 Task: Research Airbnb properties in Seveso, Italy from 11th December, 2023 to 15th December, 2023 for 2 adults. Place can be private room with 1  bedroom having 2 beds and 1 bathroom. Property type can be hotel.
Action: Mouse moved to (456, 80)
Screenshot: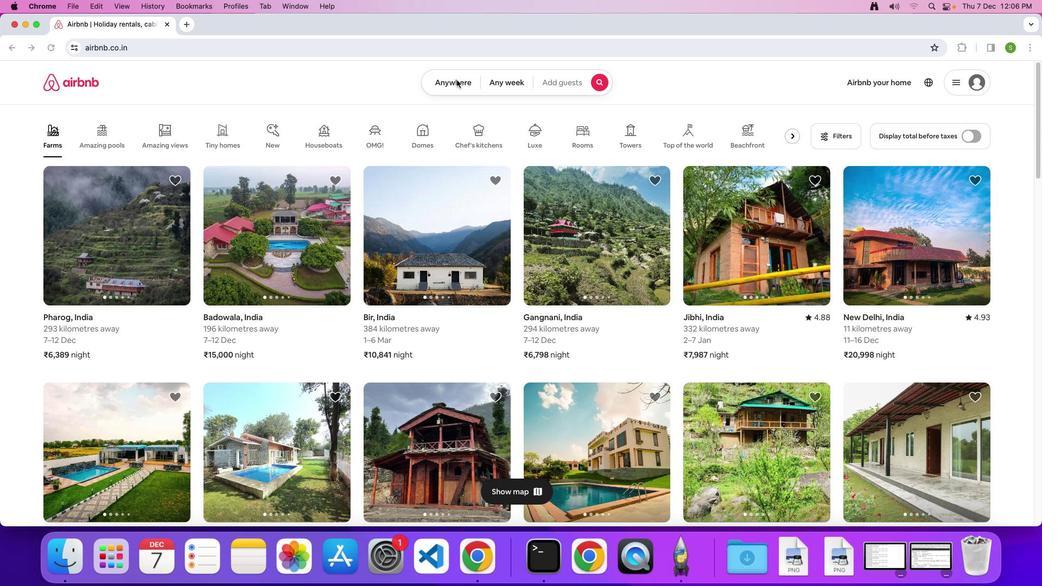 
Action: Mouse pressed left at (456, 80)
Screenshot: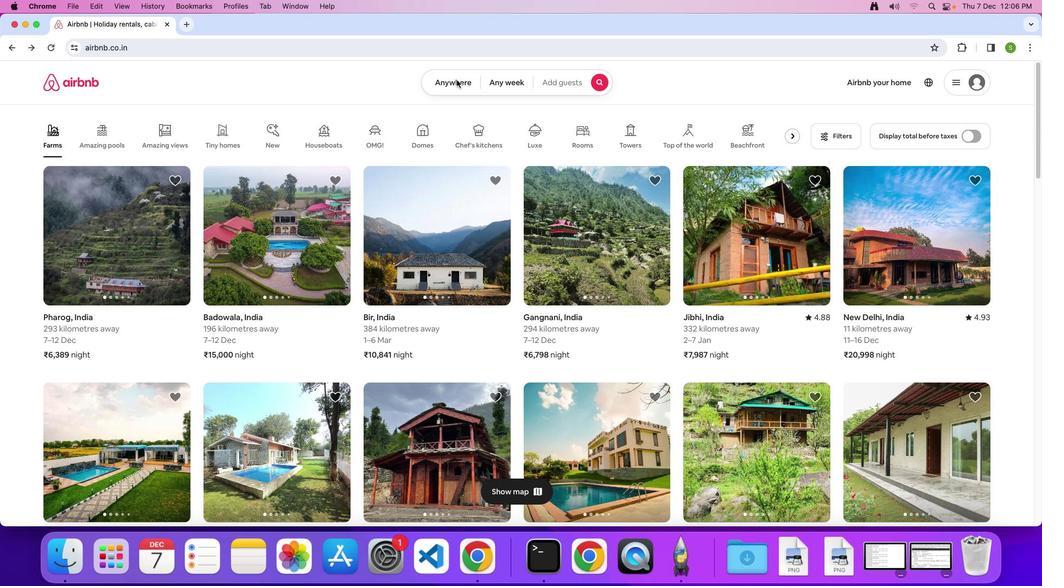 
Action: Mouse moved to (450, 81)
Screenshot: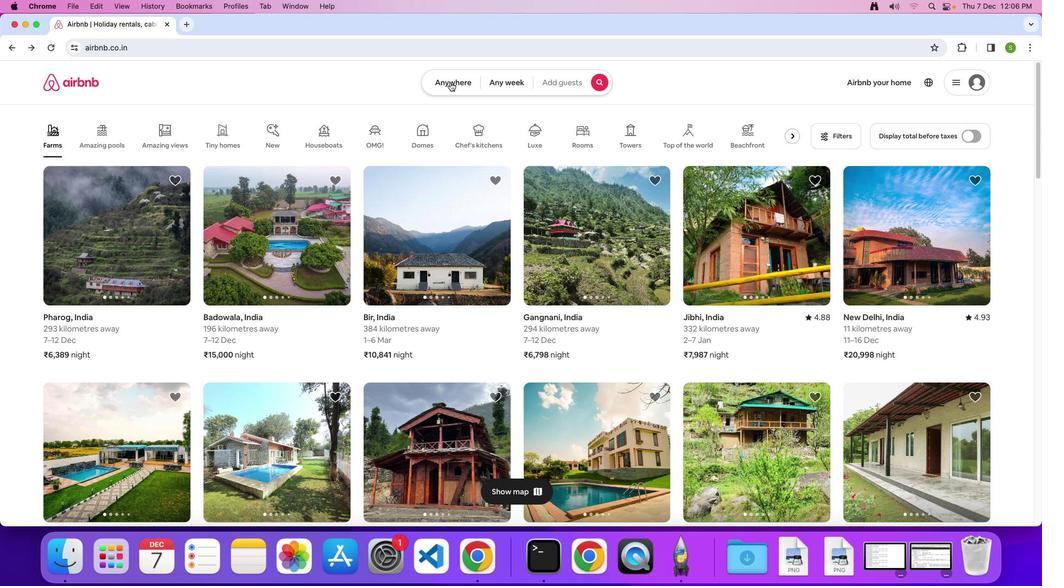 
Action: Mouse pressed left at (450, 81)
Screenshot: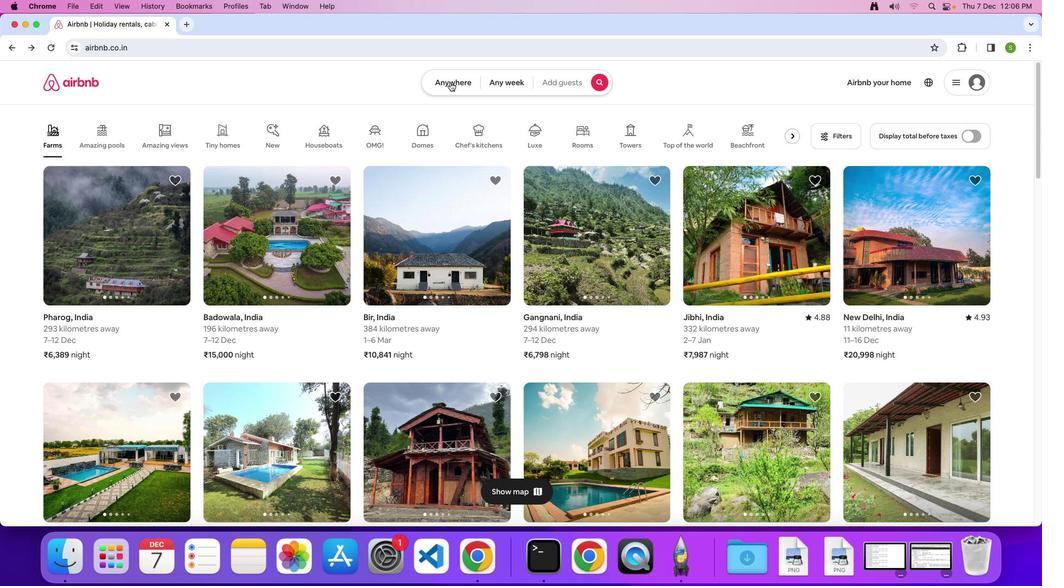 
Action: Mouse moved to (396, 119)
Screenshot: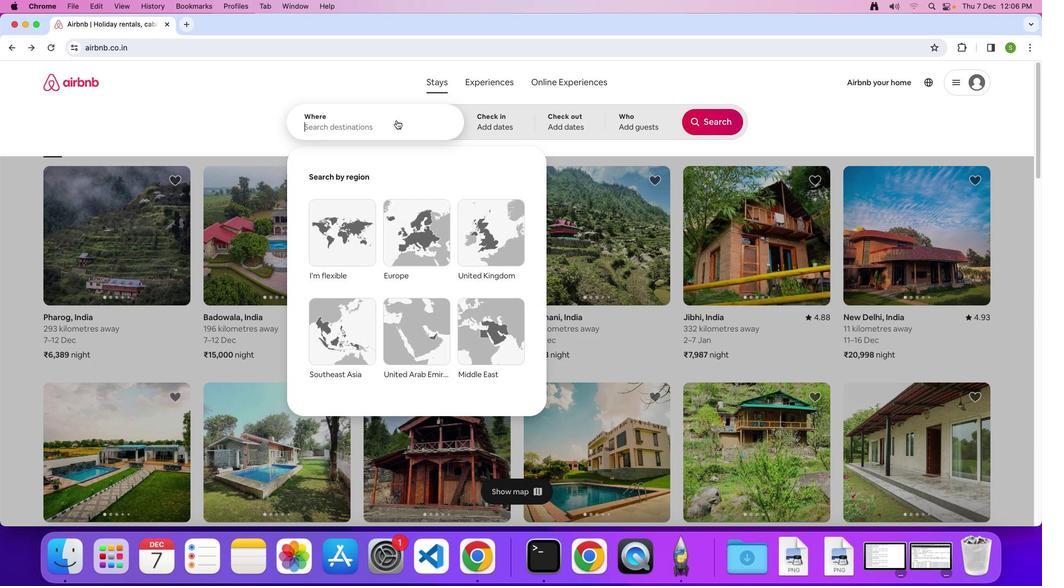 
Action: Mouse pressed left at (396, 119)
Screenshot: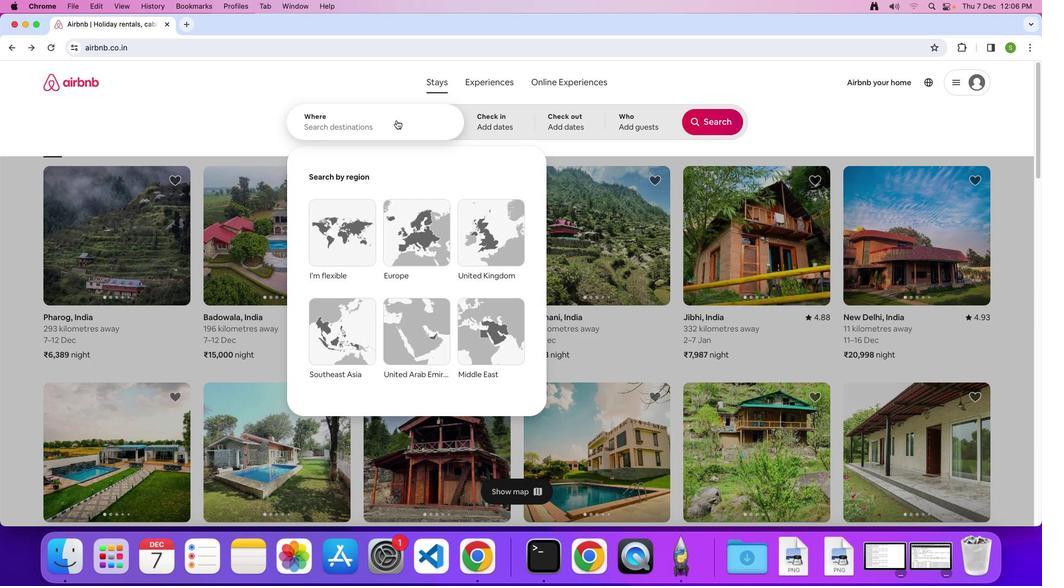 
Action: Key pressed Key.caps_lockKey.caps_lock'S'Key.caps_lock'e''v''e''s''o'','Key.spaceKey.shift'I''t''a''l''y'Key.enter
Screenshot: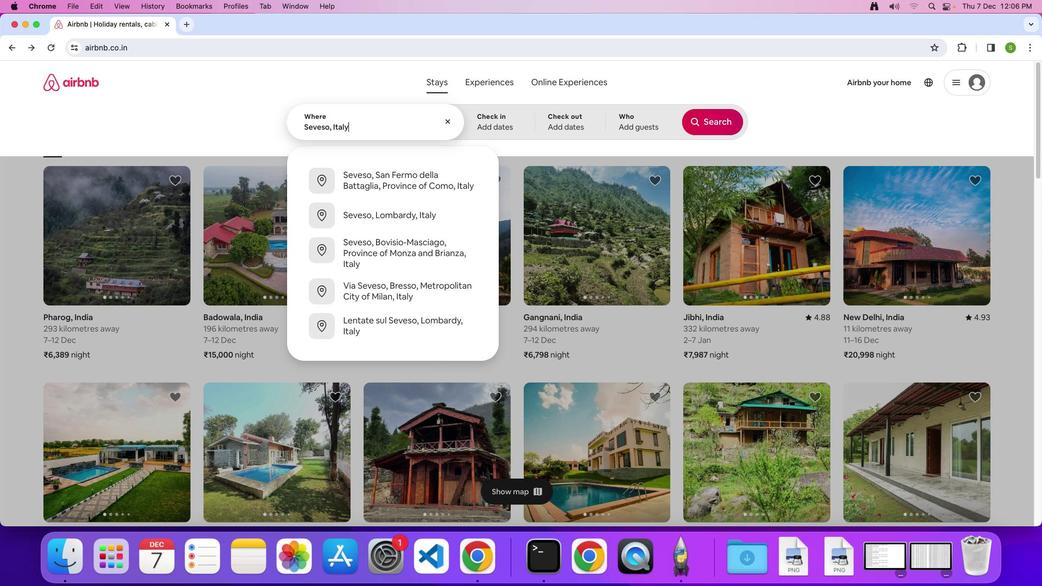 
Action: Mouse moved to (357, 307)
Screenshot: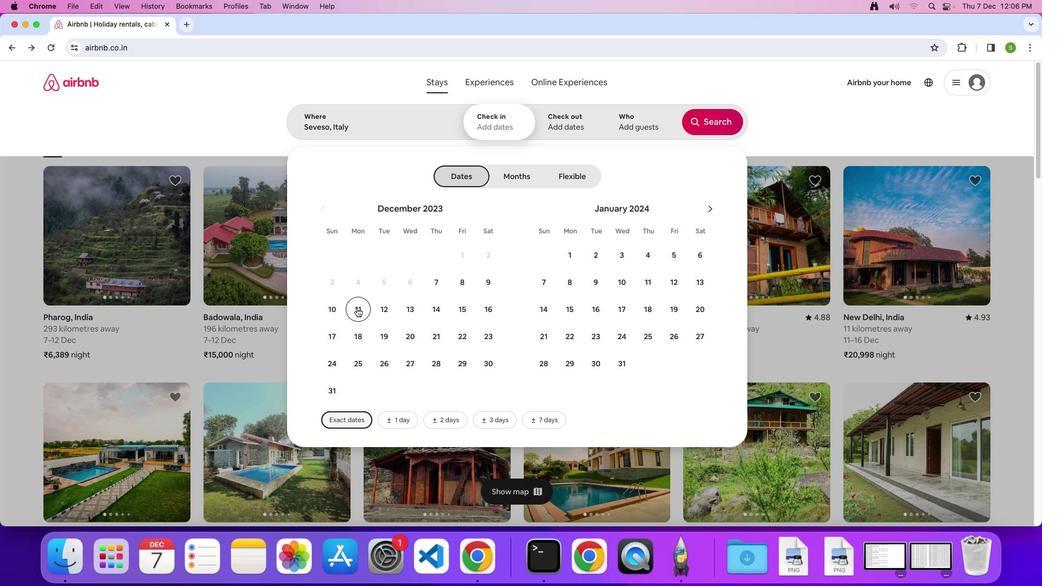 
Action: Mouse pressed left at (357, 307)
Screenshot: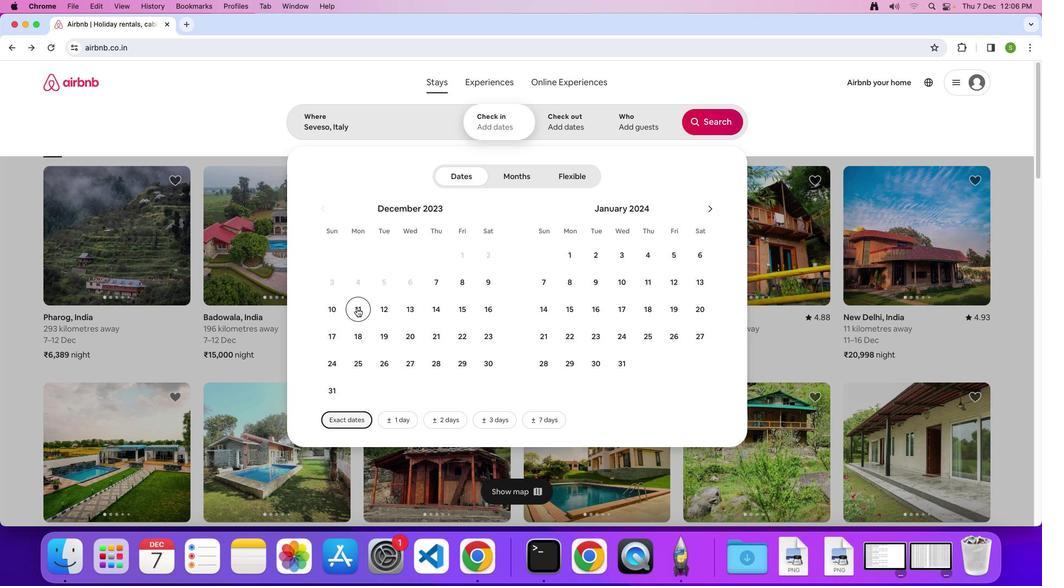 
Action: Mouse moved to (454, 305)
Screenshot: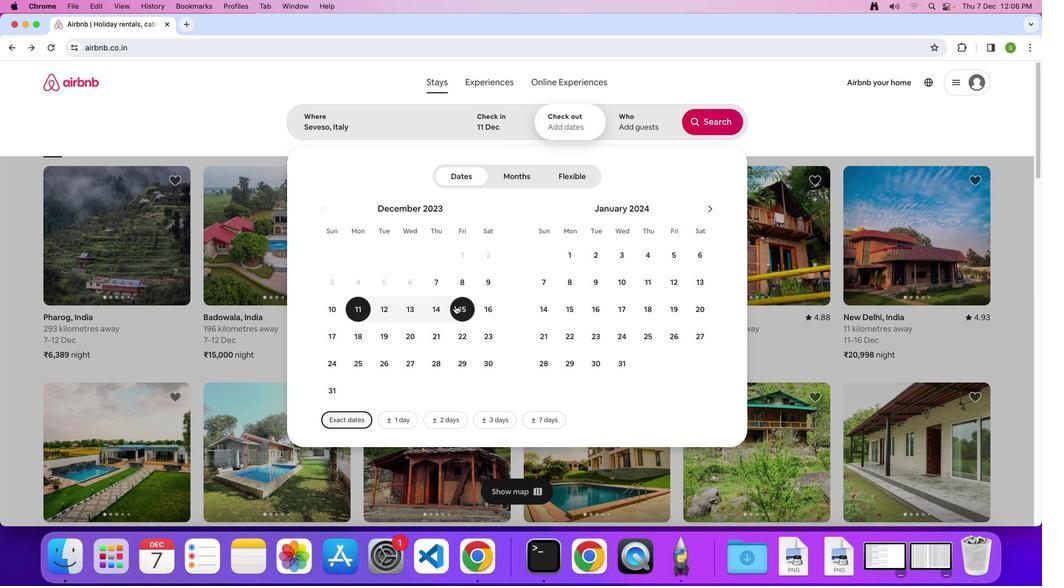 
Action: Mouse pressed left at (454, 305)
Screenshot: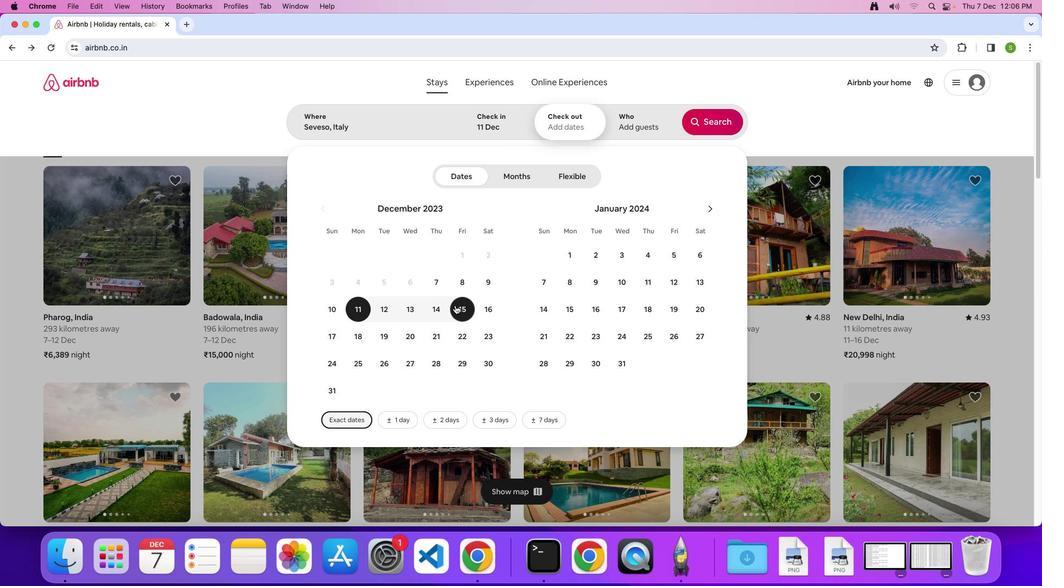 
Action: Mouse moved to (640, 130)
Screenshot: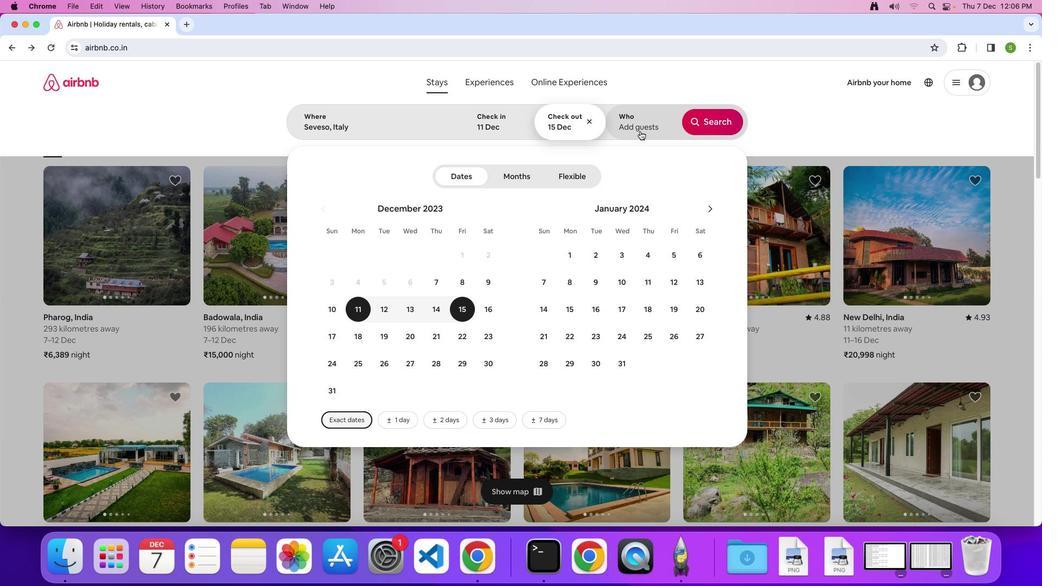 
Action: Mouse pressed left at (640, 130)
Screenshot: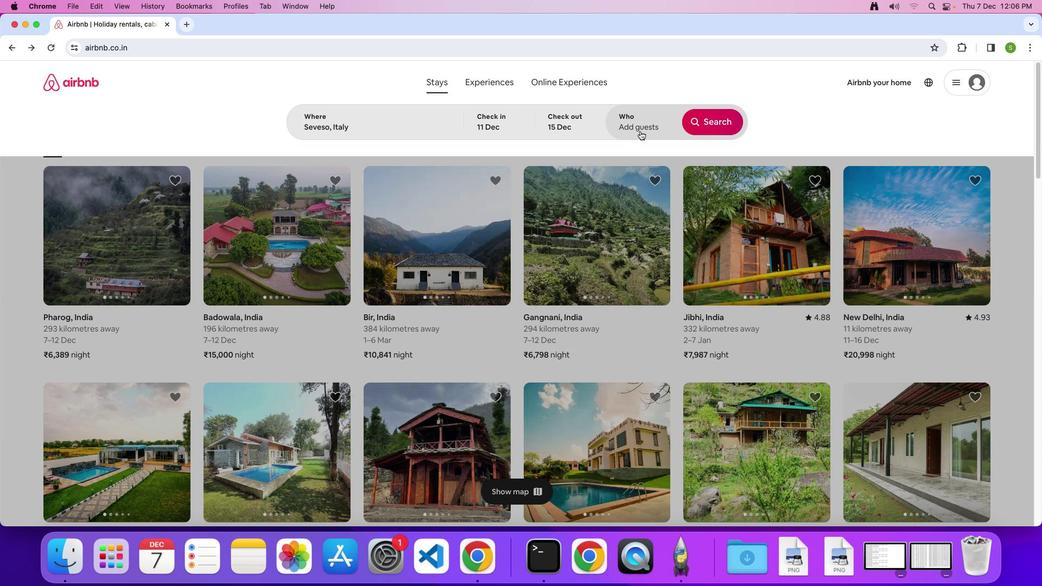 
Action: Mouse moved to (716, 181)
Screenshot: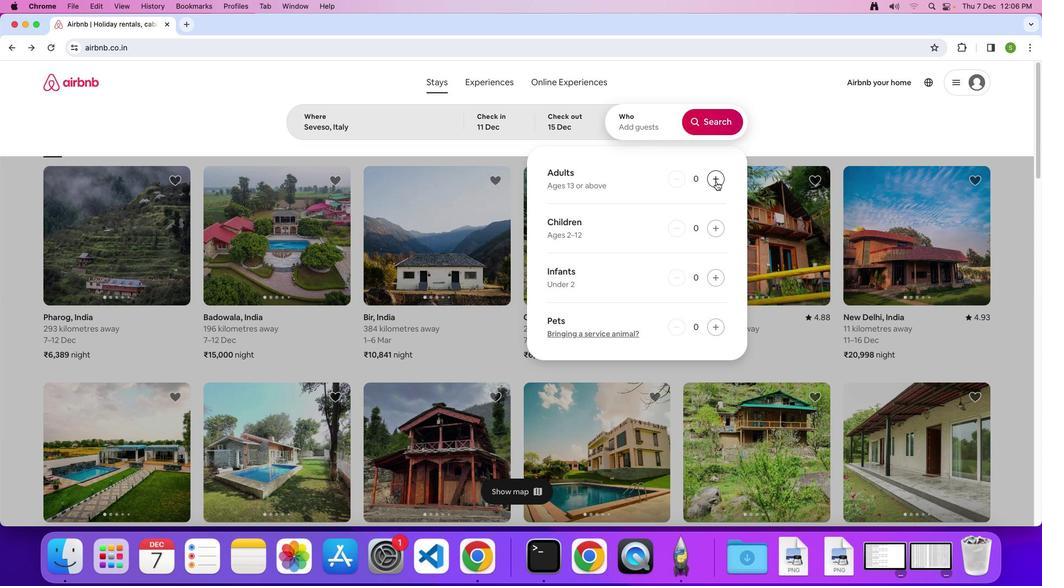 
Action: Mouse pressed left at (716, 181)
Screenshot: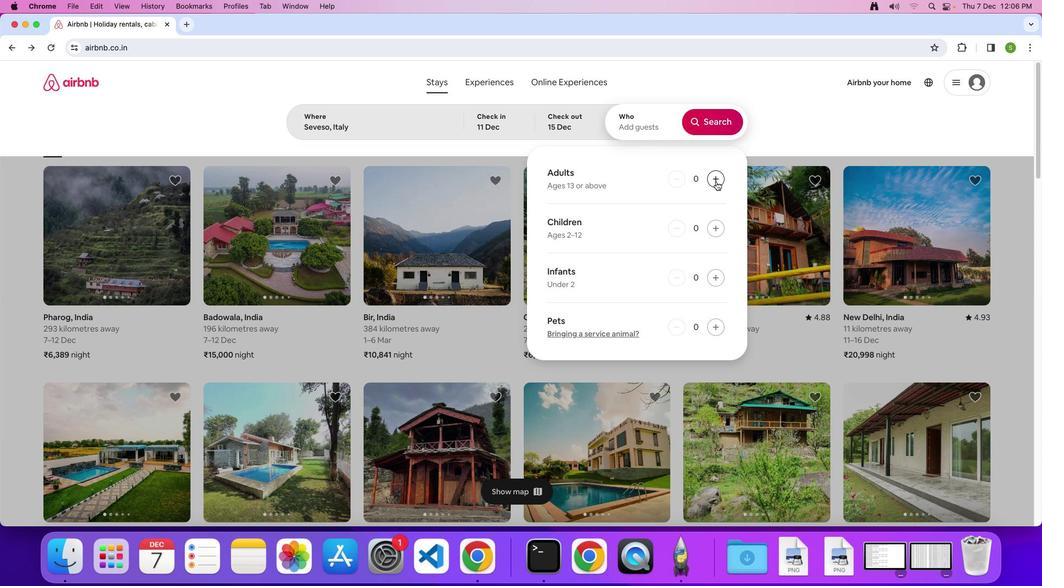 
Action: Mouse pressed left at (716, 181)
Screenshot: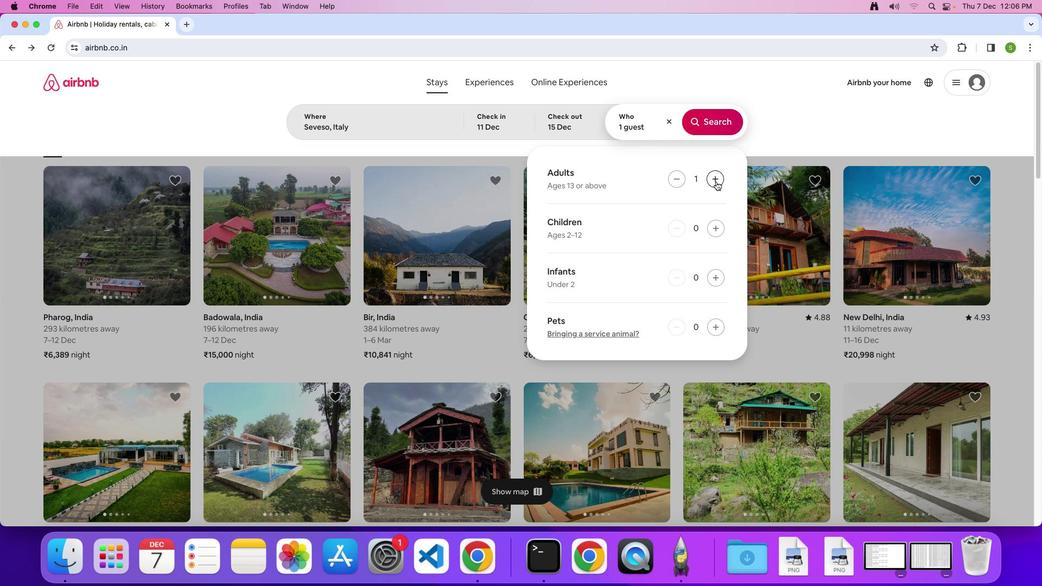 
Action: Mouse moved to (700, 119)
Screenshot: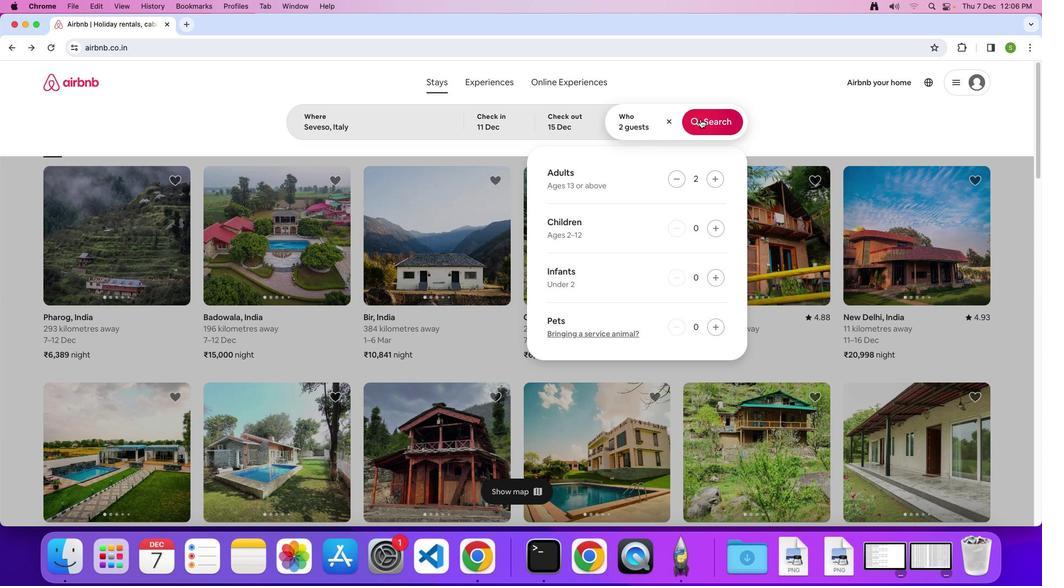 
Action: Mouse pressed left at (700, 119)
Screenshot: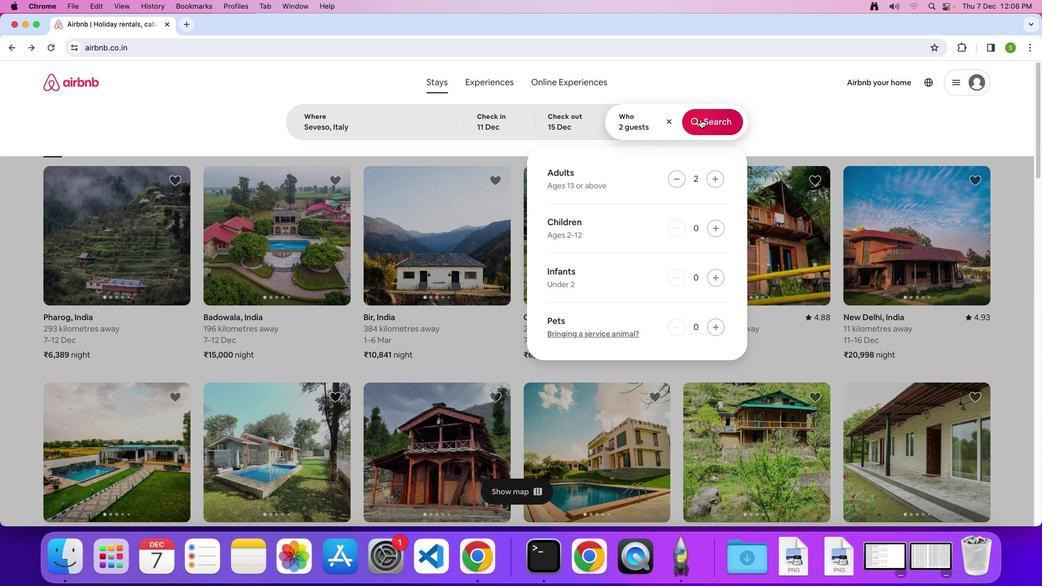 
Action: Mouse moved to (877, 133)
Screenshot: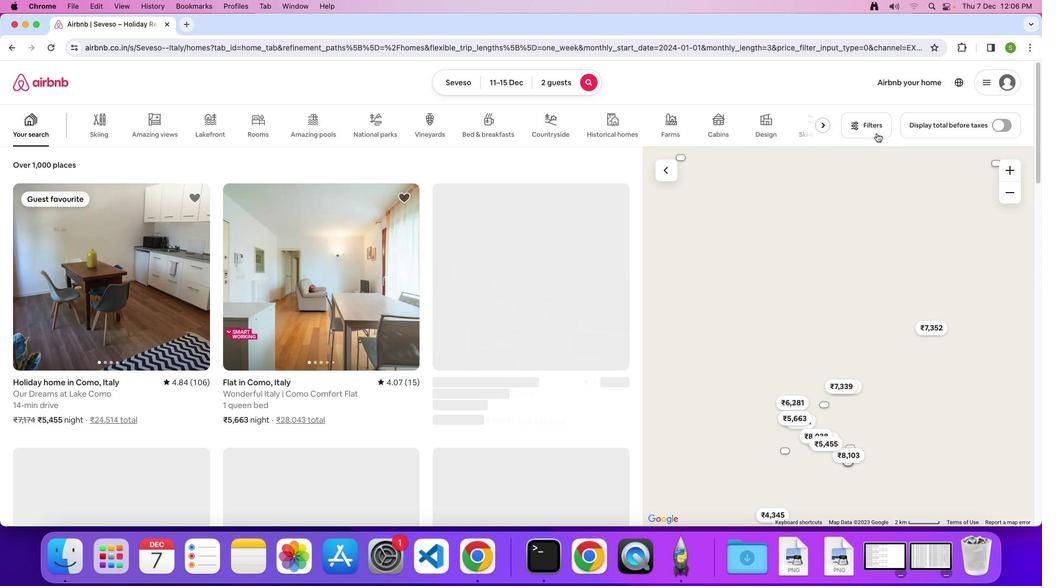 
Action: Mouse pressed left at (877, 133)
Screenshot: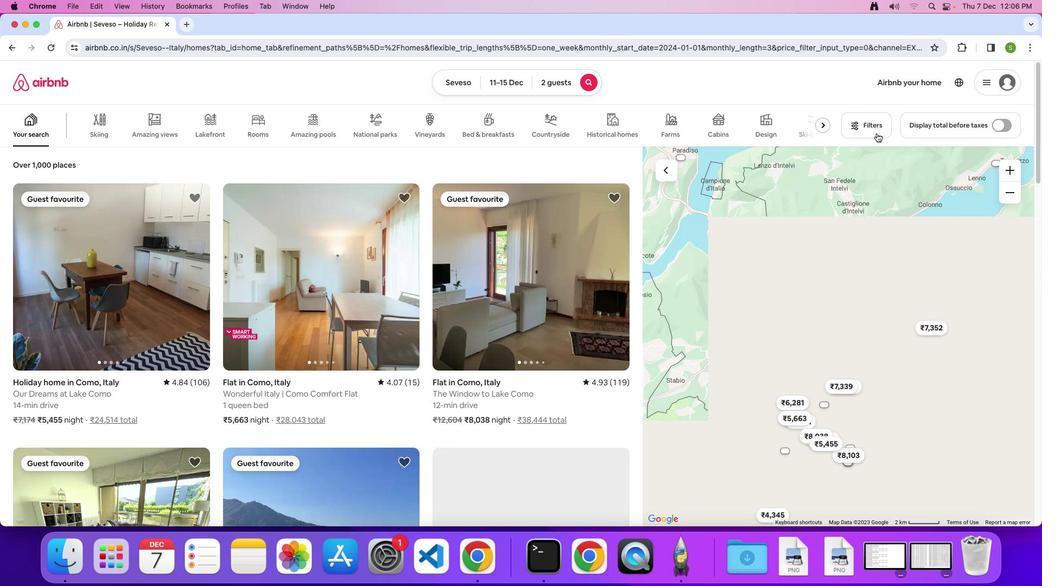 
Action: Mouse moved to (507, 190)
Screenshot: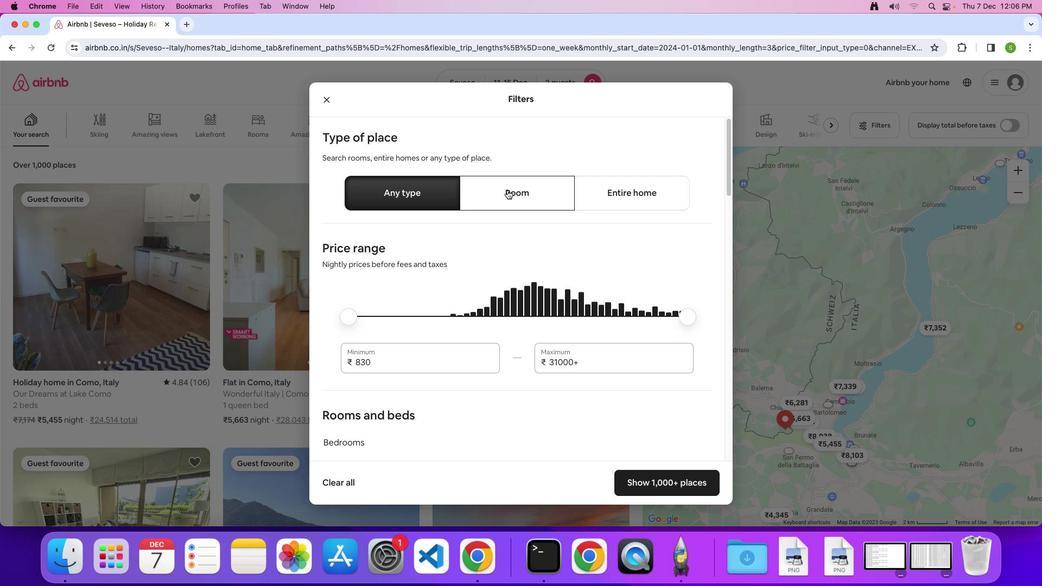 
Action: Mouse pressed left at (507, 190)
Screenshot: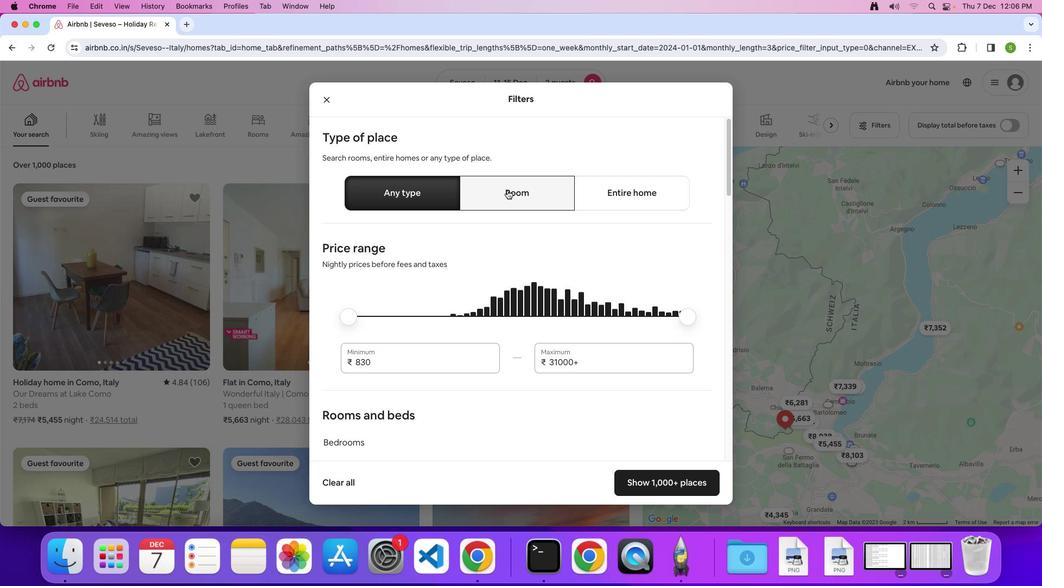 
Action: Mouse moved to (528, 275)
Screenshot: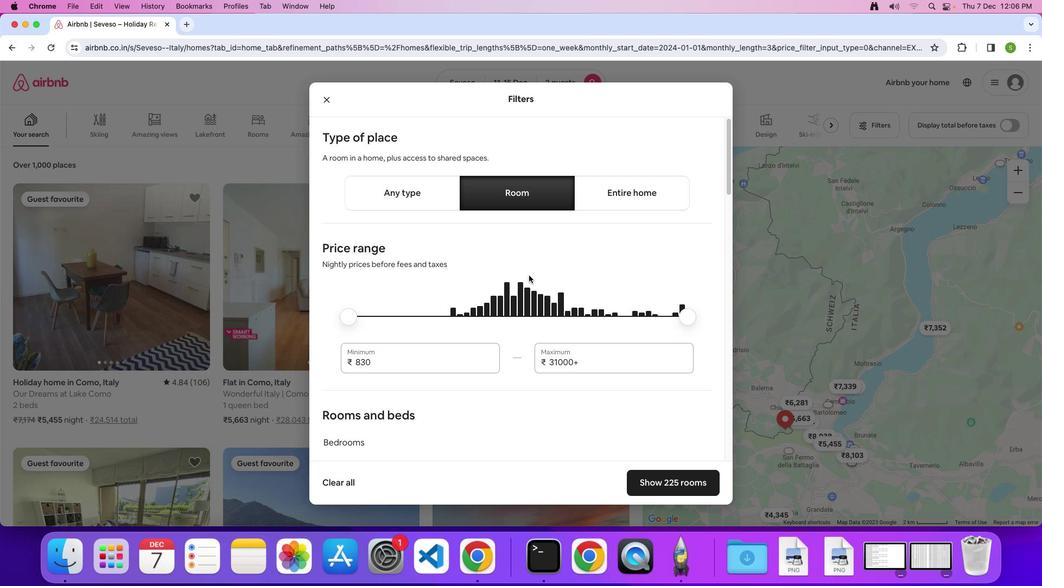 
Action: Mouse scrolled (528, 275) with delta (0, 0)
Screenshot: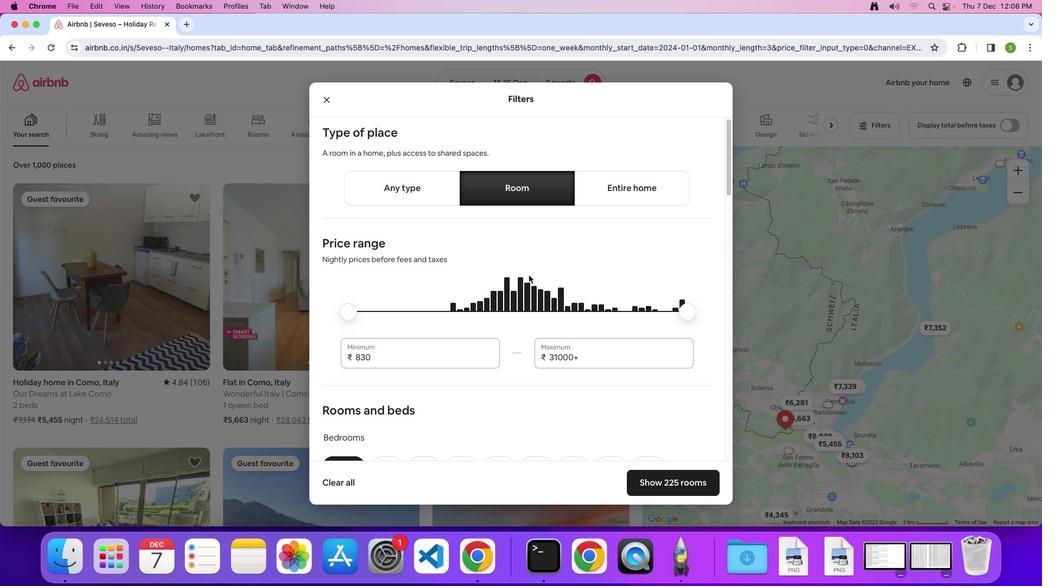 
Action: Mouse scrolled (528, 275) with delta (0, 0)
Screenshot: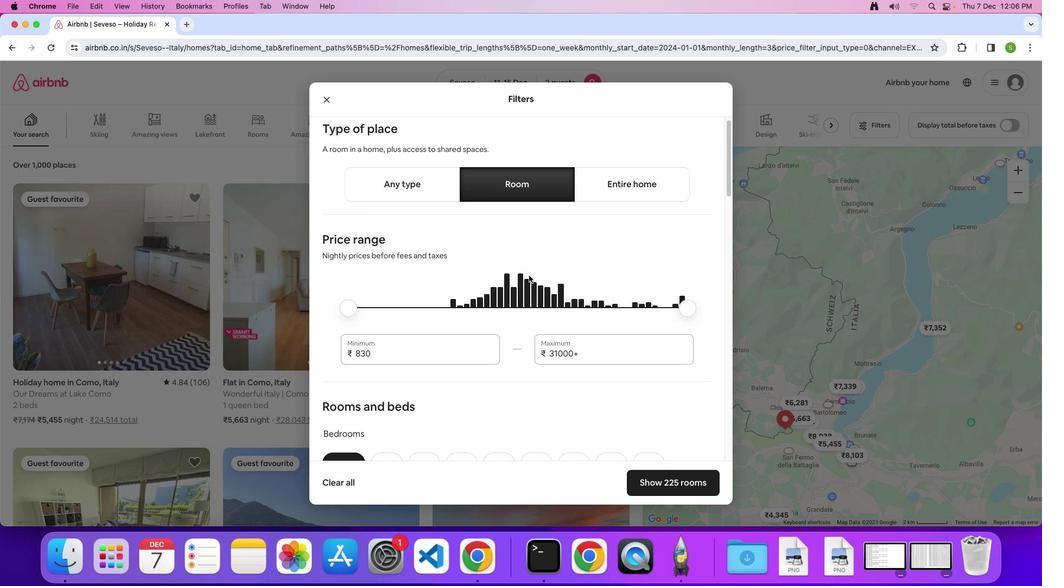 
Action: Mouse scrolled (528, 275) with delta (0, 0)
Screenshot: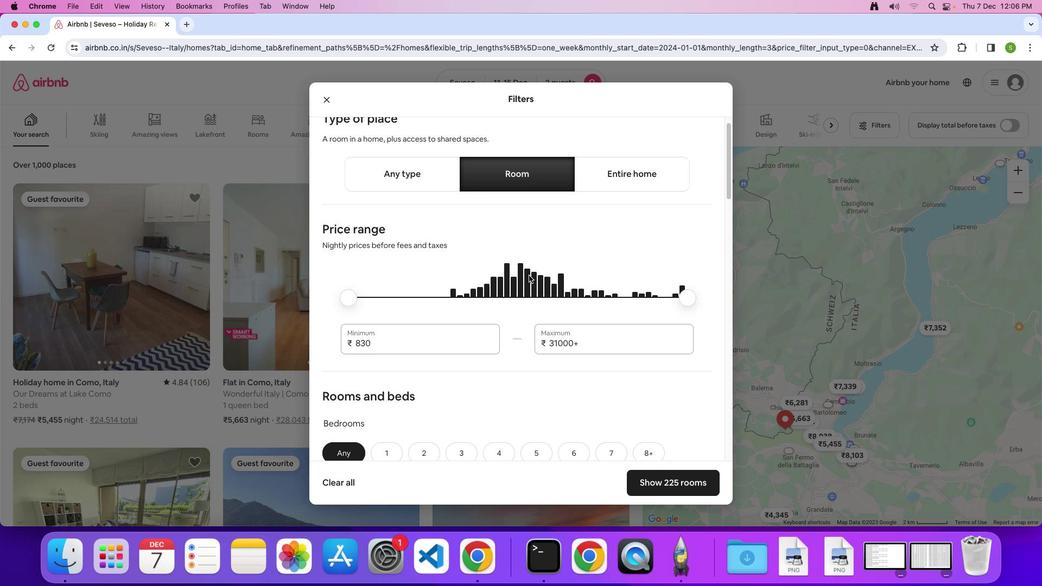 
Action: Mouse scrolled (528, 275) with delta (0, 0)
Screenshot: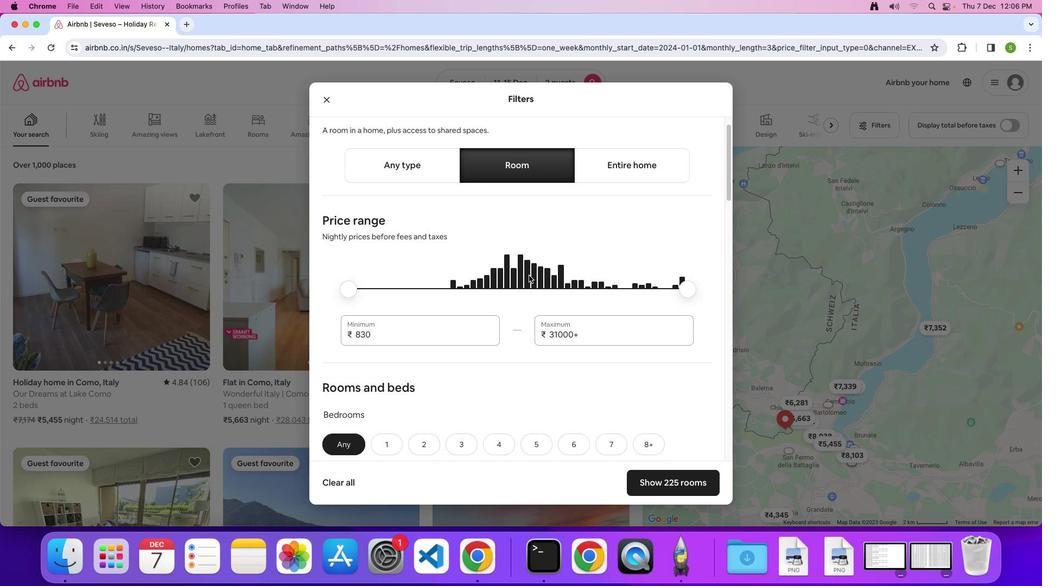 
Action: Mouse scrolled (528, 275) with delta (0, 0)
Screenshot: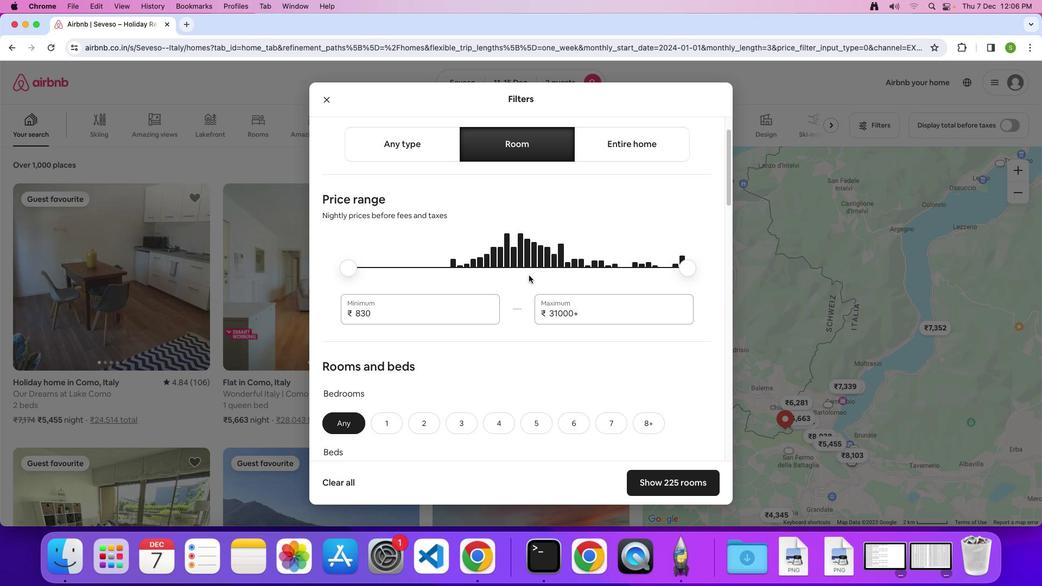 
Action: Mouse scrolled (528, 275) with delta (0, 0)
Screenshot: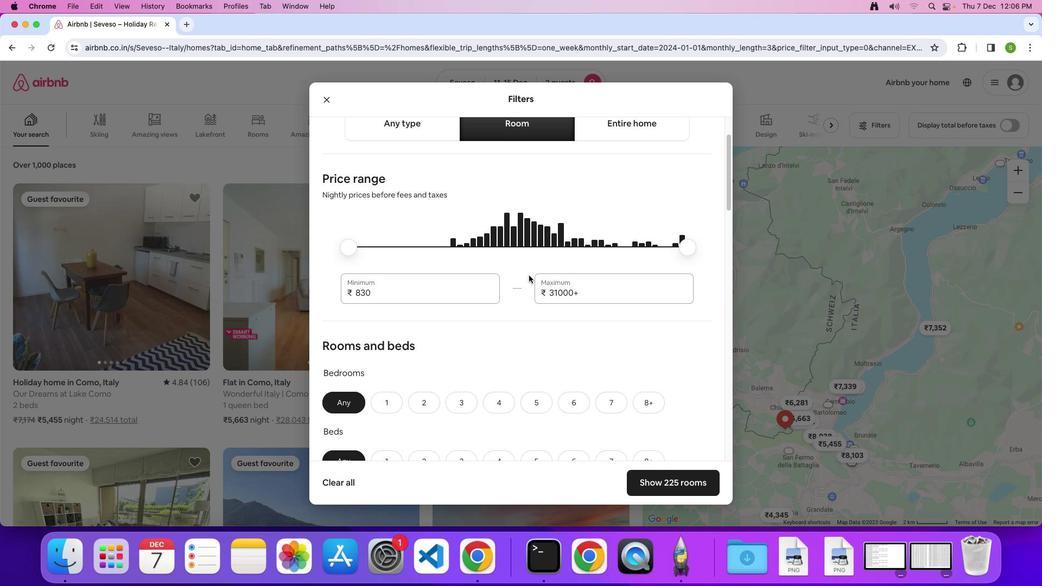 
Action: Mouse scrolled (528, 275) with delta (0, 0)
Screenshot: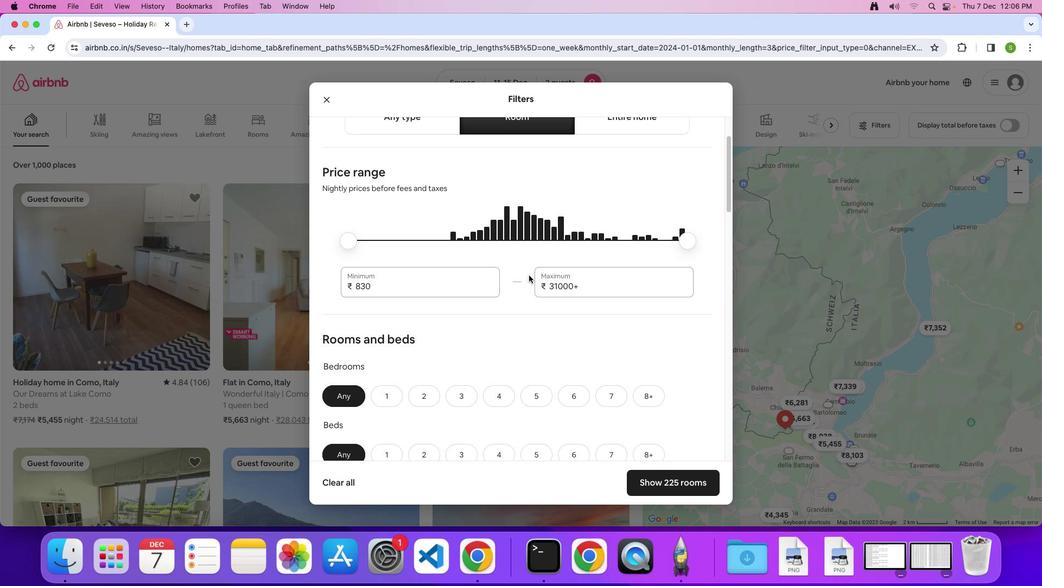 
Action: Mouse scrolled (528, 275) with delta (0, -1)
Screenshot: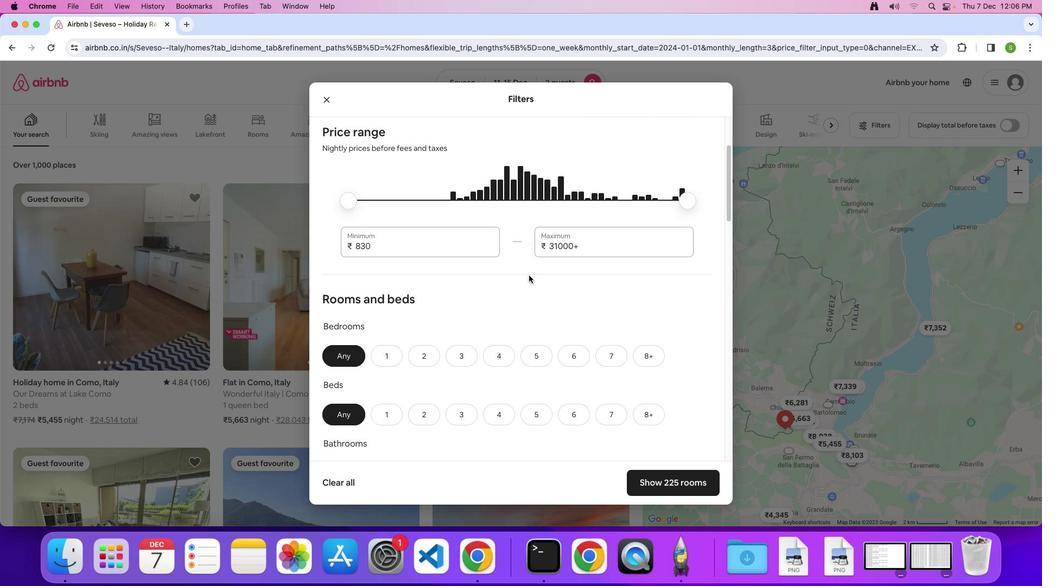 
Action: Mouse scrolled (528, 275) with delta (0, 0)
Screenshot: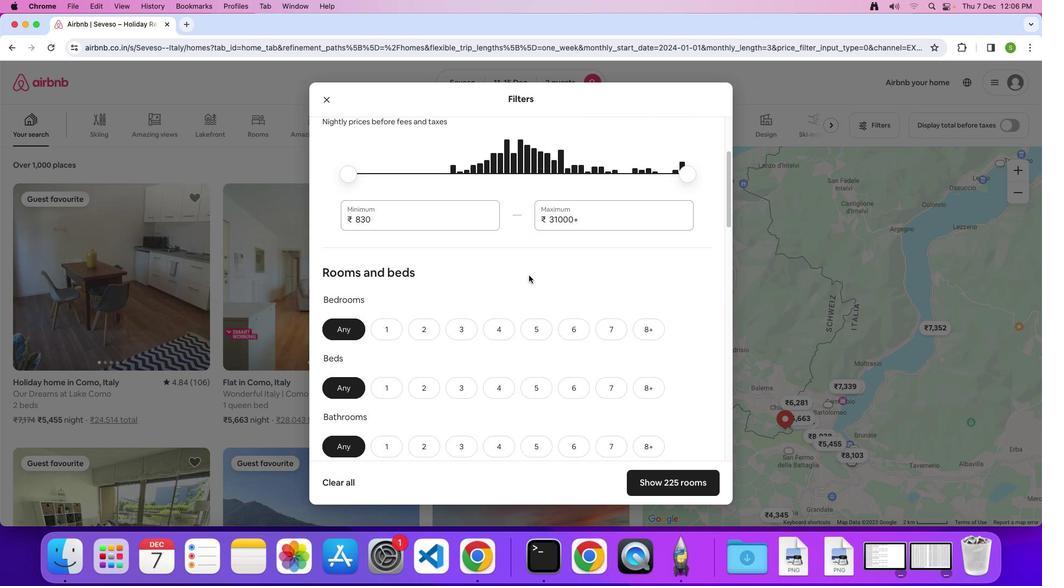 
Action: Mouse scrolled (528, 275) with delta (0, 0)
Screenshot: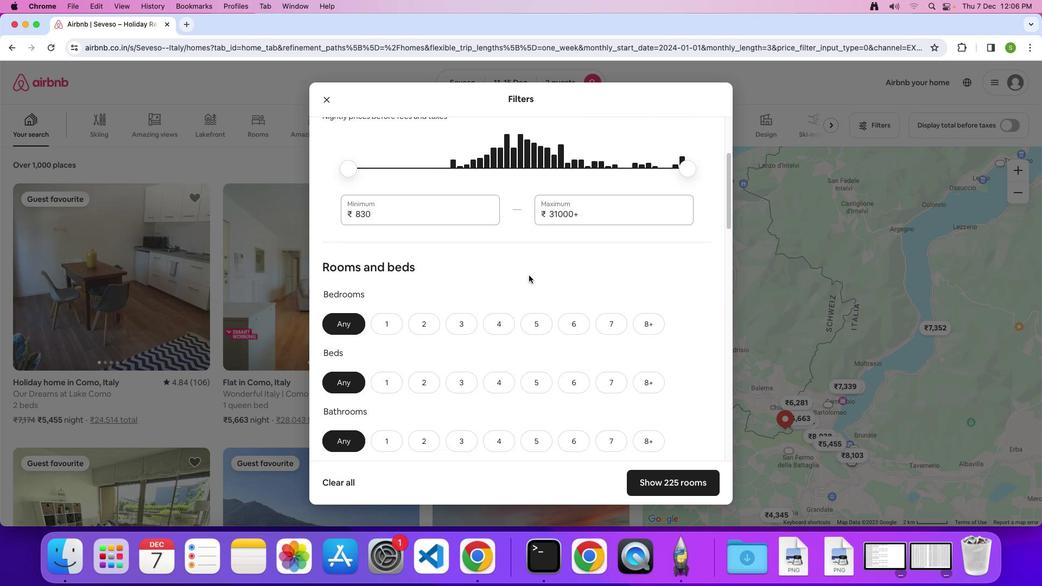 
Action: Mouse scrolled (528, 275) with delta (0, 0)
Screenshot: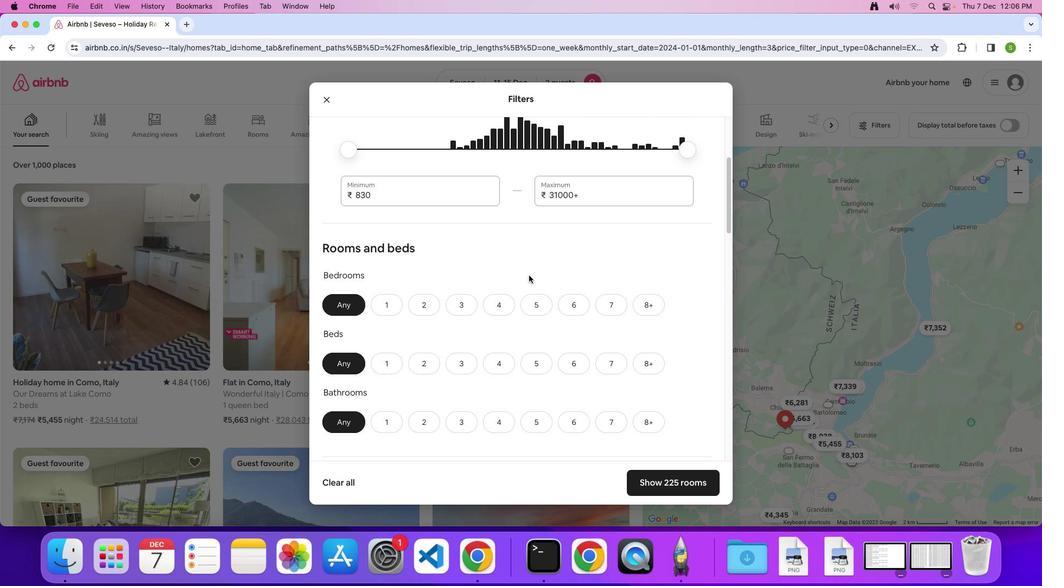 
Action: Mouse scrolled (528, 275) with delta (0, 0)
Screenshot: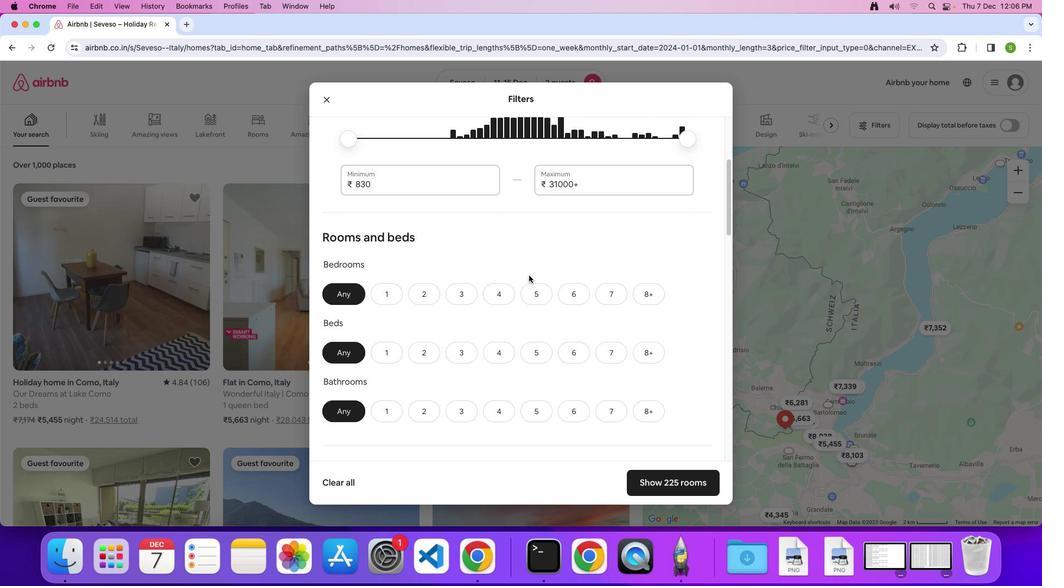 
Action: Mouse scrolled (528, 275) with delta (0, -1)
Screenshot: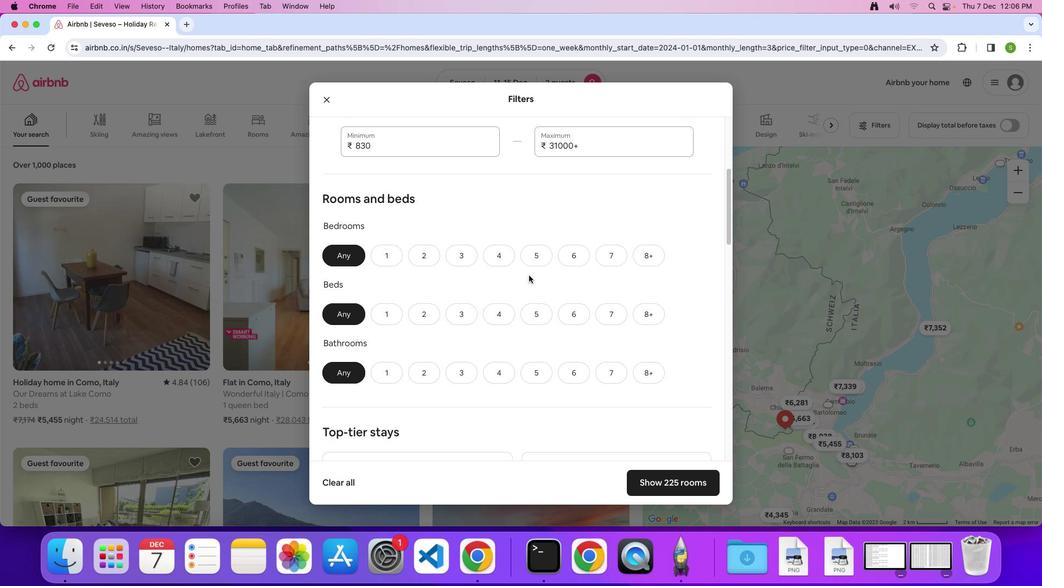 
Action: Mouse moved to (392, 236)
Screenshot: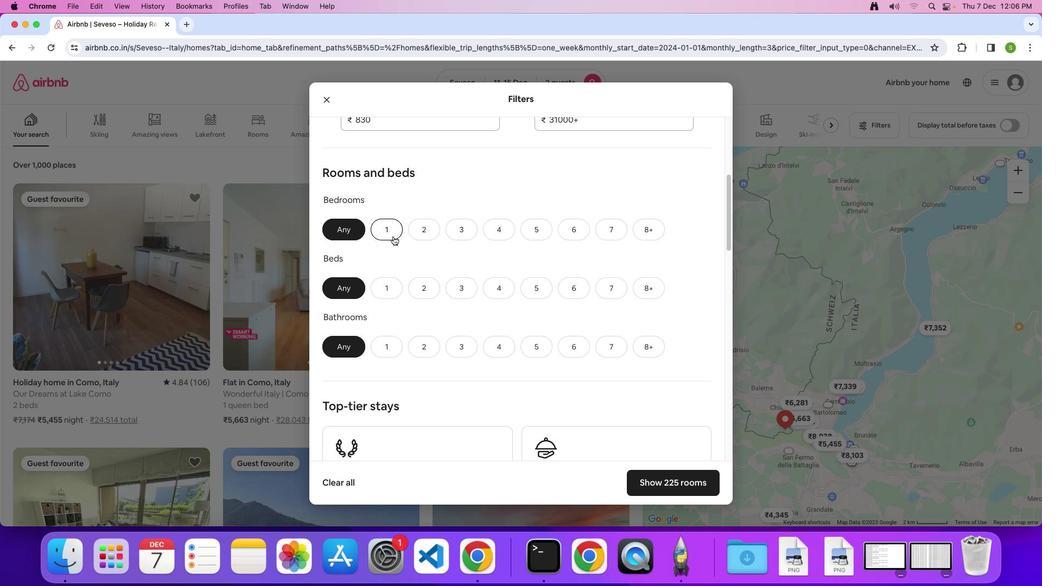 
Action: Mouse pressed left at (392, 236)
Screenshot: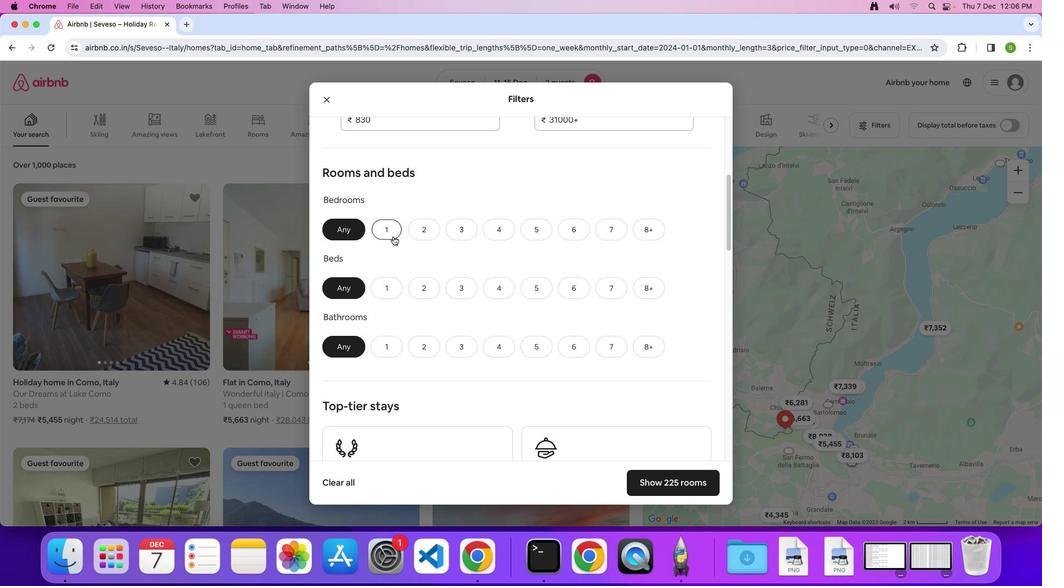 
Action: Mouse moved to (419, 284)
Screenshot: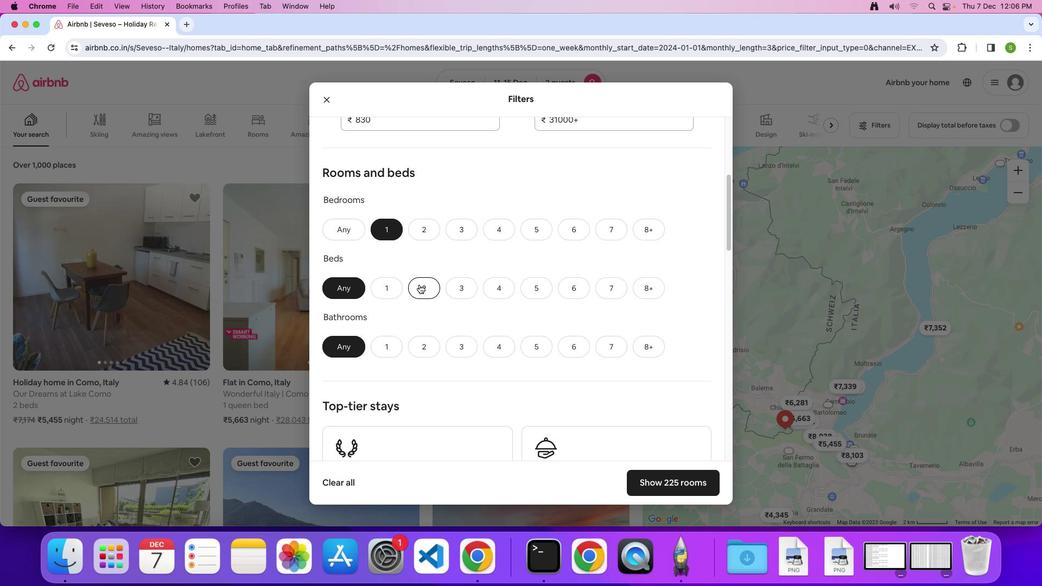 
Action: Mouse pressed left at (419, 284)
Screenshot: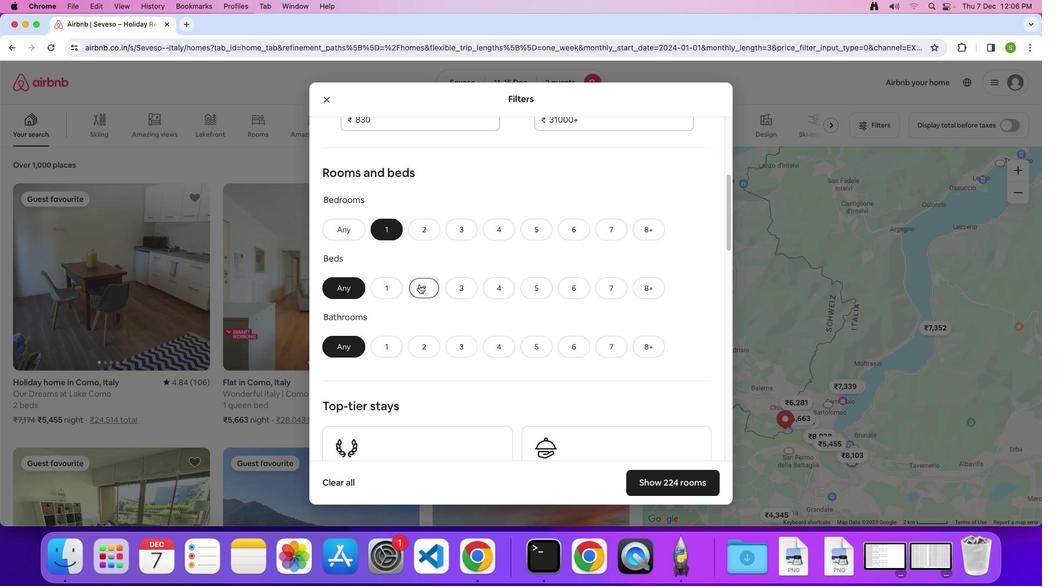 
Action: Mouse moved to (382, 339)
Screenshot: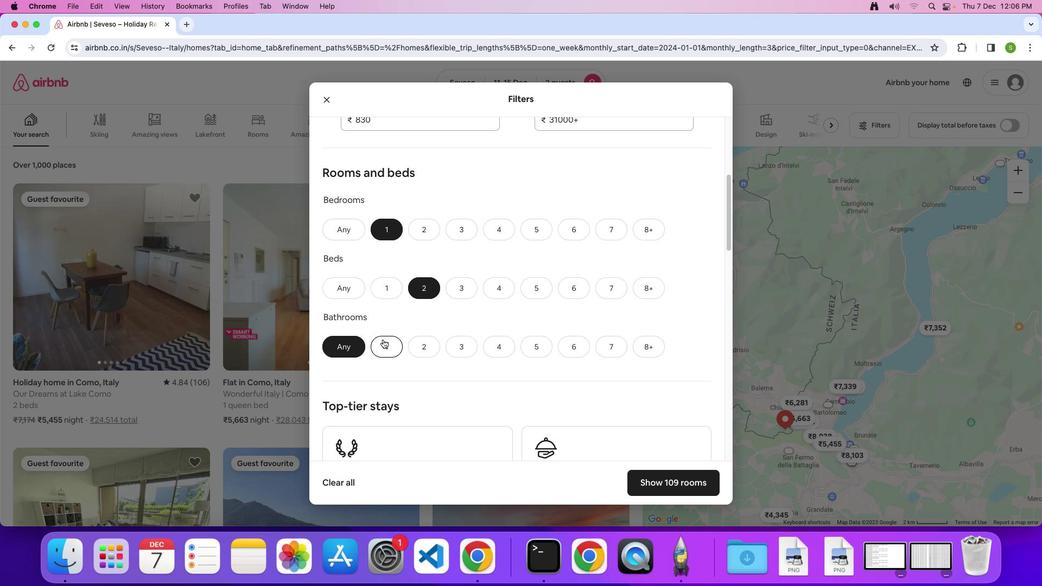 
Action: Mouse pressed left at (382, 339)
Screenshot: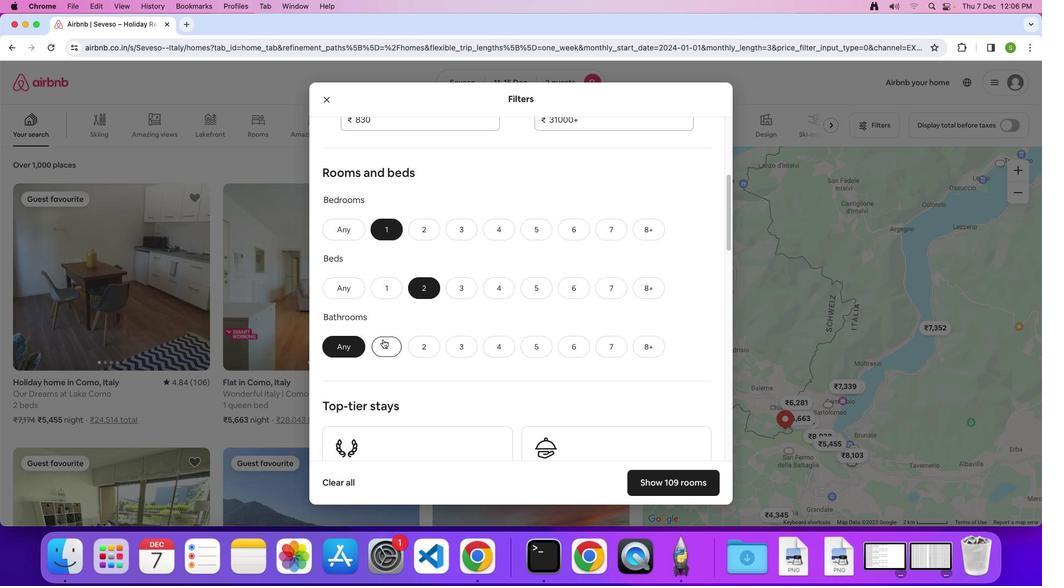 
Action: Mouse moved to (553, 306)
Screenshot: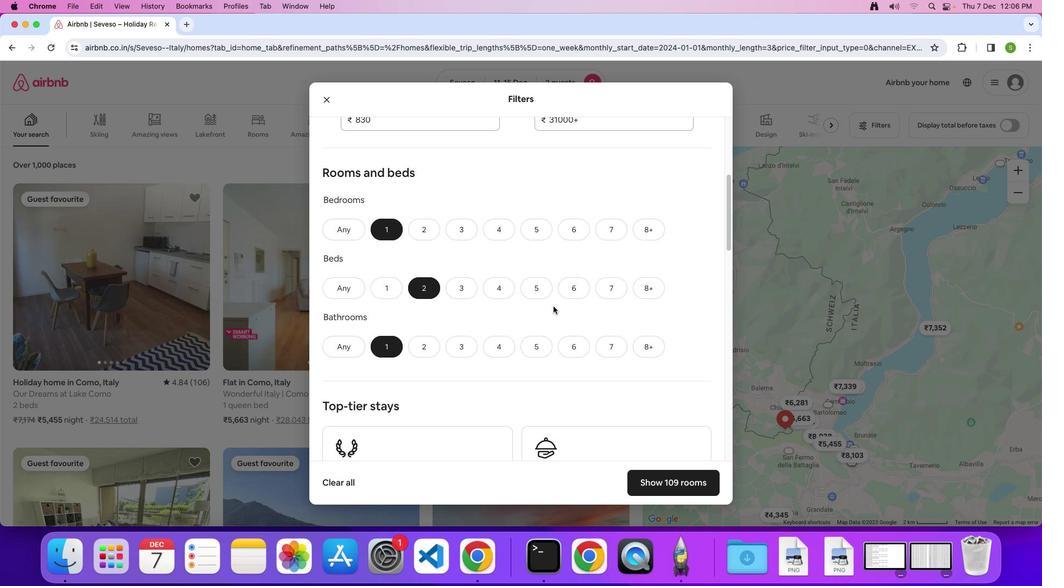 
Action: Mouse scrolled (553, 306) with delta (0, 0)
Screenshot: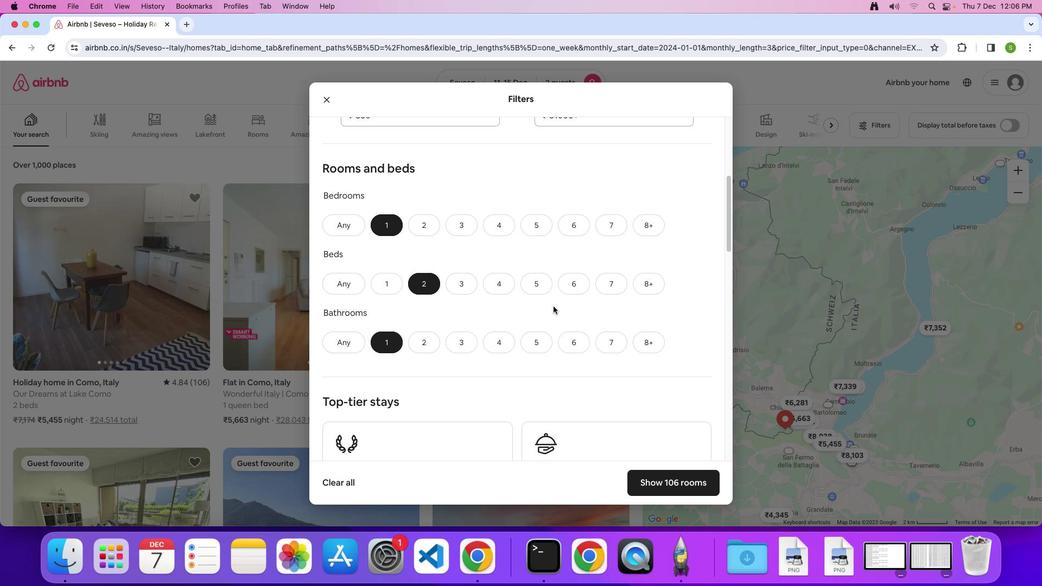 
Action: Mouse scrolled (553, 306) with delta (0, 0)
Screenshot: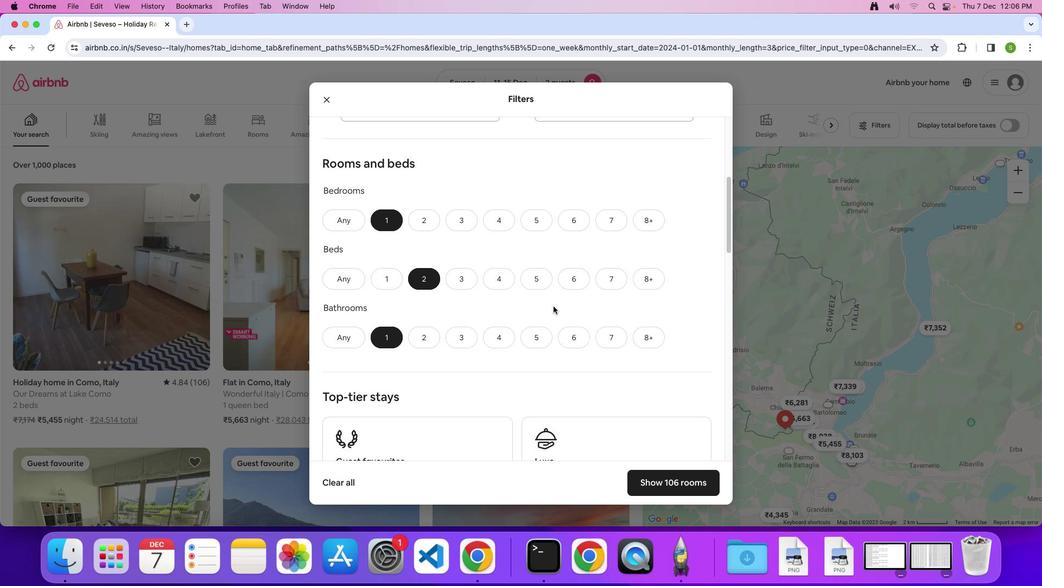
Action: Mouse scrolled (553, 306) with delta (0, -1)
Screenshot: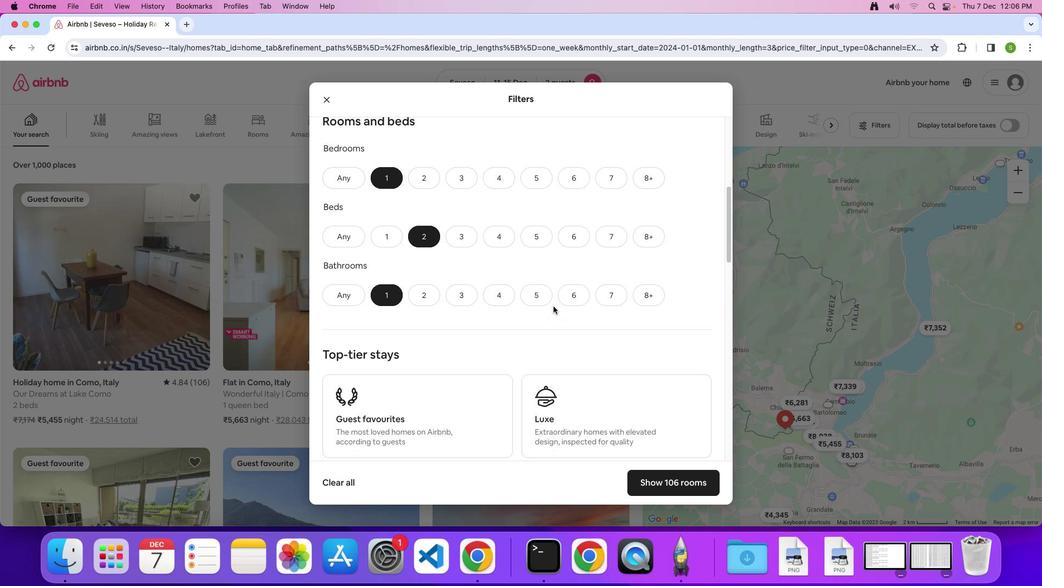 
Action: Mouse scrolled (553, 306) with delta (0, 0)
Screenshot: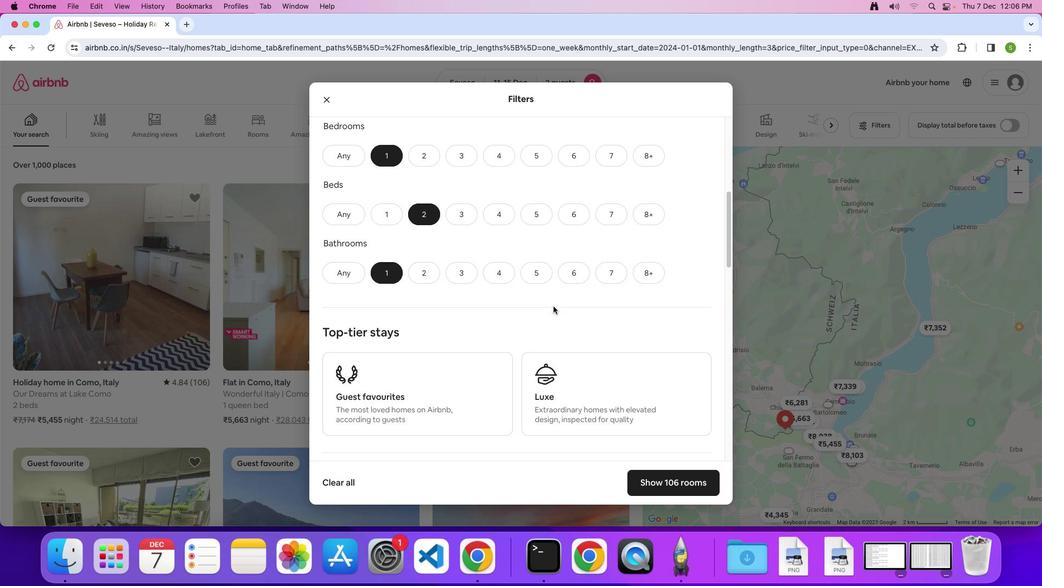 
Action: Mouse scrolled (553, 306) with delta (0, 0)
Screenshot: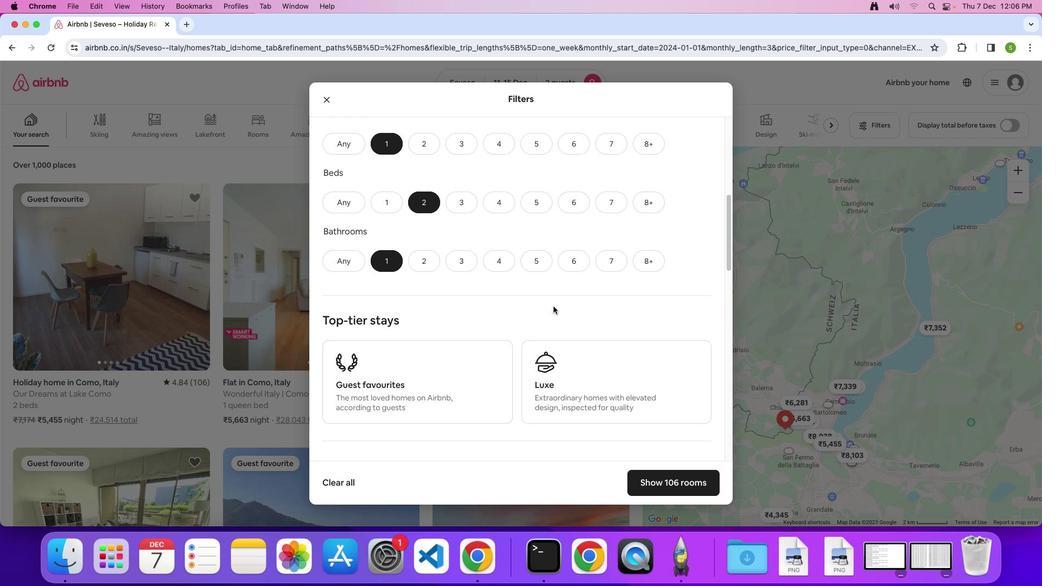 
Action: Mouse scrolled (553, 306) with delta (0, -1)
Screenshot: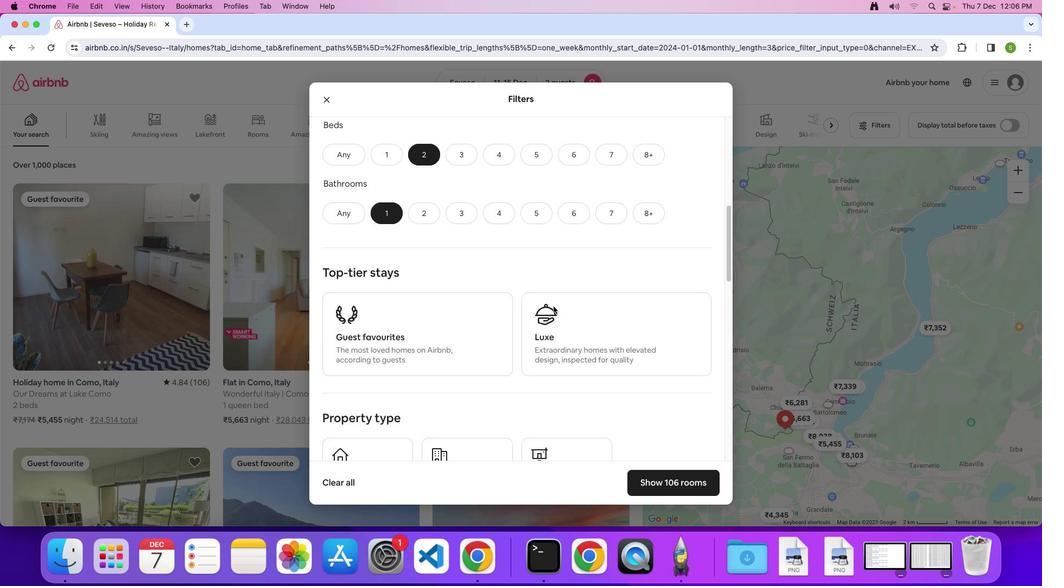 
Action: Mouse scrolled (553, 306) with delta (0, 0)
Screenshot: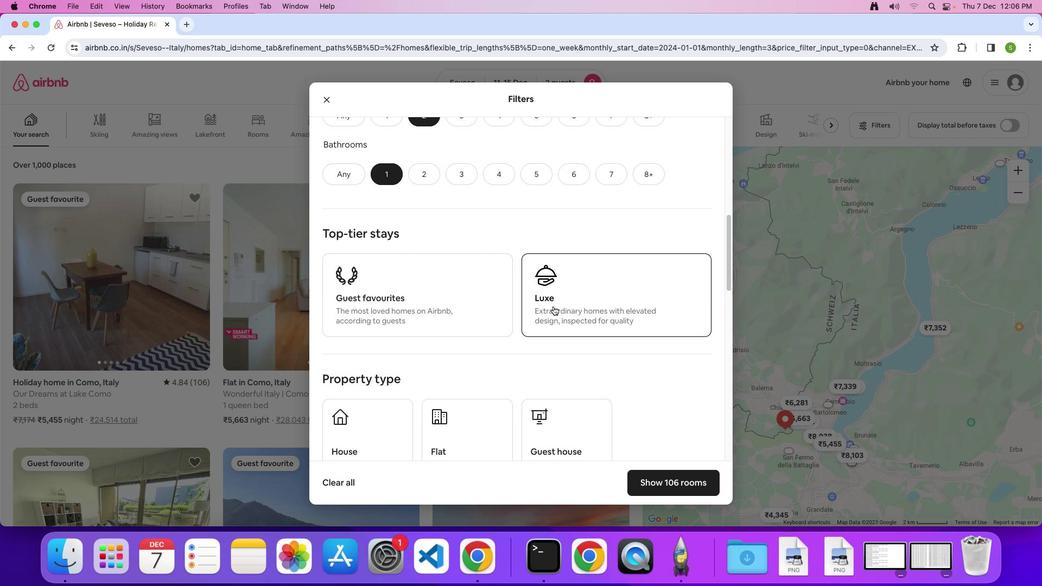 
Action: Mouse scrolled (553, 306) with delta (0, 0)
Screenshot: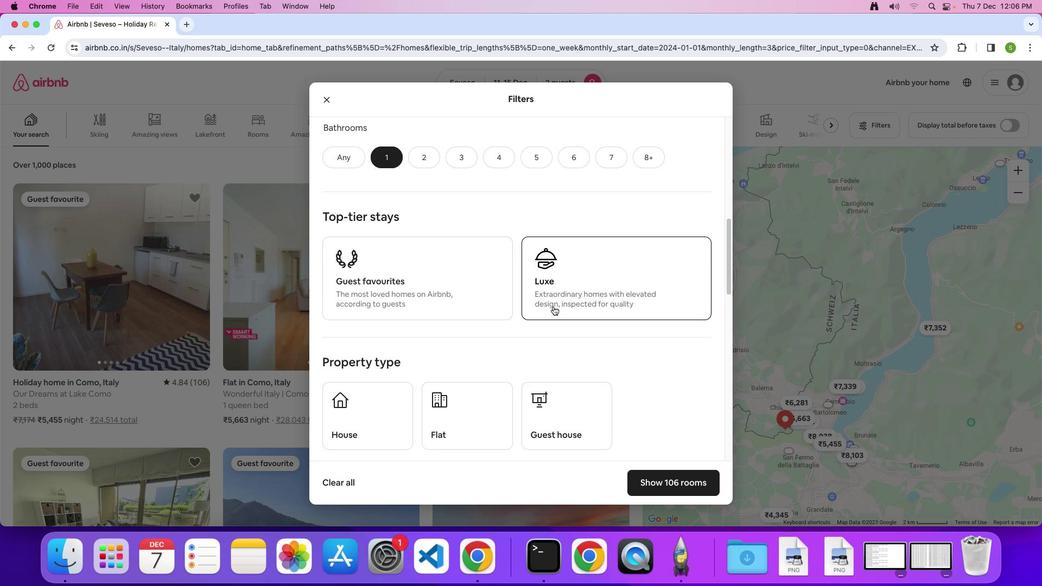 
Action: Mouse scrolled (553, 306) with delta (0, -1)
Screenshot: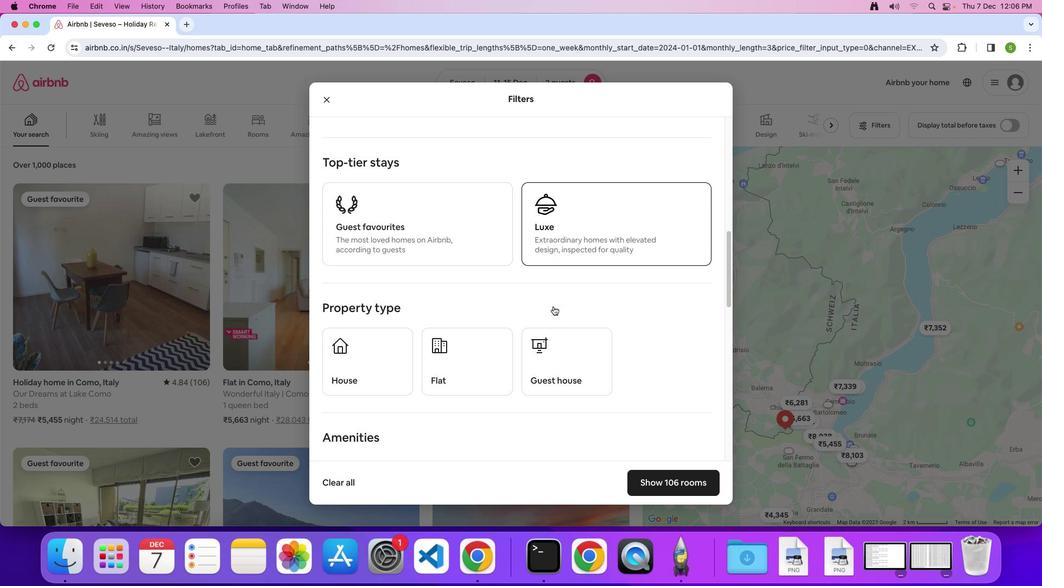
Action: Mouse scrolled (553, 306) with delta (0, 0)
Screenshot: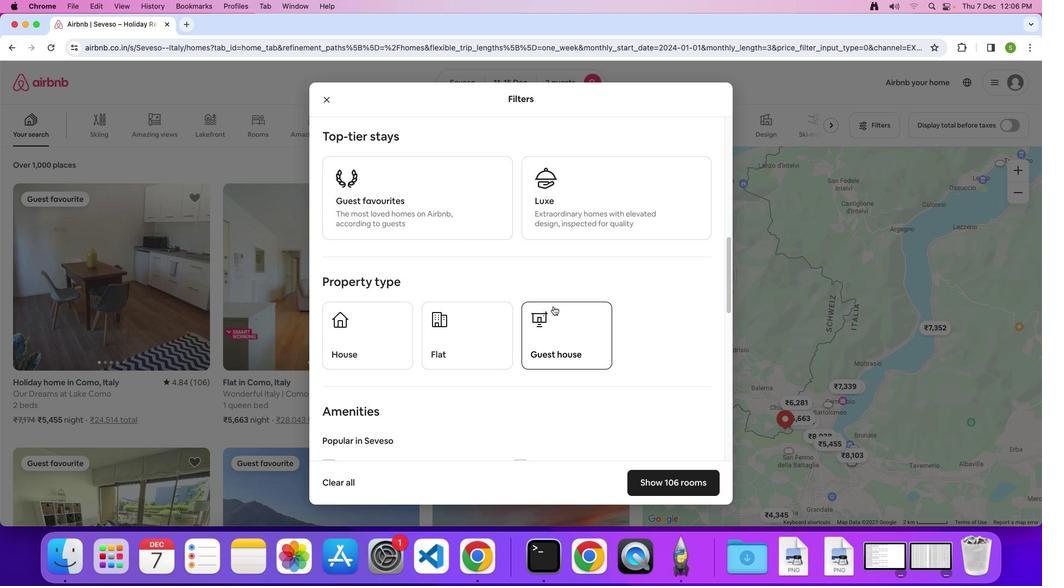
Action: Mouse scrolled (553, 306) with delta (0, 0)
Screenshot: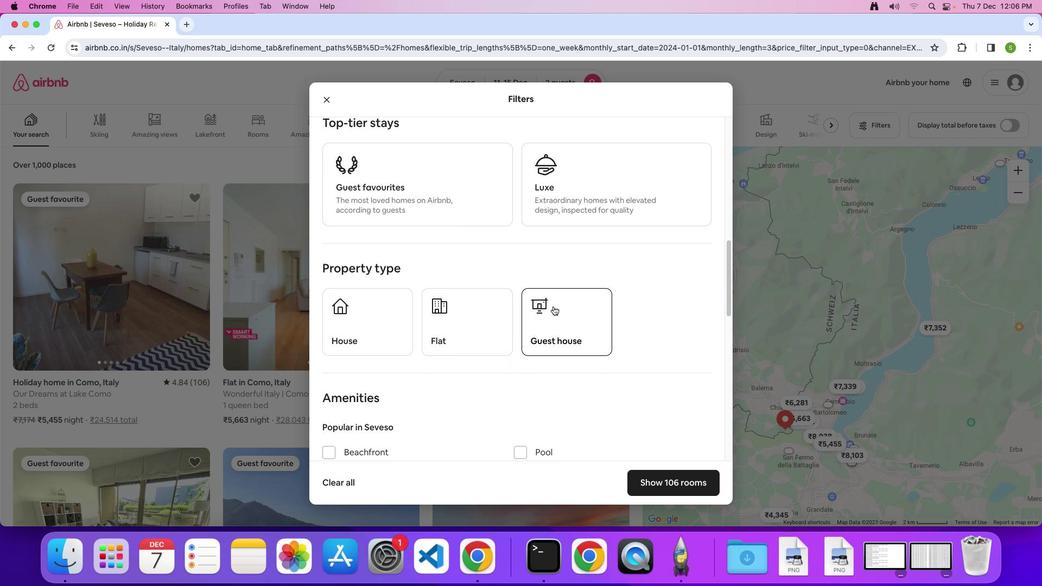 
Action: Mouse scrolled (553, 306) with delta (0, -1)
Screenshot: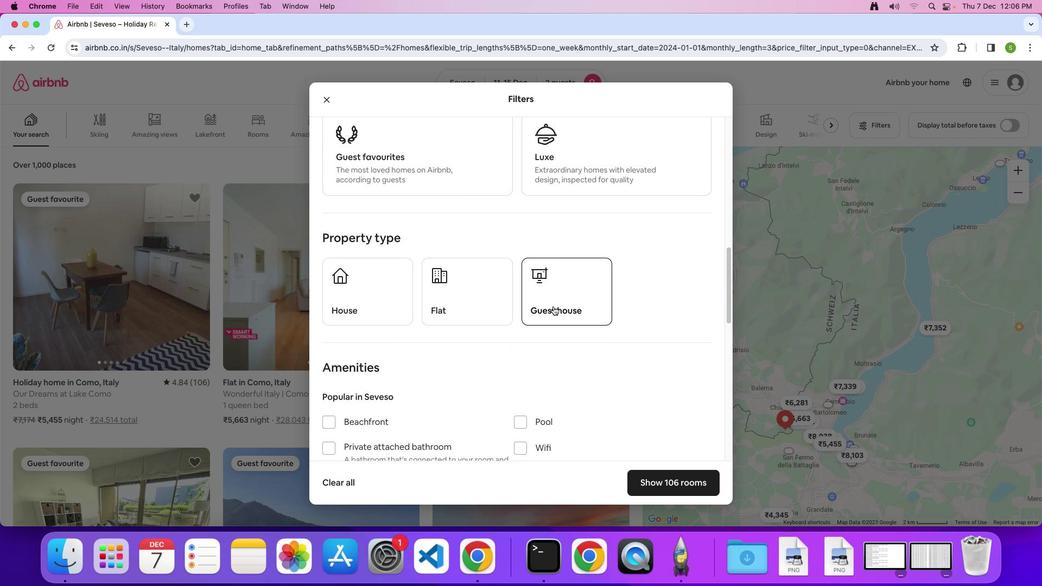 
Action: Mouse scrolled (553, 306) with delta (0, 0)
Screenshot: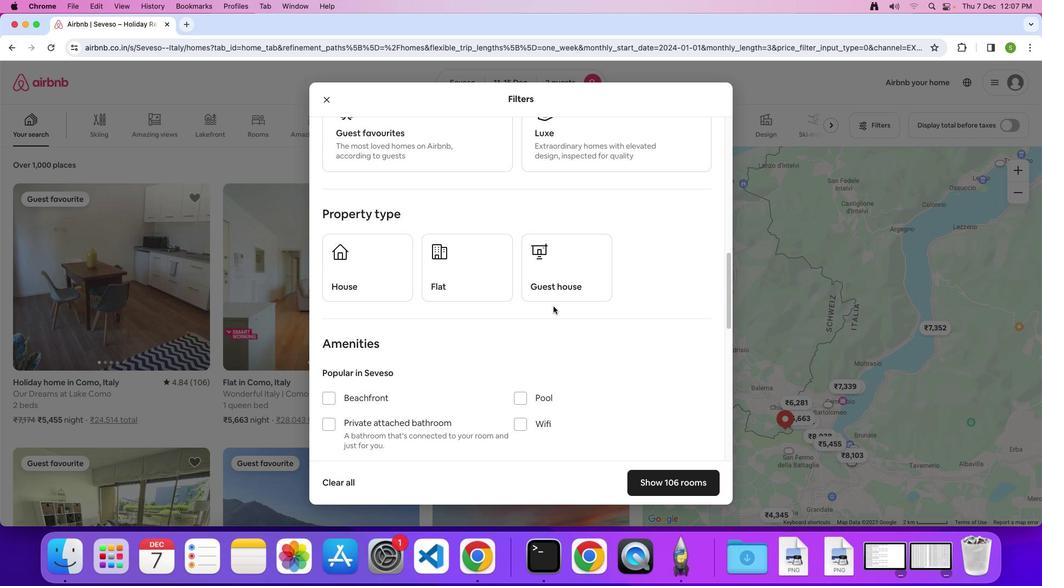 
Action: Mouse scrolled (553, 306) with delta (0, 0)
Screenshot: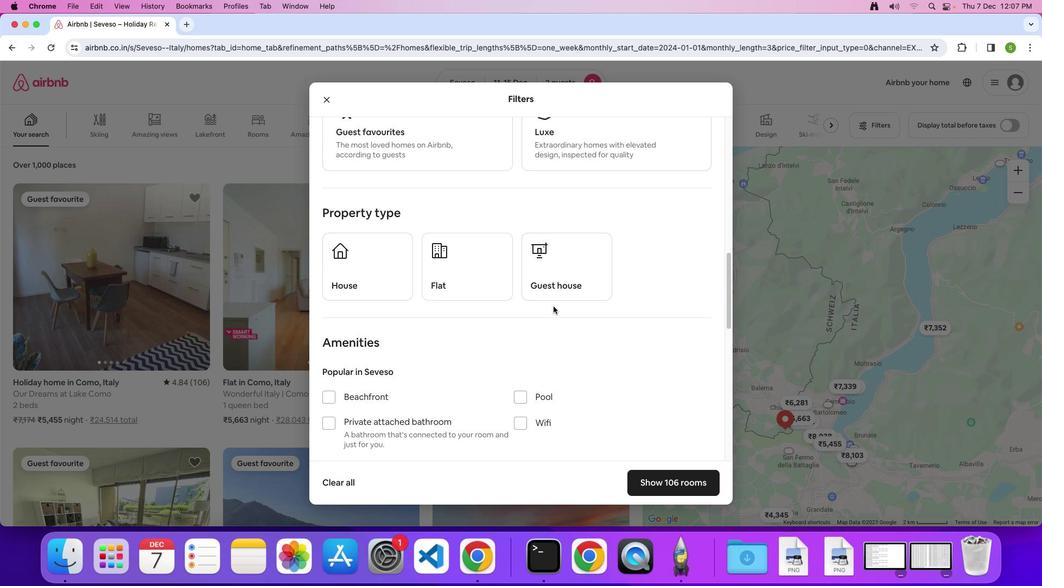 
Action: Mouse moved to (656, 483)
Screenshot: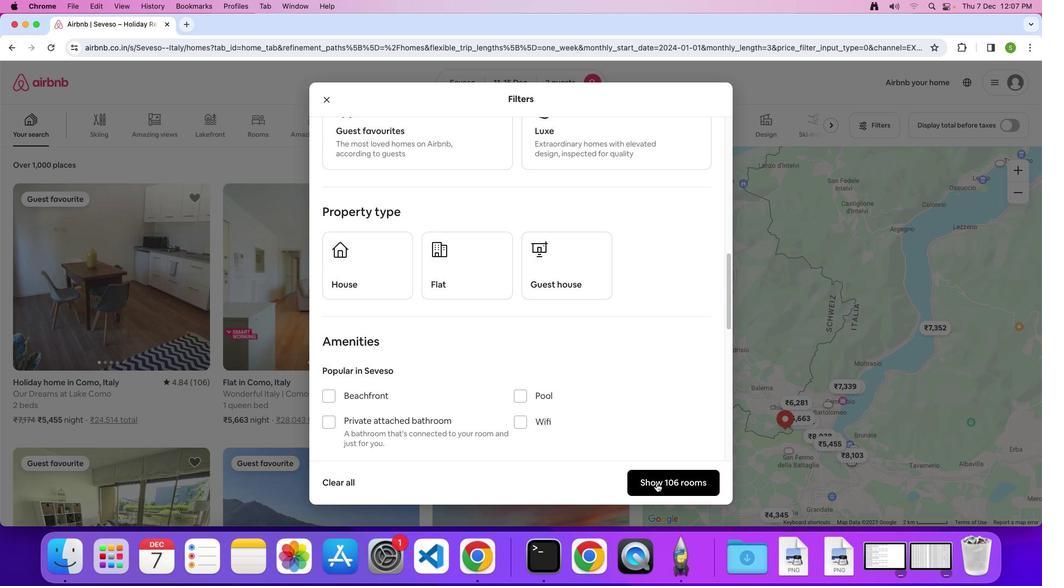 
Action: Mouse pressed left at (656, 483)
Screenshot: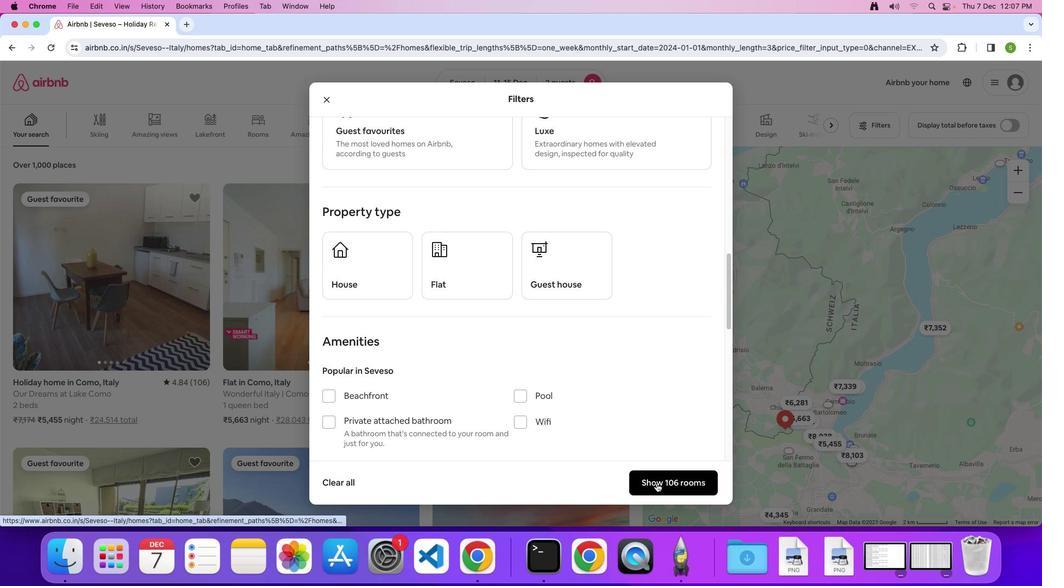 
Action: Mouse moved to (113, 276)
Screenshot: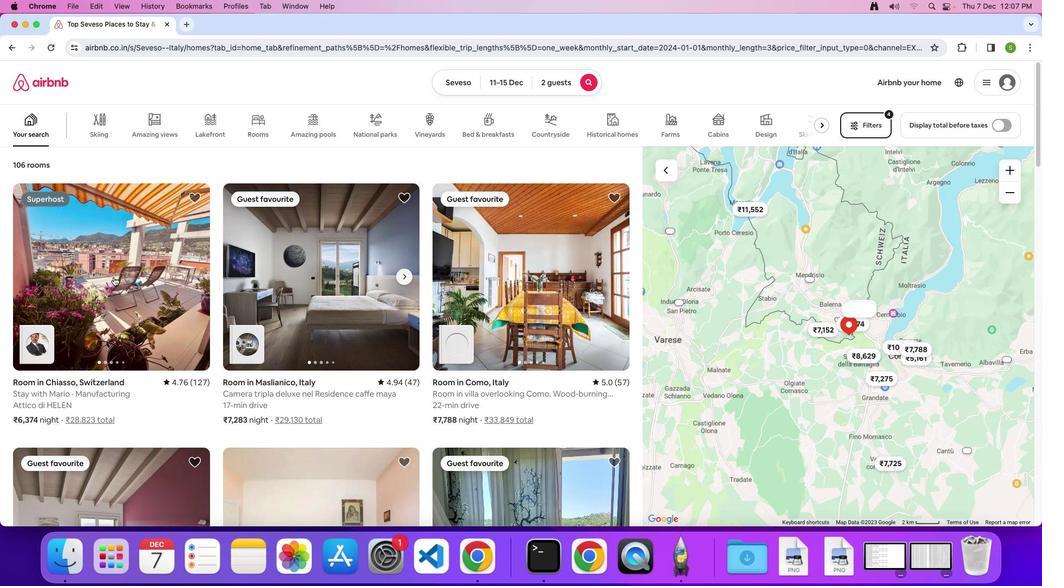 
Action: Mouse pressed left at (113, 276)
Screenshot: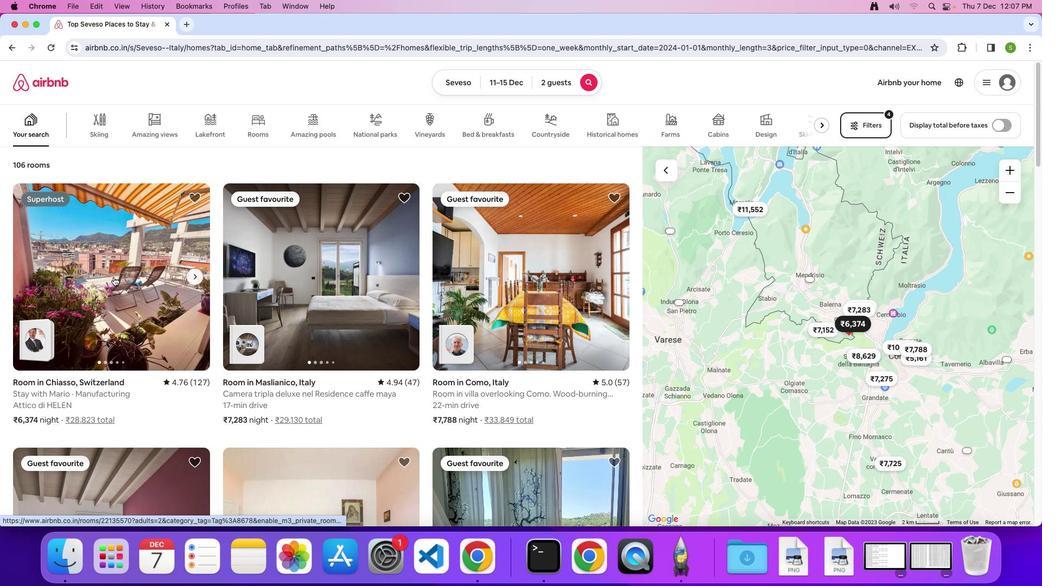 
Action: Mouse moved to (390, 273)
Screenshot: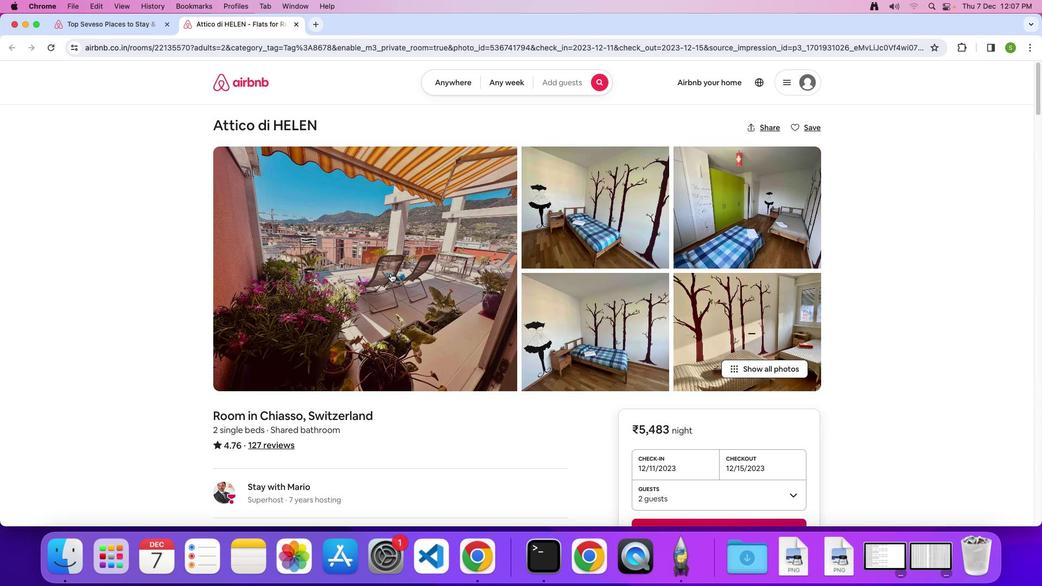 
Action: Mouse pressed left at (390, 273)
Screenshot: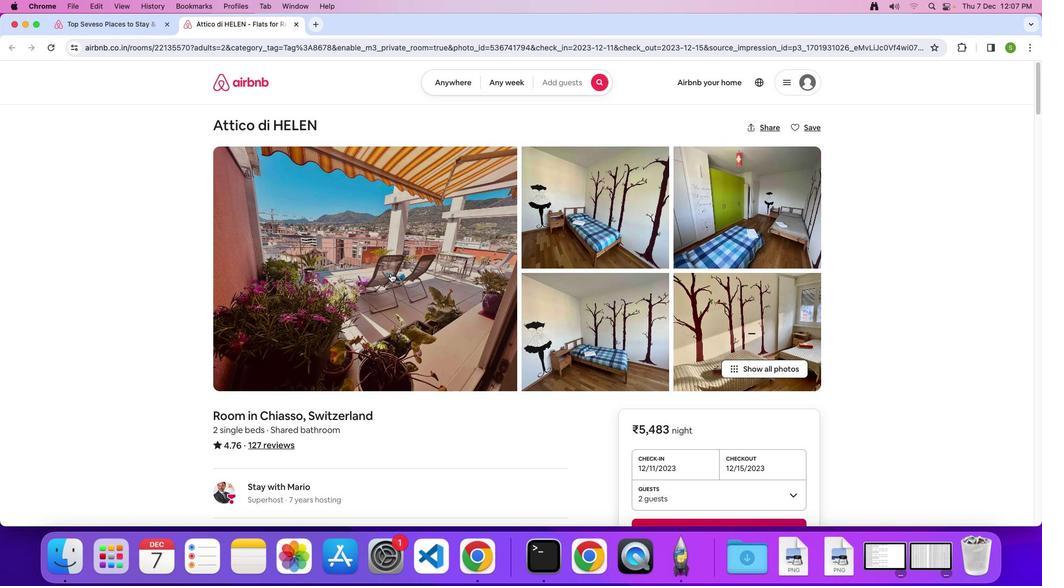 
Action: Mouse moved to (623, 341)
Screenshot: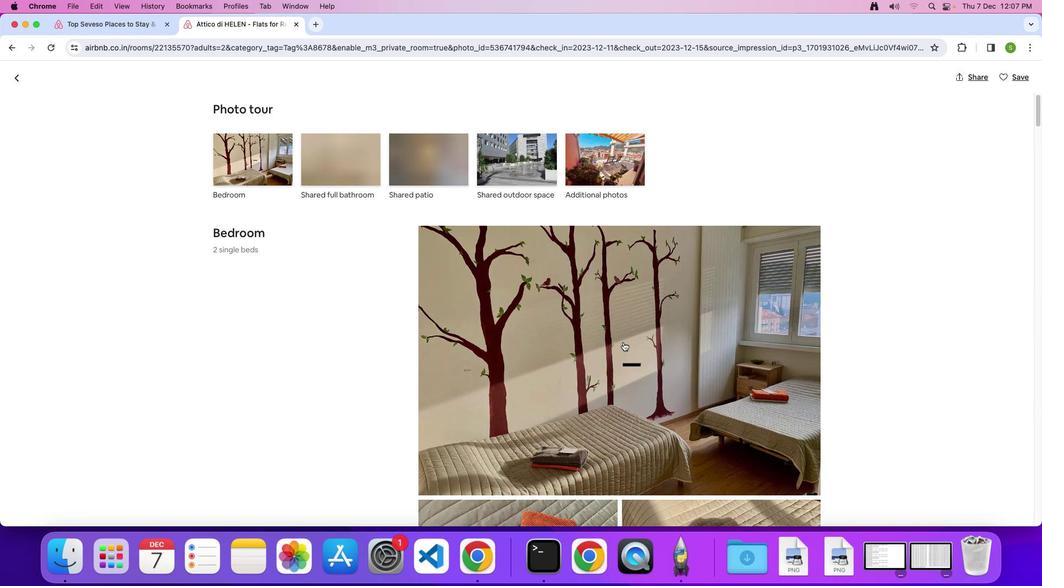 
Action: Mouse scrolled (623, 341) with delta (0, 0)
Screenshot: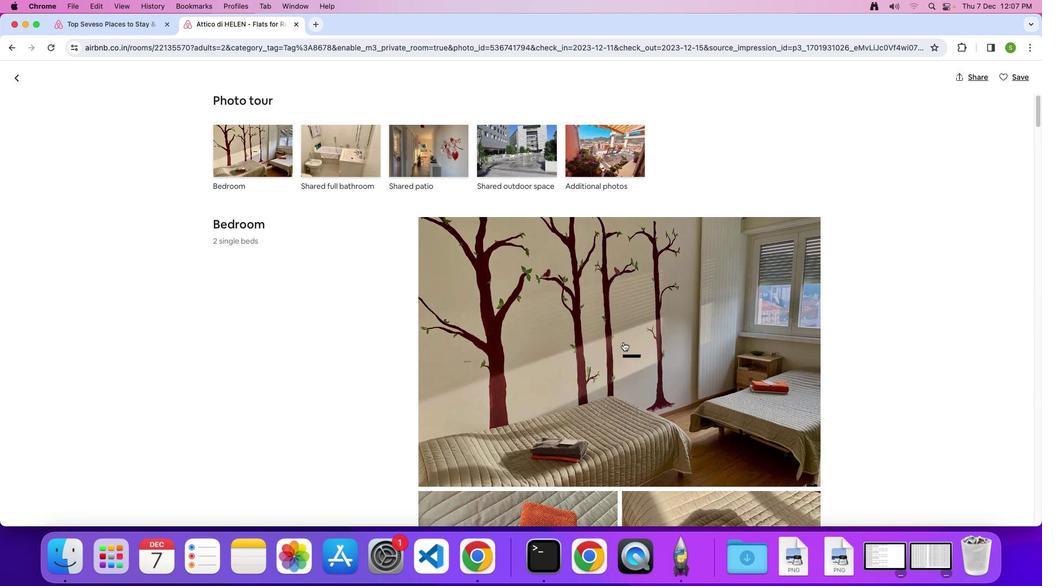 
Action: Mouse scrolled (623, 341) with delta (0, 0)
Screenshot: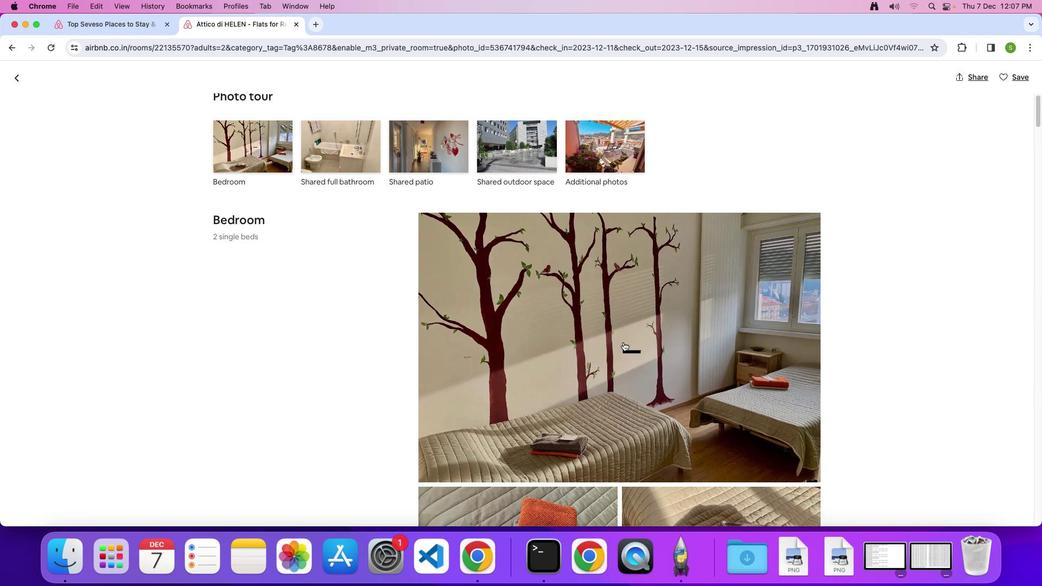 
Action: Mouse scrolled (623, 341) with delta (0, -1)
Screenshot: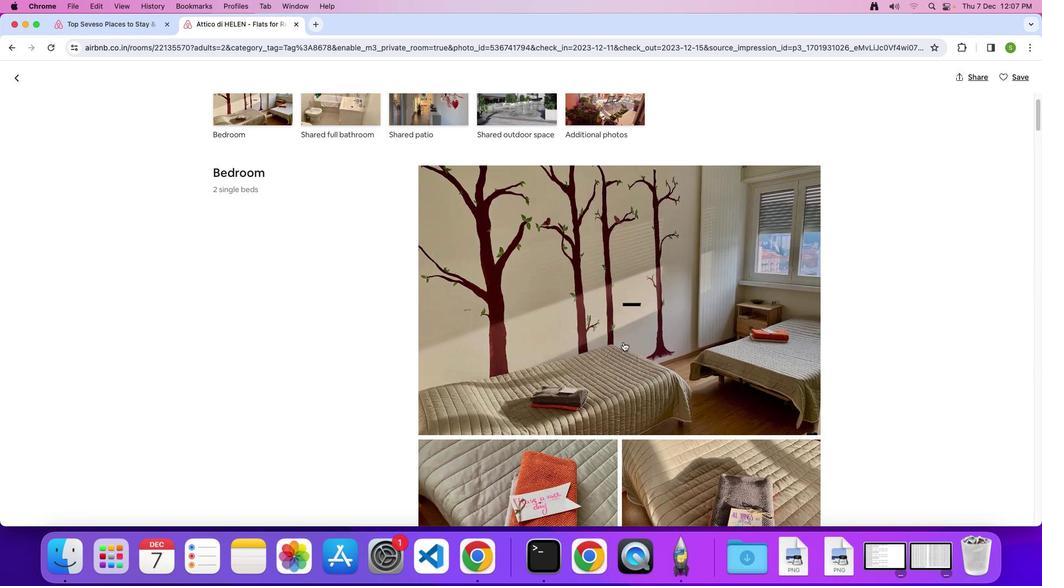 
Action: Mouse scrolled (623, 341) with delta (0, 0)
Screenshot: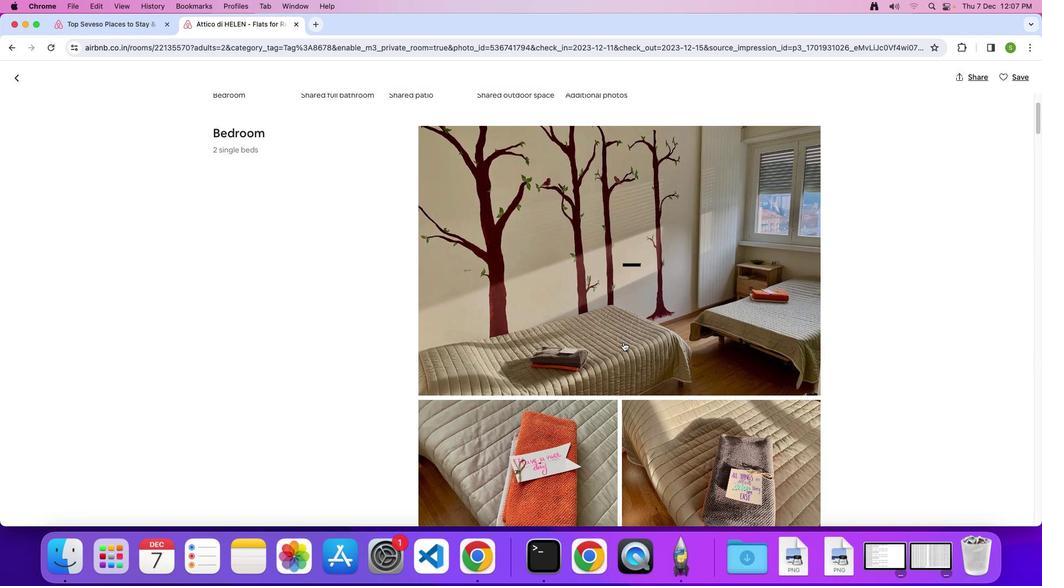 
Action: Mouse scrolled (623, 341) with delta (0, 0)
Screenshot: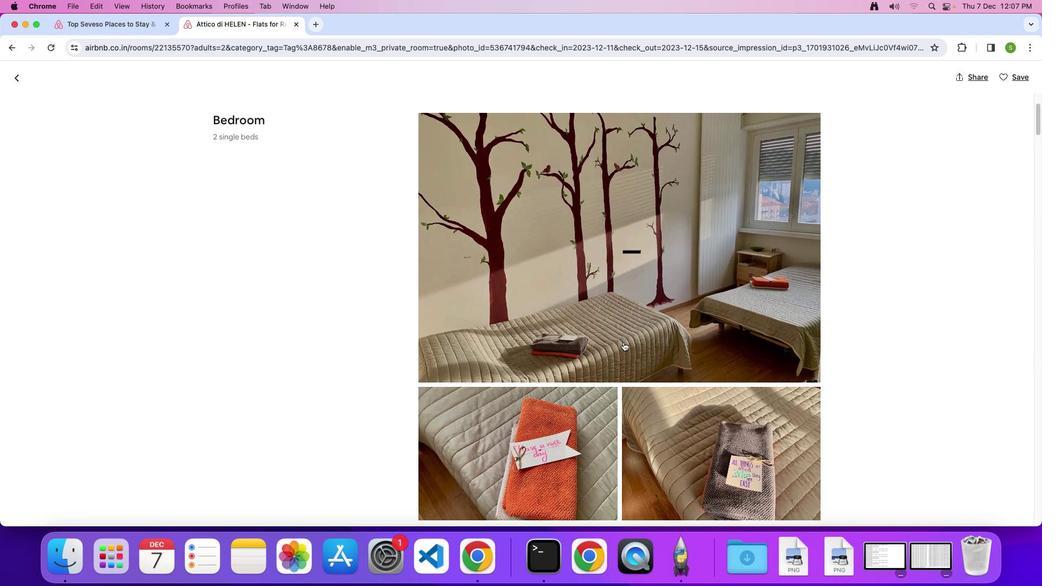 
Action: Mouse scrolled (623, 341) with delta (0, -1)
Screenshot: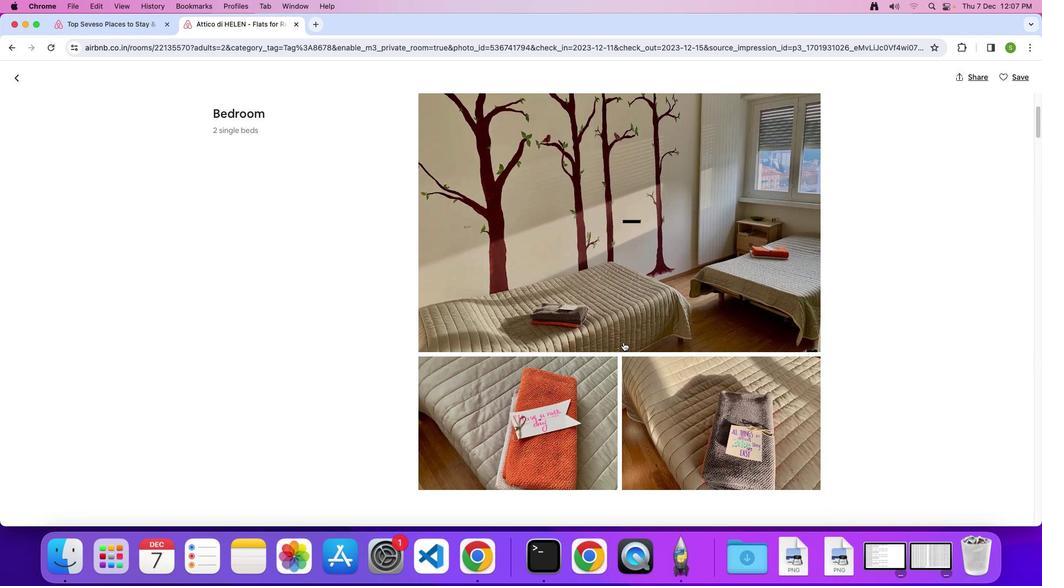 
Action: Mouse scrolled (623, 341) with delta (0, 0)
Screenshot: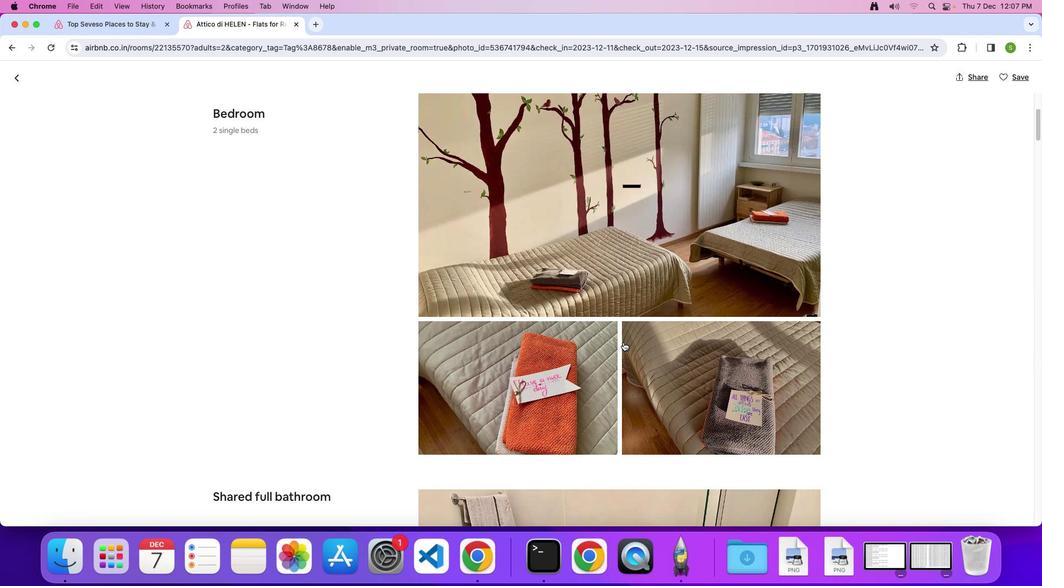 
Action: Mouse scrolled (623, 341) with delta (0, 0)
Screenshot: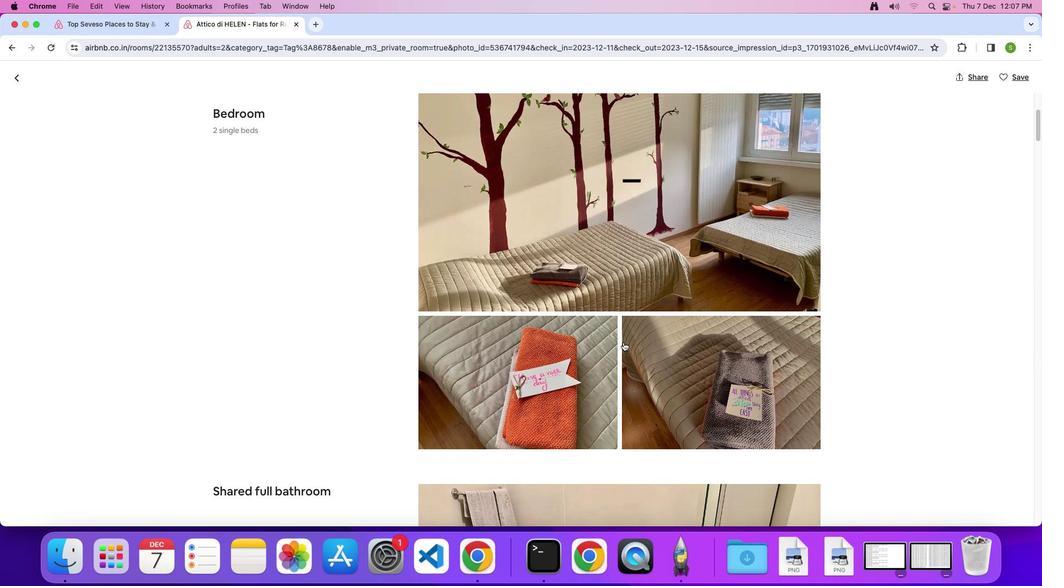 
Action: Mouse scrolled (623, 341) with delta (0, 0)
Screenshot: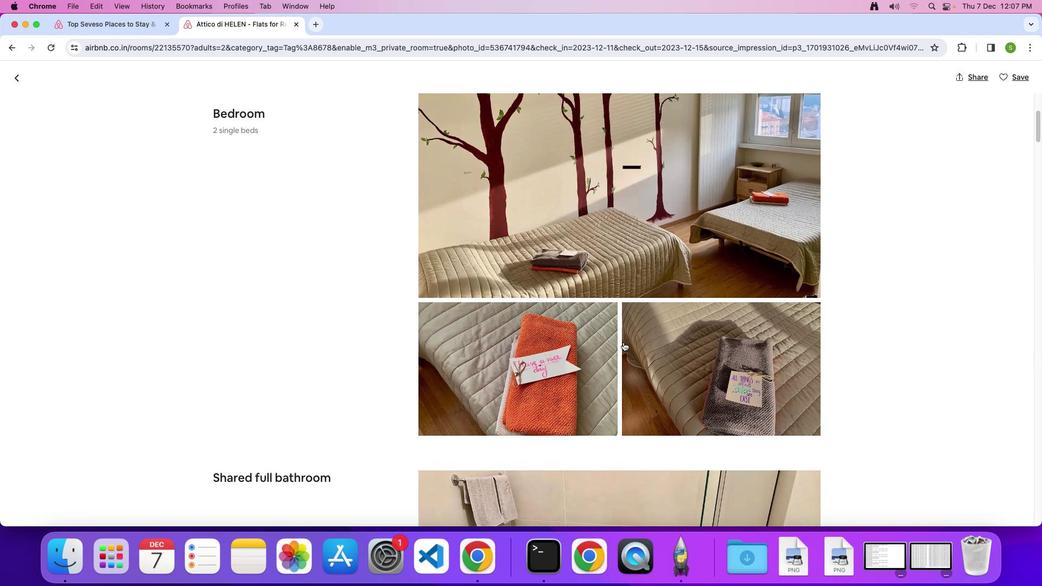 
Action: Mouse scrolled (623, 341) with delta (0, 0)
Screenshot: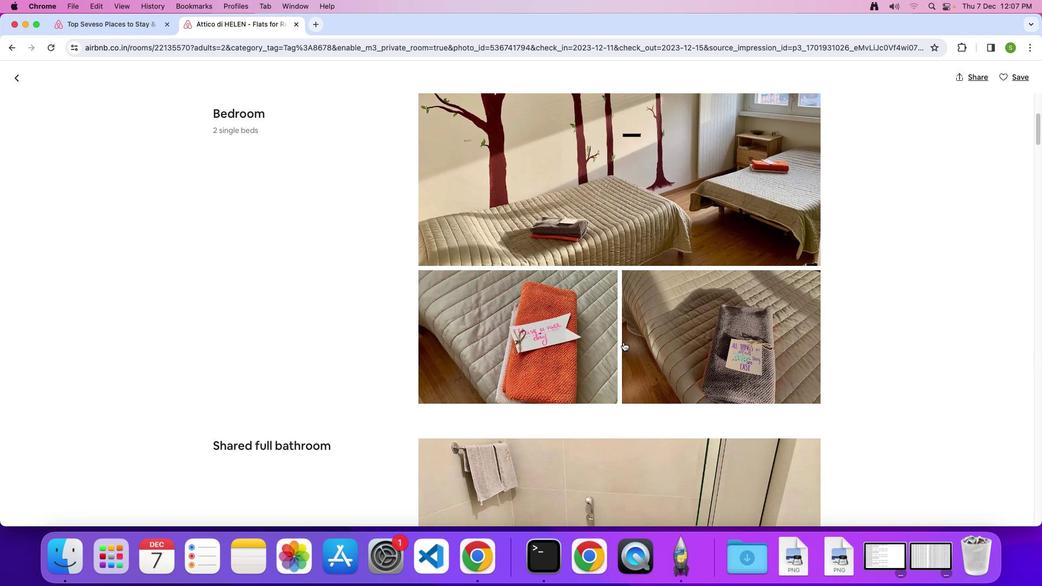 
Action: Mouse scrolled (623, 341) with delta (0, -1)
Screenshot: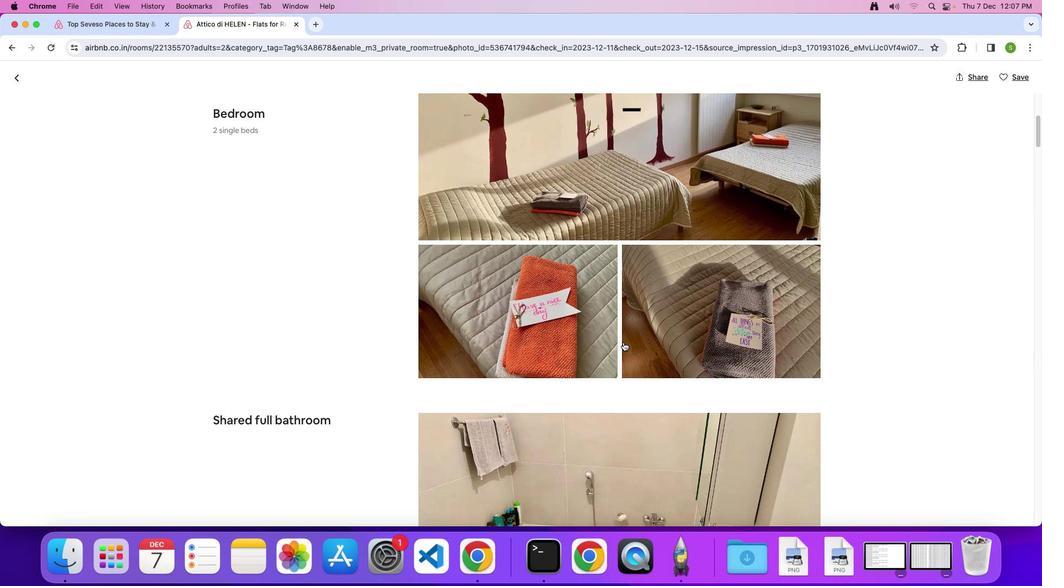 
Action: Mouse scrolled (623, 341) with delta (0, 0)
Screenshot: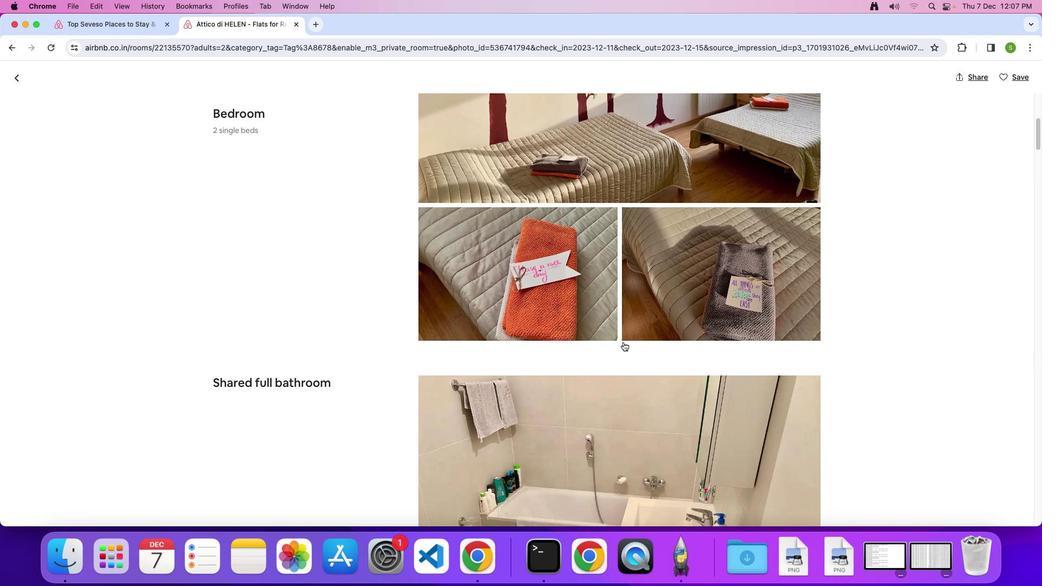 
Action: Mouse scrolled (623, 341) with delta (0, 0)
Screenshot: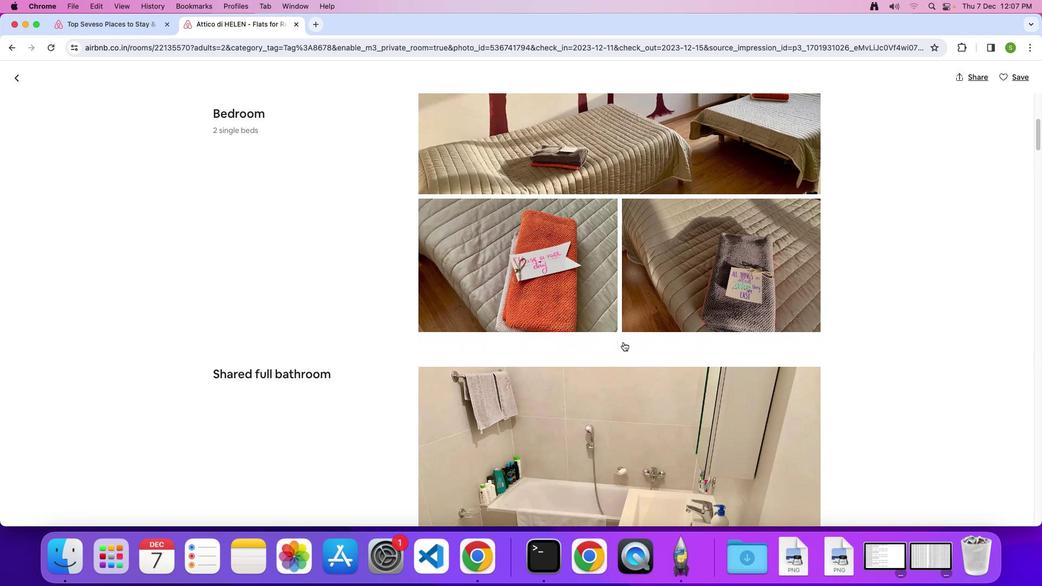 
Action: Mouse scrolled (623, 341) with delta (0, -1)
Screenshot: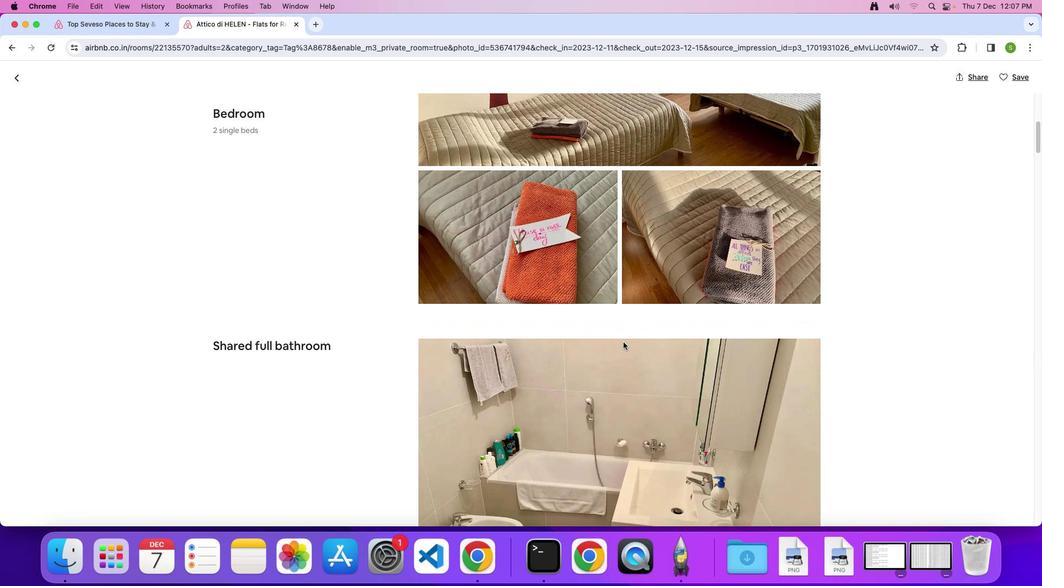 
Action: Mouse scrolled (623, 341) with delta (0, 0)
Screenshot: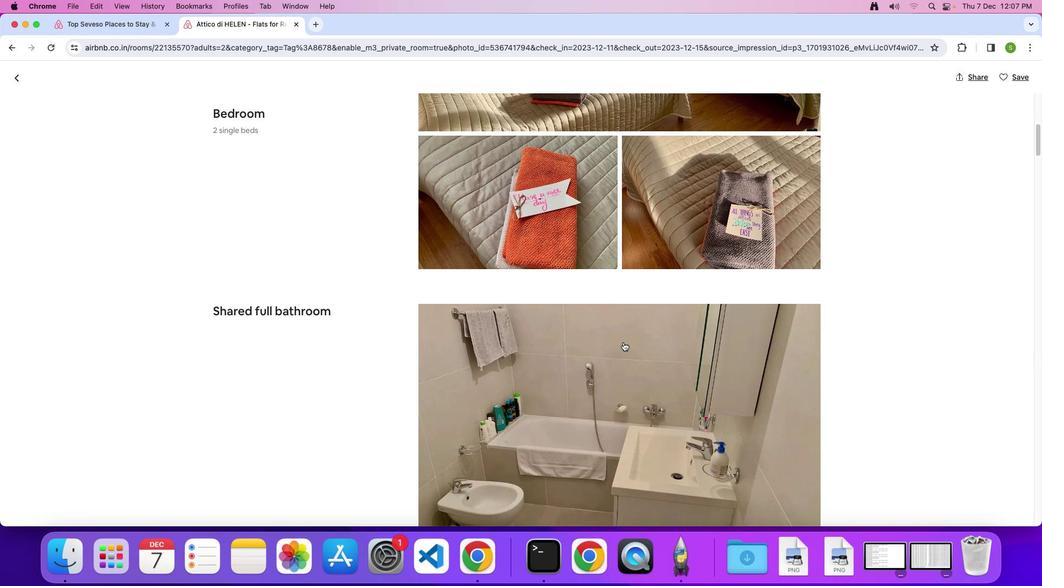 
Action: Mouse scrolled (623, 341) with delta (0, 0)
Screenshot: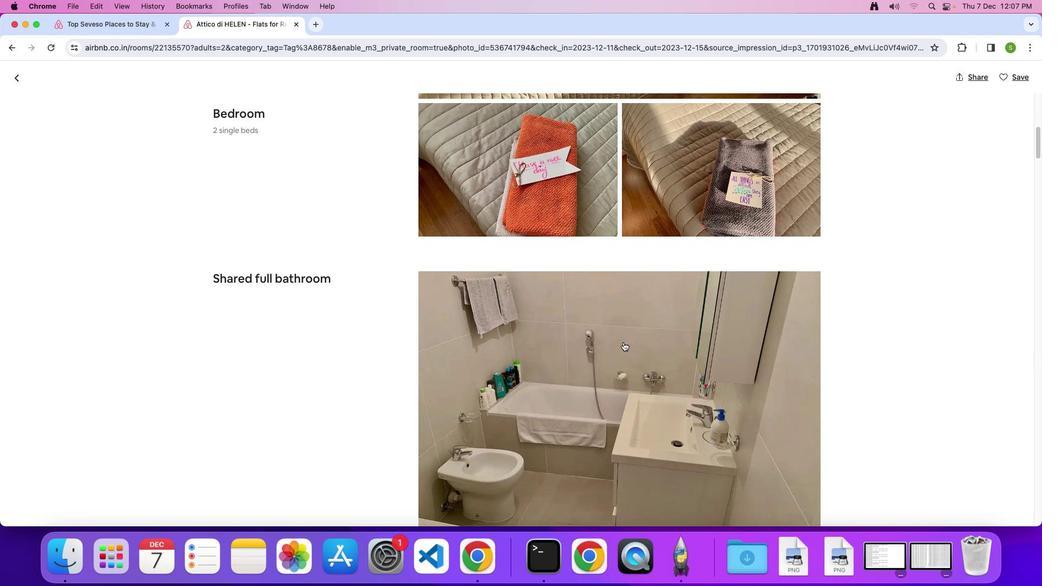 
Action: Mouse scrolled (623, 341) with delta (0, -1)
Screenshot: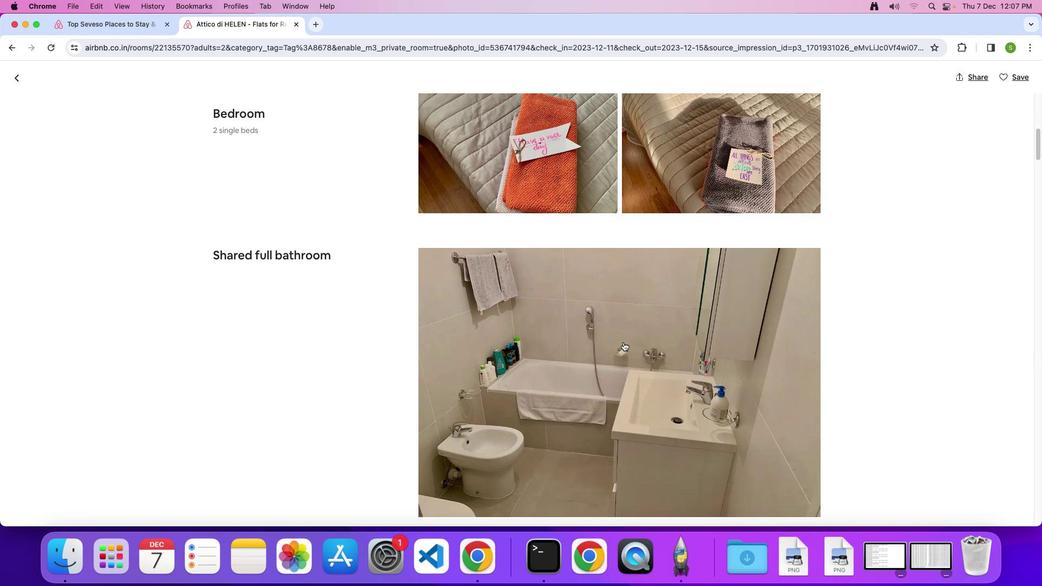 
Action: Mouse scrolled (623, 341) with delta (0, 0)
Screenshot: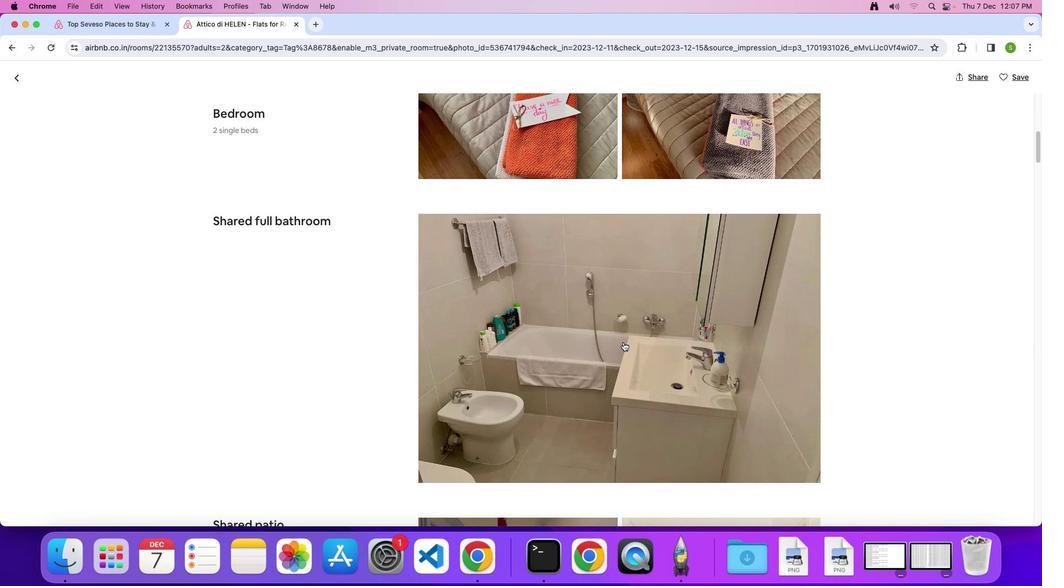 
Action: Mouse scrolled (623, 341) with delta (0, 0)
Screenshot: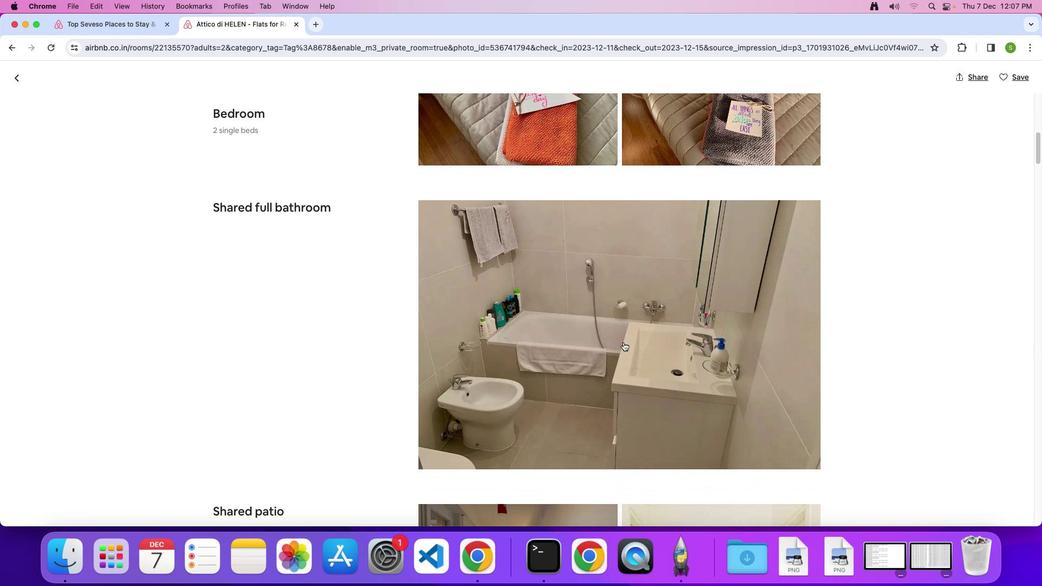 
Action: Mouse scrolled (623, 341) with delta (0, -1)
Screenshot: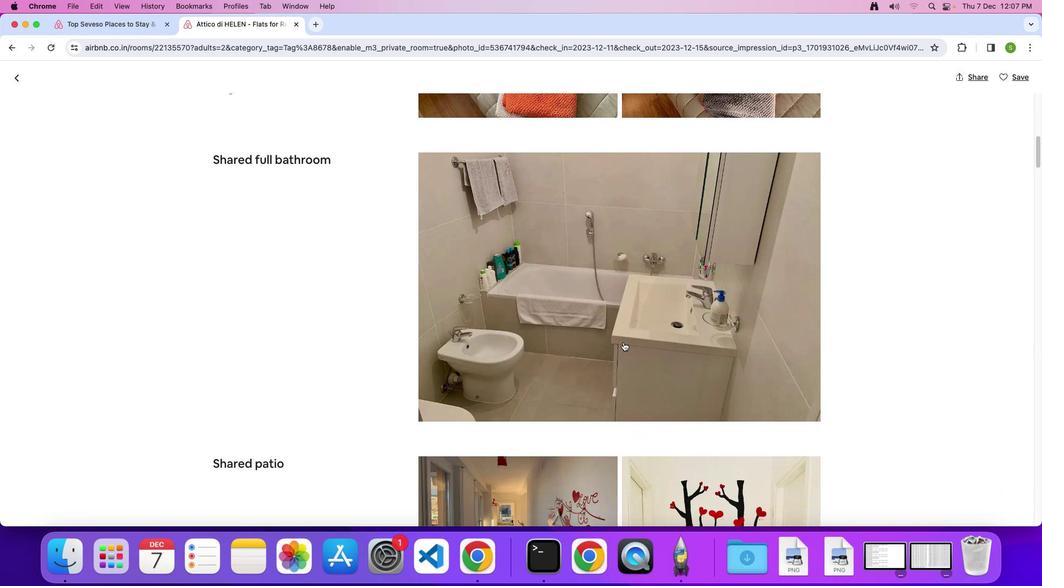 
Action: Mouse scrolled (623, 341) with delta (0, 0)
Screenshot: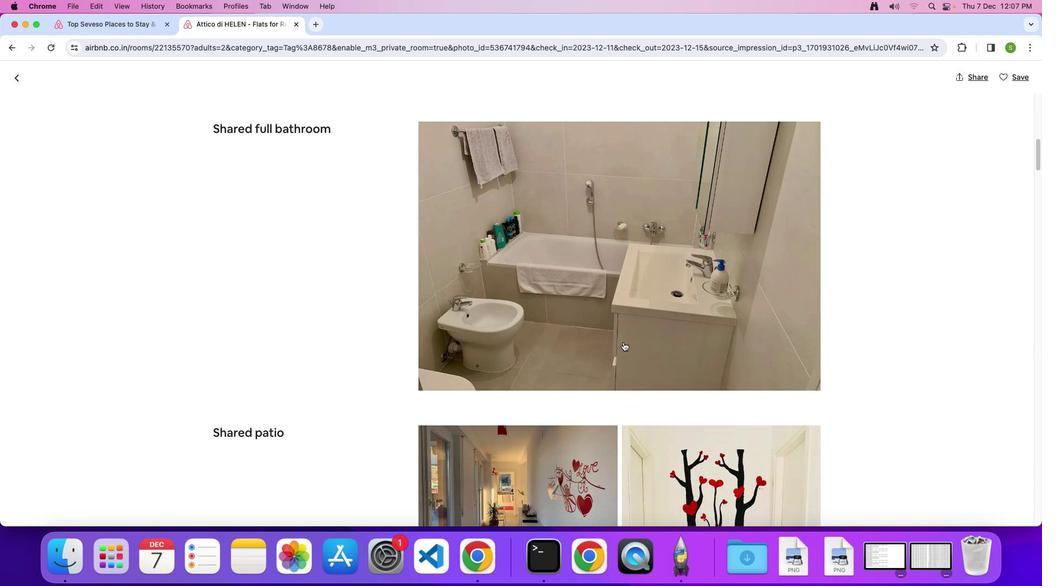 
Action: Mouse scrolled (623, 341) with delta (0, 0)
Screenshot: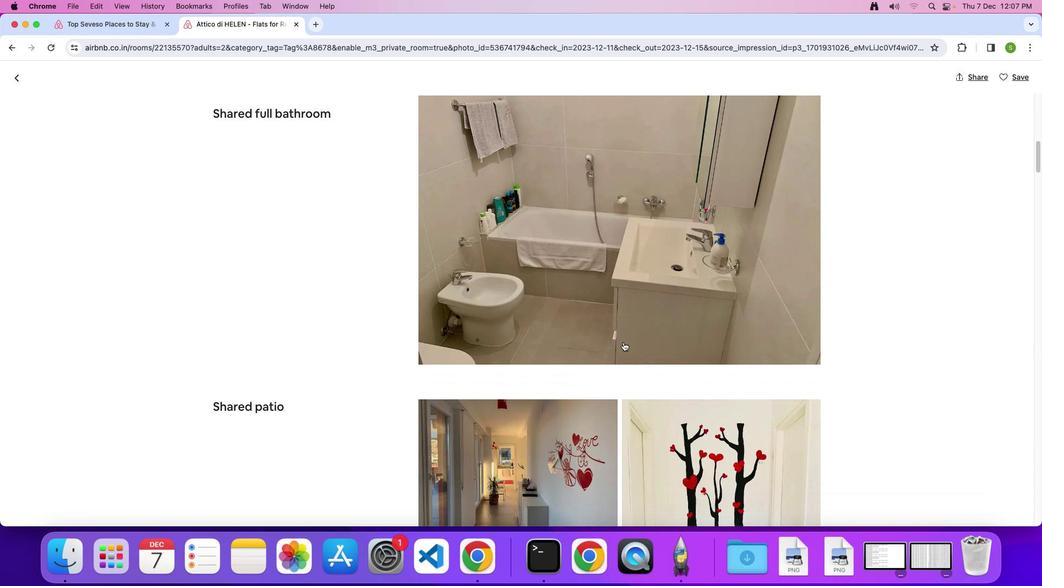 
Action: Mouse scrolled (623, 341) with delta (0, -1)
Screenshot: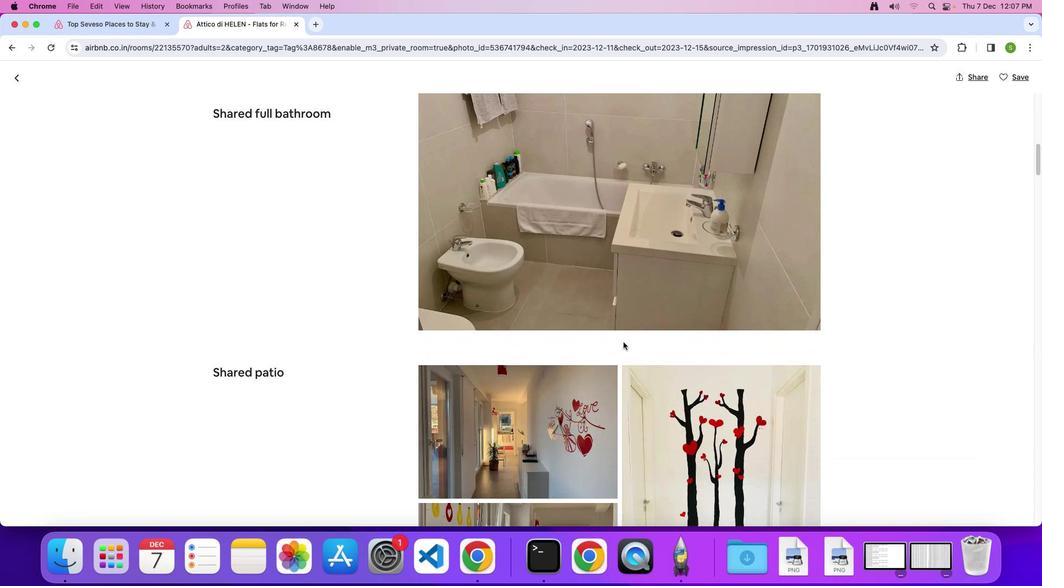 
Action: Mouse scrolled (623, 341) with delta (0, 0)
Screenshot: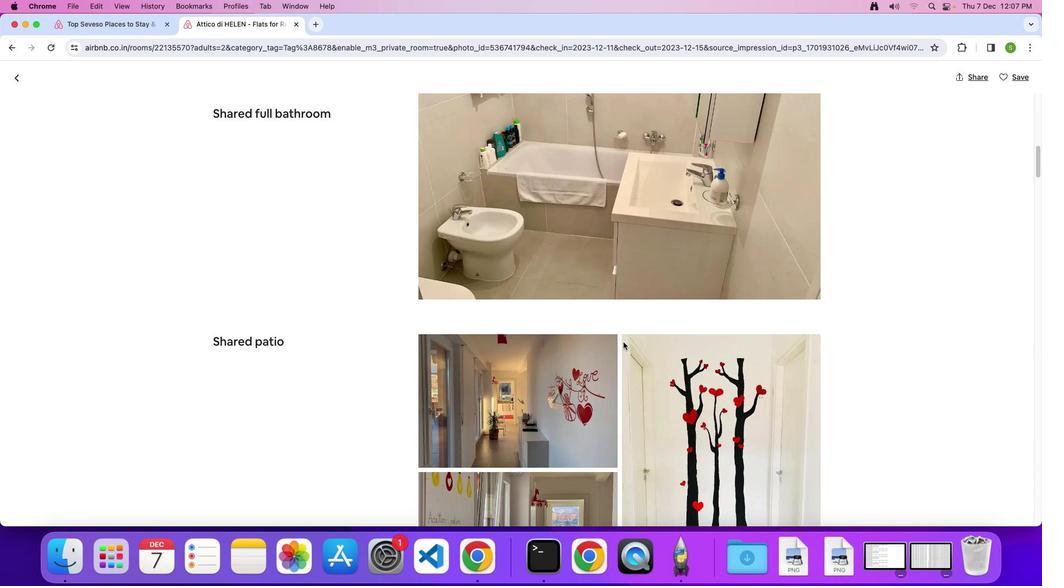 
Action: Mouse scrolled (623, 341) with delta (0, 0)
Screenshot: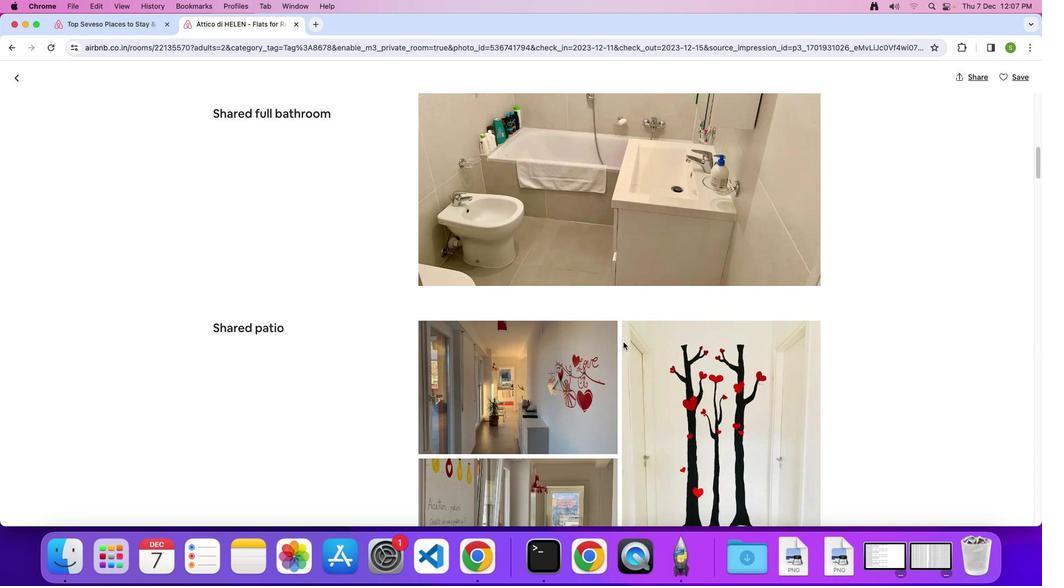 
Action: Mouse scrolled (623, 341) with delta (0, -1)
Screenshot: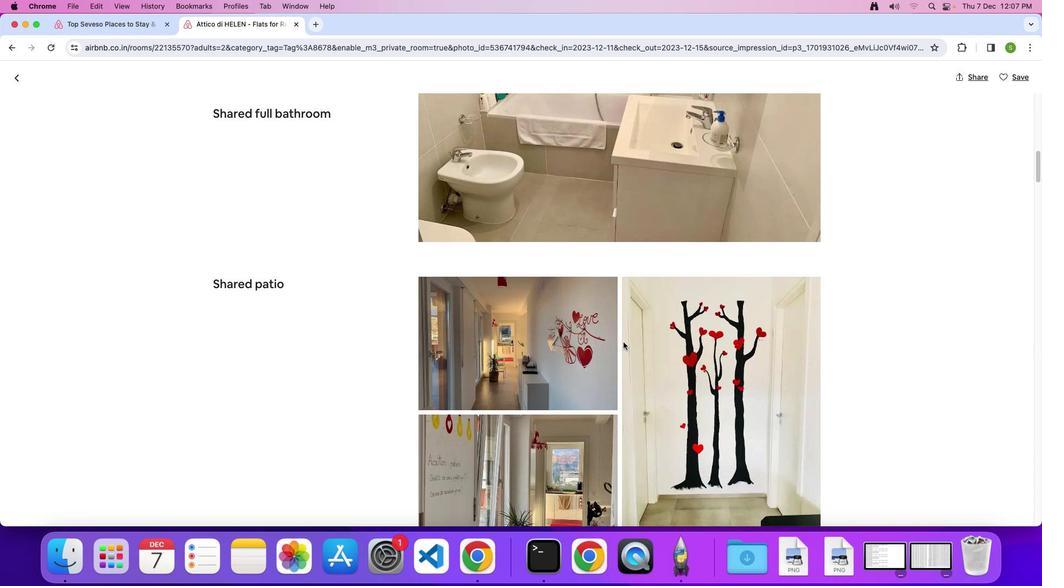 
Action: Mouse scrolled (623, 341) with delta (0, 0)
Screenshot: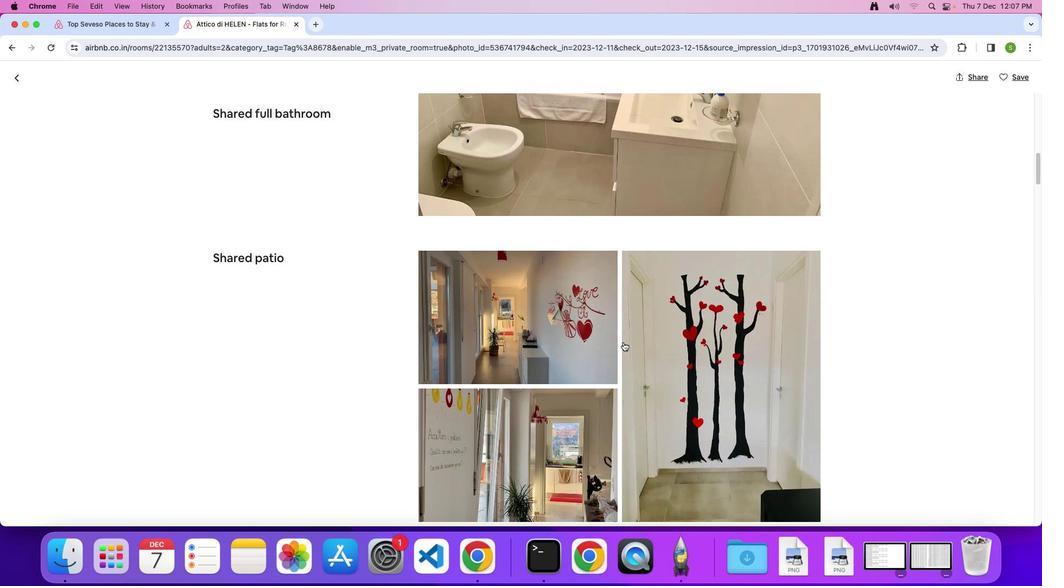 
Action: Mouse scrolled (623, 341) with delta (0, 0)
Screenshot: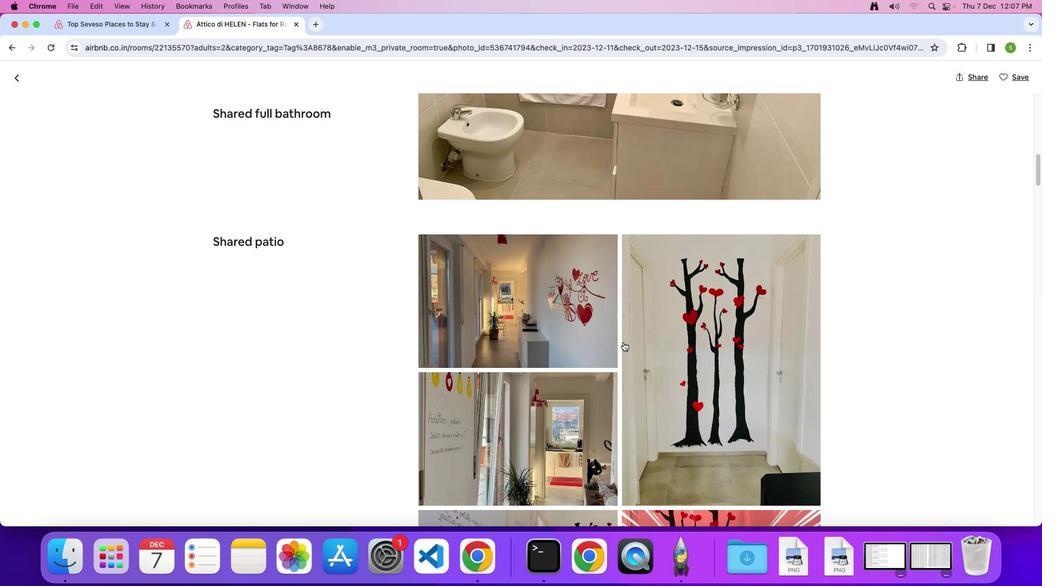 
Action: Mouse scrolled (623, 341) with delta (0, -1)
Screenshot: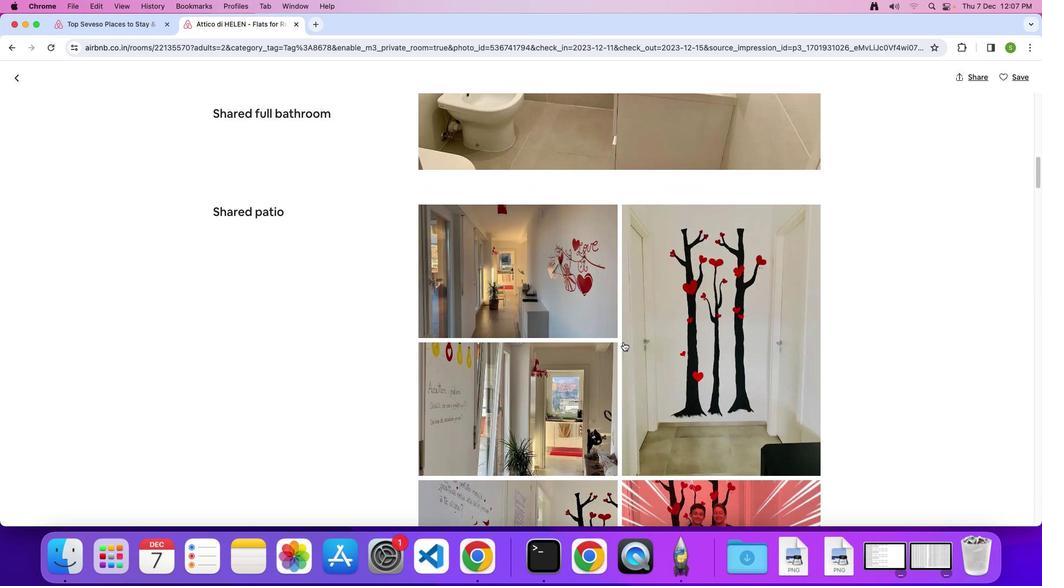 
Action: Mouse scrolled (623, 341) with delta (0, 0)
Screenshot: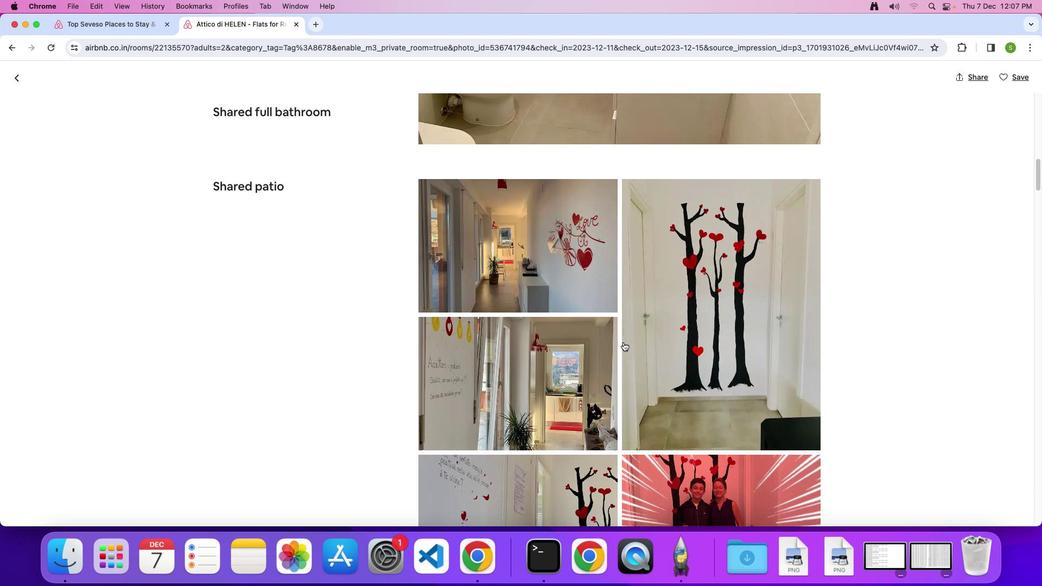 
Action: Mouse scrolled (623, 341) with delta (0, 0)
Screenshot: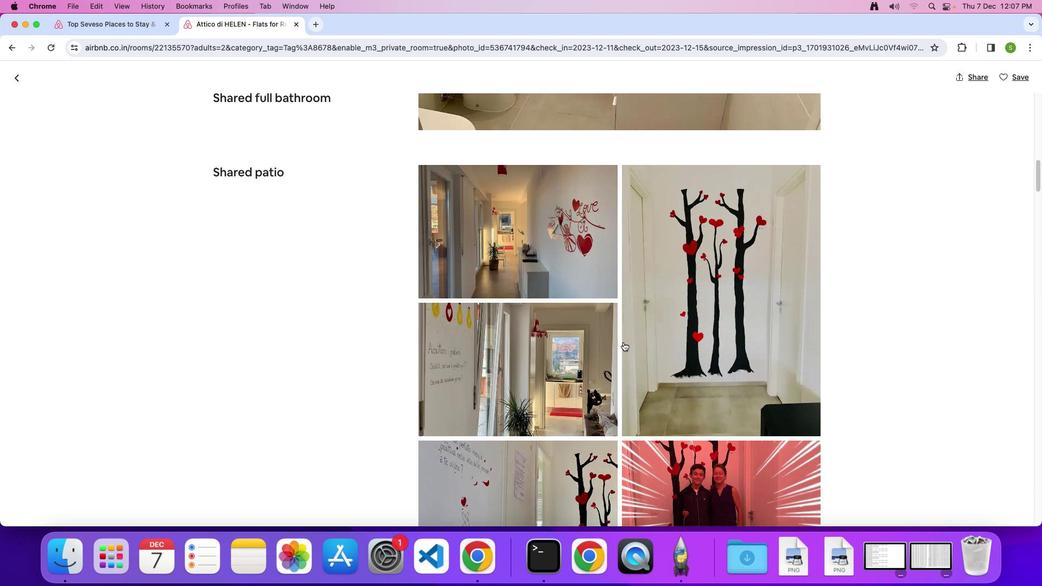 
Action: Mouse scrolled (623, 341) with delta (0, -1)
Screenshot: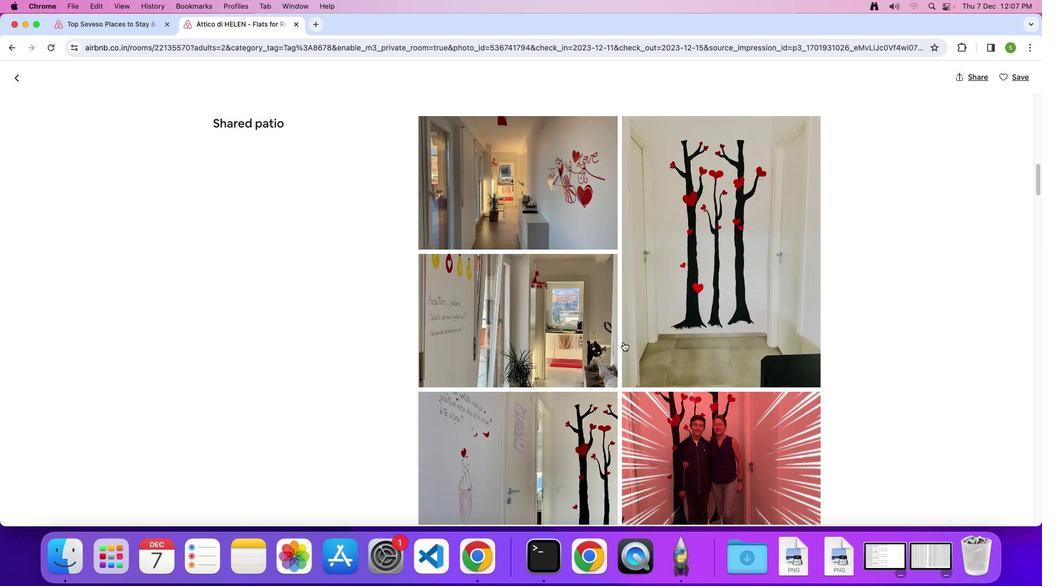 
Action: Mouse scrolled (623, 341) with delta (0, 0)
Screenshot: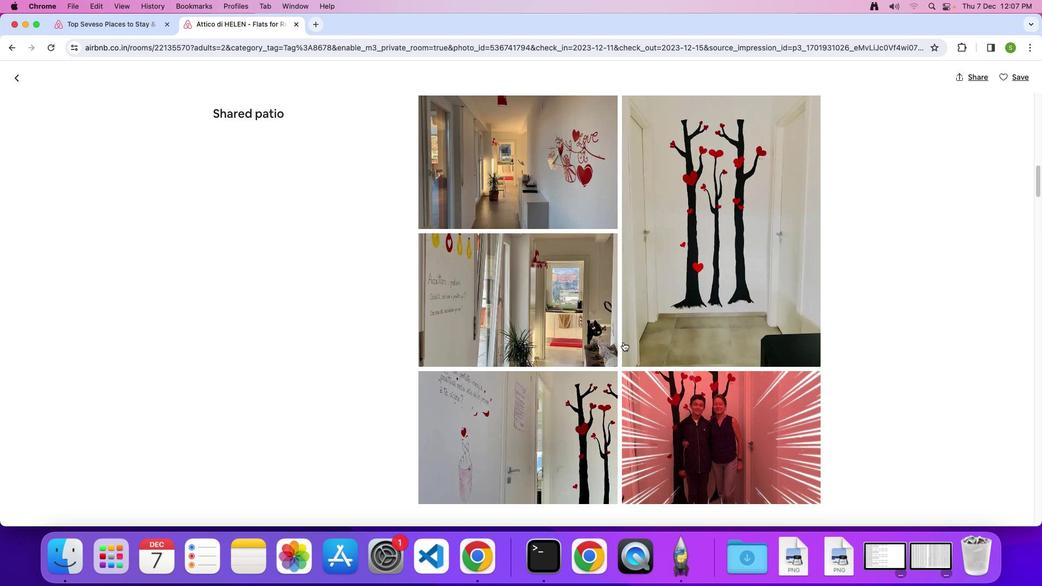 
Action: Mouse scrolled (623, 341) with delta (0, 0)
Screenshot: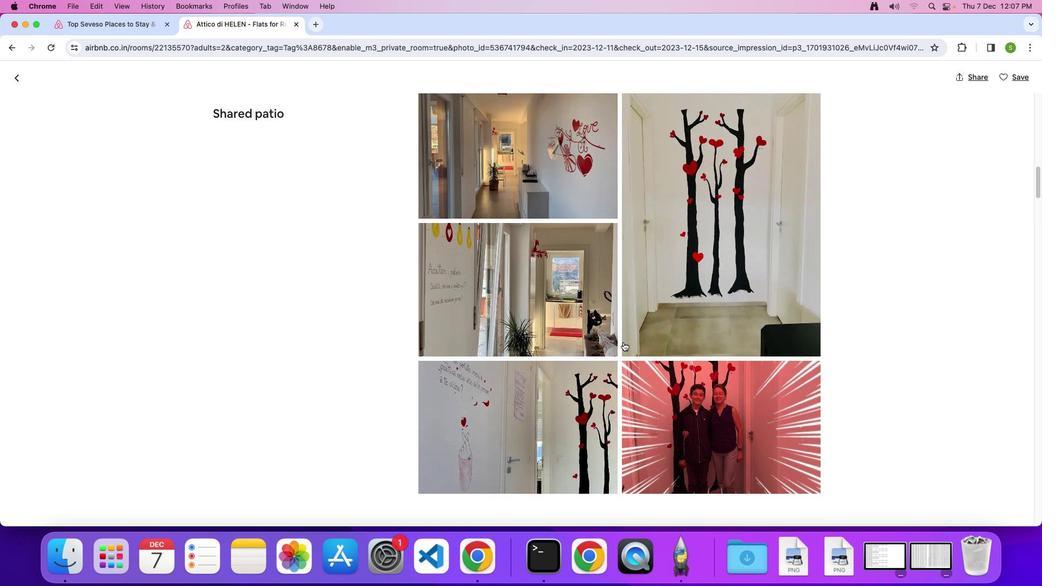 
Action: Mouse scrolled (623, 341) with delta (0, -1)
Screenshot: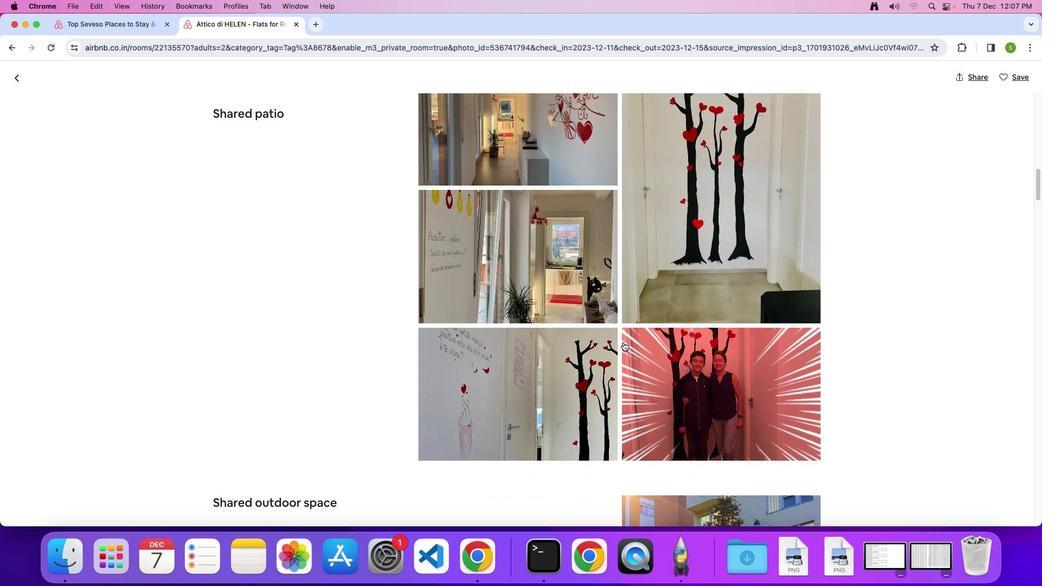 
Action: Mouse scrolled (623, 341) with delta (0, 0)
Screenshot: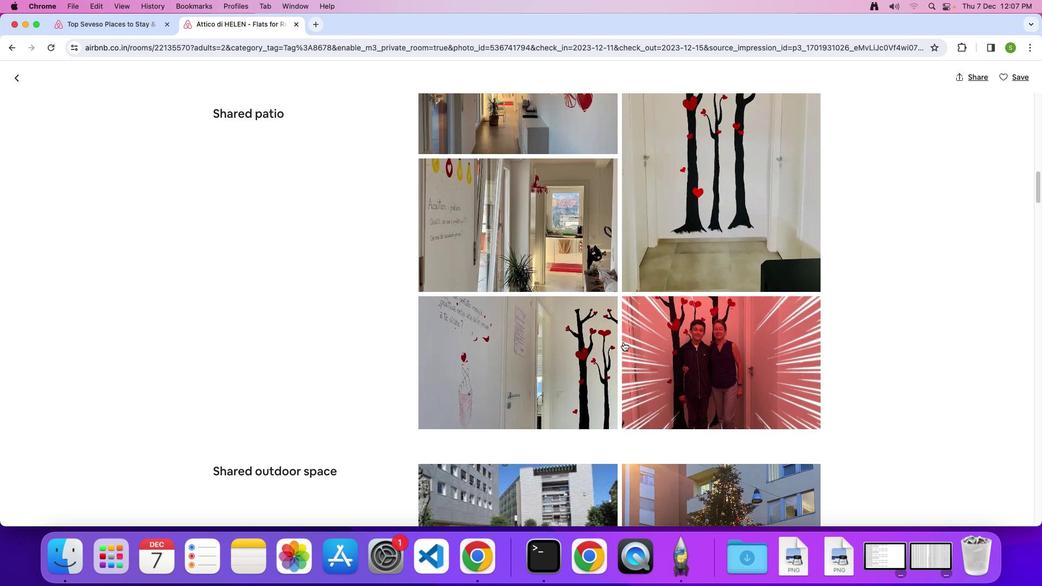 
Action: Mouse scrolled (623, 341) with delta (0, 0)
Screenshot: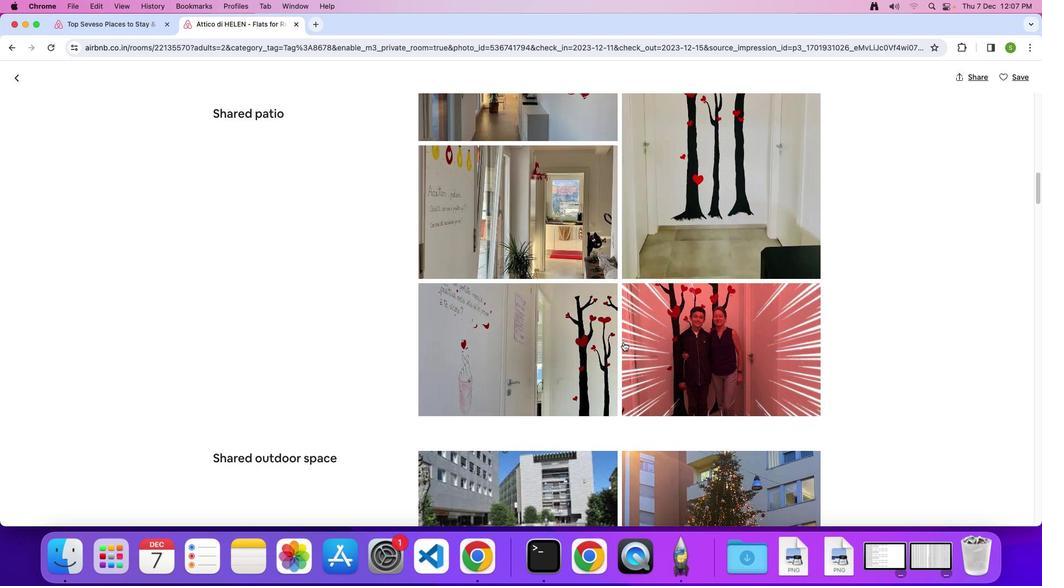 
Action: Mouse scrolled (623, 341) with delta (0, 0)
Screenshot: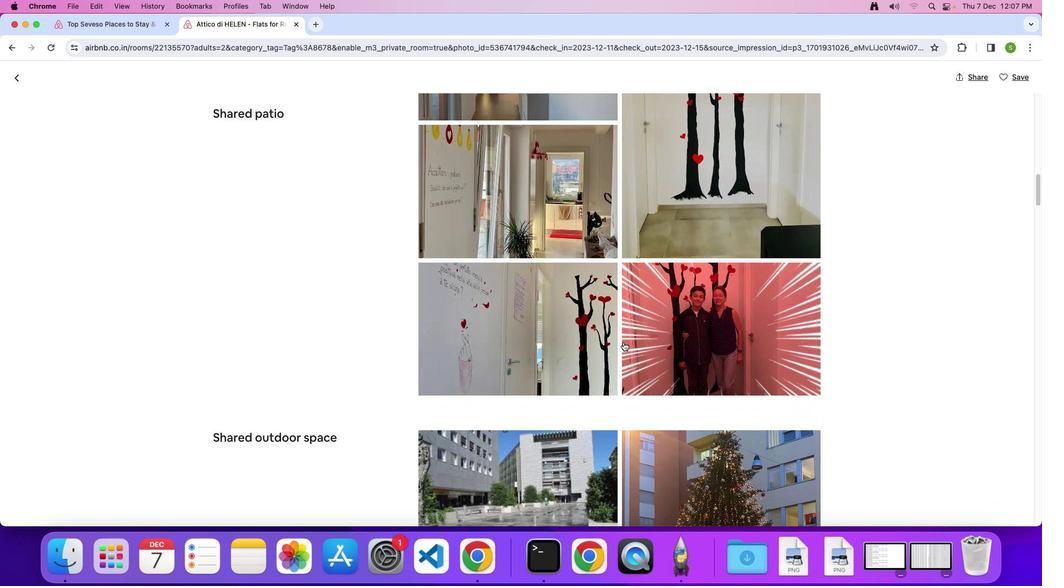 
Action: Mouse scrolled (623, 341) with delta (0, 0)
Screenshot: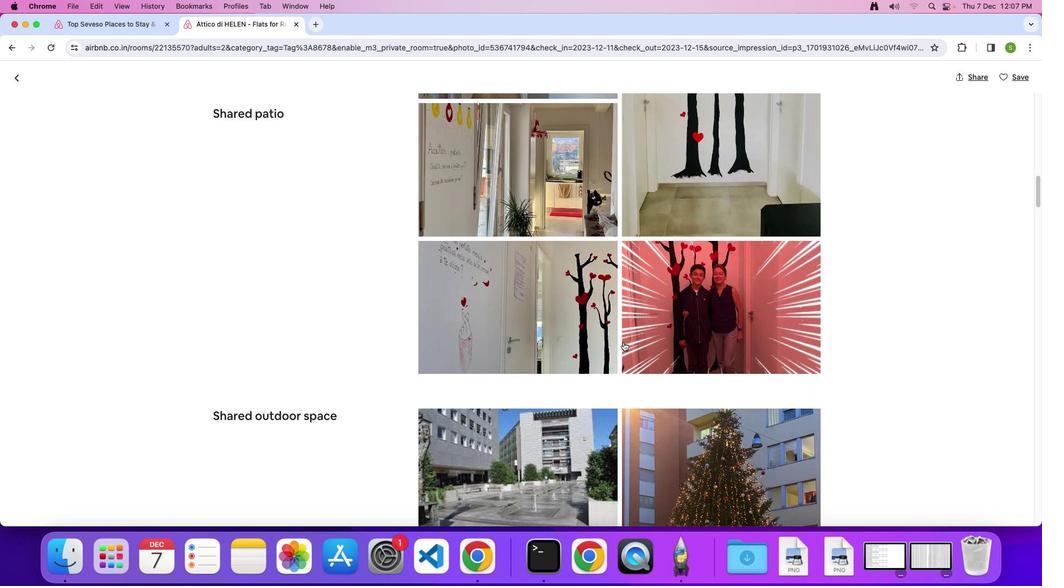 
Action: Mouse scrolled (623, 341) with delta (0, 0)
Screenshot: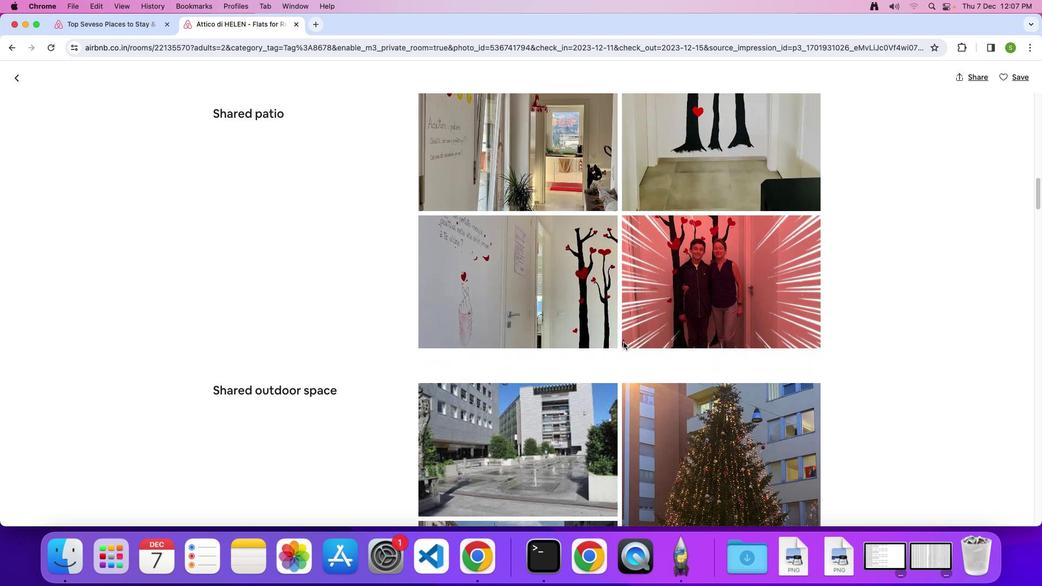 
Action: Mouse scrolled (623, 341) with delta (0, -1)
Screenshot: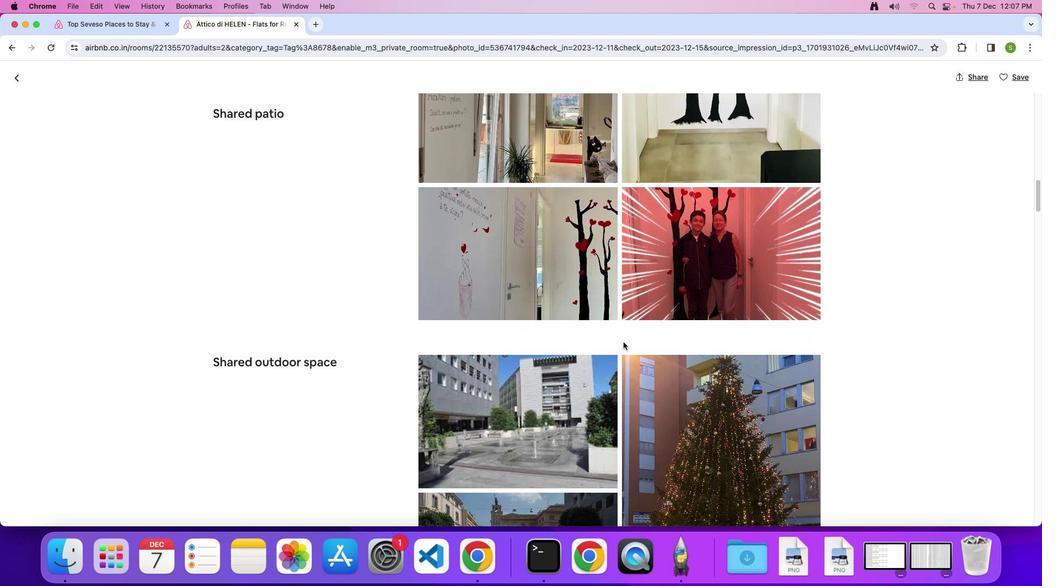 
Action: Mouse scrolled (623, 341) with delta (0, 0)
Screenshot: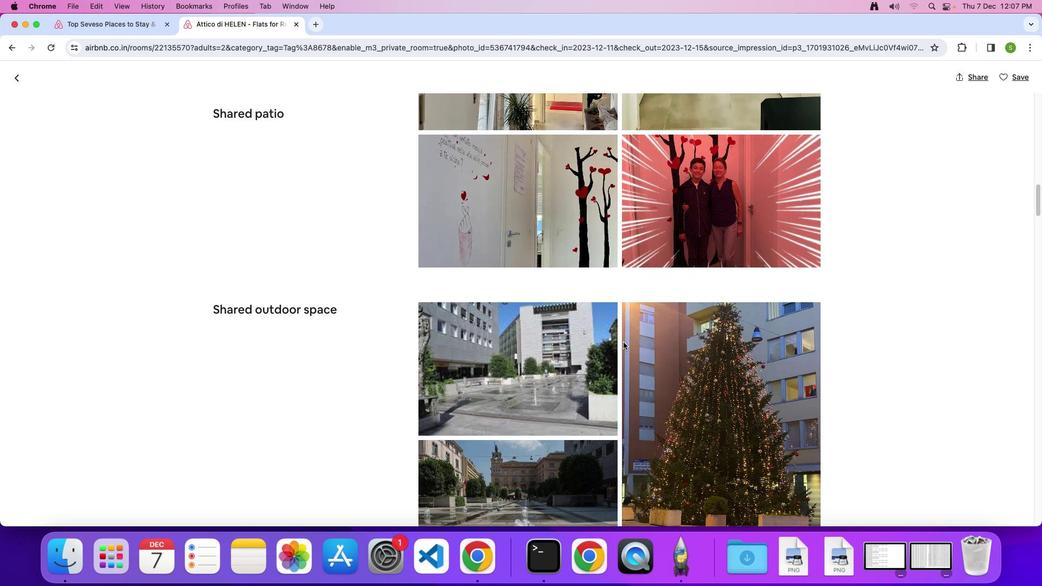 
Action: Mouse scrolled (623, 341) with delta (0, 0)
Screenshot: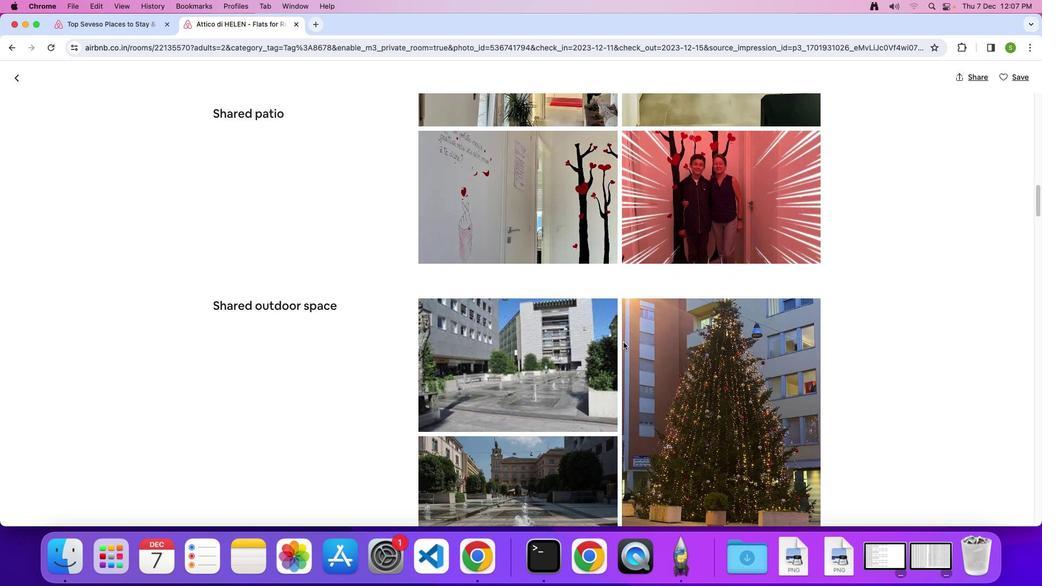 
Action: Mouse scrolled (623, 341) with delta (0, -1)
Screenshot: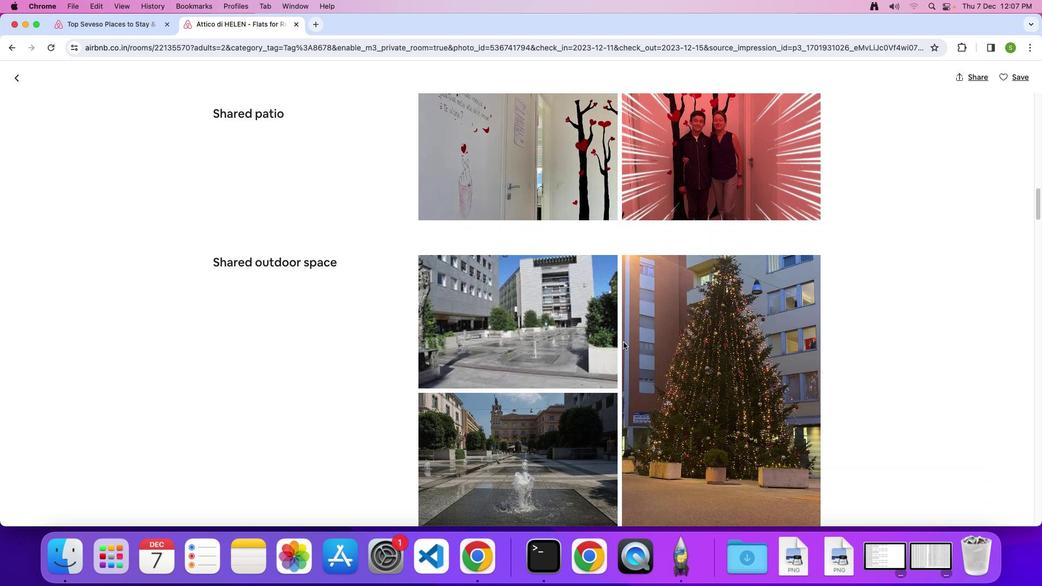 
Action: Mouse scrolled (623, 341) with delta (0, 0)
Screenshot: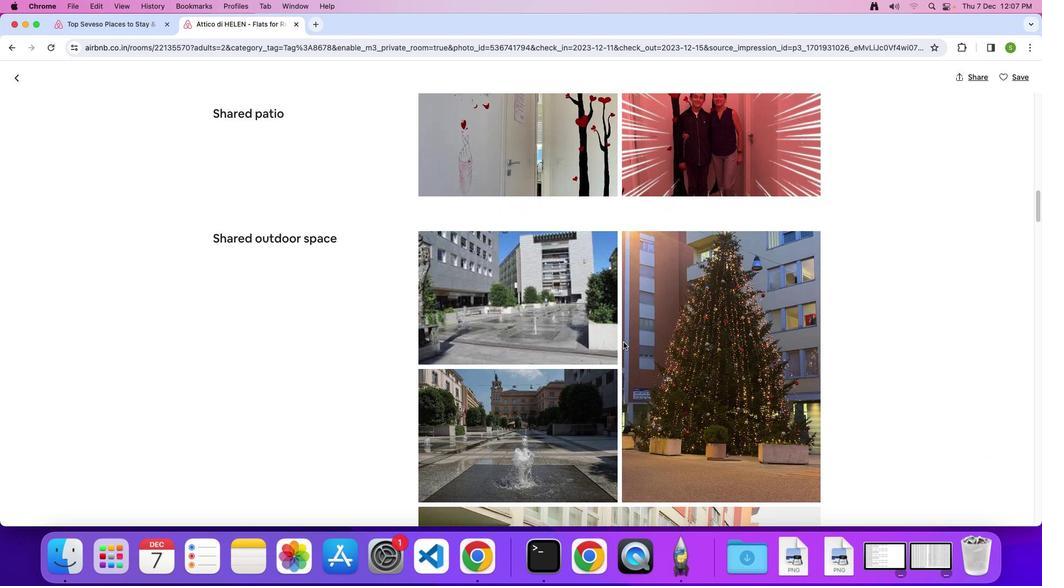 
Action: Mouse scrolled (623, 341) with delta (0, 0)
Screenshot: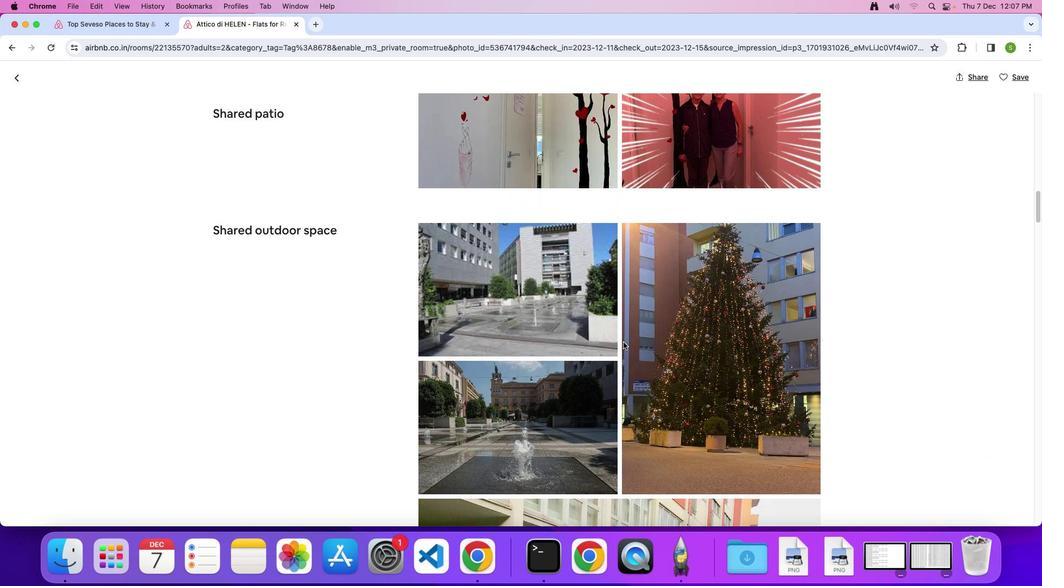 
Action: Mouse scrolled (623, 341) with delta (0, -1)
Screenshot: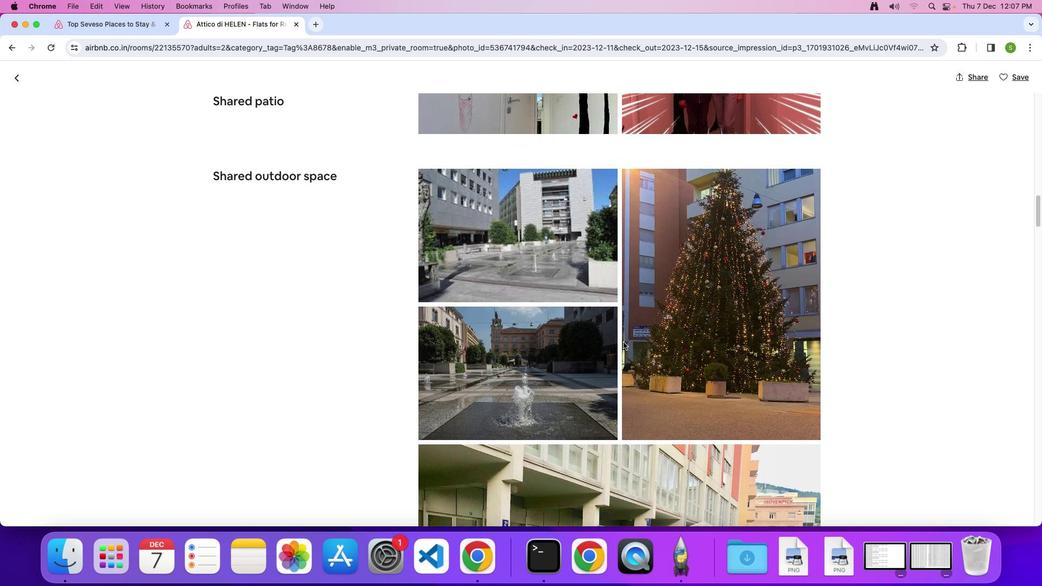 
Action: Mouse scrolled (623, 341) with delta (0, 0)
Screenshot: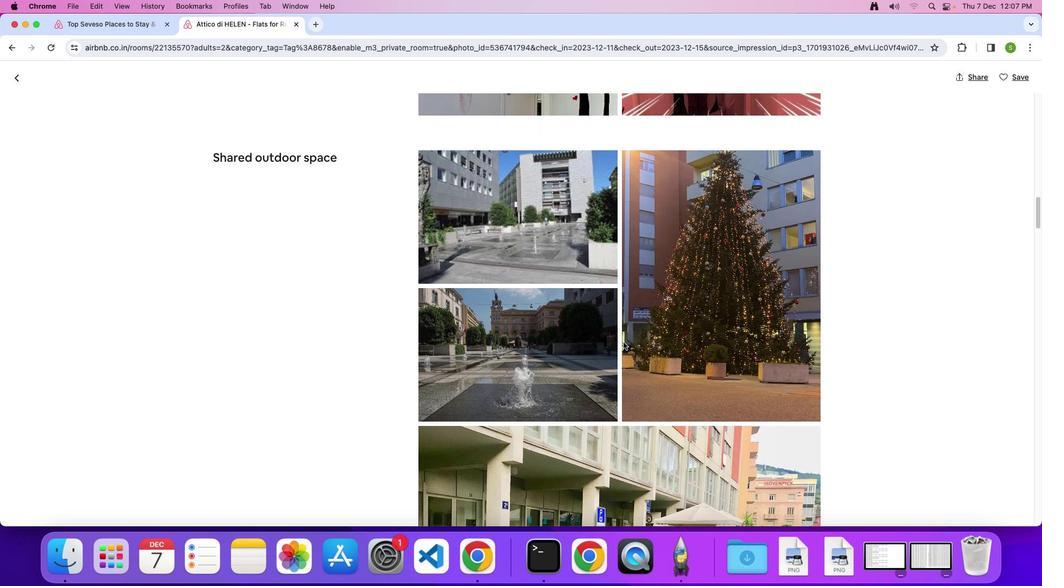 
Action: Mouse scrolled (623, 341) with delta (0, 0)
Screenshot: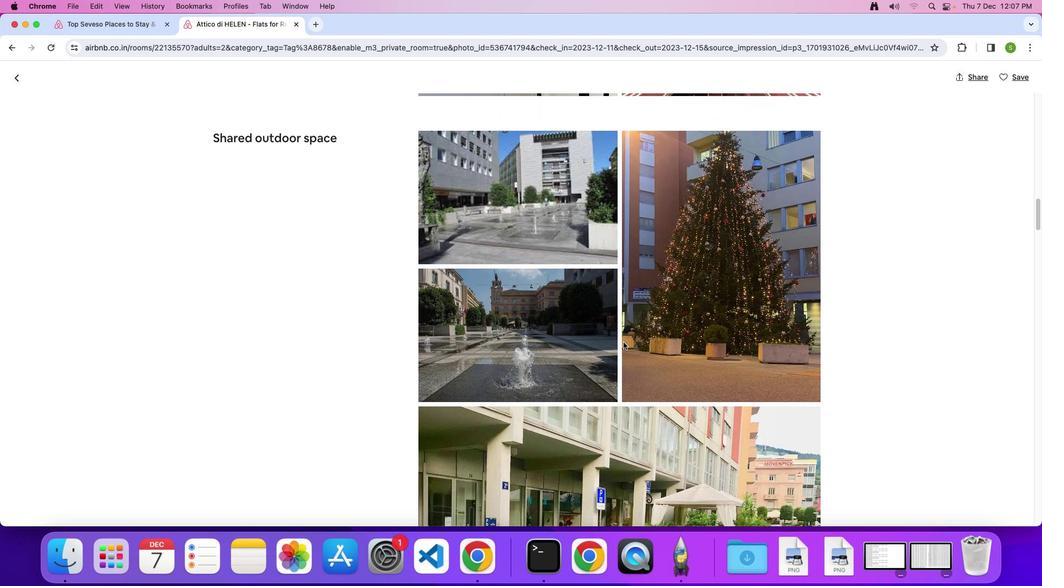 
Action: Mouse scrolled (623, 341) with delta (0, -1)
Screenshot: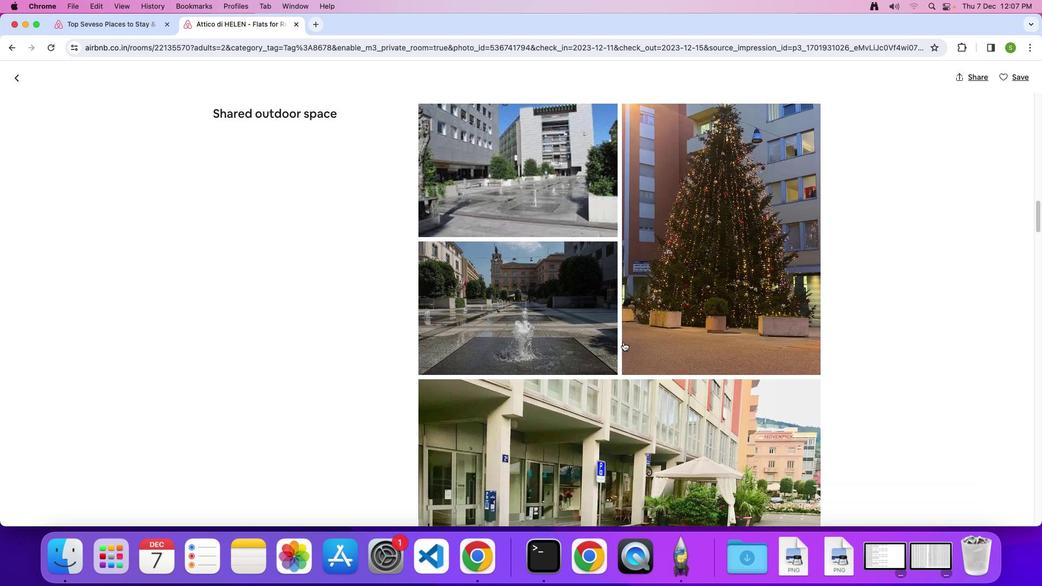 
Action: Mouse scrolled (623, 341) with delta (0, 0)
Screenshot: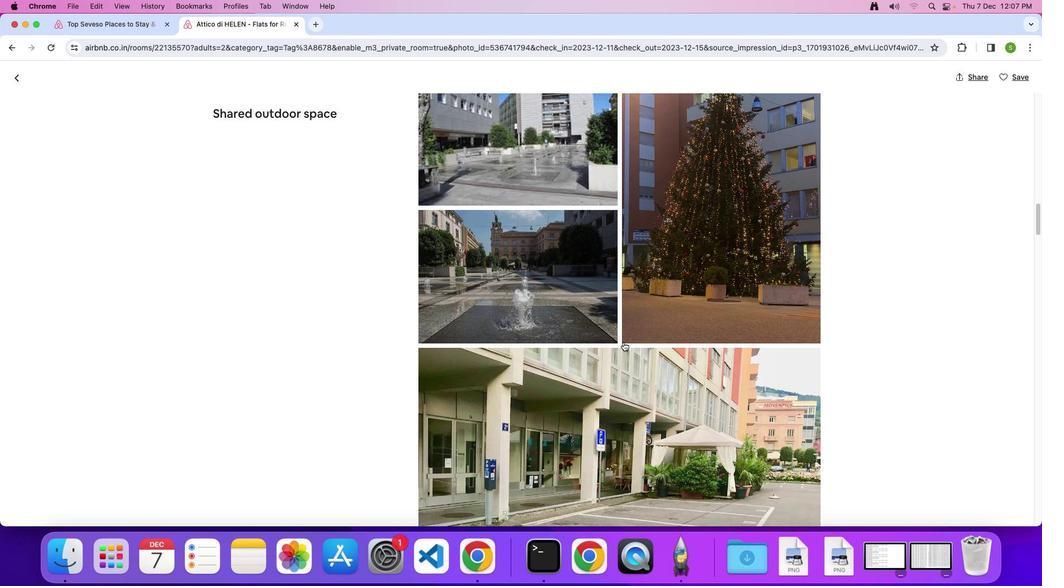 
Action: Mouse scrolled (623, 341) with delta (0, 0)
Screenshot: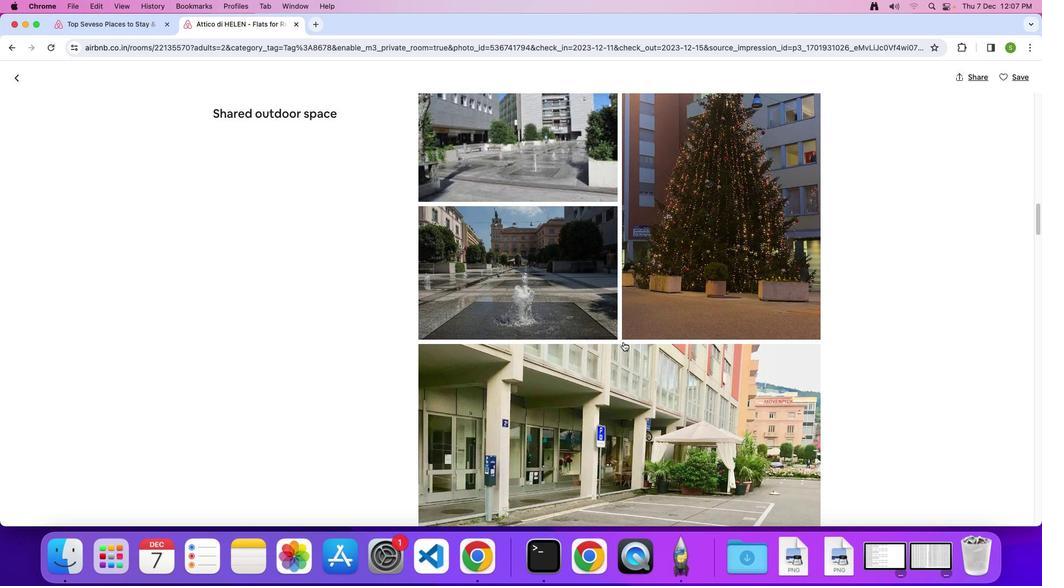 
Action: Mouse scrolled (623, 341) with delta (0, -1)
Screenshot: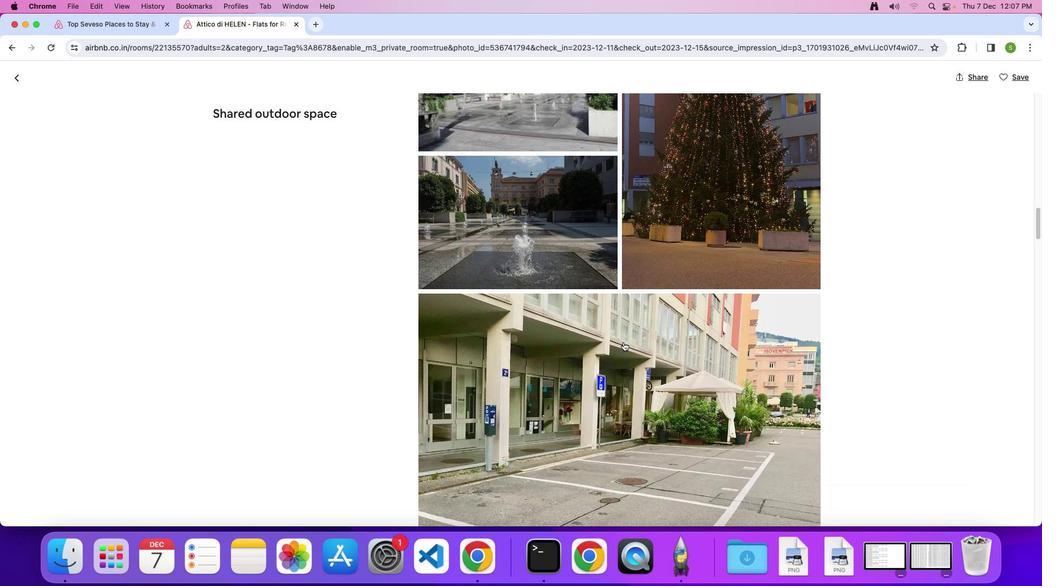 
Action: Mouse scrolled (623, 341) with delta (0, 0)
Screenshot: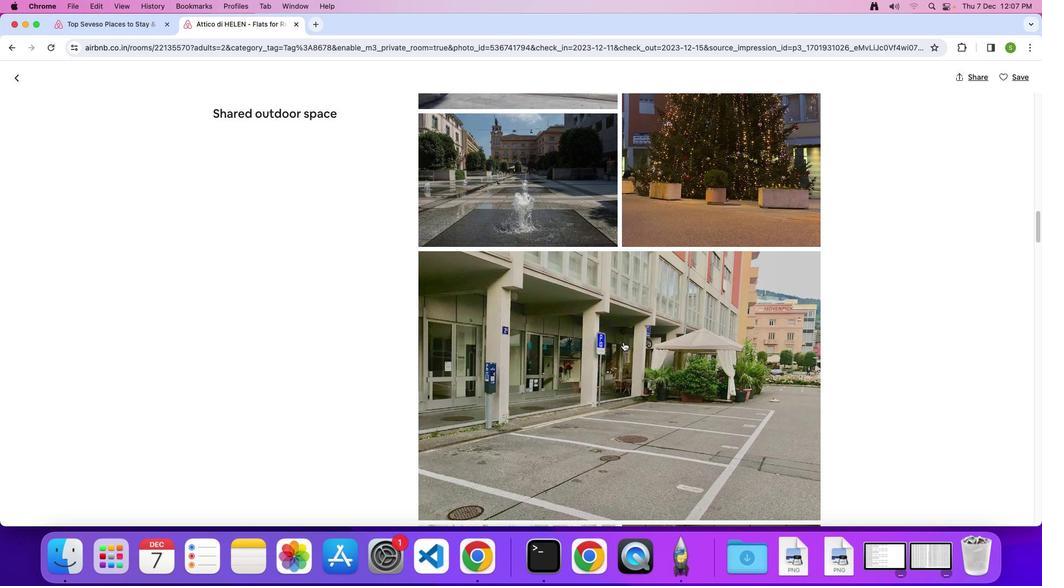 
Action: Mouse scrolled (623, 341) with delta (0, 0)
Screenshot: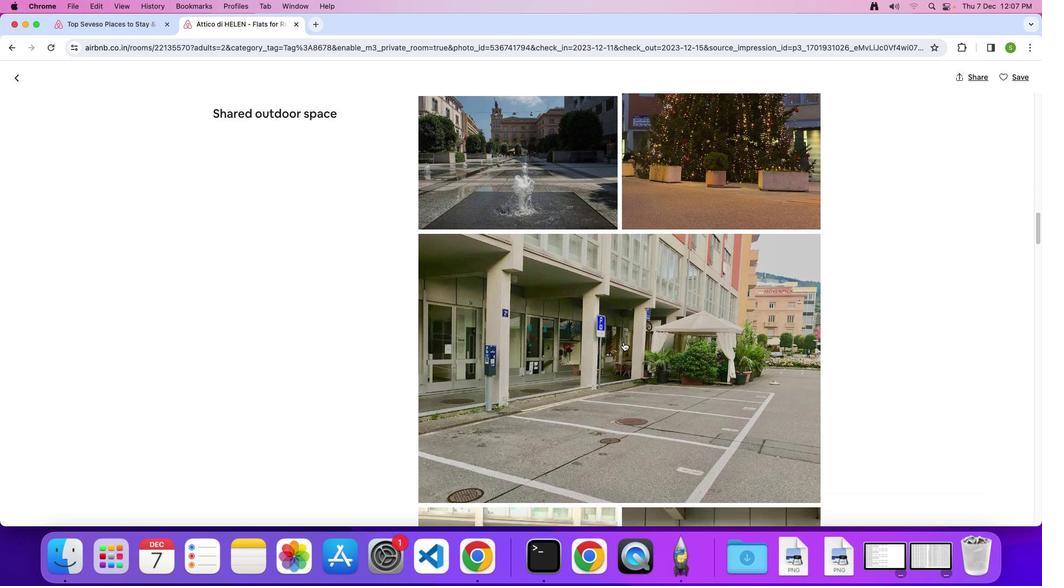 
Action: Mouse scrolled (623, 341) with delta (0, -1)
Screenshot: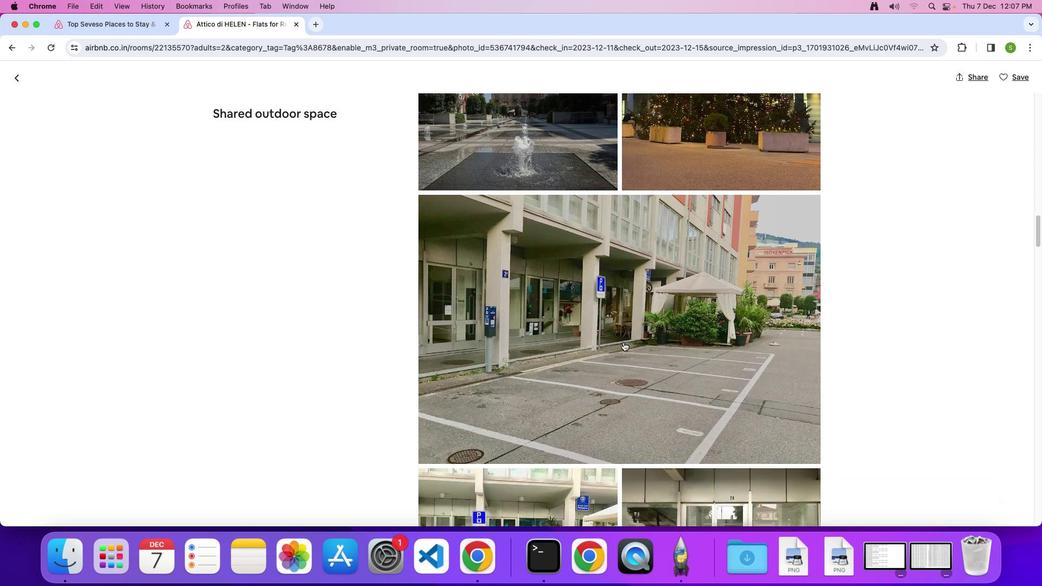 
Action: Mouse scrolled (623, 341) with delta (0, 0)
Screenshot: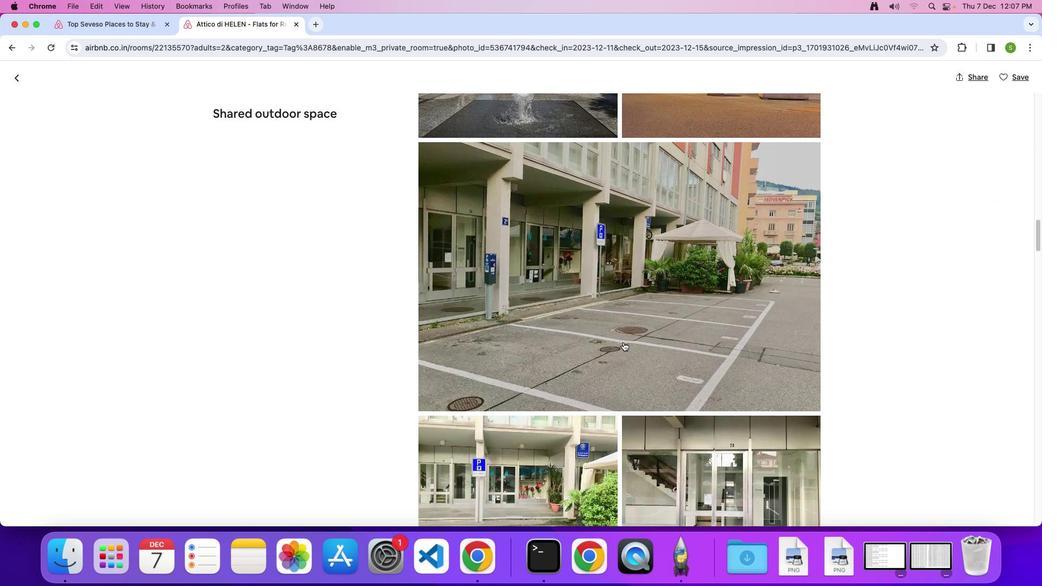 
Action: Mouse scrolled (623, 341) with delta (0, 0)
Screenshot: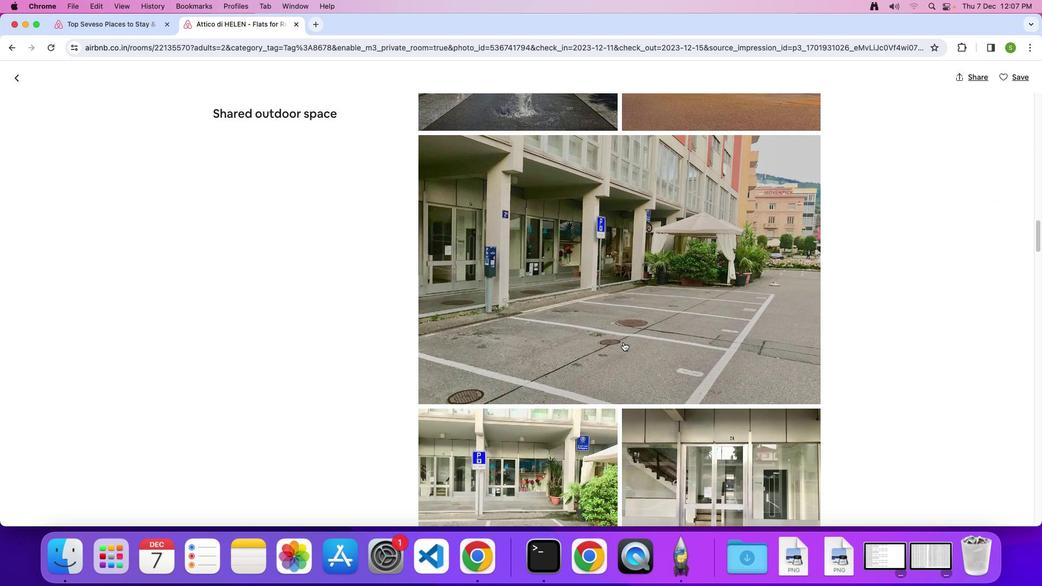 
Action: Mouse scrolled (623, 341) with delta (0, -1)
Screenshot: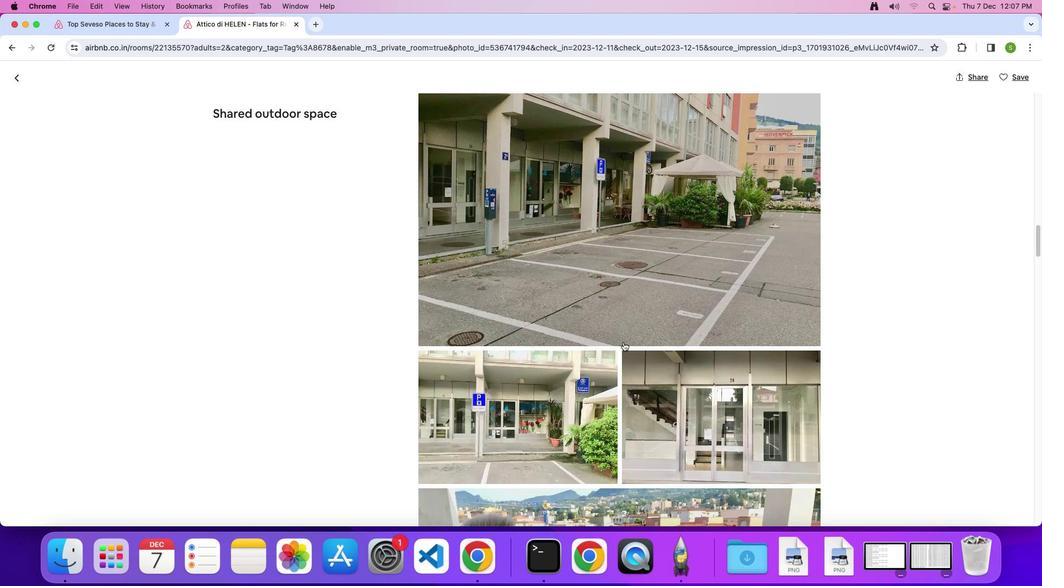 
Action: Mouse scrolled (623, 341) with delta (0, 0)
Screenshot: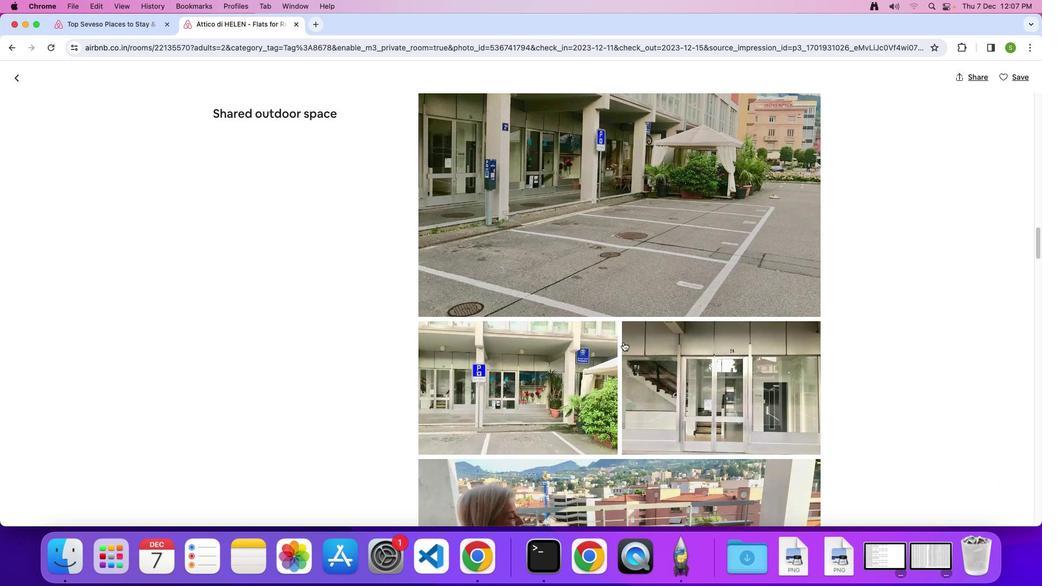 
Action: Mouse scrolled (623, 341) with delta (0, 0)
Screenshot: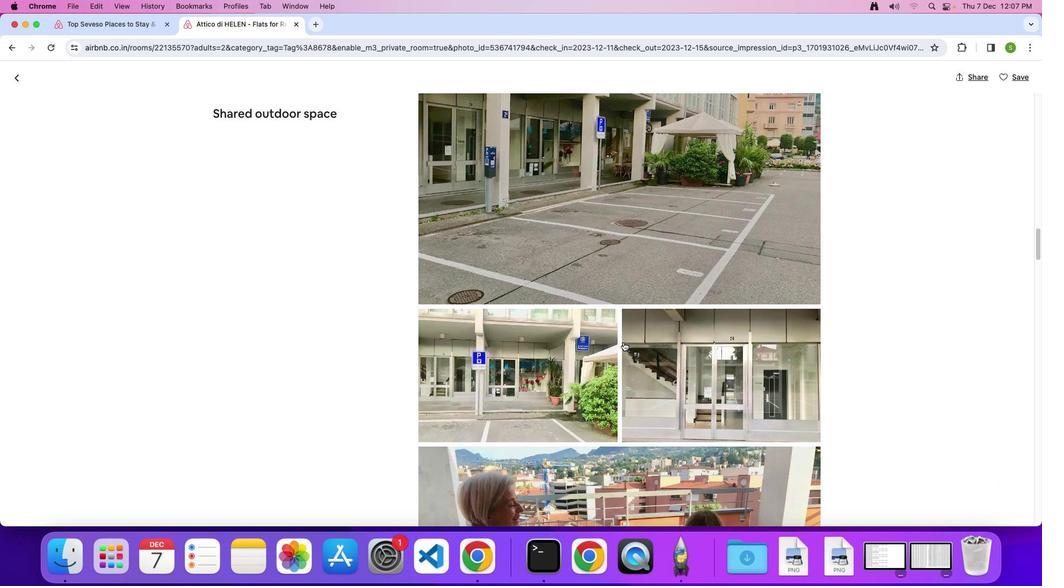 
Action: Mouse scrolled (623, 341) with delta (0, -1)
Screenshot: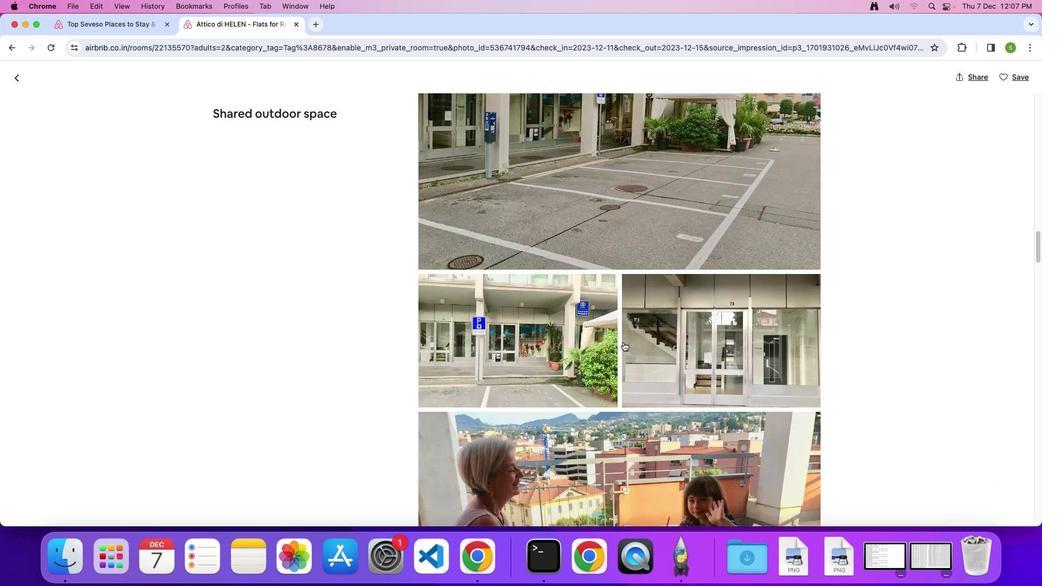 
Action: Mouse scrolled (623, 341) with delta (0, 0)
Screenshot: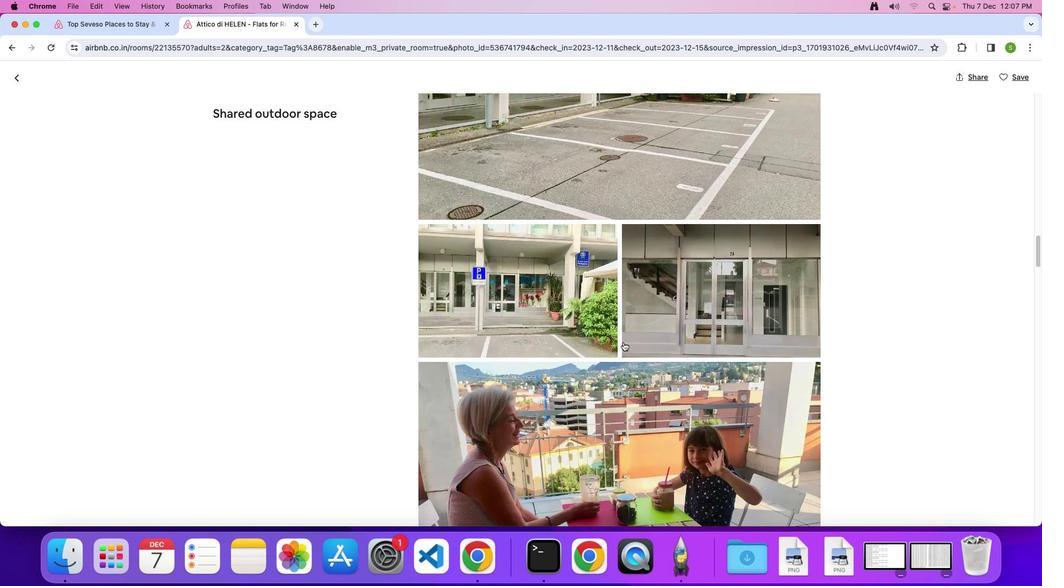 
Action: Mouse scrolled (623, 341) with delta (0, 0)
Screenshot: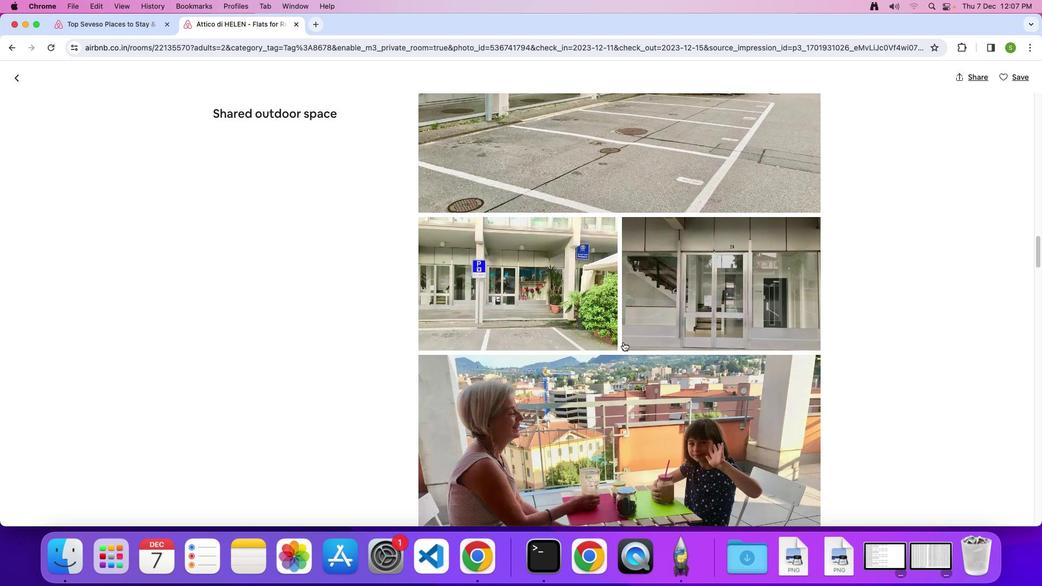 
Action: Mouse scrolled (623, 341) with delta (0, -1)
Screenshot: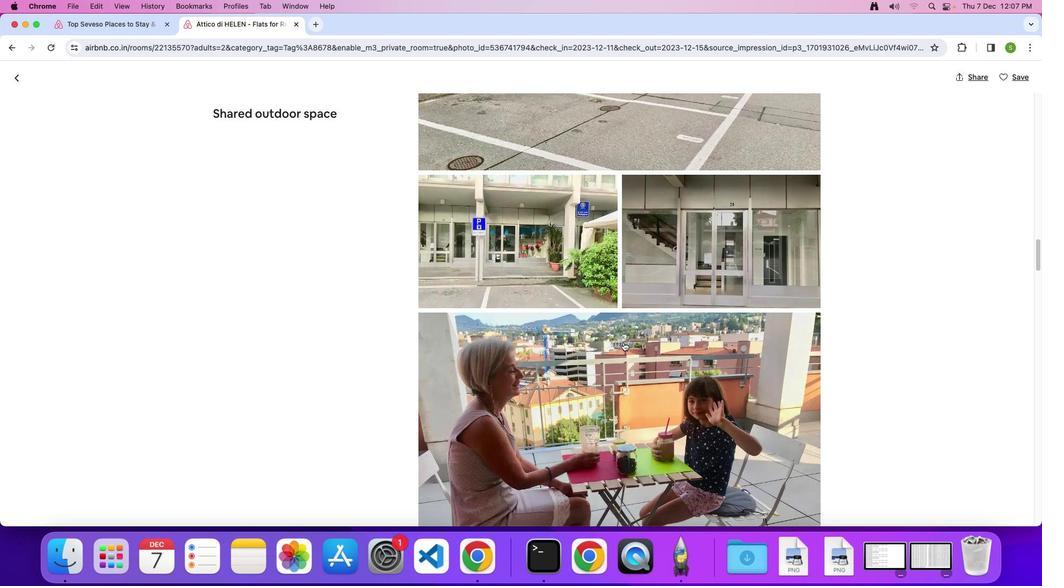 
Action: Mouse scrolled (623, 341) with delta (0, 0)
Screenshot: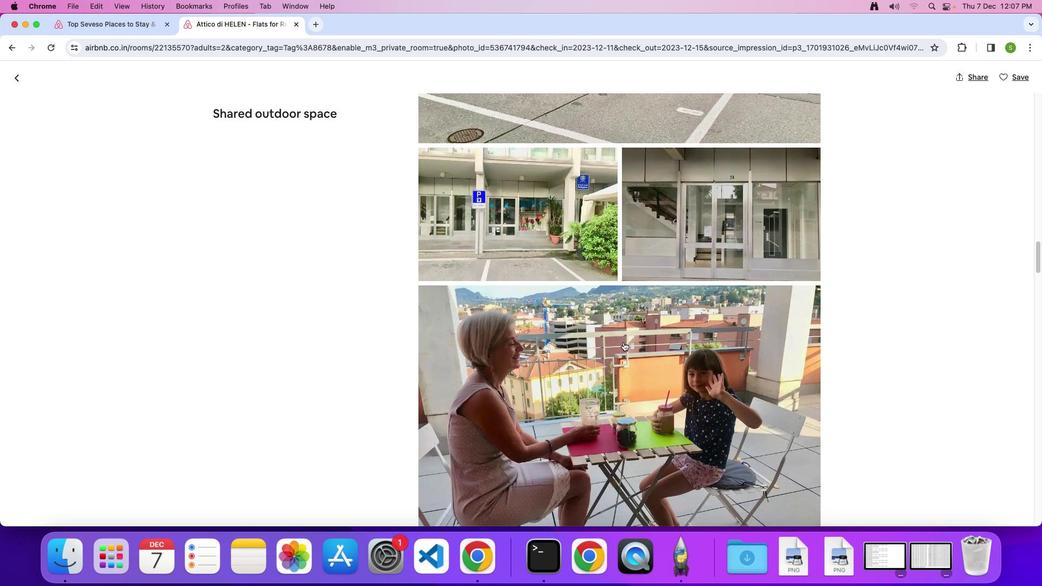 
Action: Mouse scrolled (623, 341) with delta (0, 0)
Screenshot: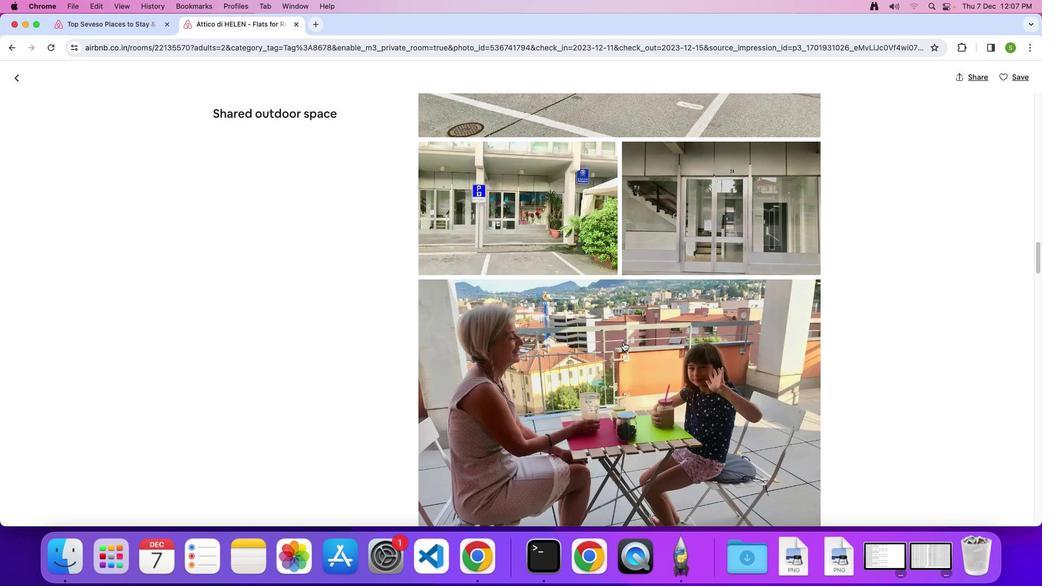
Action: Mouse scrolled (623, 341) with delta (0, 0)
Screenshot: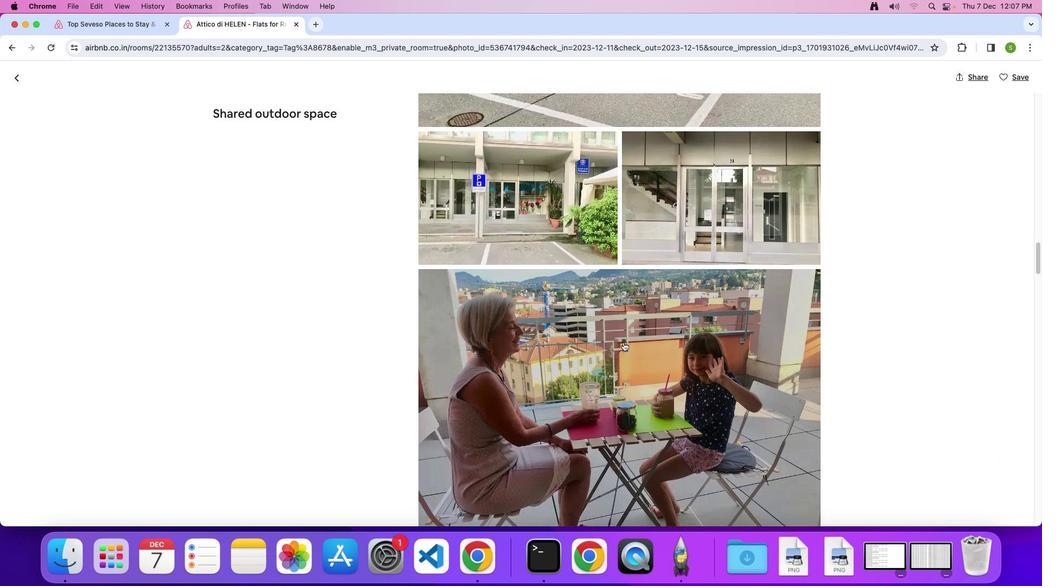 
Action: Mouse scrolled (623, 341) with delta (0, 0)
Screenshot: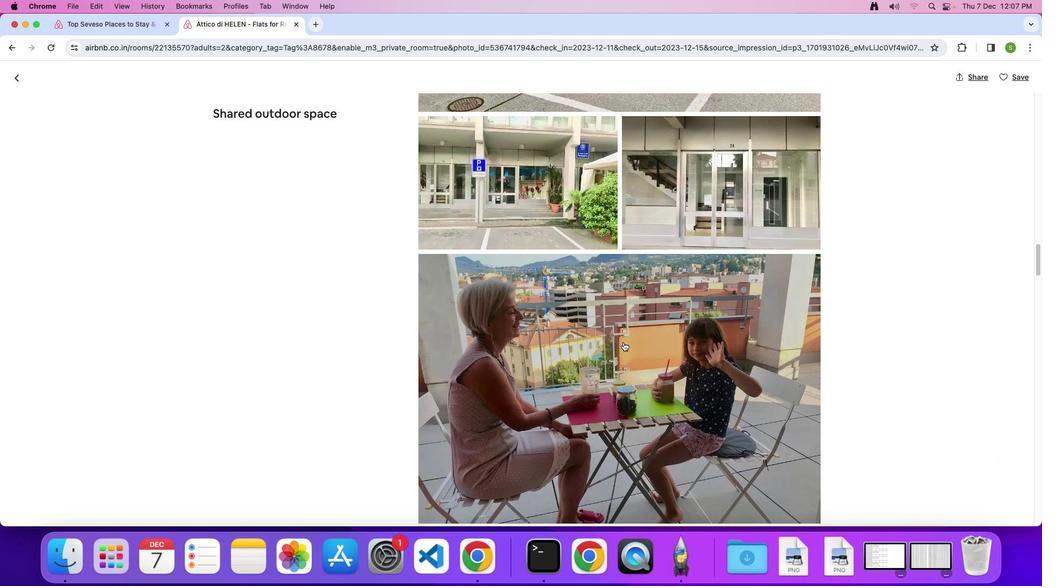 
Action: Mouse scrolled (623, 341) with delta (0, 0)
Screenshot: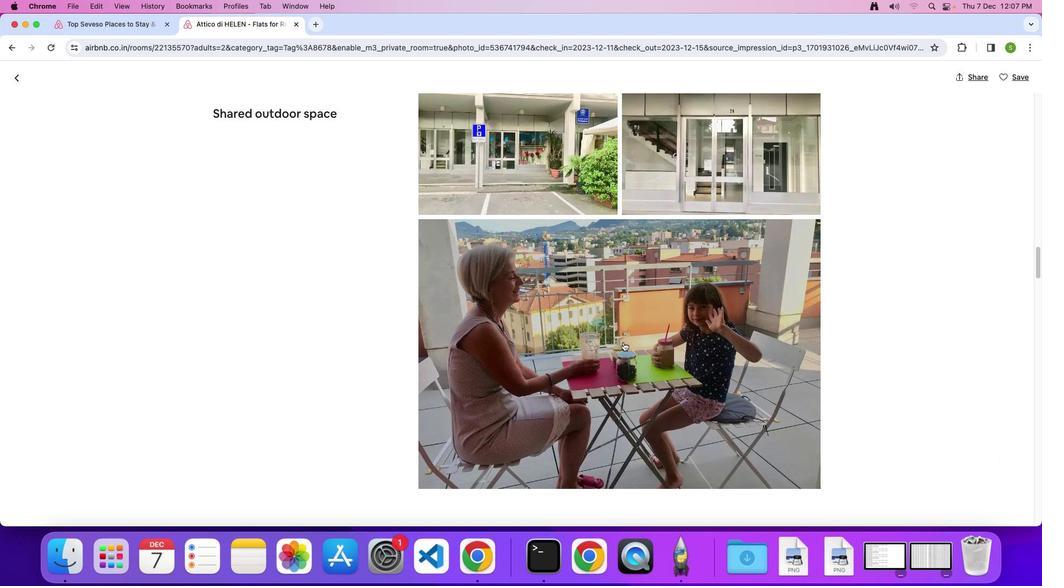 
Action: Mouse scrolled (623, 341) with delta (0, 0)
Screenshot: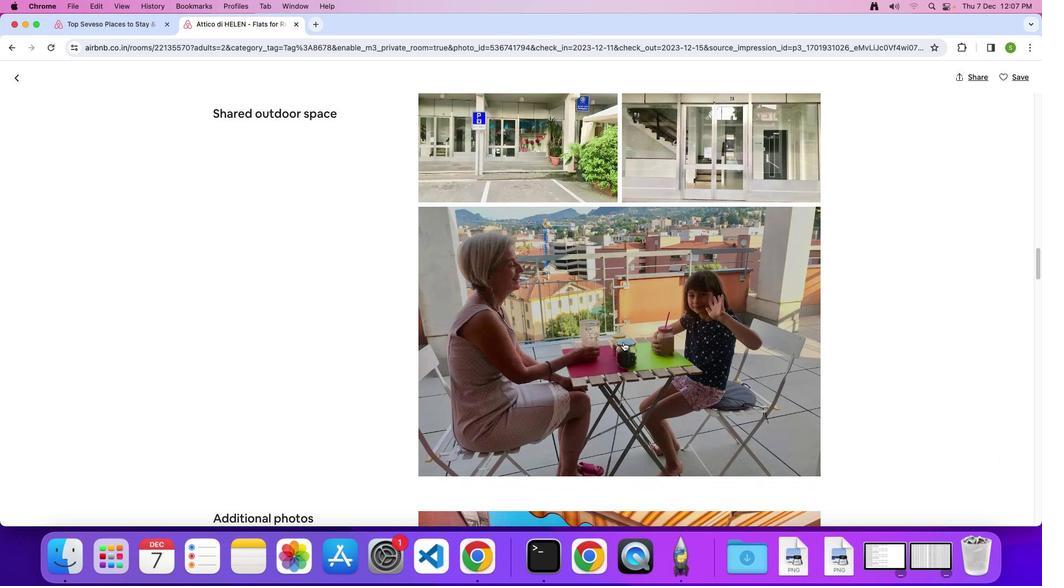 
Action: Mouse scrolled (623, 341) with delta (0, 0)
Screenshot: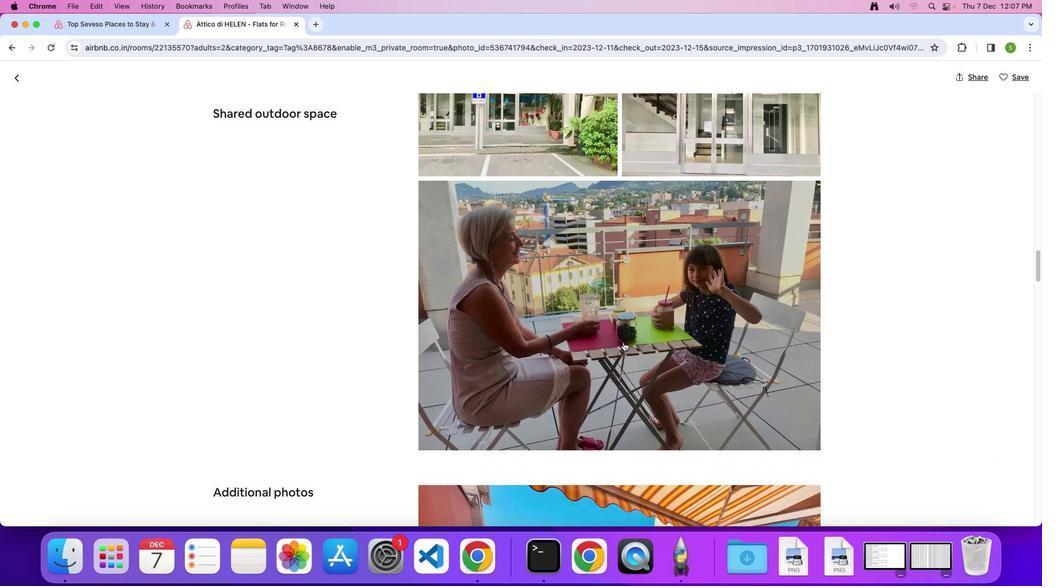 
Action: Mouse scrolled (623, 341) with delta (0, -1)
Screenshot: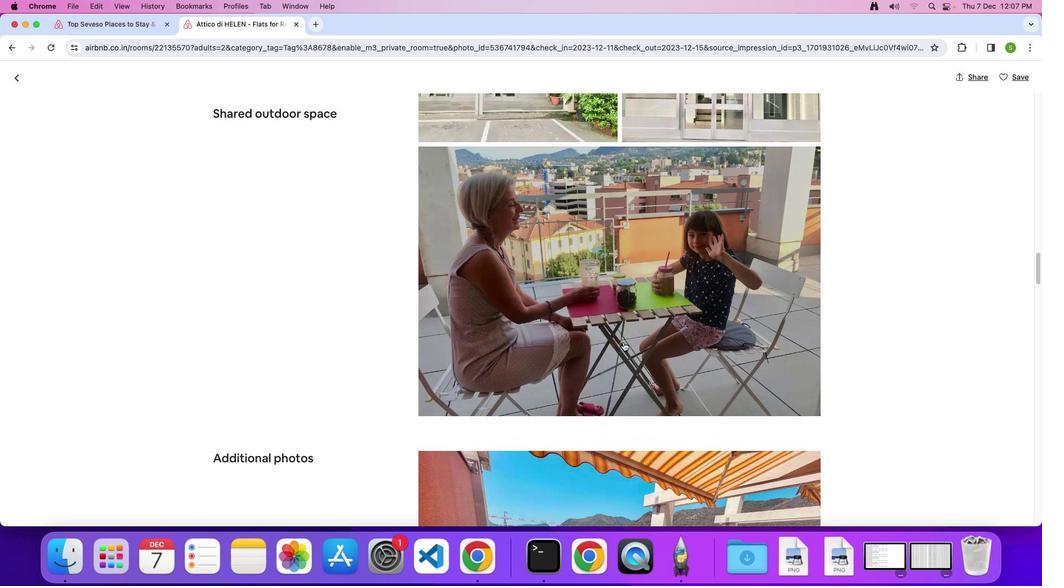 
Action: Mouse scrolled (623, 341) with delta (0, 0)
Screenshot: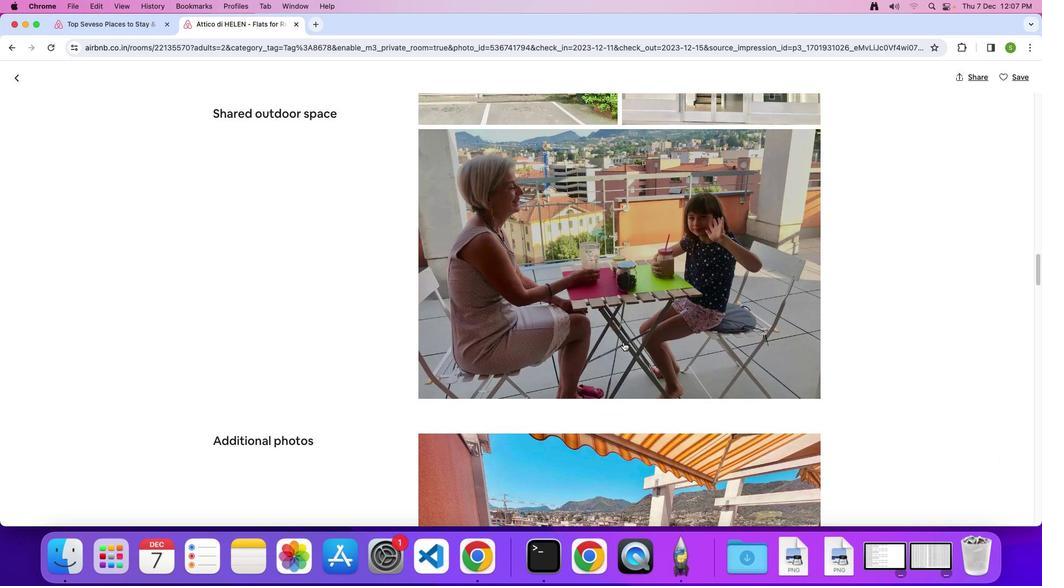 
Action: Mouse scrolled (623, 341) with delta (0, 0)
Screenshot: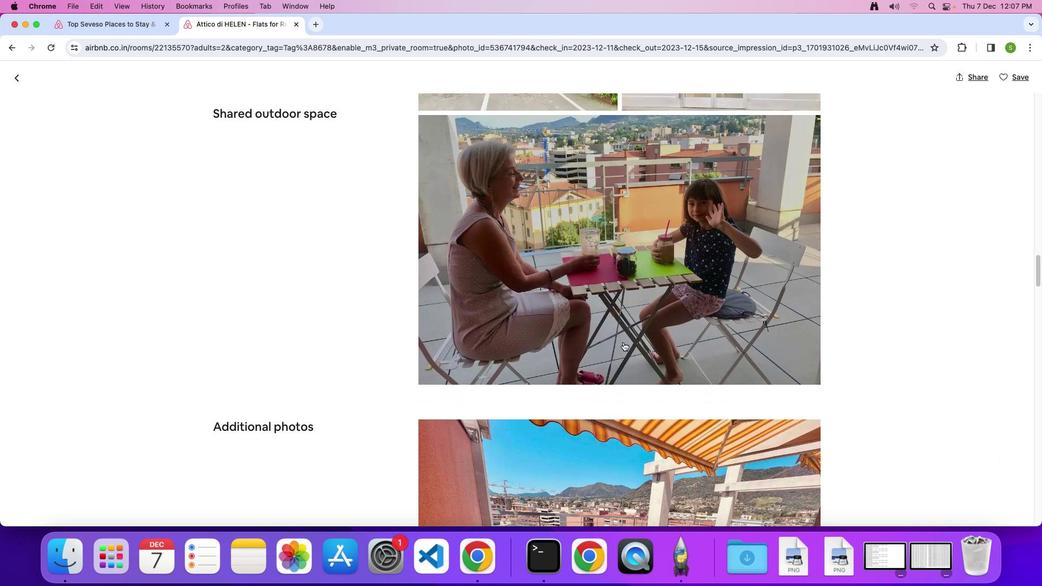 
Action: Mouse scrolled (623, 341) with delta (0, 0)
Screenshot: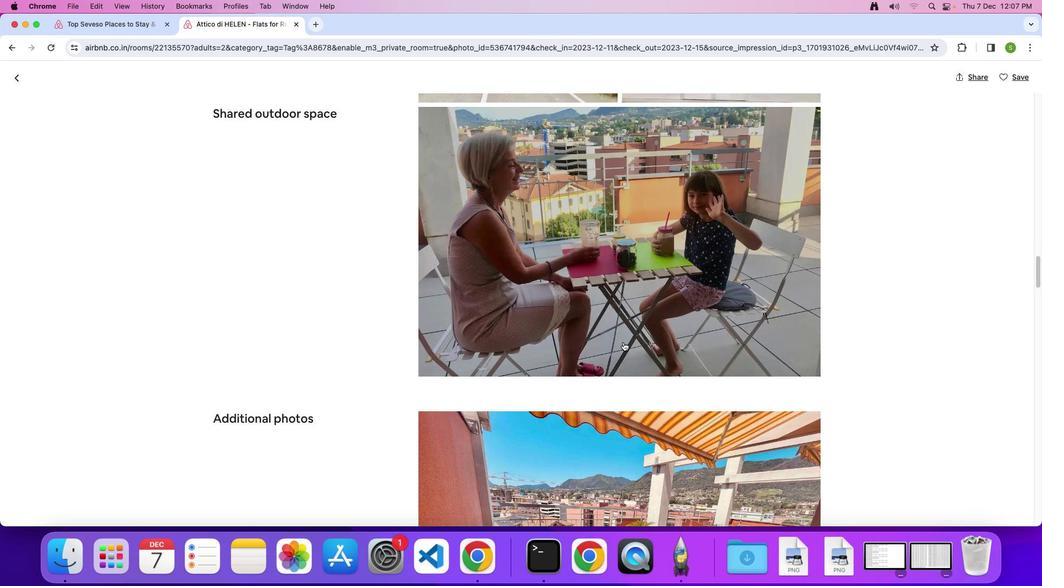 
Action: Mouse scrolled (623, 341) with delta (0, 0)
Screenshot: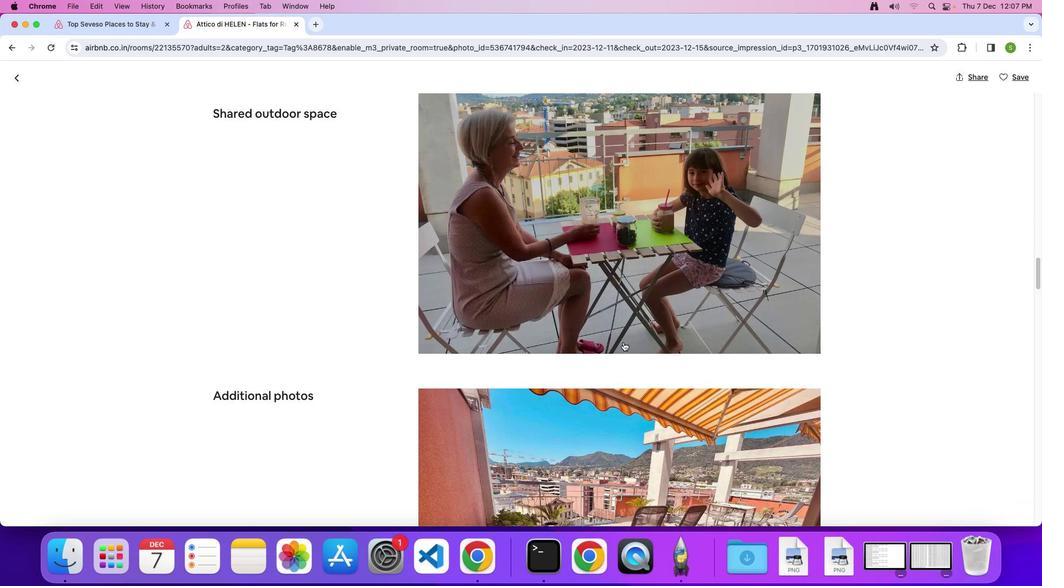 
Action: Mouse scrolled (623, 341) with delta (0, -1)
Screenshot: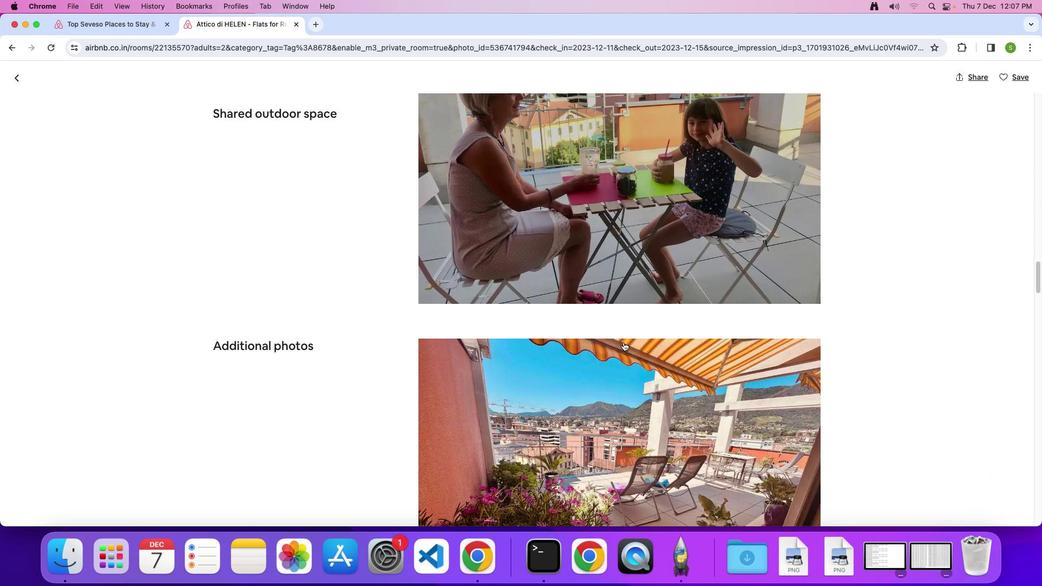 
Action: Mouse scrolled (623, 341) with delta (0, -2)
Screenshot: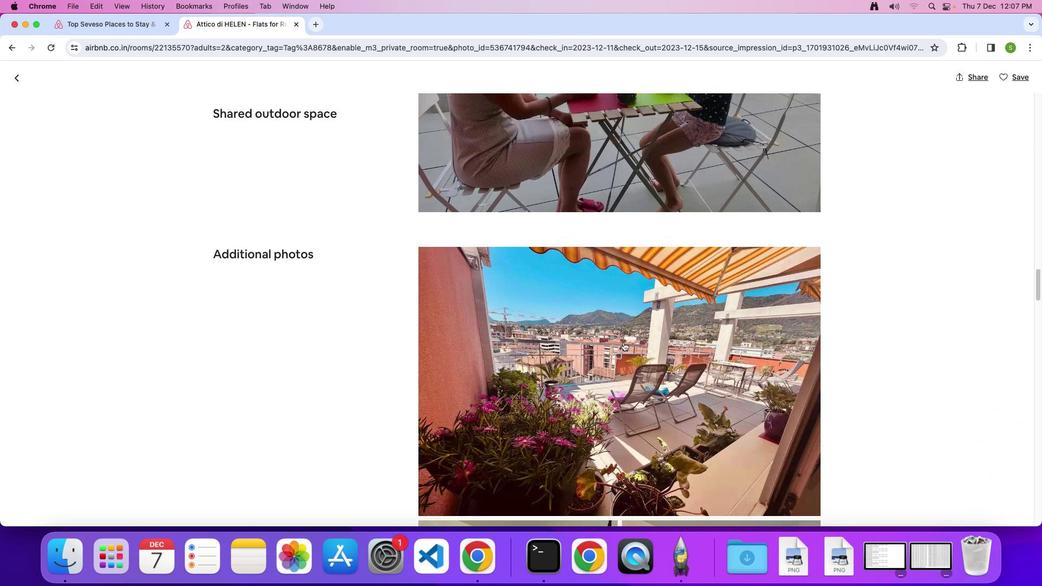 
Action: Mouse scrolled (623, 341) with delta (0, 0)
Screenshot: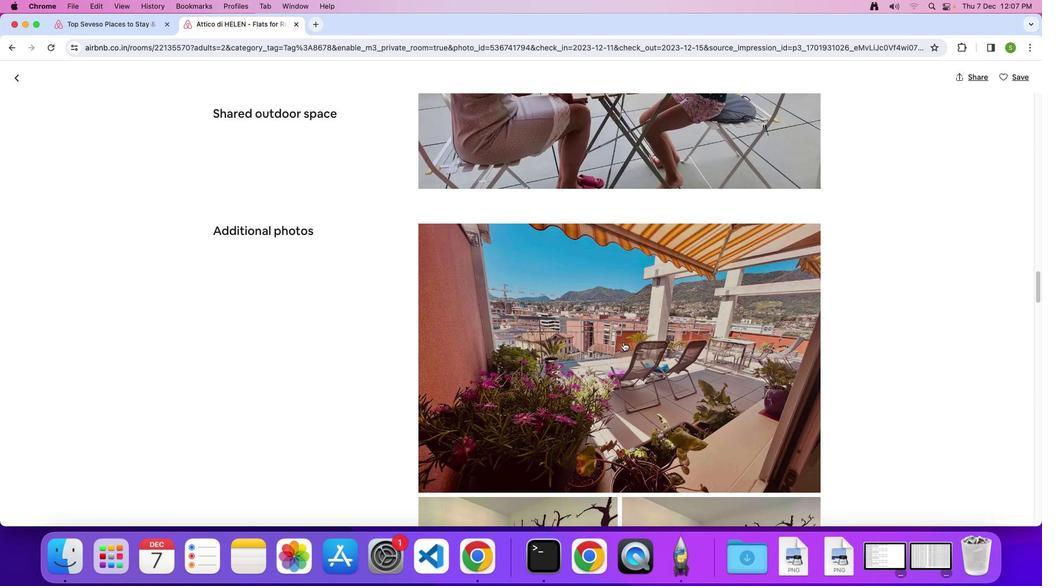 
Action: Mouse scrolled (623, 341) with delta (0, 0)
Screenshot: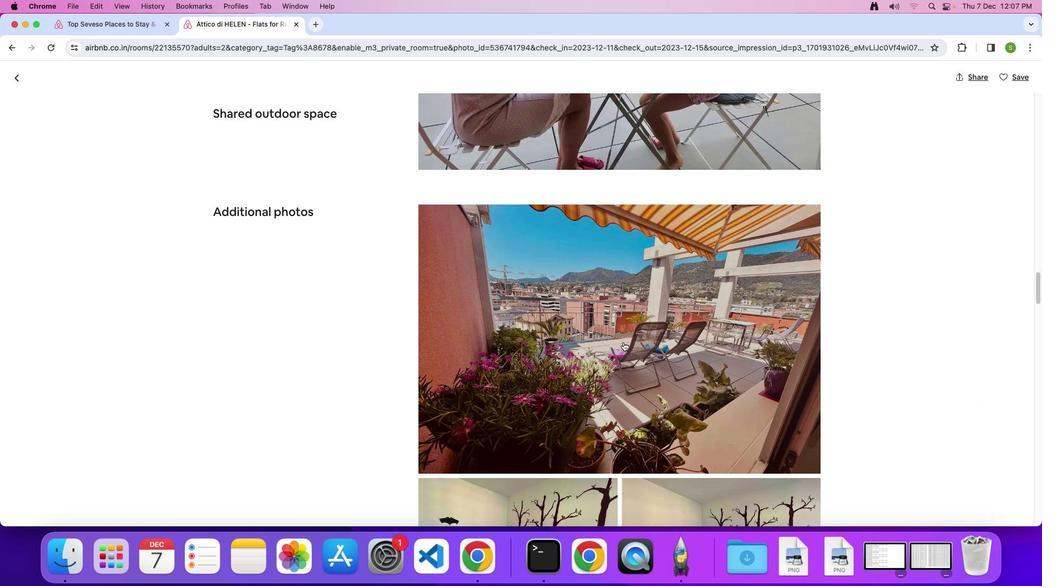 
Action: Mouse scrolled (623, 341) with delta (0, -1)
Screenshot: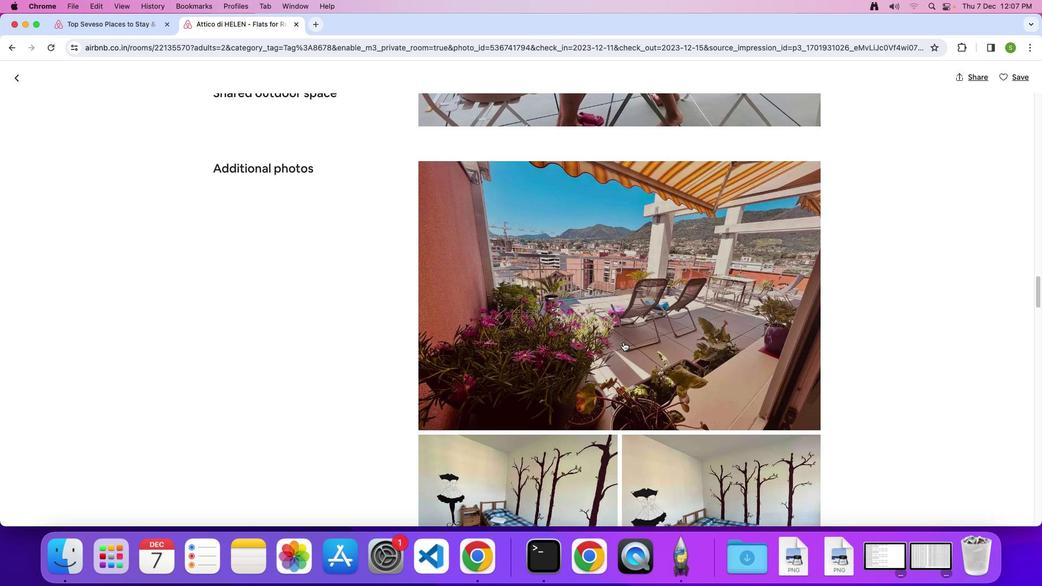 
Action: Mouse scrolled (623, 341) with delta (0, 0)
Screenshot: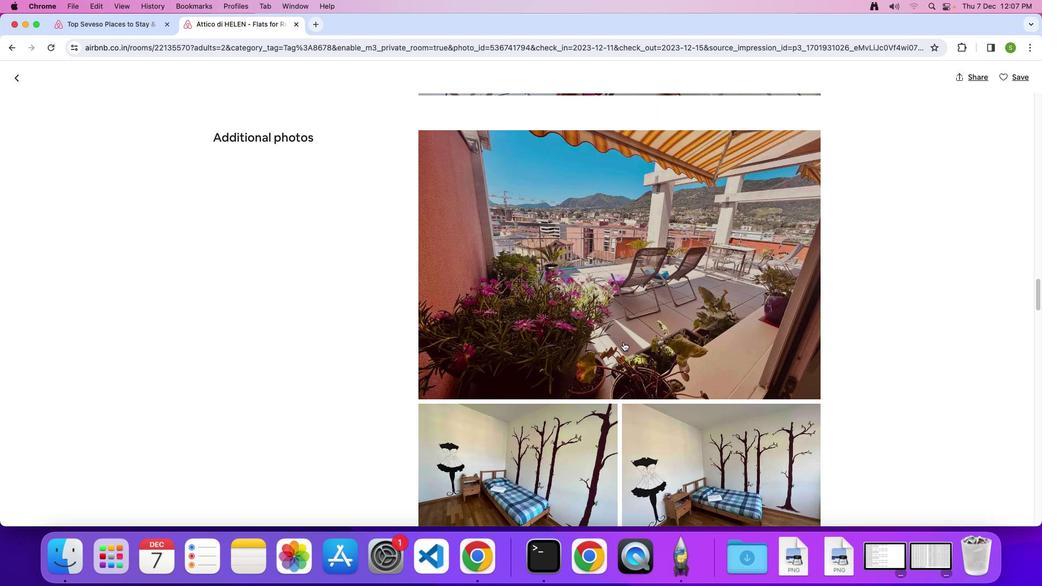 
Action: Mouse scrolled (623, 341) with delta (0, 0)
Screenshot: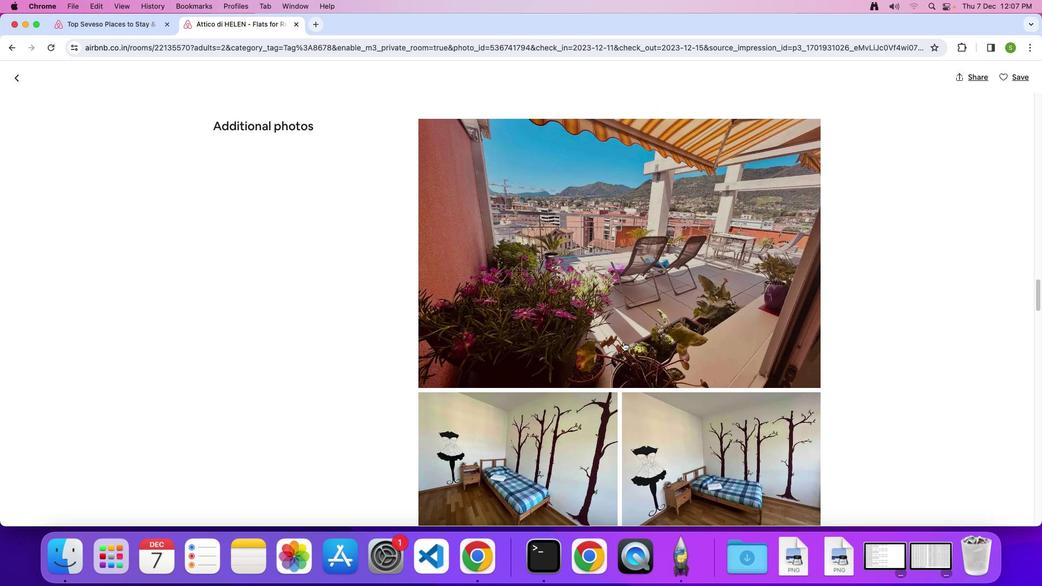 
Action: Mouse scrolled (623, 341) with delta (0, -1)
Screenshot: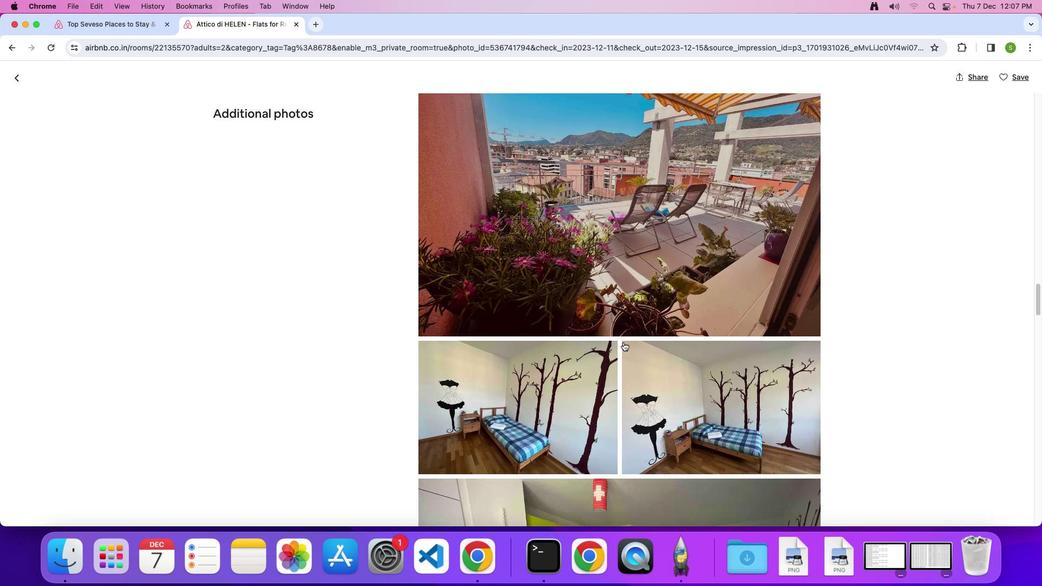 
Action: Mouse scrolled (623, 341) with delta (0, 0)
Screenshot: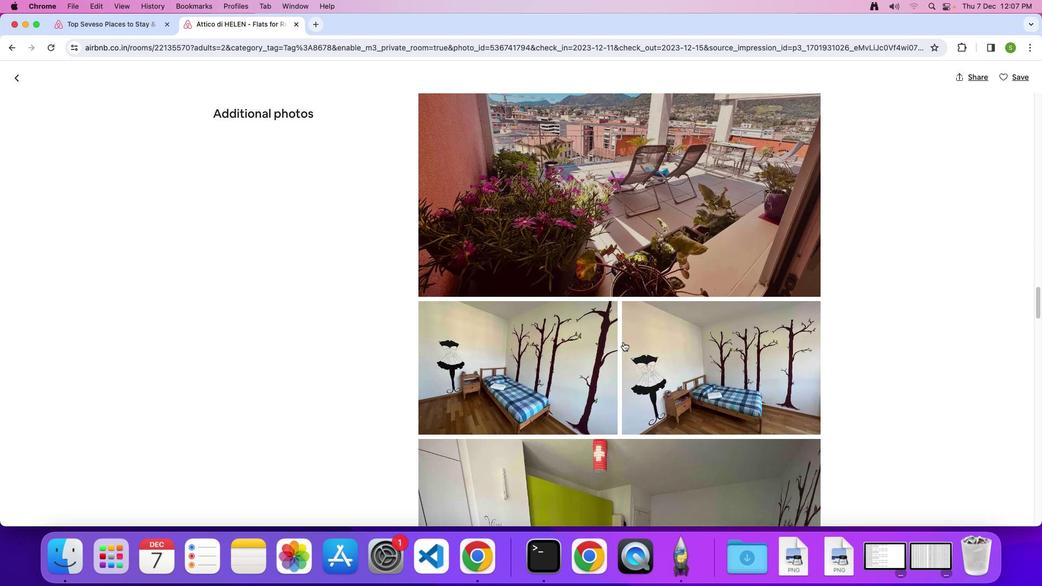 
Action: Mouse scrolled (623, 341) with delta (0, 0)
Screenshot: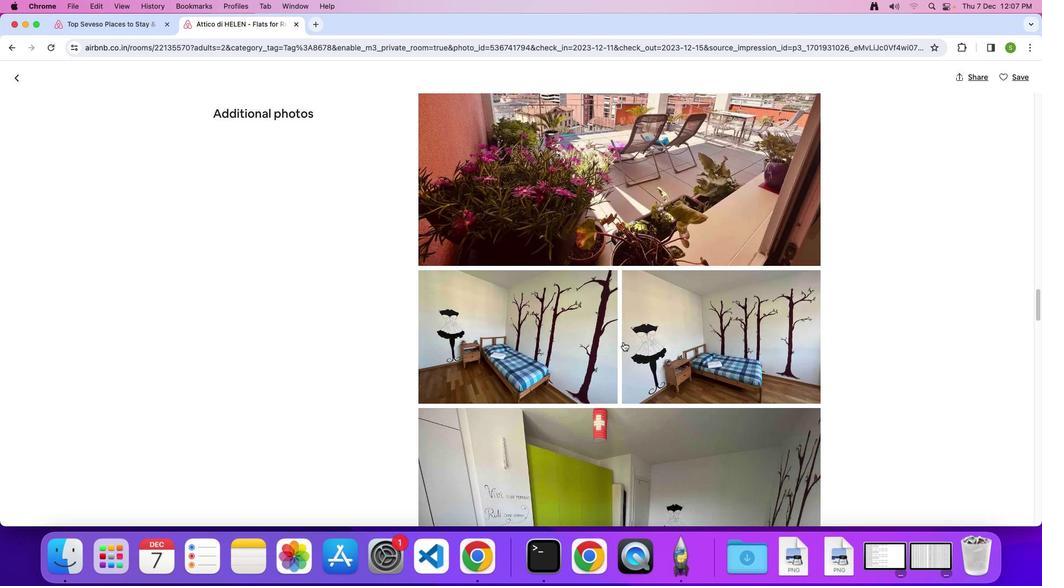 
Action: Mouse scrolled (623, 341) with delta (0, -1)
Screenshot: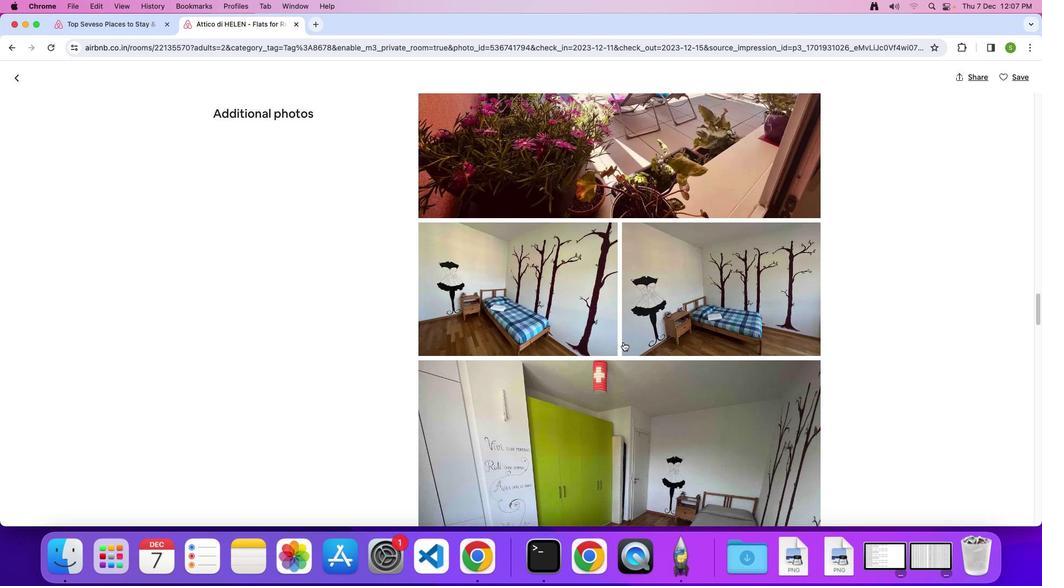 
Action: Mouse scrolled (623, 341) with delta (0, 0)
Screenshot: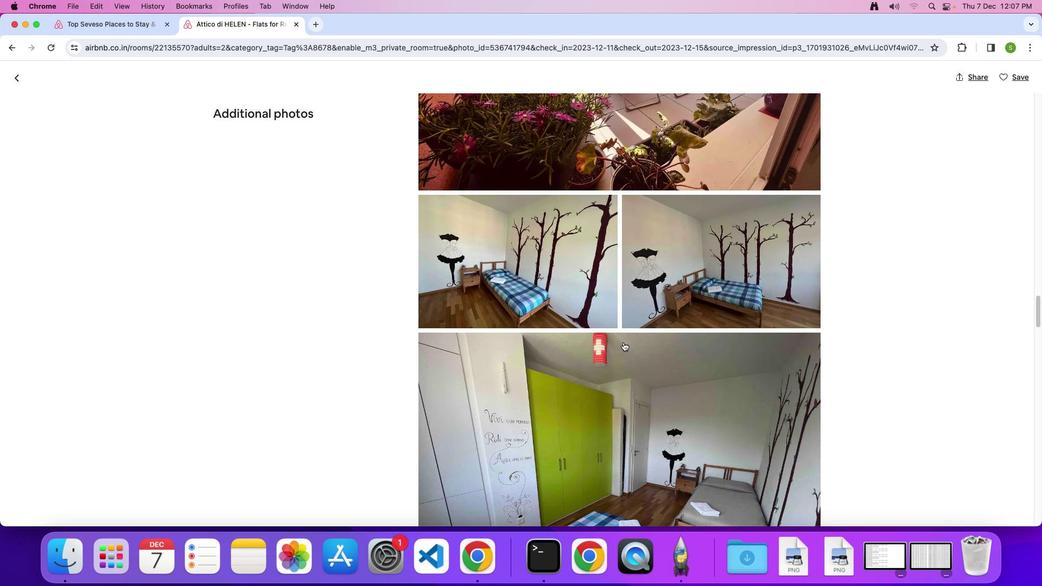 
Action: Mouse scrolled (623, 341) with delta (0, 0)
Screenshot: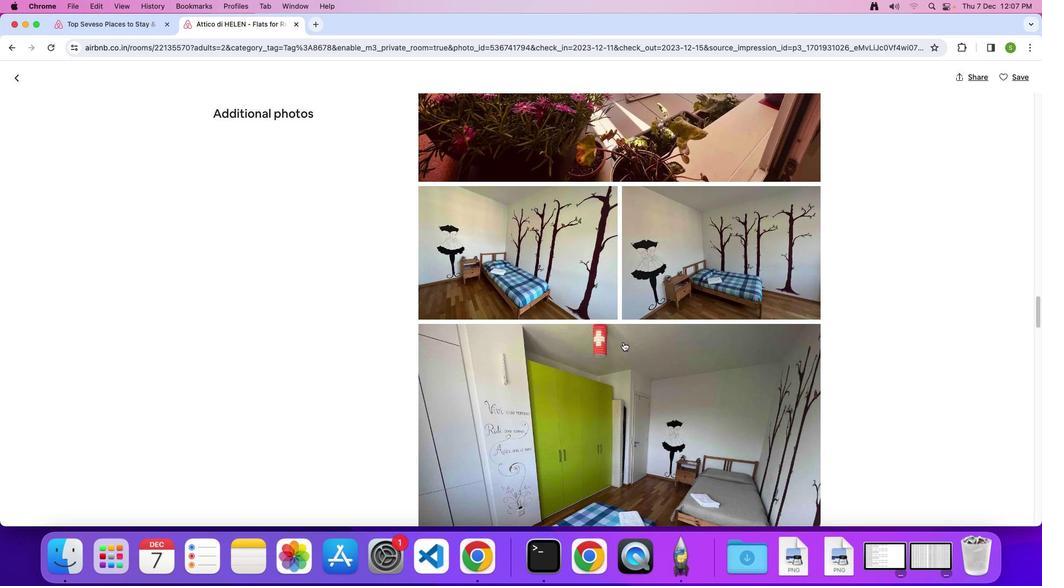
Action: Mouse scrolled (623, 341) with delta (0, -1)
Screenshot: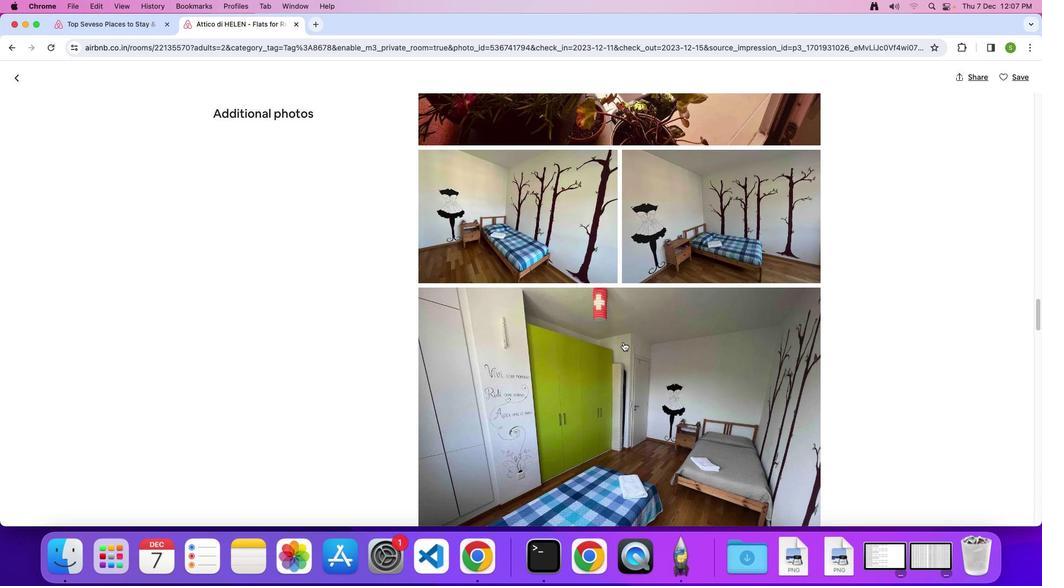 
Action: Mouse scrolled (623, 341) with delta (0, 0)
Screenshot: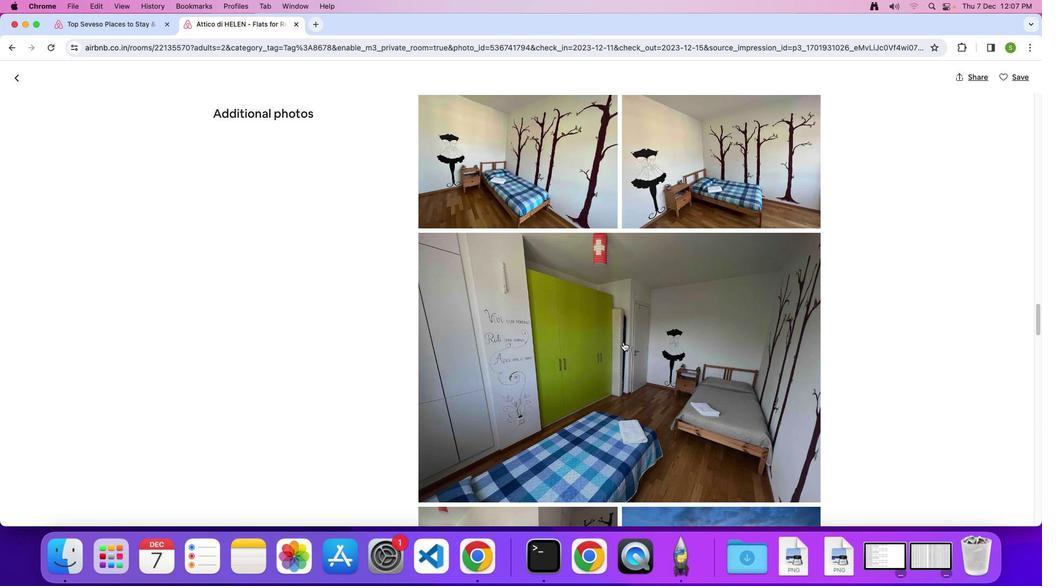 
Action: Mouse scrolled (623, 341) with delta (0, 0)
Screenshot: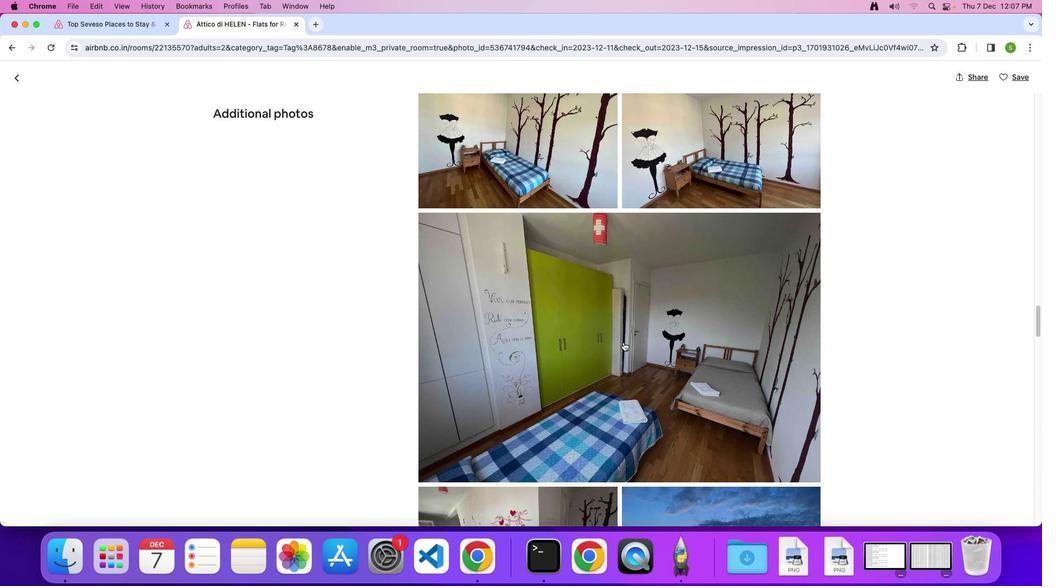 
Action: Mouse scrolled (623, 341) with delta (0, -1)
Screenshot: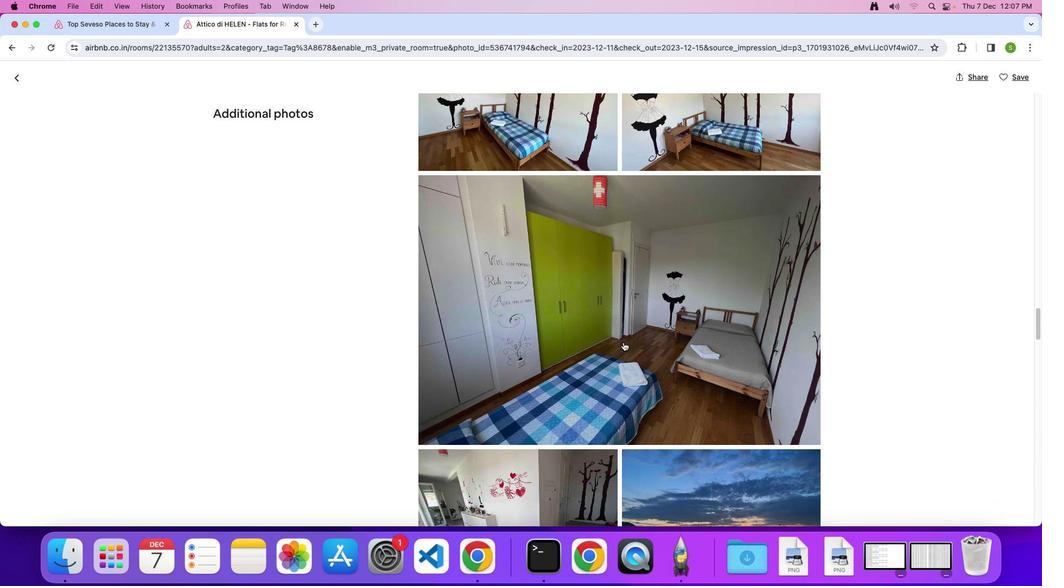 
Action: Mouse scrolled (623, 341) with delta (0, 0)
Screenshot: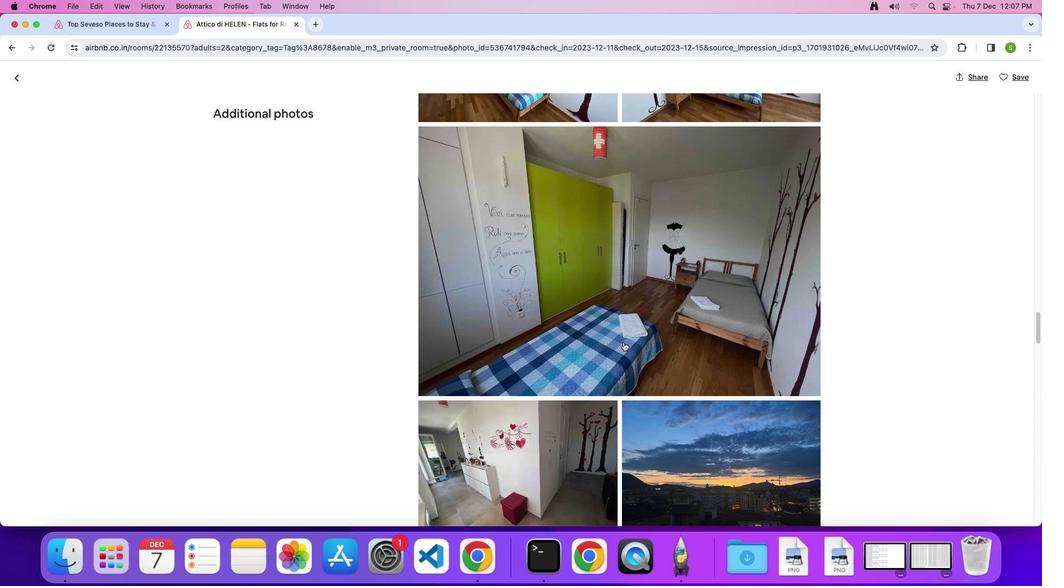 
Action: Mouse scrolled (623, 341) with delta (0, 0)
Screenshot: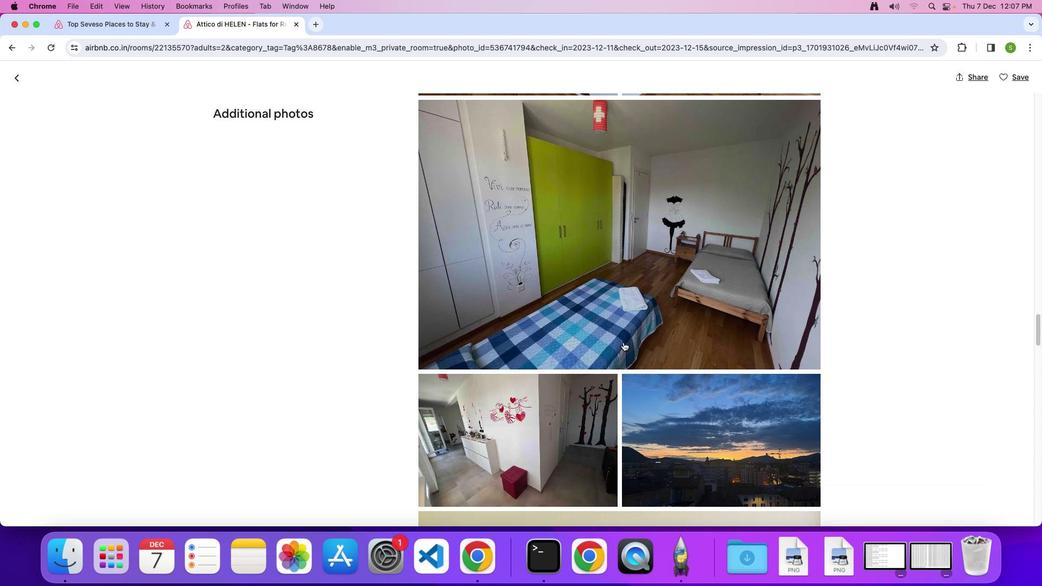 
Action: Mouse scrolled (623, 341) with delta (0, -1)
Screenshot: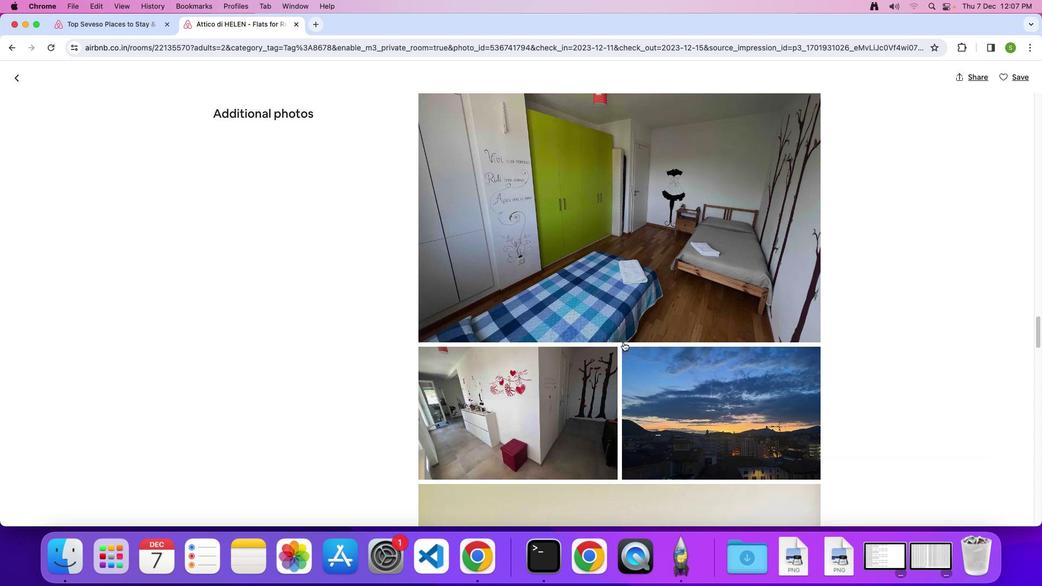 
Action: Mouse scrolled (623, 341) with delta (0, 0)
Screenshot: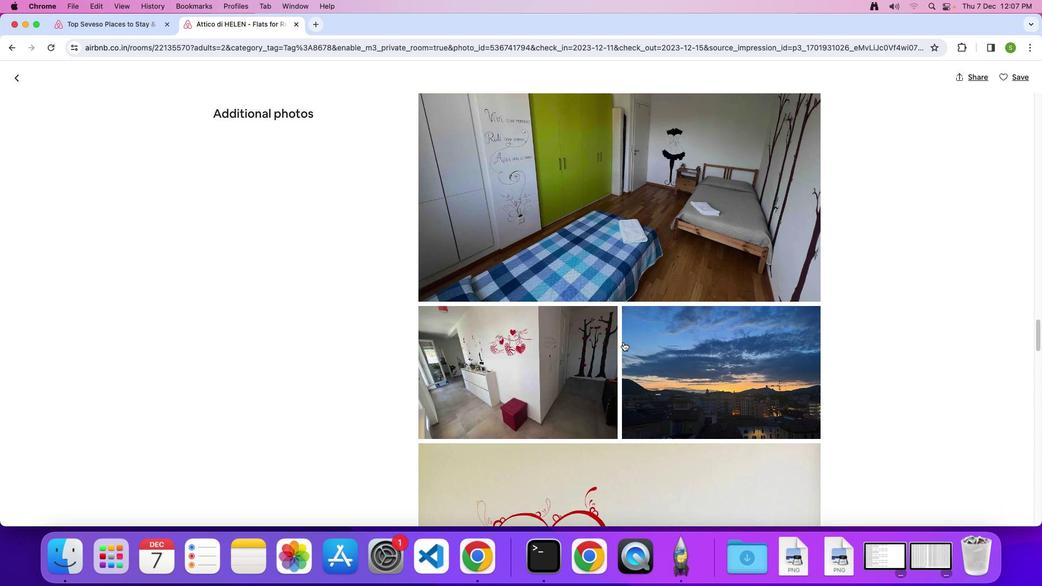 
Action: Mouse scrolled (623, 341) with delta (0, 0)
Screenshot: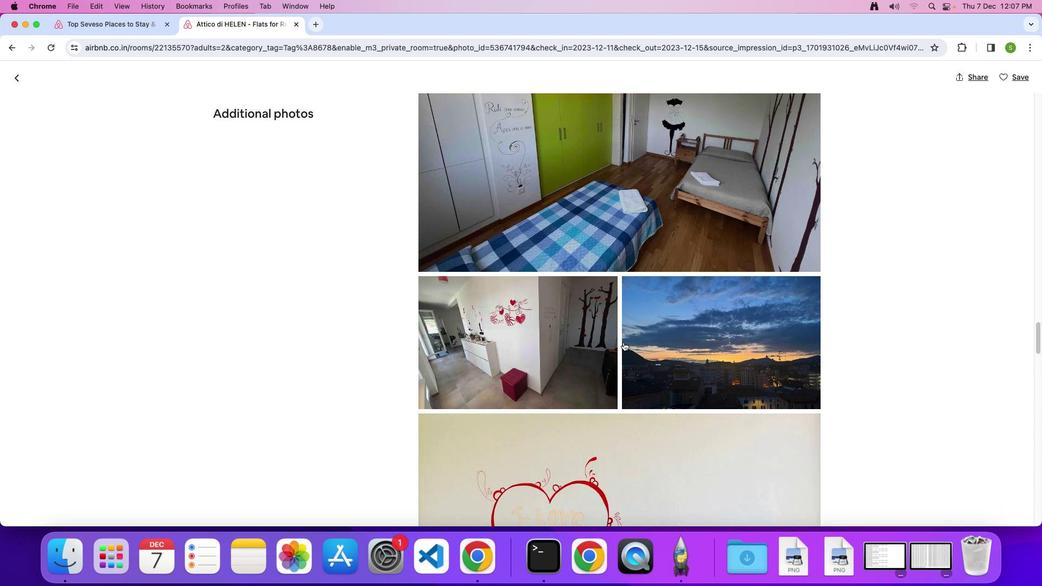 
Action: Mouse scrolled (623, 341) with delta (0, -2)
Screenshot: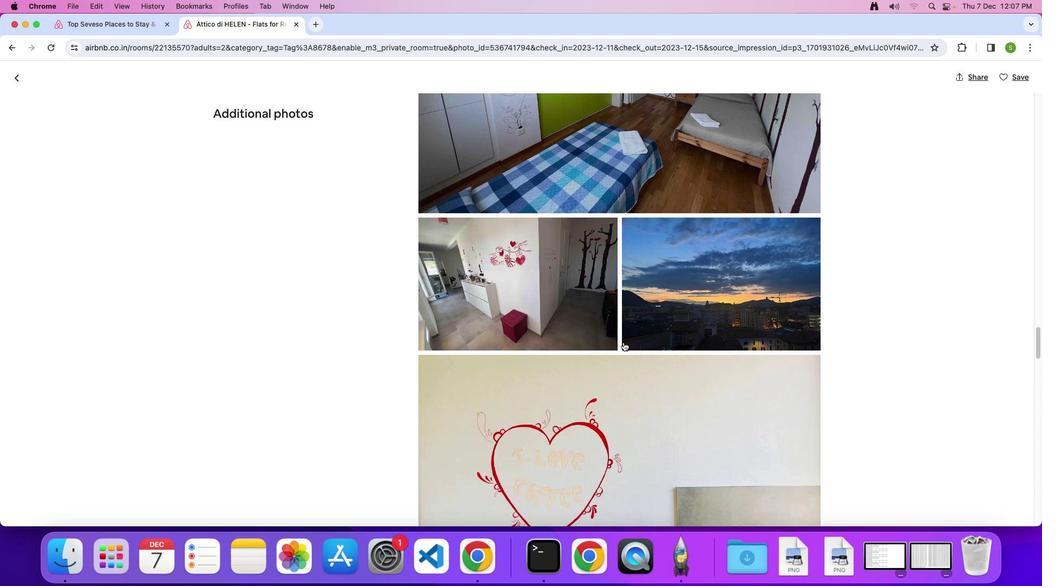 
Action: Mouse scrolled (623, 341) with delta (0, 0)
Screenshot: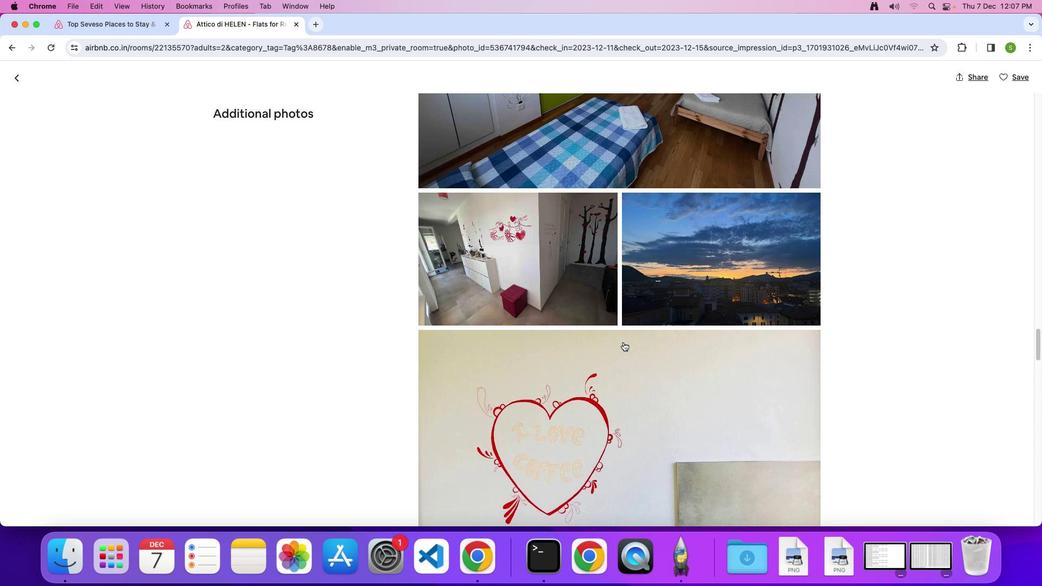 
Action: Mouse scrolled (623, 341) with delta (0, 0)
Screenshot: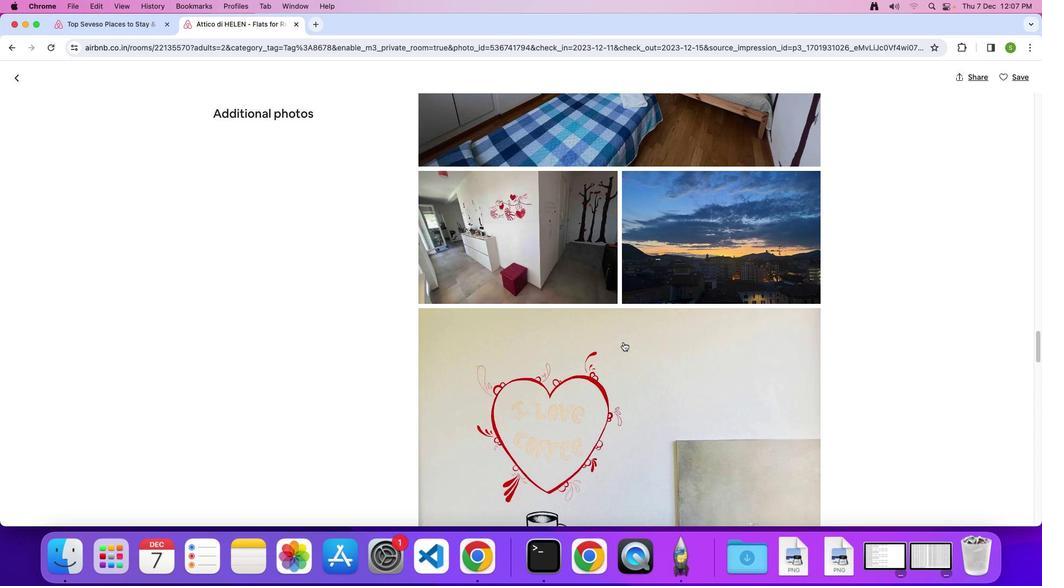 
Action: Mouse scrolled (623, 341) with delta (0, -1)
Screenshot: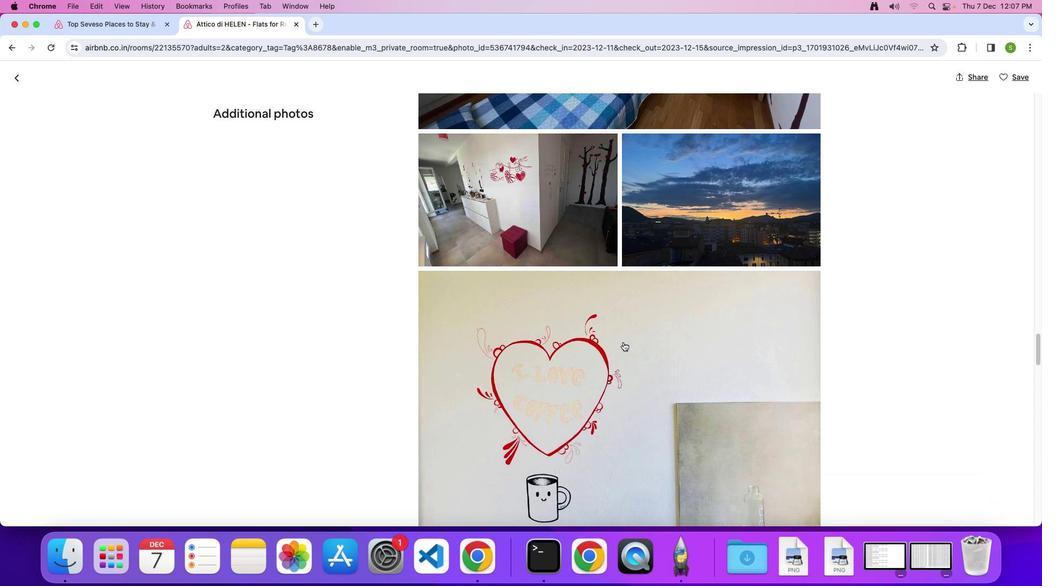 
Action: Mouse scrolled (623, 341) with delta (0, 0)
Screenshot: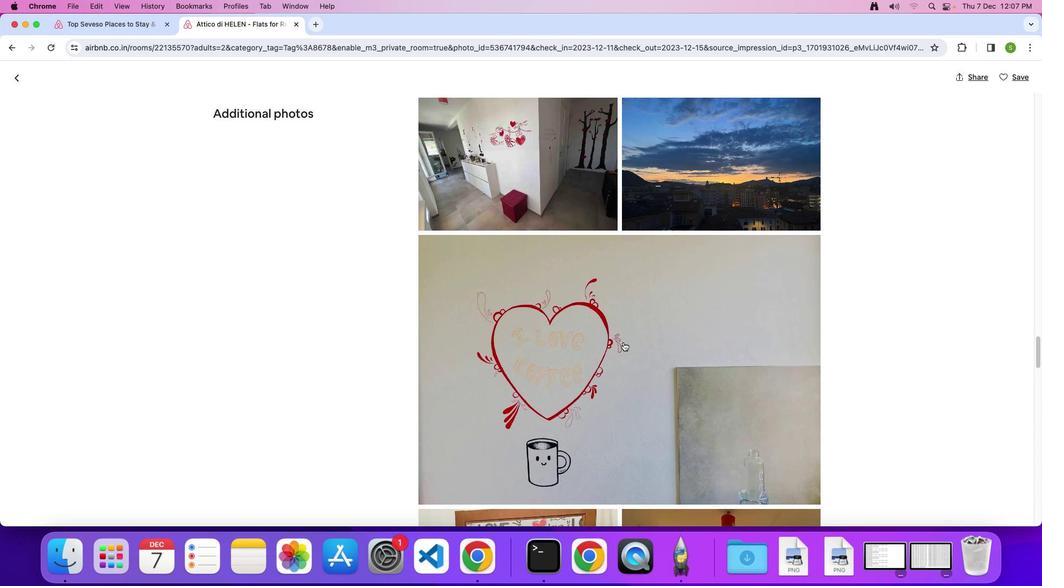 
Action: Mouse scrolled (623, 341) with delta (0, 0)
Screenshot: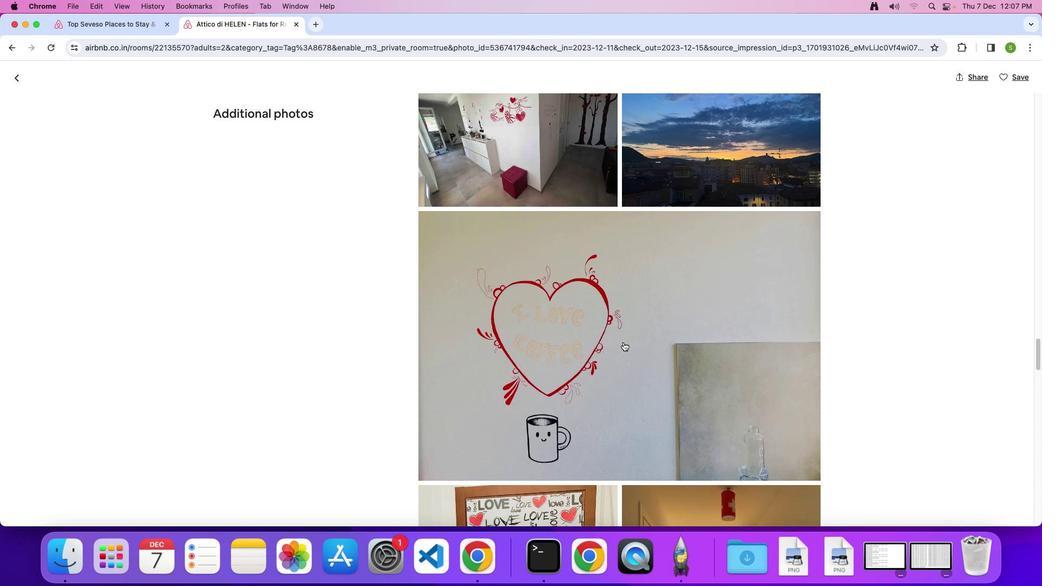 
Action: Mouse scrolled (623, 341) with delta (0, -1)
Screenshot: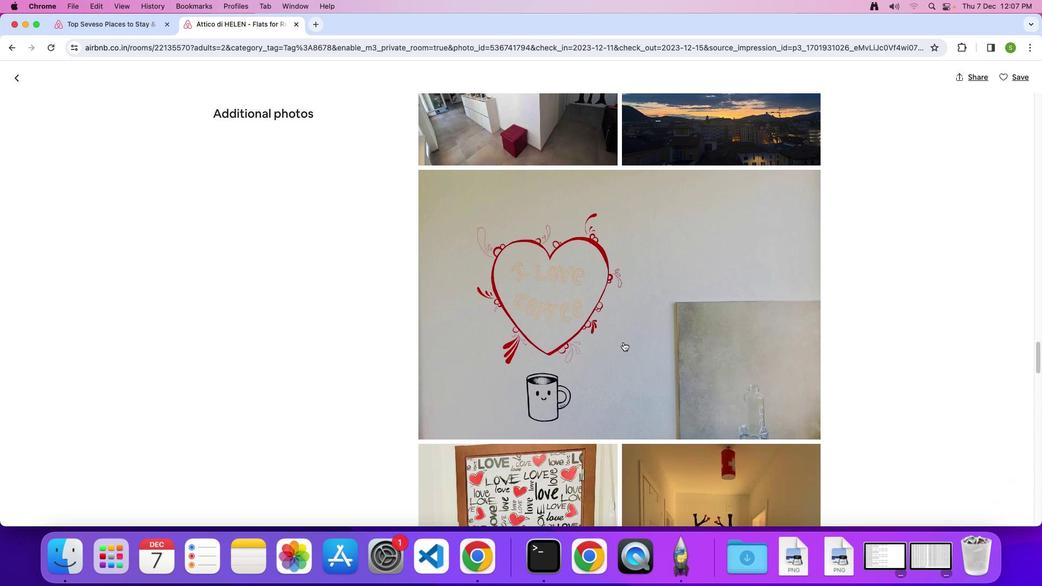 
Action: Mouse scrolled (623, 341) with delta (0, 0)
Screenshot: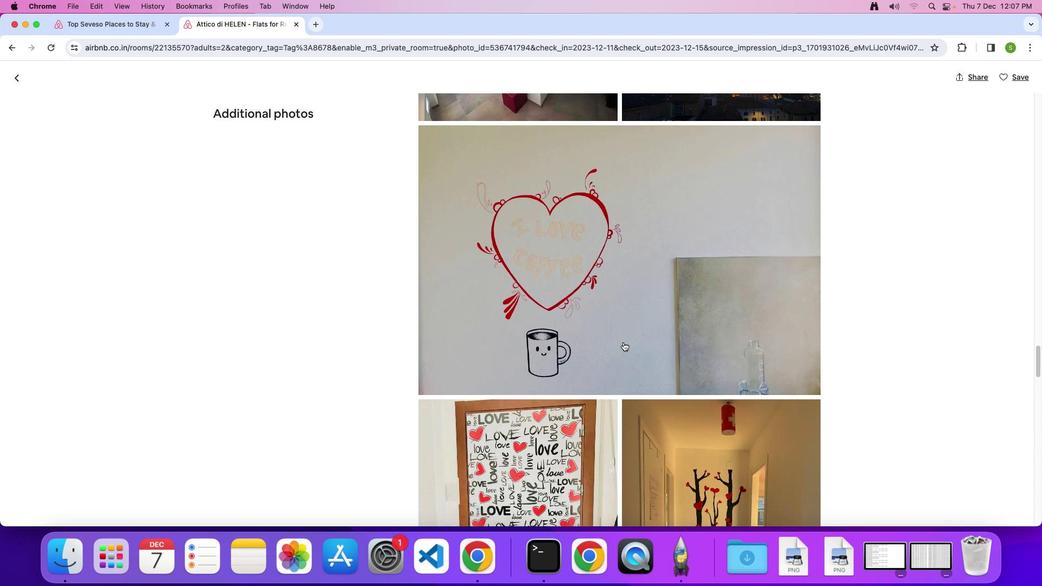 
Action: Mouse scrolled (623, 341) with delta (0, 0)
Screenshot: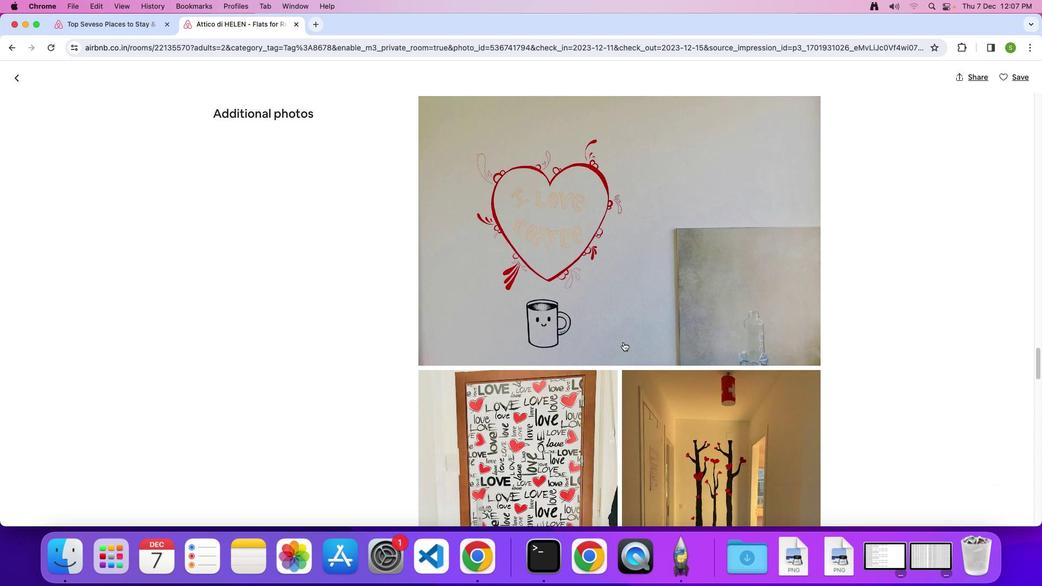 
Action: Mouse scrolled (623, 341) with delta (0, -1)
Screenshot: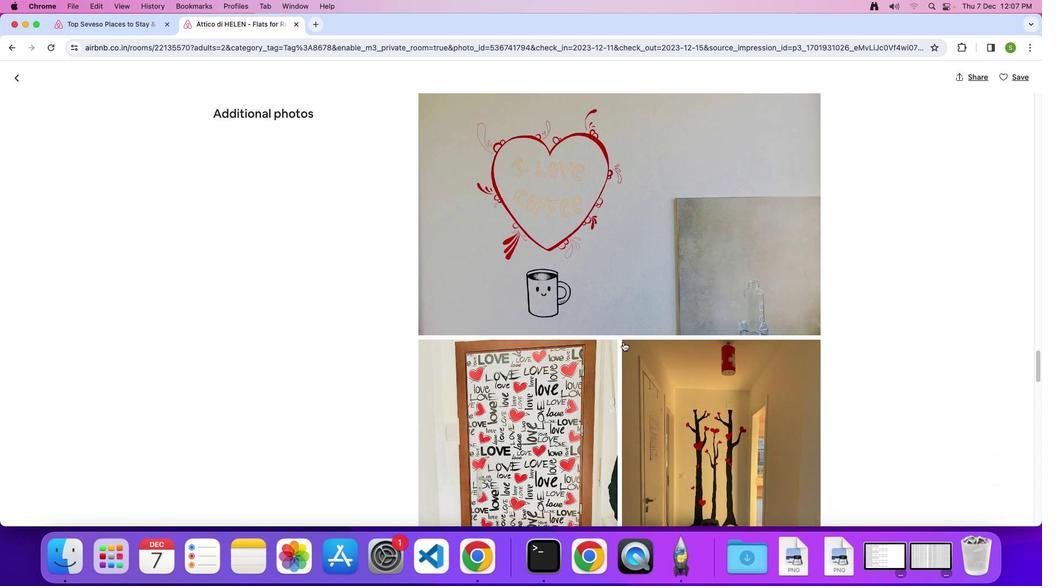 
Action: Mouse scrolled (623, 341) with delta (0, 0)
Screenshot: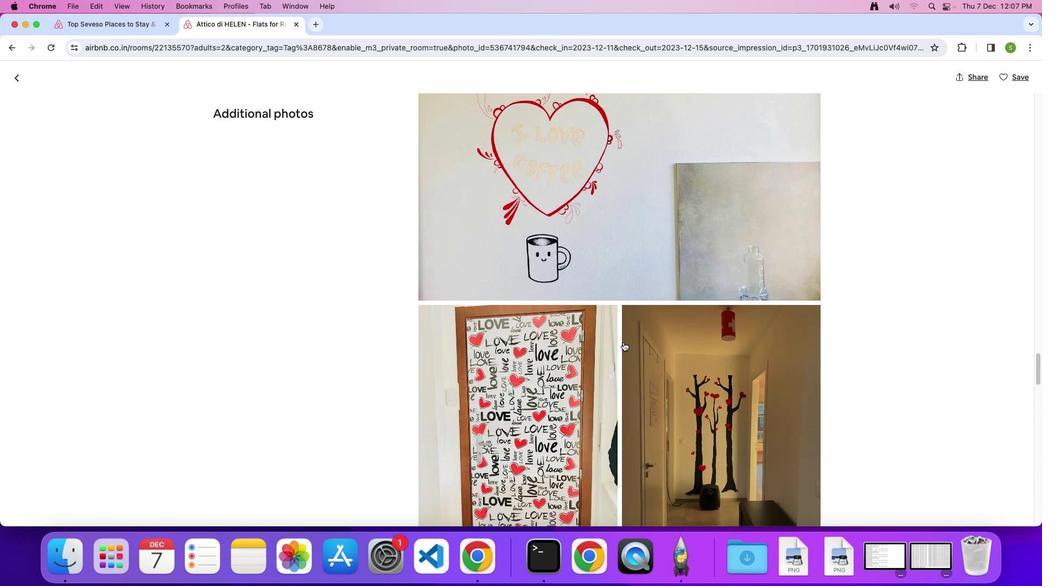 
Action: Mouse scrolled (623, 341) with delta (0, 0)
Screenshot: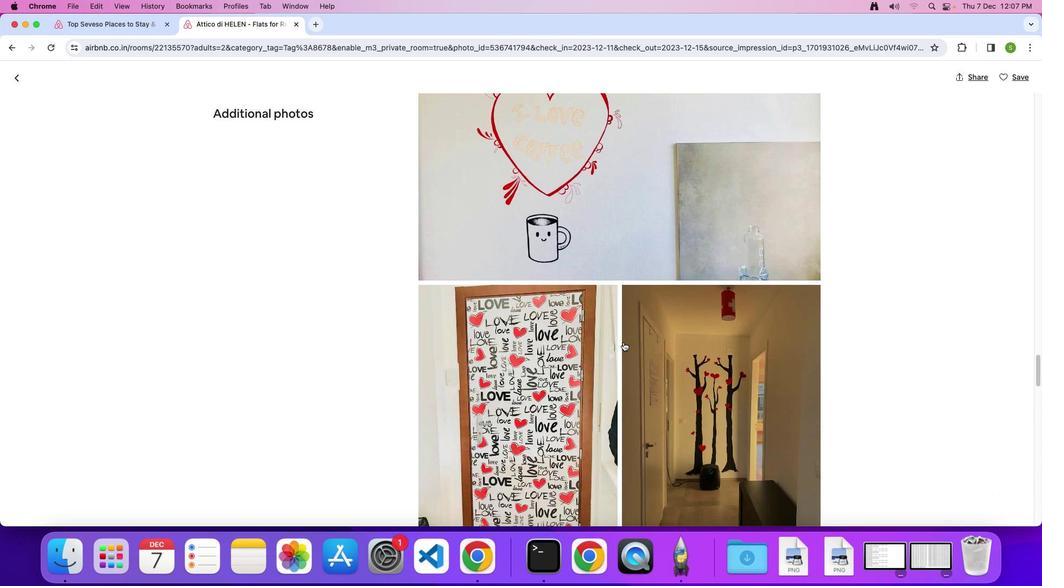 
Action: Mouse scrolled (623, 341) with delta (0, -1)
Screenshot: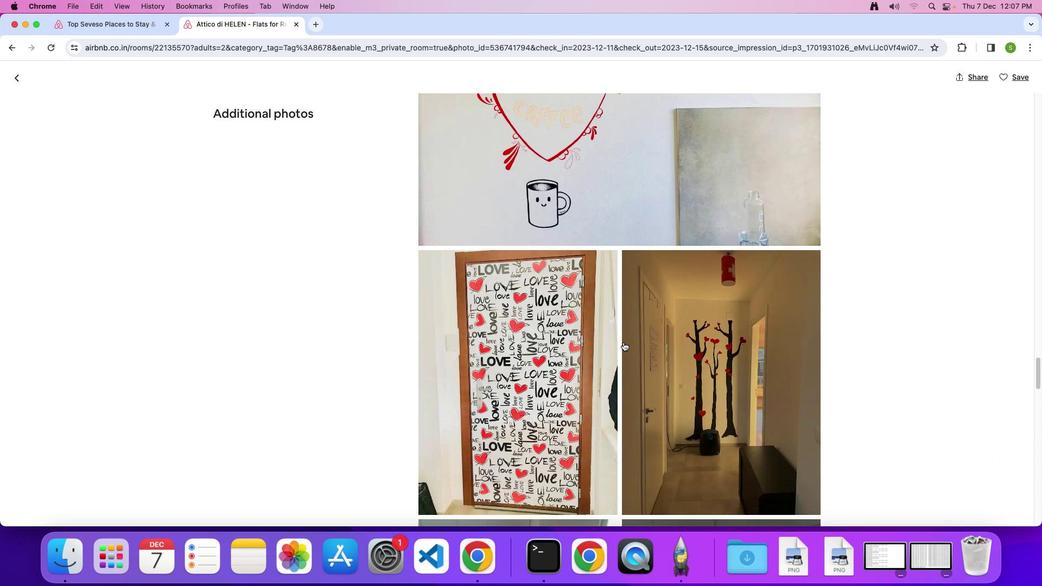 
Action: Mouse scrolled (623, 341) with delta (0, -2)
Screenshot: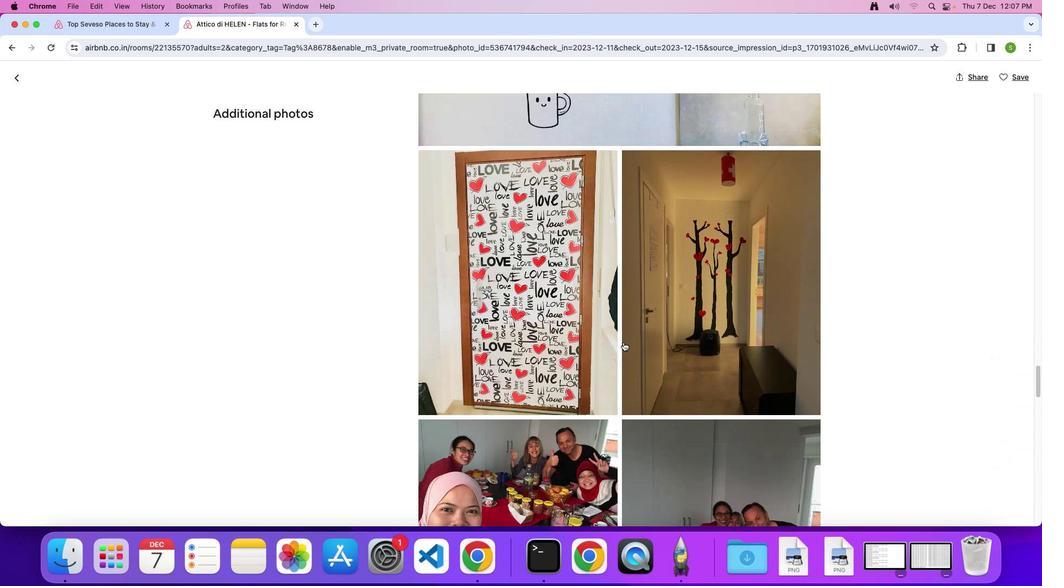 
Action: Mouse scrolled (623, 341) with delta (0, 0)
Screenshot: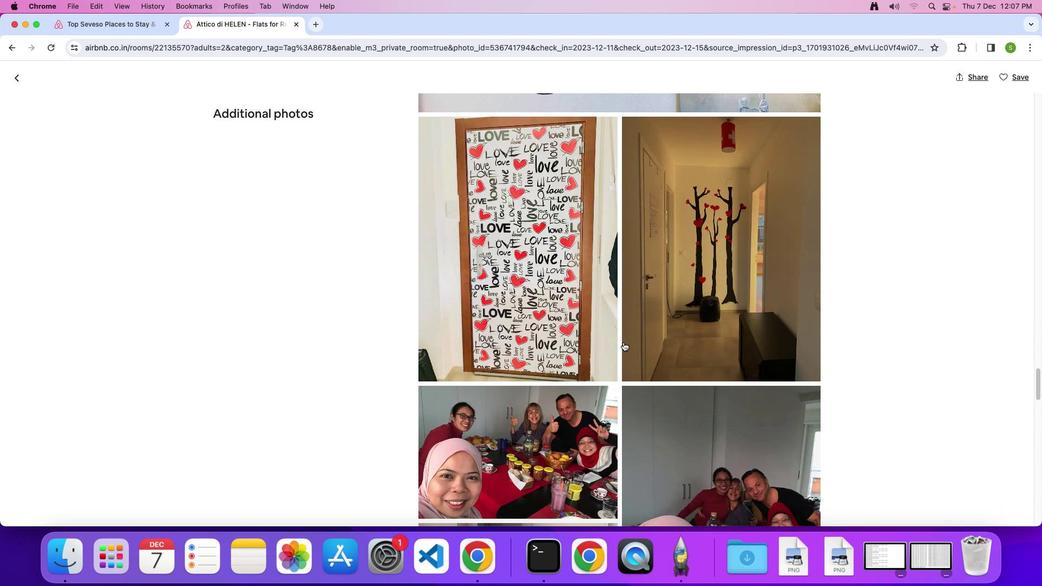 
Action: Mouse scrolled (623, 341) with delta (0, 0)
Screenshot: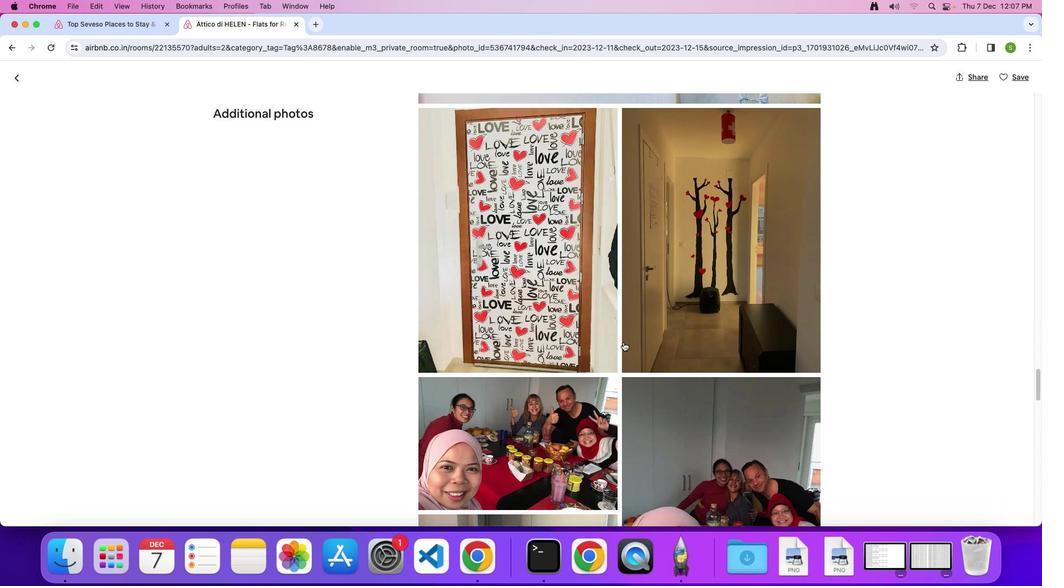 
Action: Mouse scrolled (623, 341) with delta (0, 0)
Screenshot: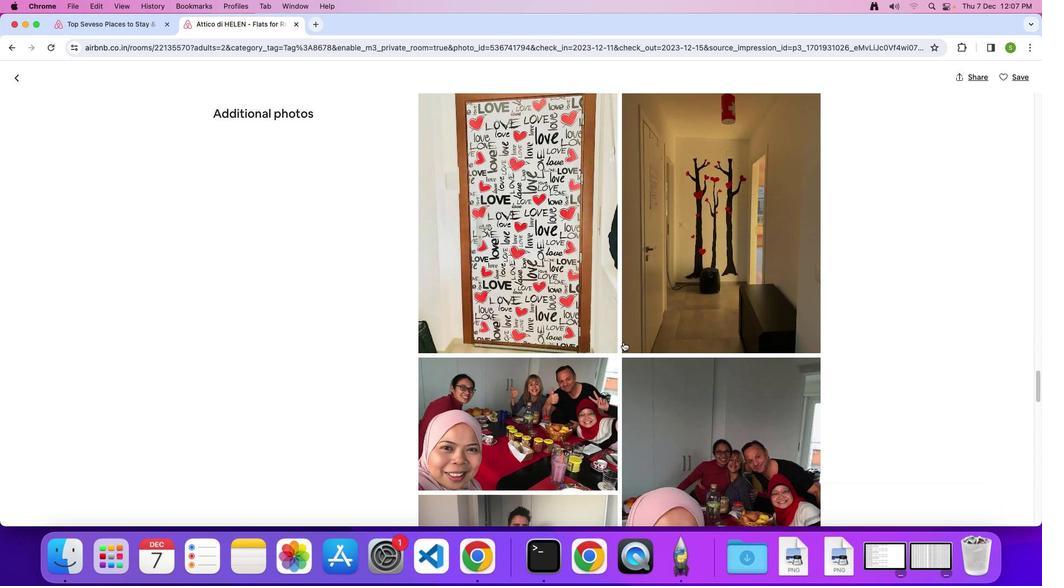 
Action: Mouse scrolled (623, 341) with delta (0, 0)
Screenshot: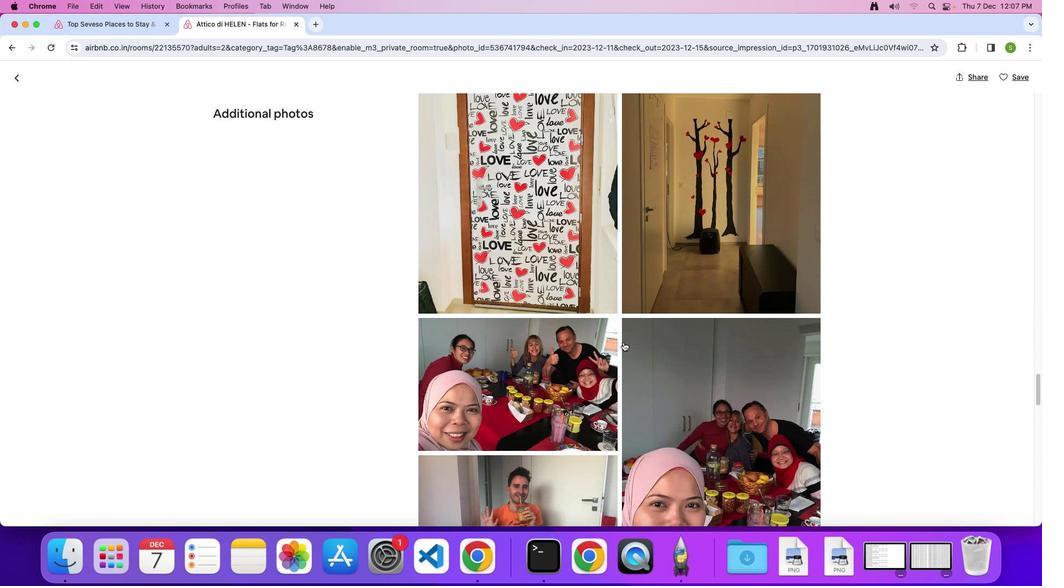 
Action: Mouse scrolled (623, 341) with delta (0, -1)
Screenshot: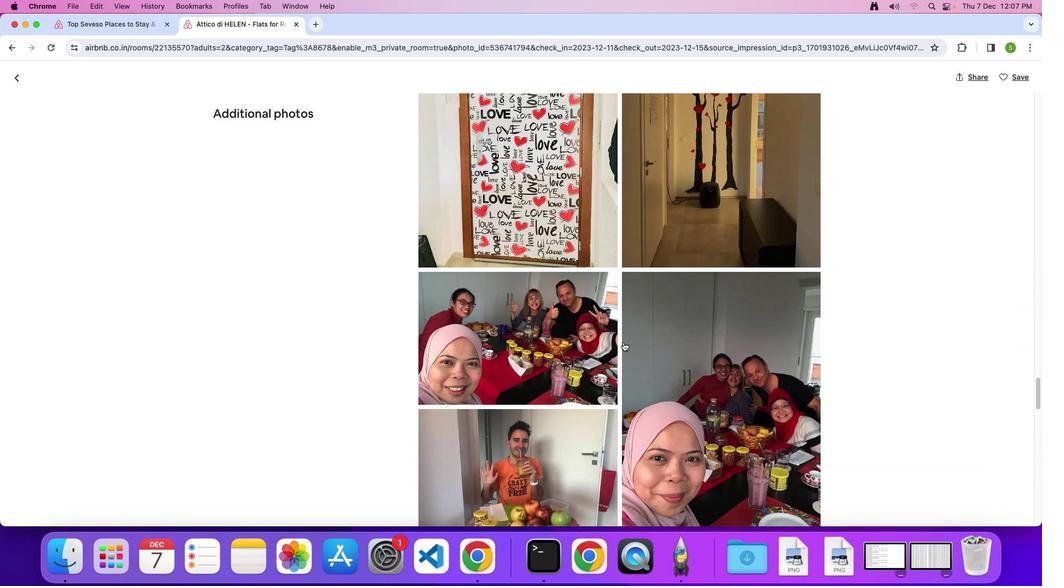 
Action: Mouse scrolled (623, 341) with delta (0, -2)
Screenshot: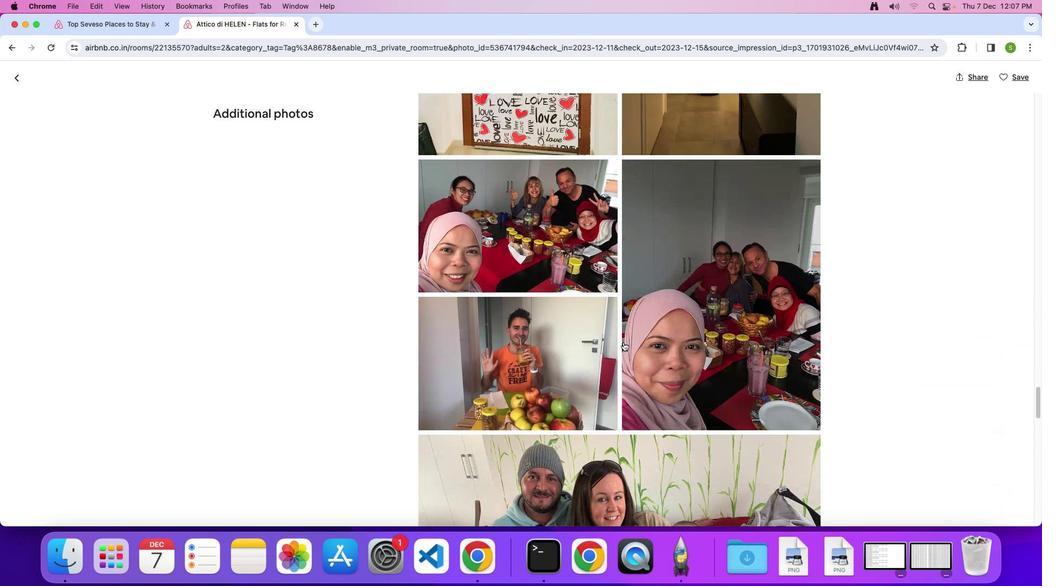 
Action: Mouse scrolled (623, 341) with delta (0, 0)
Screenshot: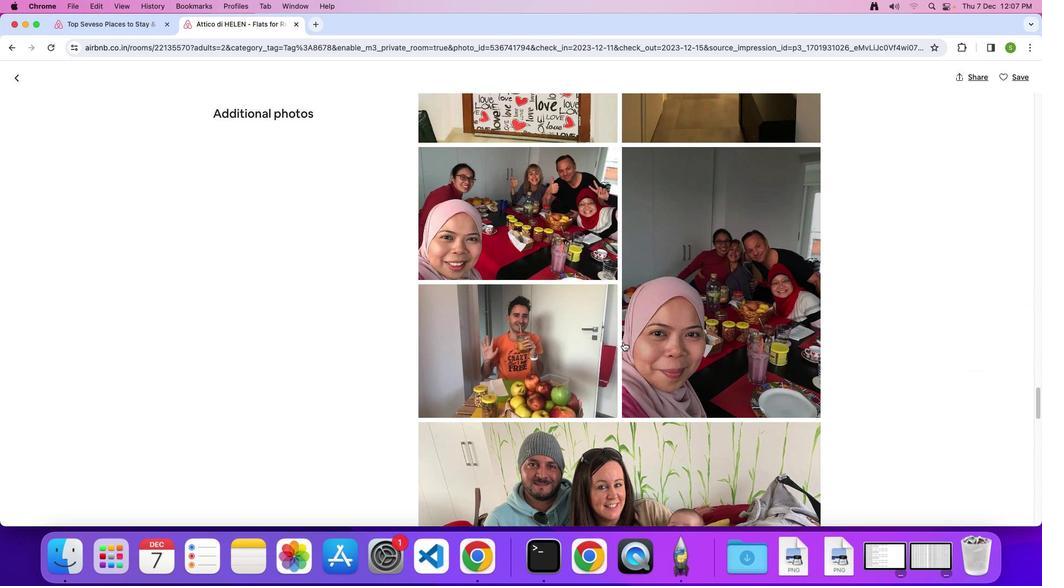 
Action: Mouse scrolled (623, 341) with delta (0, 0)
Screenshot: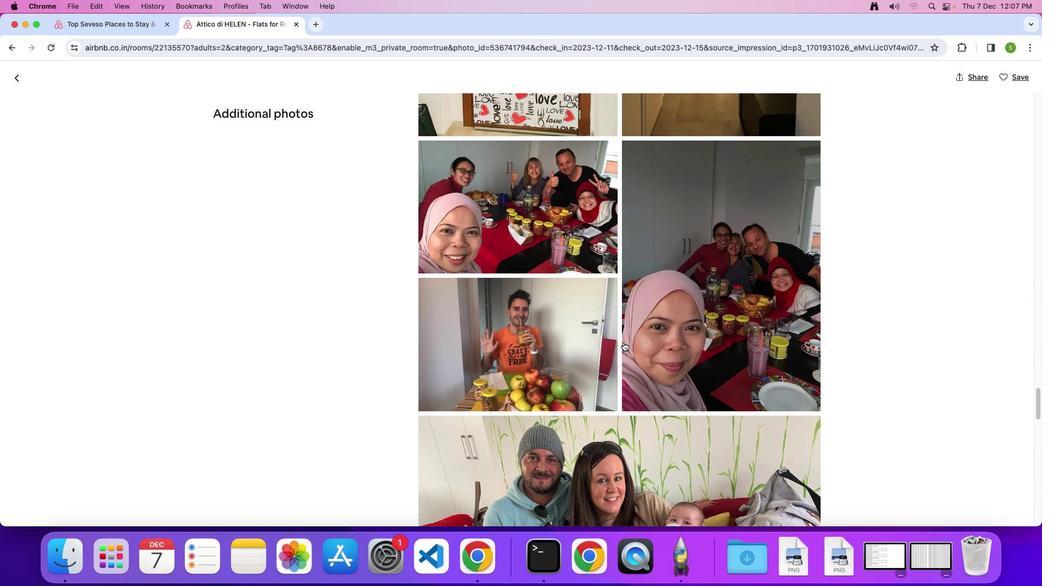 
Action: Mouse scrolled (623, 341) with delta (0, -1)
Screenshot: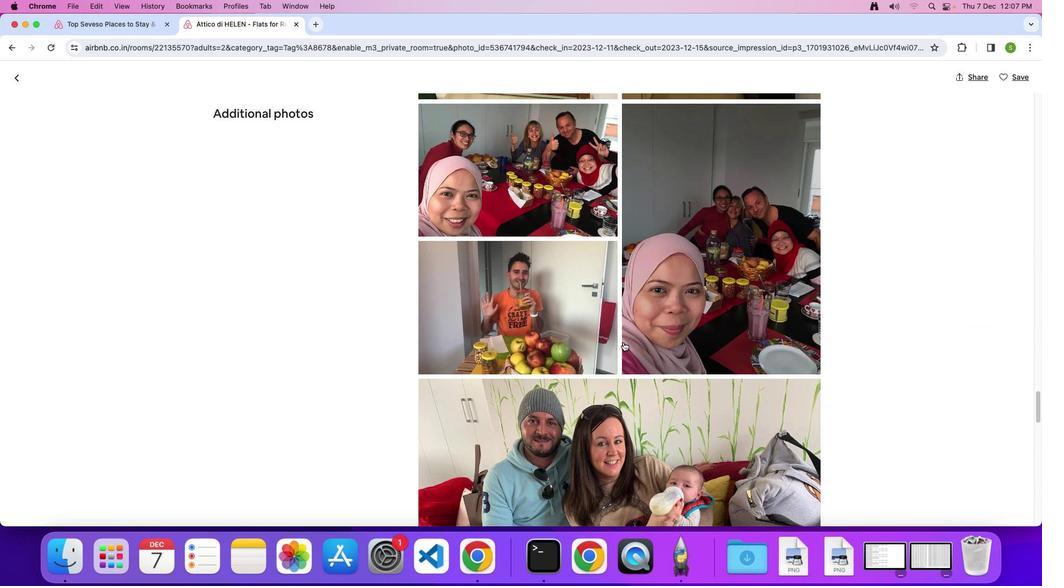 
Action: Mouse scrolled (623, 341) with delta (0, 0)
Screenshot: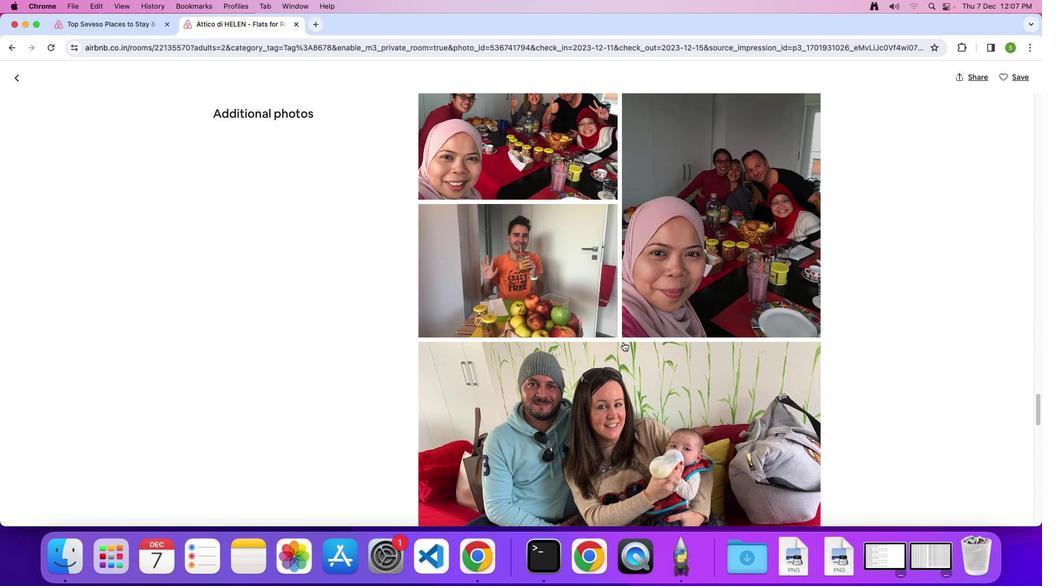
Action: Mouse scrolled (623, 341) with delta (0, 0)
Screenshot: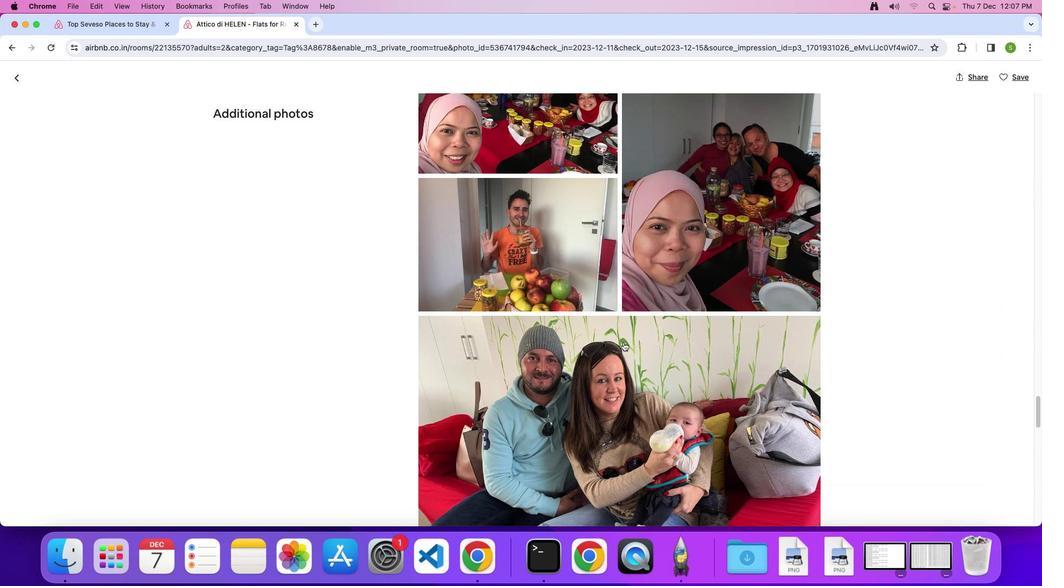 
Action: Mouse scrolled (623, 341) with delta (0, -1)
Screenshot: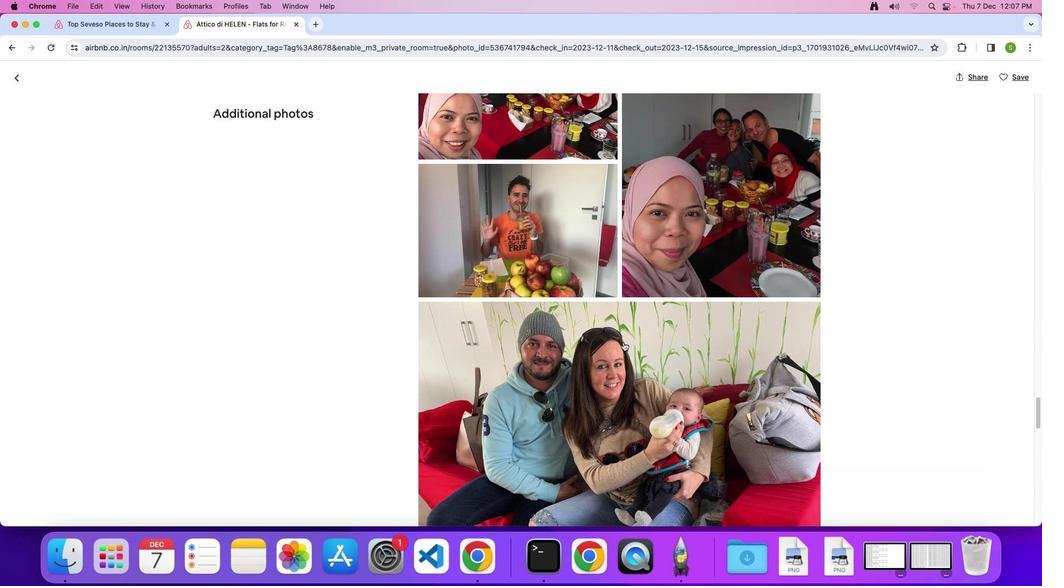 
Action: Mouse scrolled (623, 341) with delta (0, 0)
Screenshot: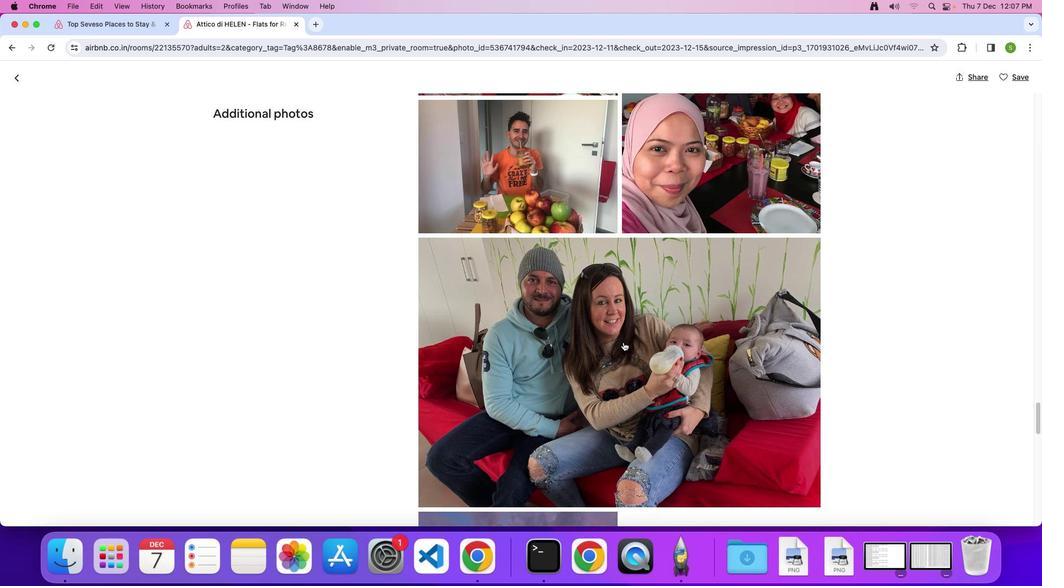 
Action: Mouse scrolled (623, 341) with delta (0, 0)
Screenshot: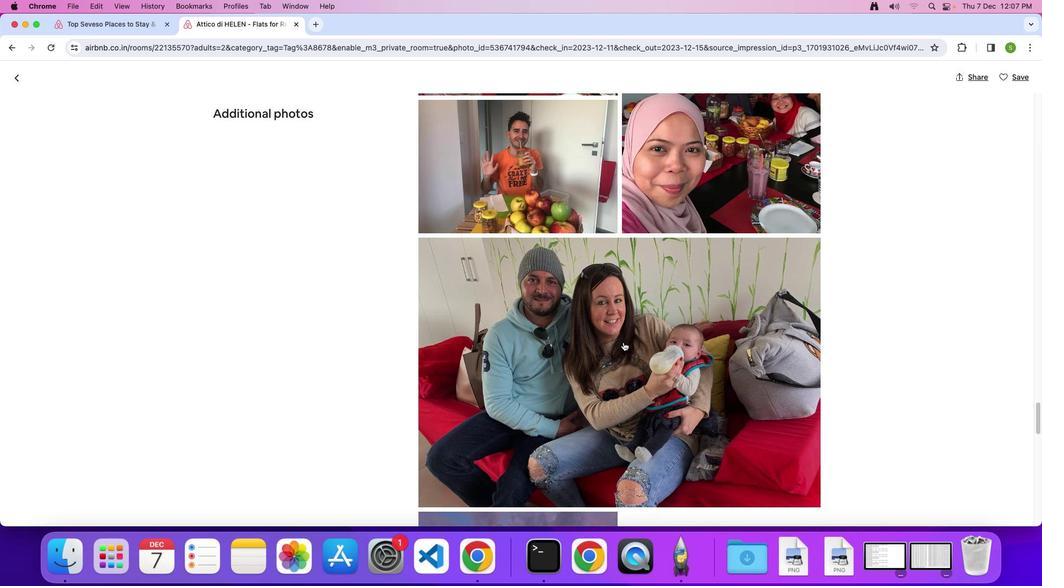
Action: Mouse scrolled (623, 341) with delta (0, -1)
Screenshot: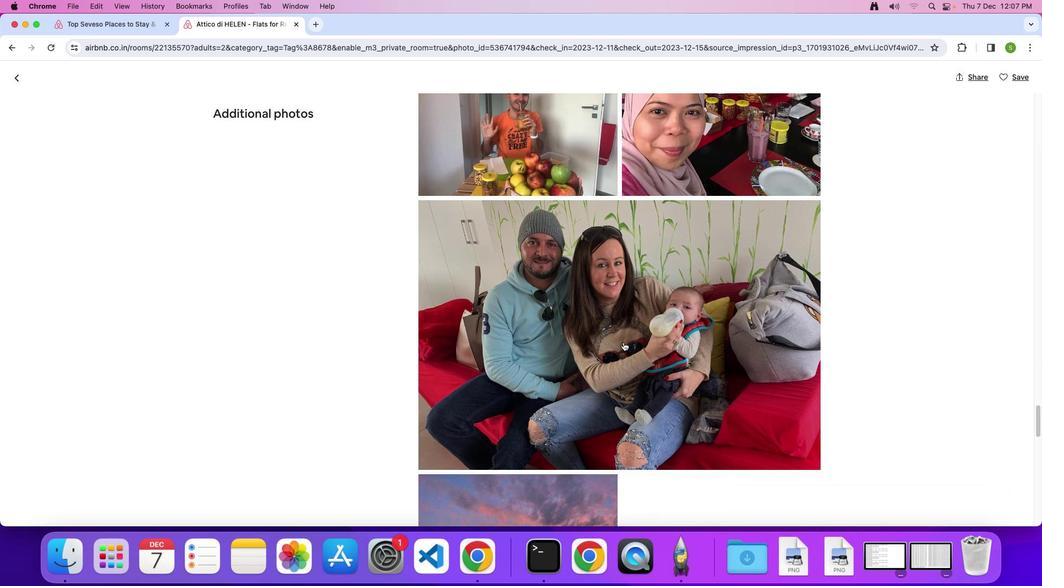 
Action: Mouse scrolled (623, 341) with delta (0, 0)
Screenshot: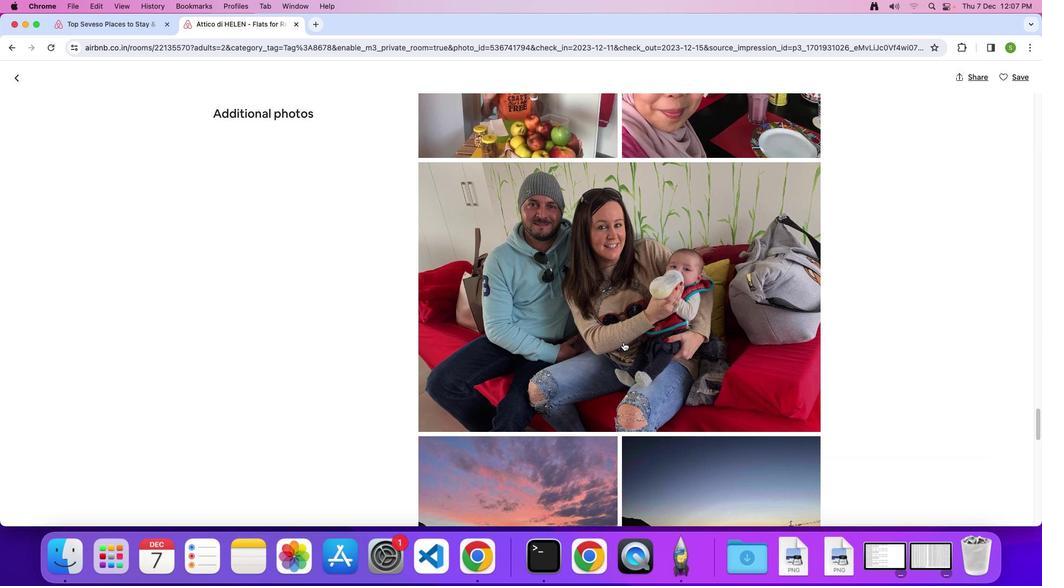 
Action: Mouse scrolled (623, 341) with delta (0, 0)
Screenshot: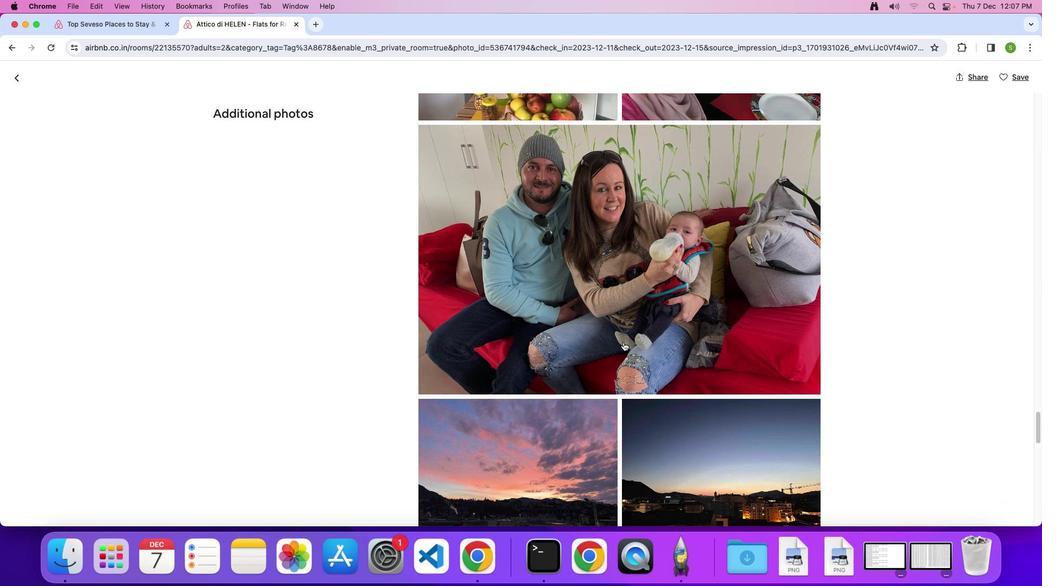 
Action: Mouse scrolled (623, 341) with delta (0, -1)
Screenshot: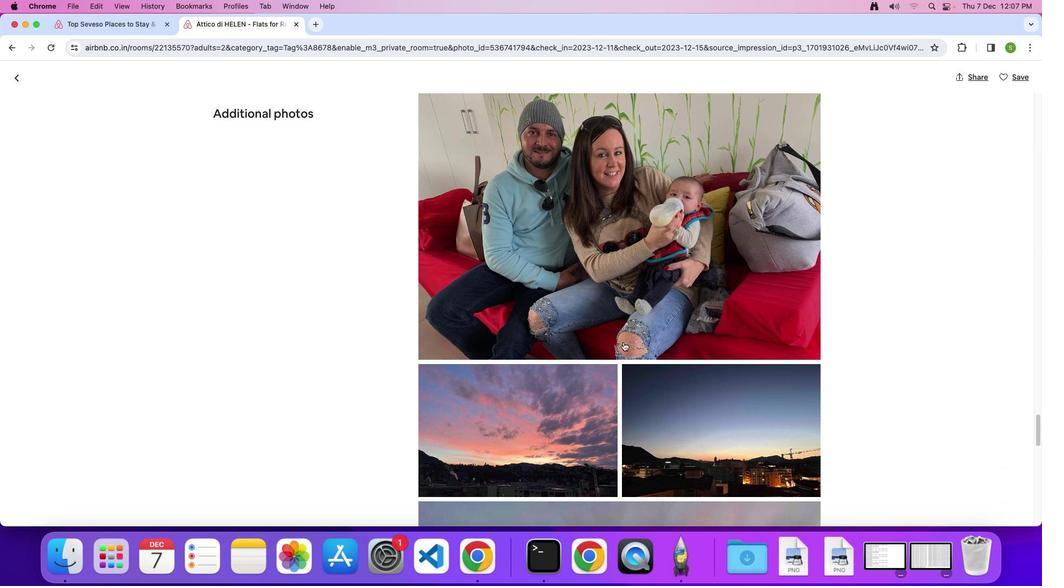 
Action: Mouse scrolled (623, 341) with delta (0, 0)
Screenshot: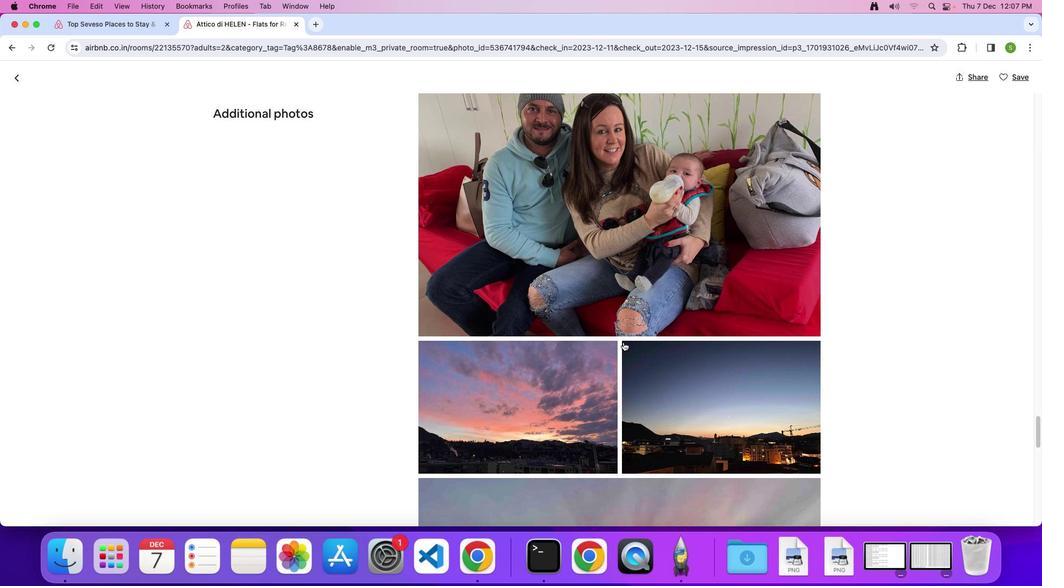 
Action: Mouse scrolled (623, 341) with delta (0, 0)
Screenshot: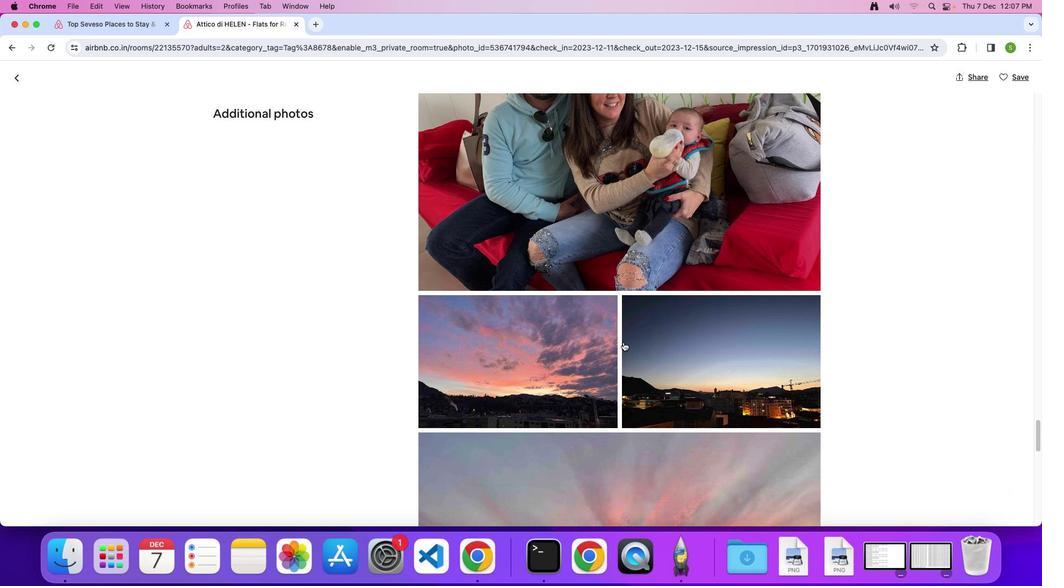 
Action: Mouse scrolled (623, 341) with delta (0, -1)
Screenshot: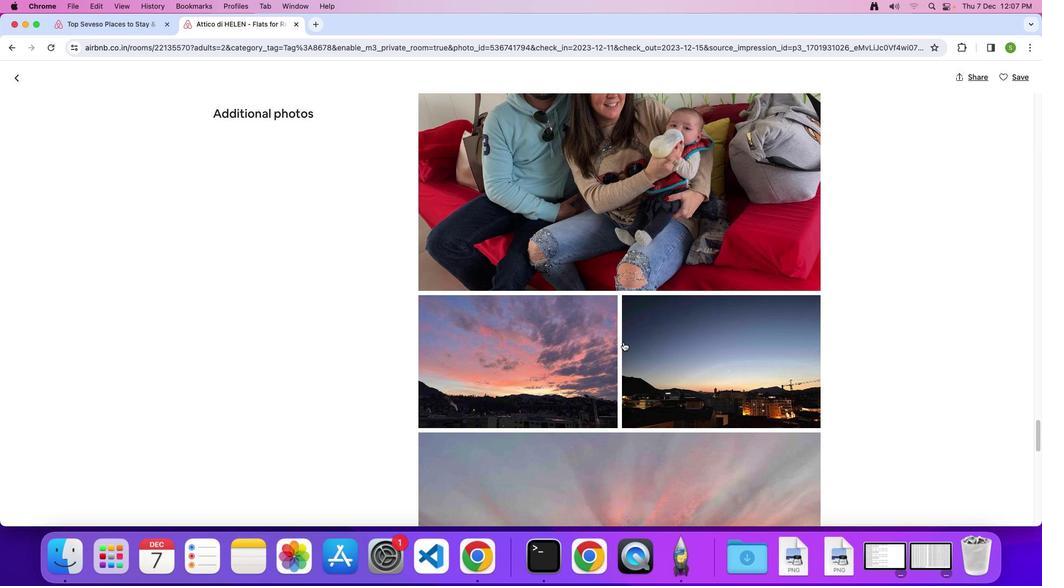 
Action: Mouse scrolled (623, 341) with delta (0, -2)
Screenshot: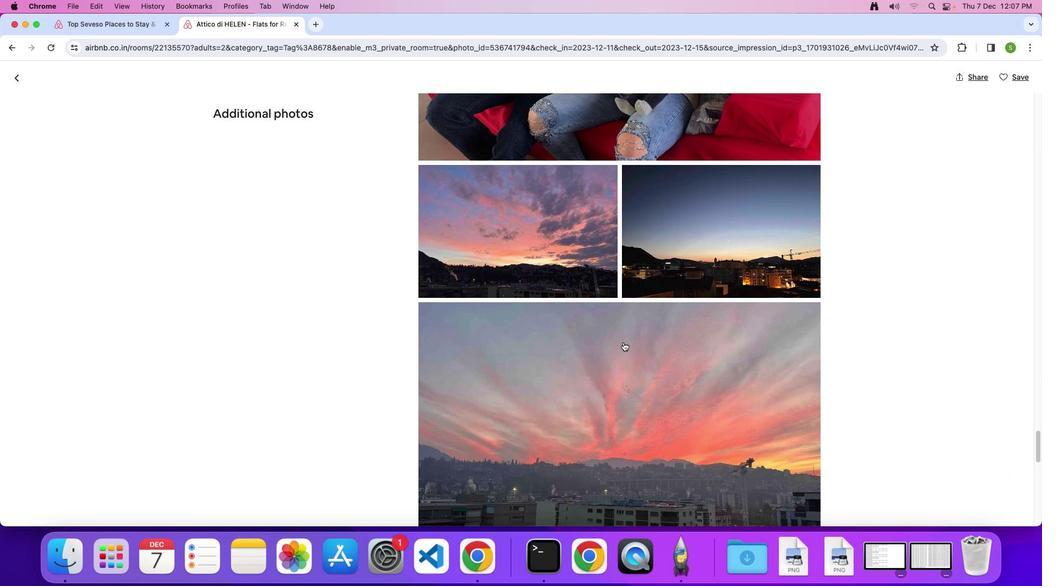
Action: Mouse scrolled (623, 341) with delta (0, 0)
Screenshot: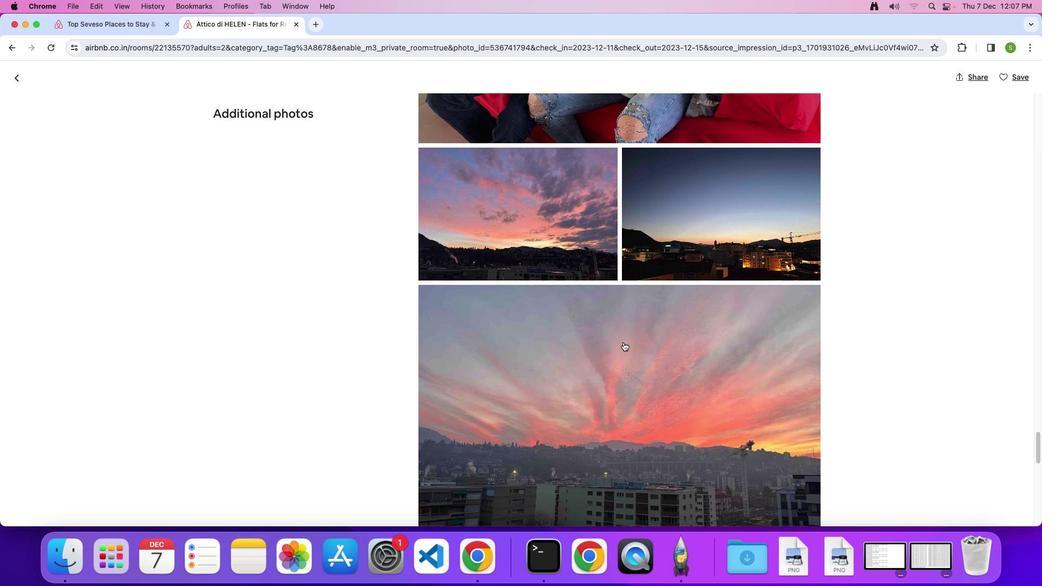 
Action: Mouse scrolled (623, 341) with delta (0, 0)
Screenshot: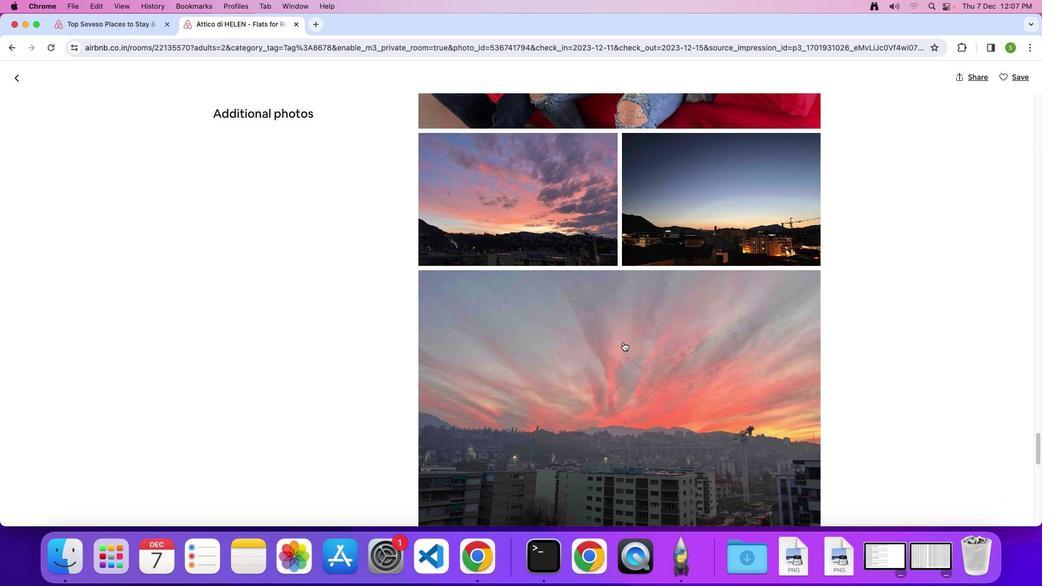 
Action: Mouse scrolled (623, 341) with delta (0, -1)
Screenshot: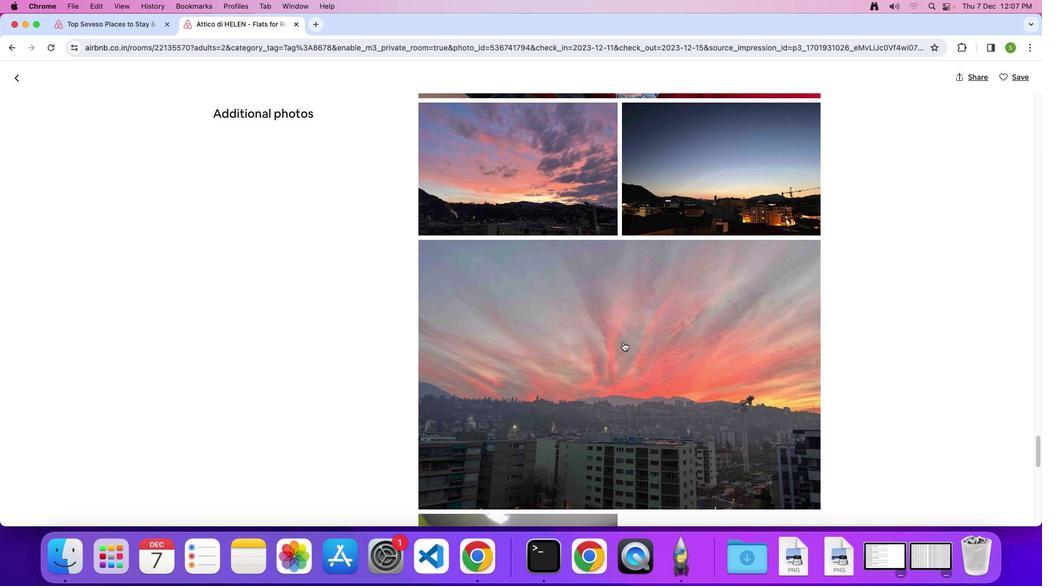 
Action: Mouse scrolled (623, 341) with delta (0, 0)
Screenshot: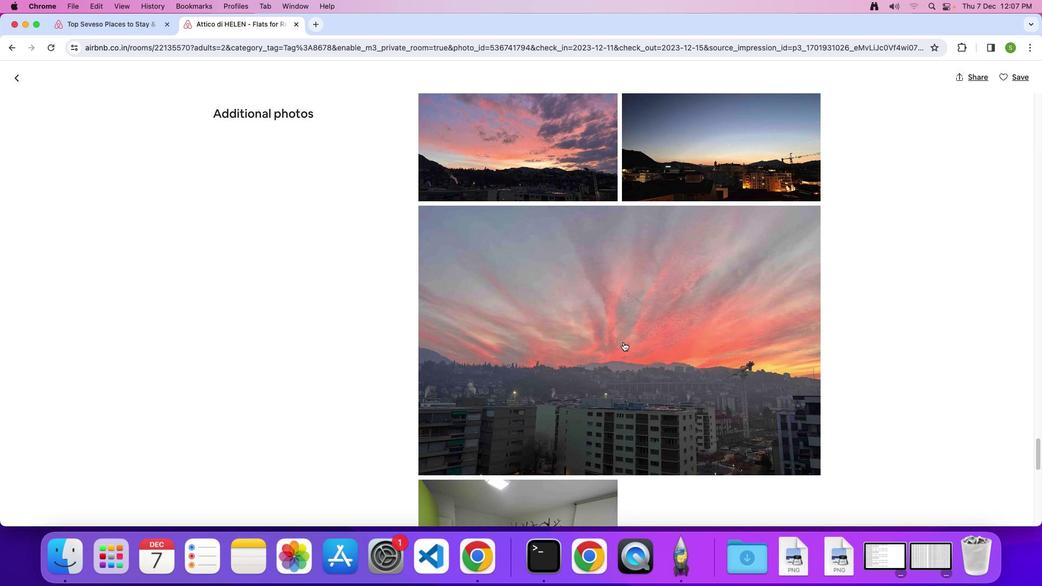 
Action: Mouse scrolled (623, 341) with delta (0, 0)
Screenshot: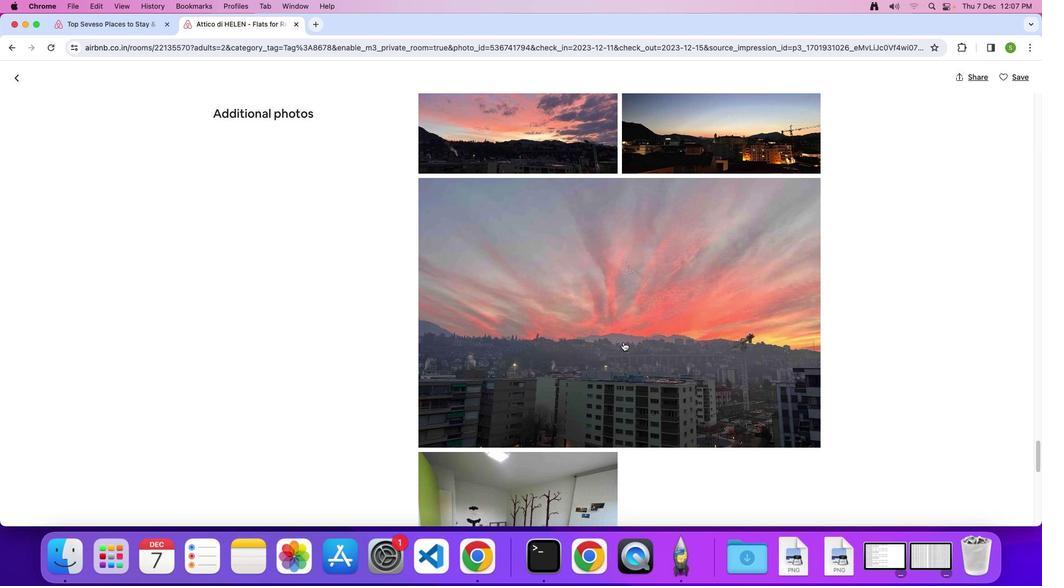 
Action: Mouse scrolled (623, 341) with delta (0, -1)
Screenshot: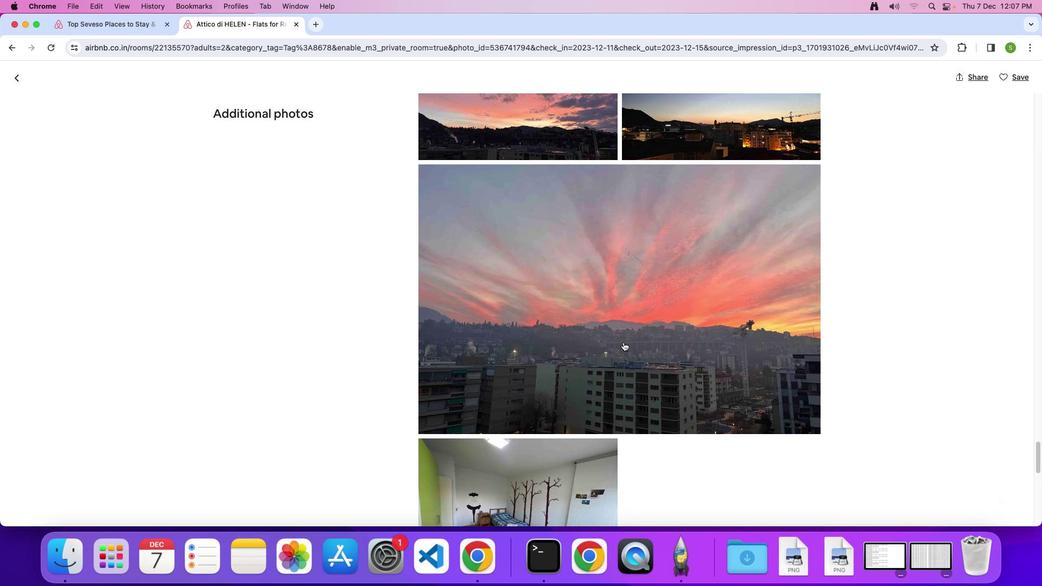 
Action: Mouse scrolled (623, 341) with delta (0, 0)
Screenshot: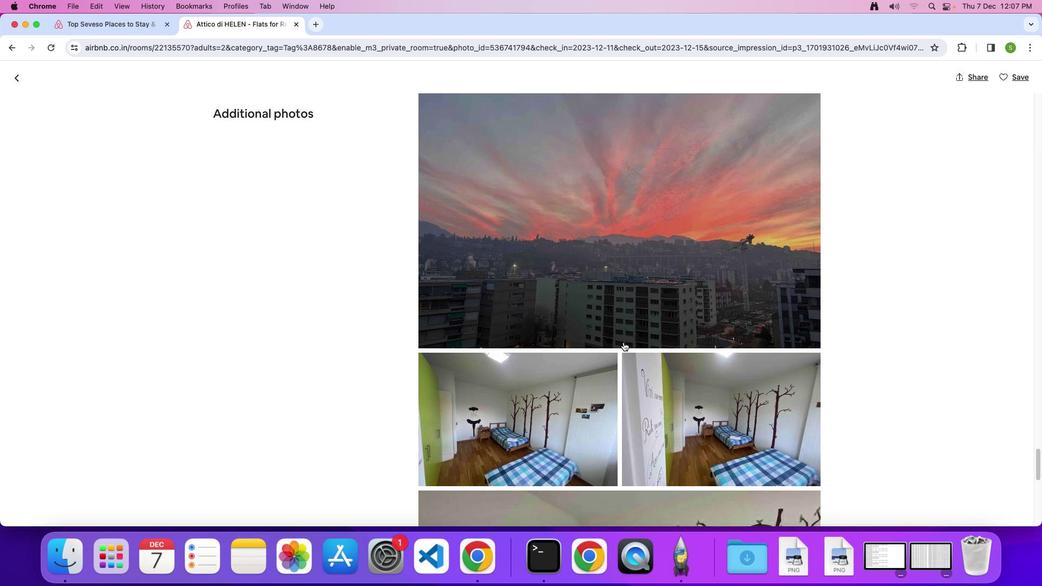 
Action: Mouse scrolled (623, 341) with delta (0, 0)
Screenshot: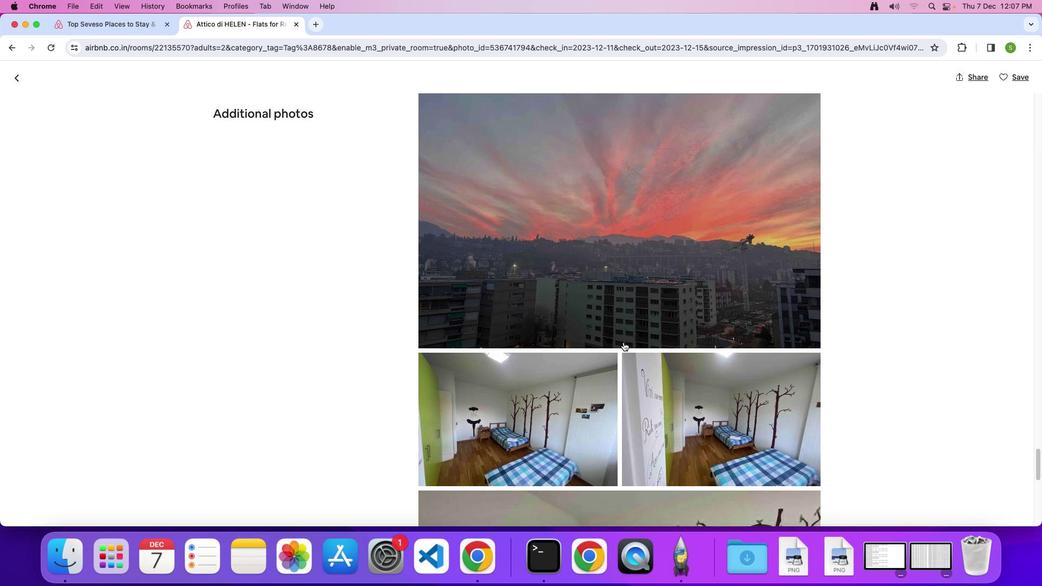 
Action: Mouse scrolled (623, 341) with delta (0, -1)
Screenshot: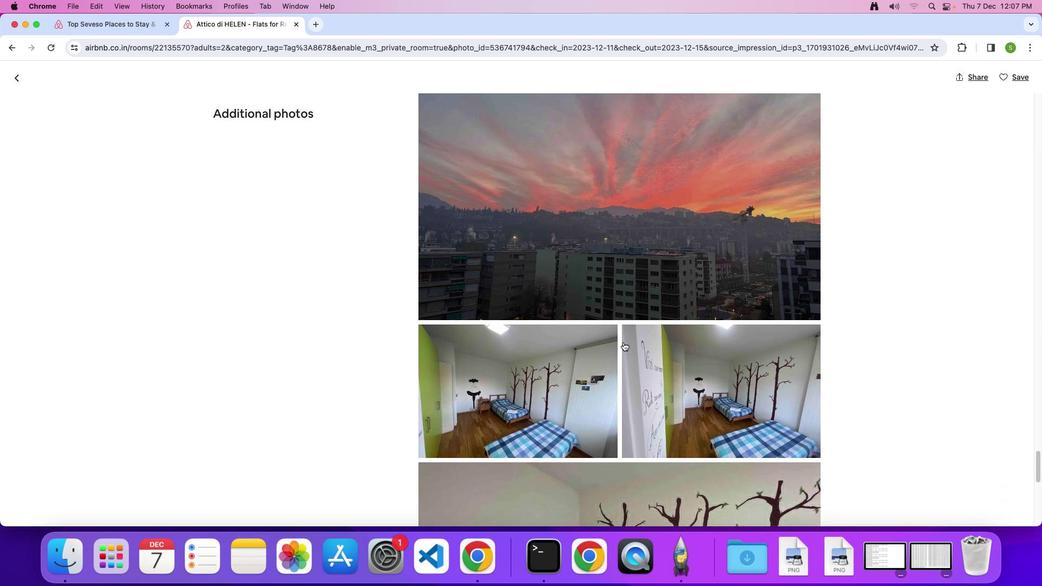
Action: Mouse scrolled (623, 341) with delta (0, 0)
Screenshot: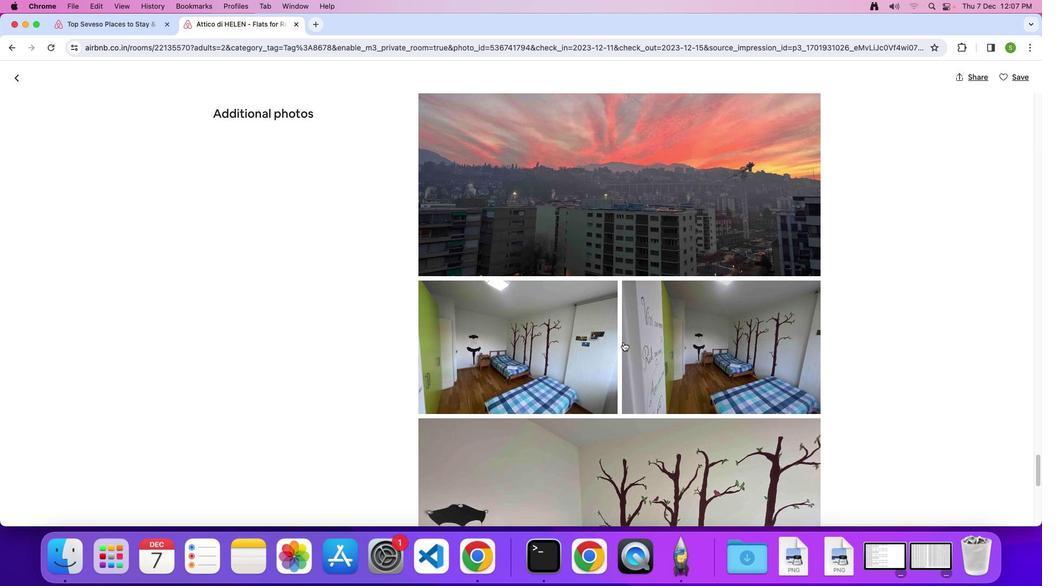
Action: Mouse scrolled (623, 341) with delta (0, 0)
Screenshot: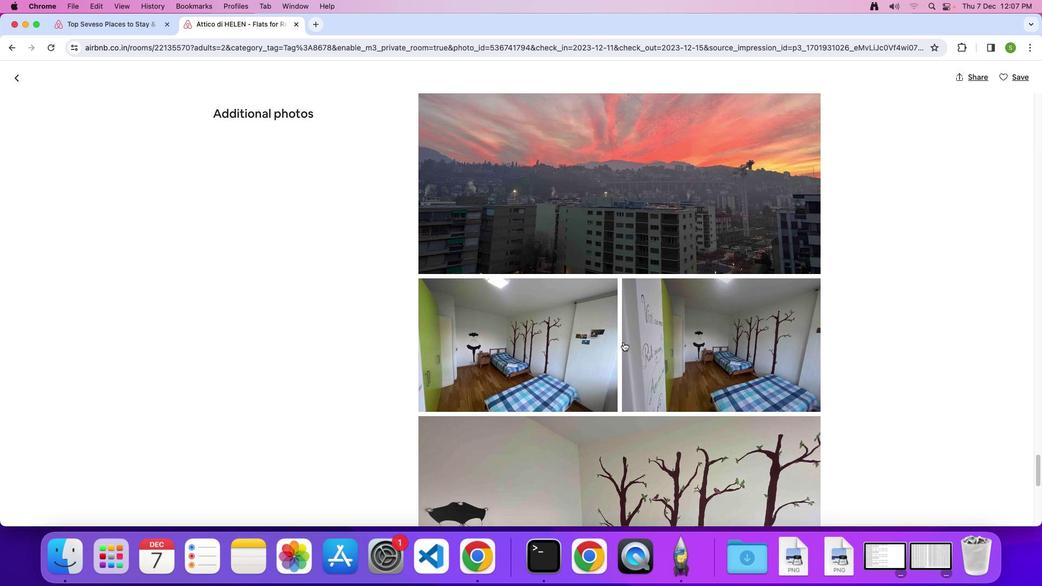 
Action: Mouse scrolled (623, 341) with delta (0, -1)
Screenshot: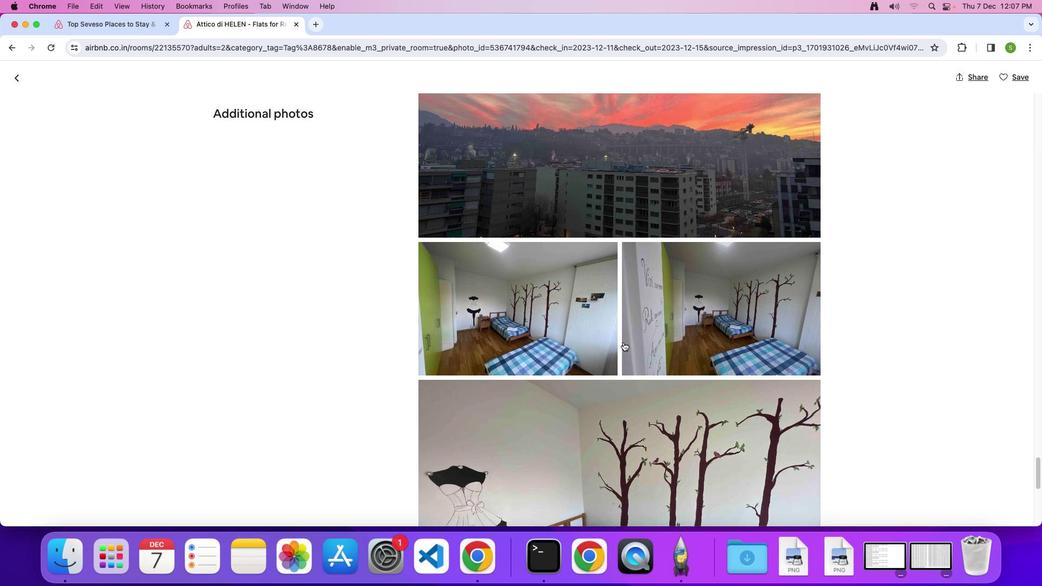 
Action: Mouse scrolled (623, 341) with delta (0, 0)
Screenshot: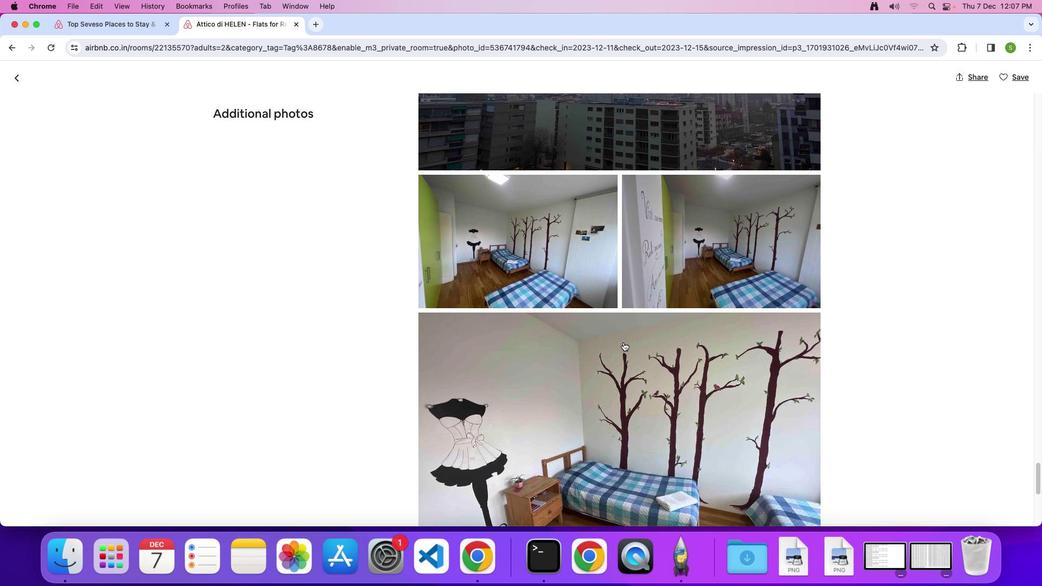 
Action: Mouse scrolled (623, 341) with delta (0, 0)
Screenshot: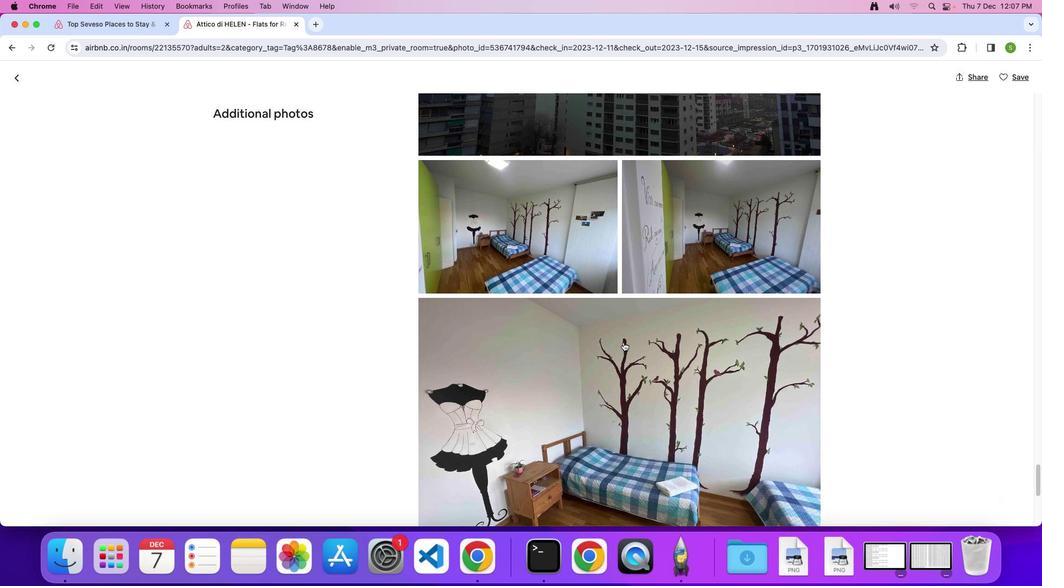 
Action: Mouse scrolled (623, 341) with delta (0, -1)
Screenshot: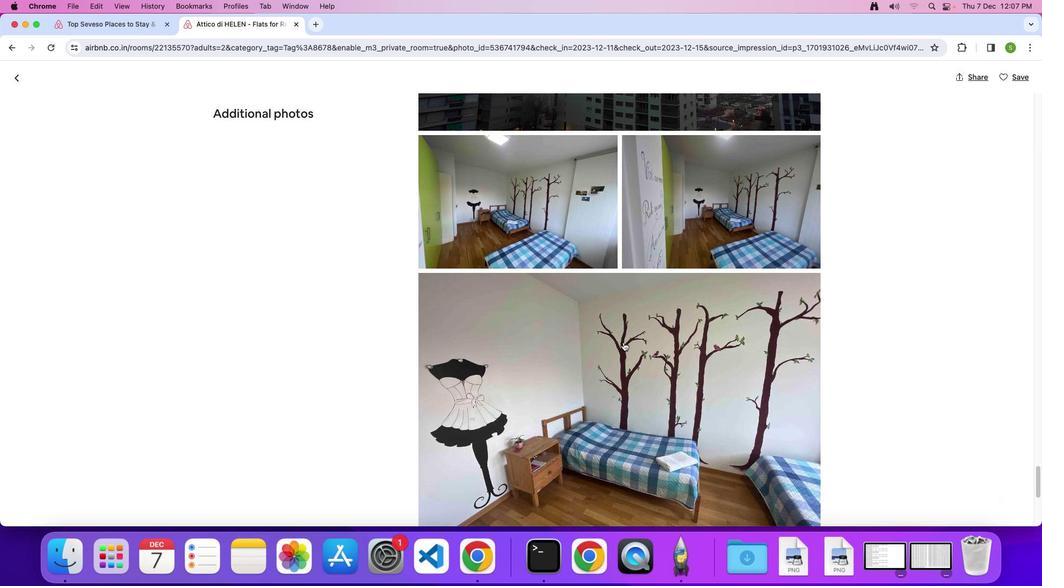 
Action: Mouse scrolled (623, 341) with delta (0, 0)
Screenshot: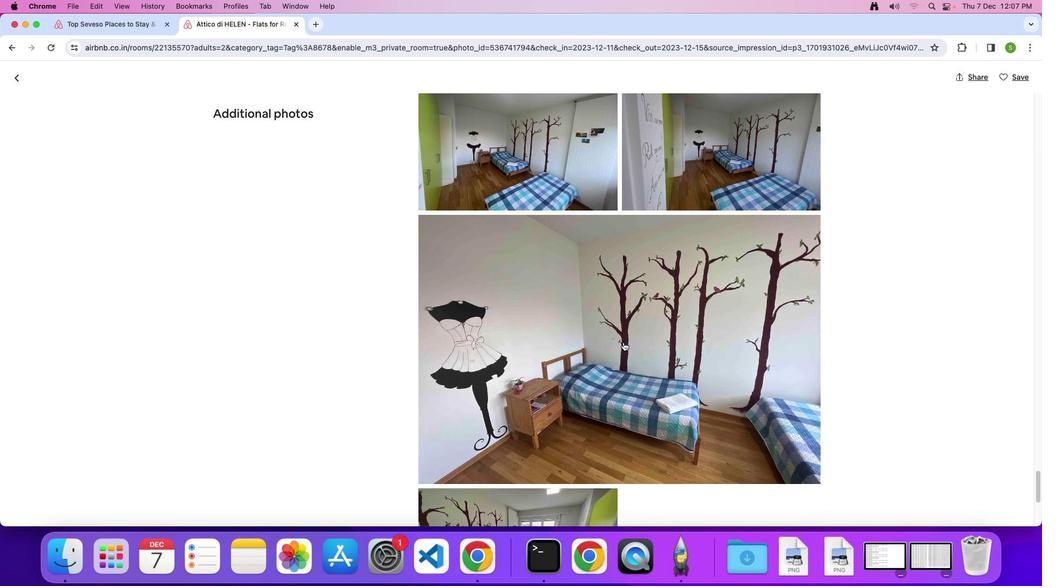 
Action: Mouse scrolled (623, 341) with delta (0, 0)
Screenshot: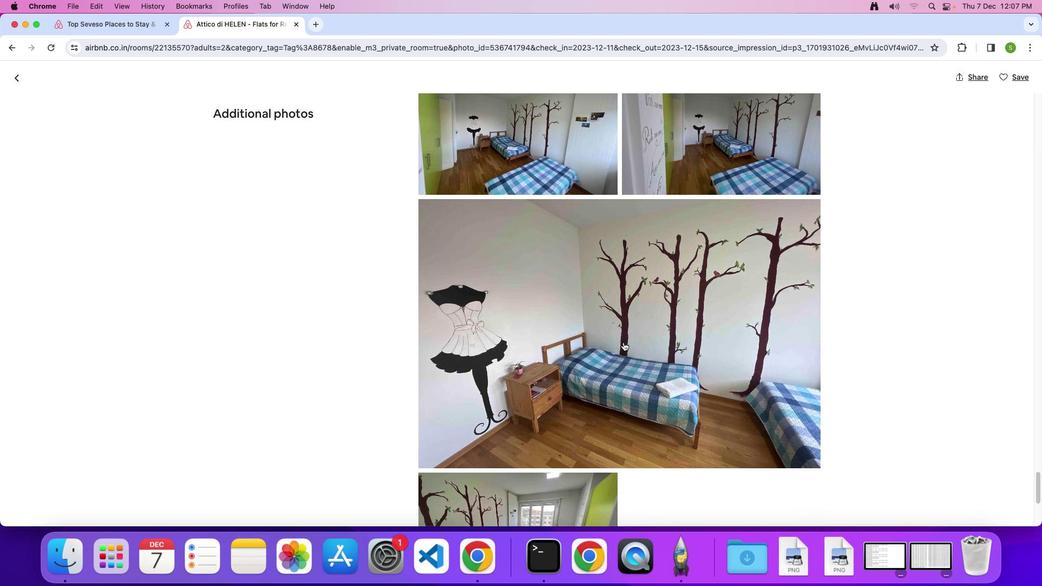 
Action: Mouse scrolled (623, 341) with delta (0, -1)
Screenshot: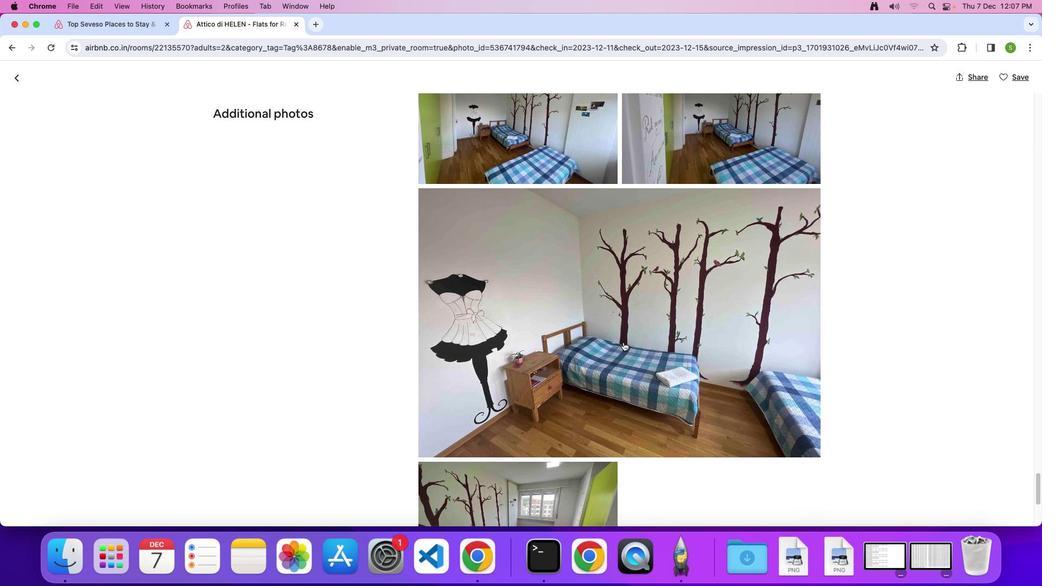 
Action: Mouse scrolled (623, 341) with delta (0, 0)
Screenshot: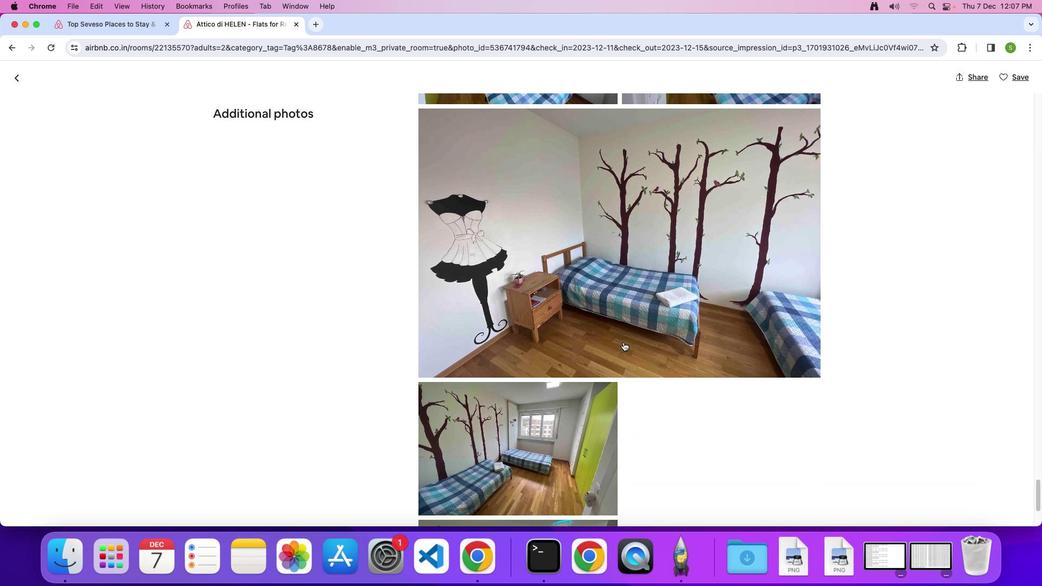 
Action: Mouse scrolled (623, 341) with delta (0, 0)
Screenshot: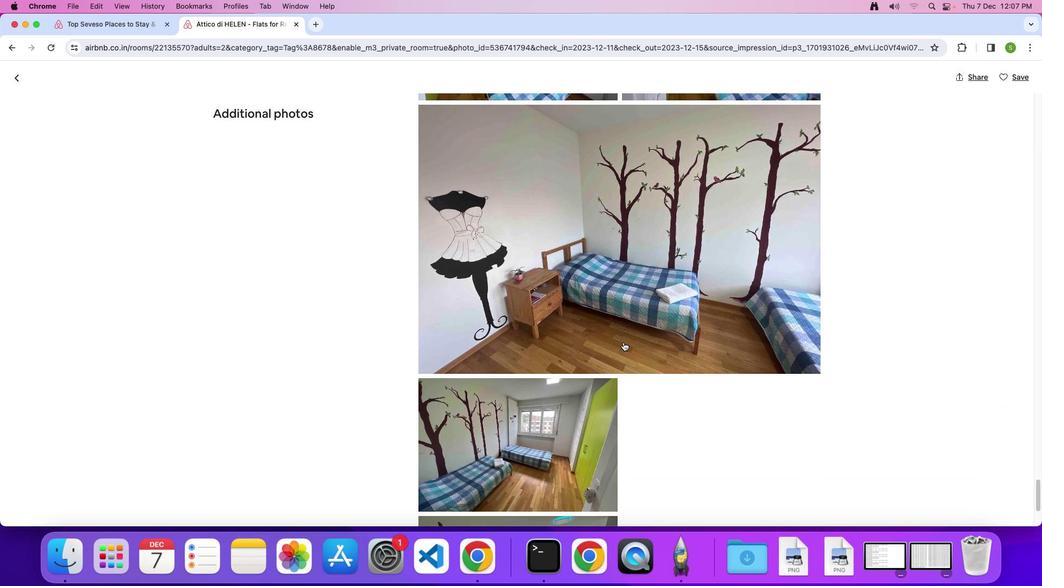 
Action: Mouse scrolled (623, 341) with delta (0, -1)
Screenshot: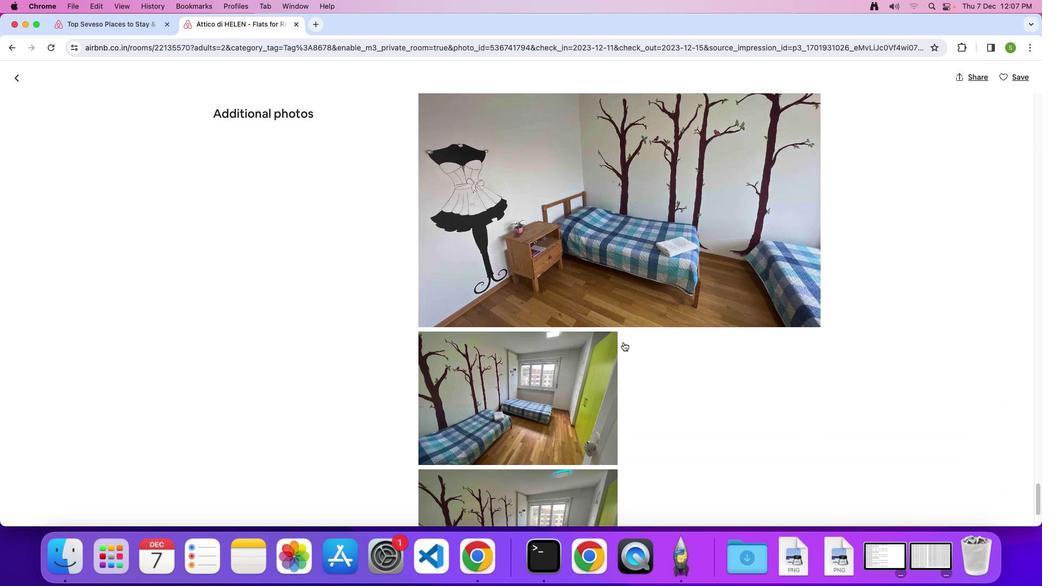 
Action: Mouse scrolled (623, 341) with delta (0, 0)
Screenshot: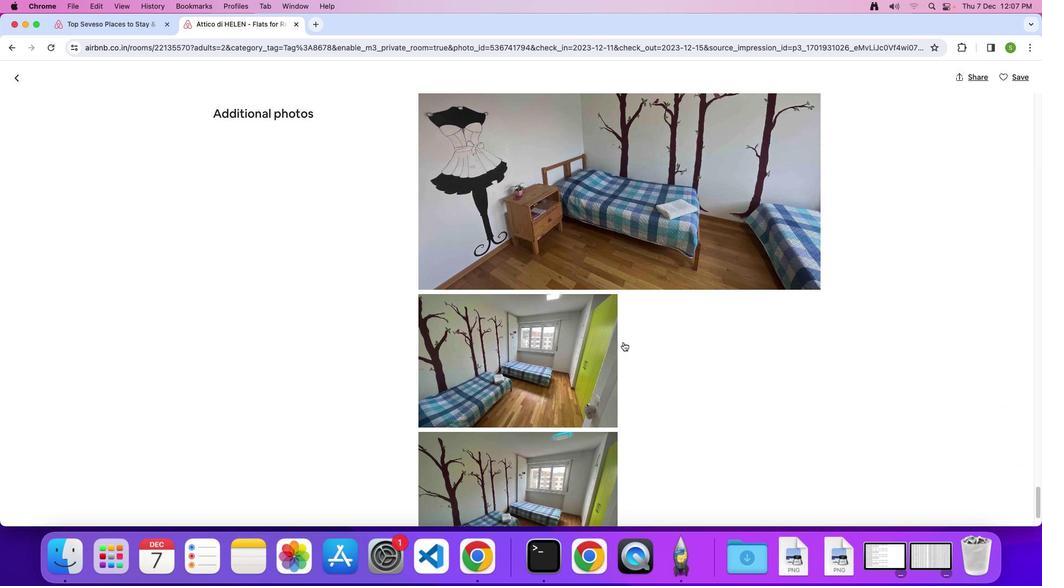 
Action: Mouse scrolled (623, 341) with delta (0, 0)
Screenshot: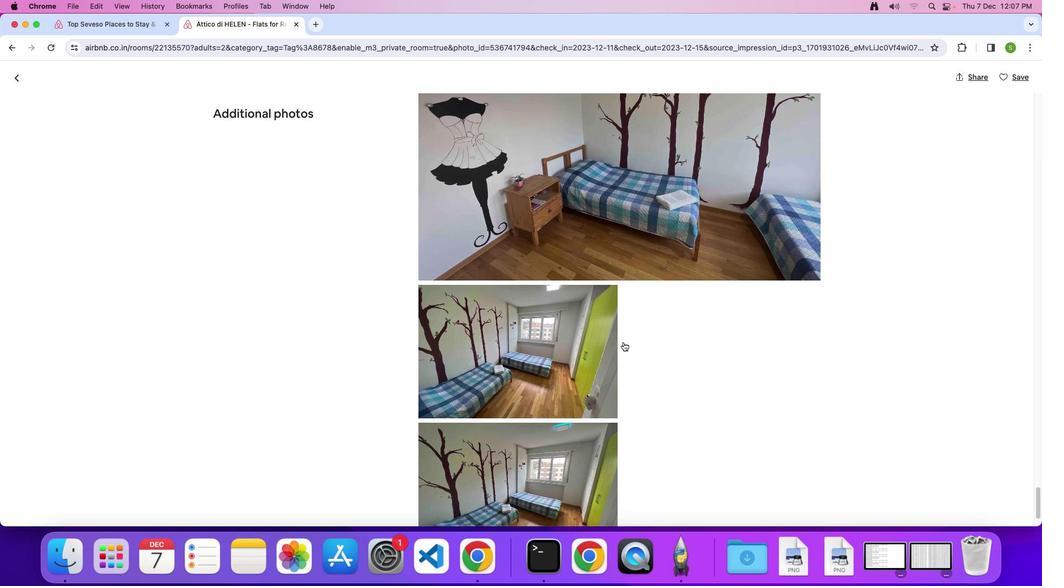 
Action: Mouse scrolled (623, 341) with delta (0, -1)
Screenshot: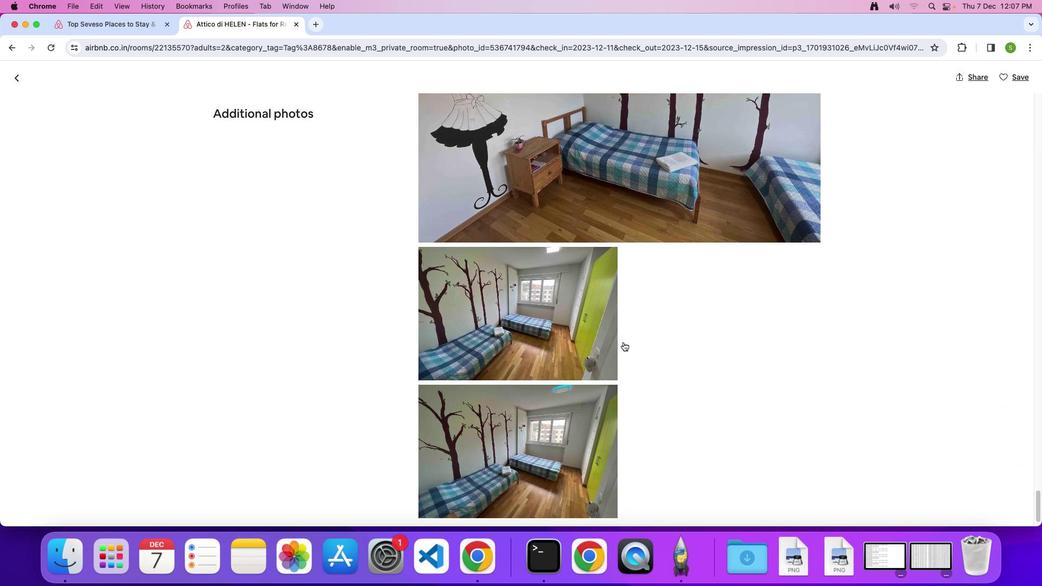 
Action: Mouse scrolled (623, 341) with delta (0, 0)
Screenshot: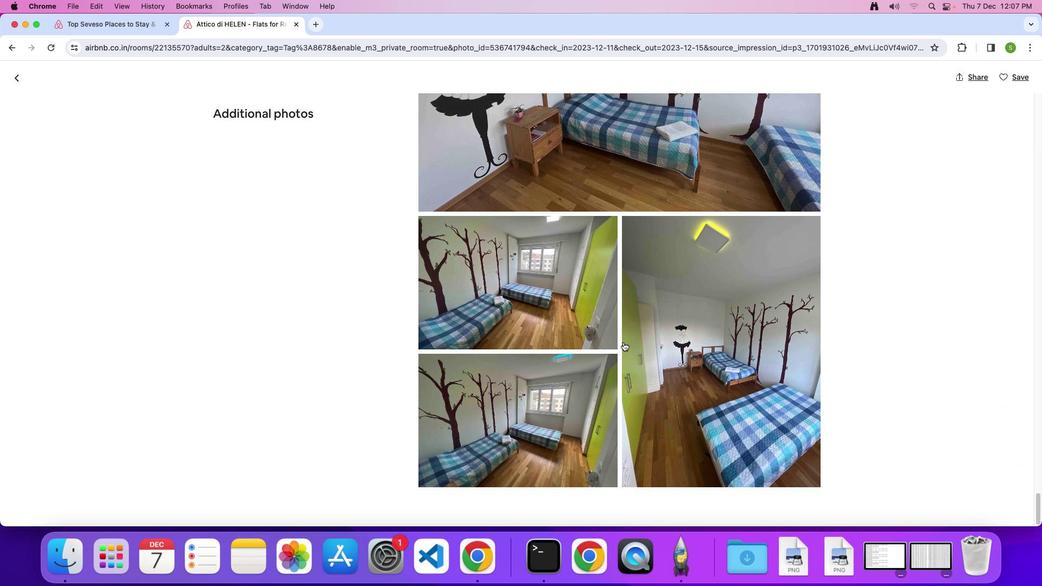 
Action: Mouse scrolled (623, 341) with delta (0, 0)
Screenshot: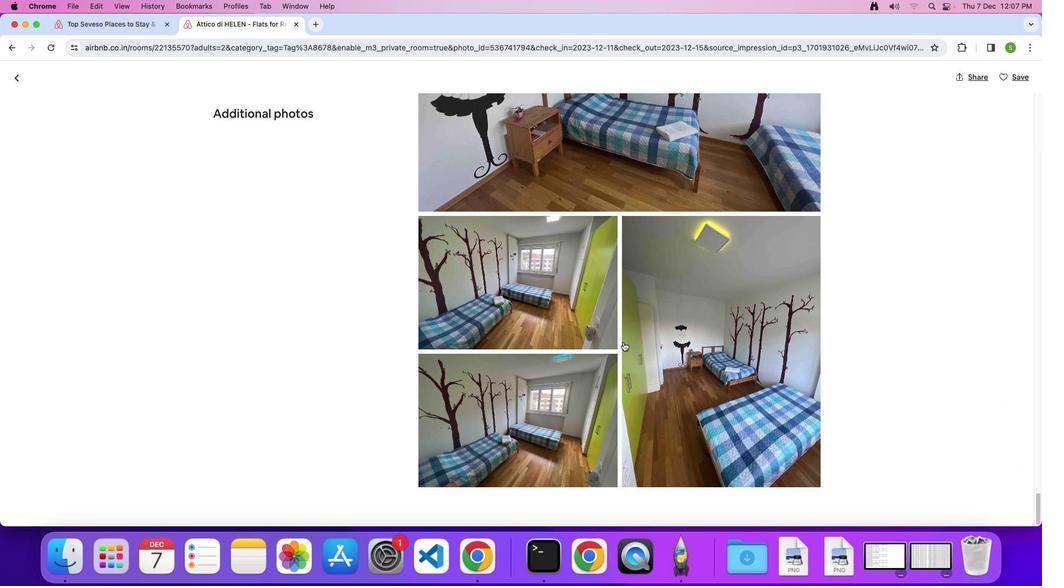 
Action: Mouse scrolled (623, 341) with delta (0, 0)
Screenshot: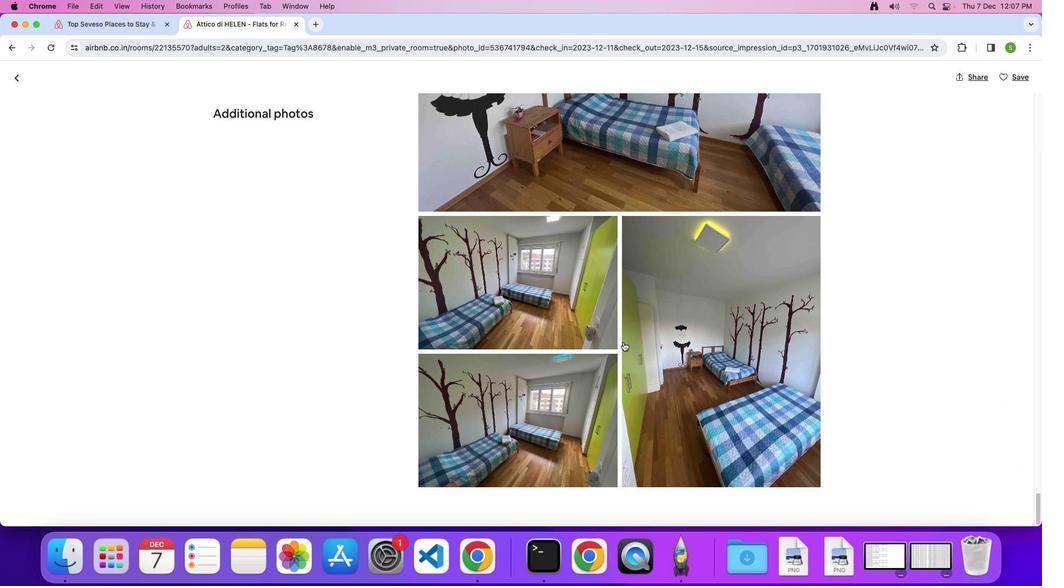 
Action: Mouse moved to (14, 79)
Screenshot: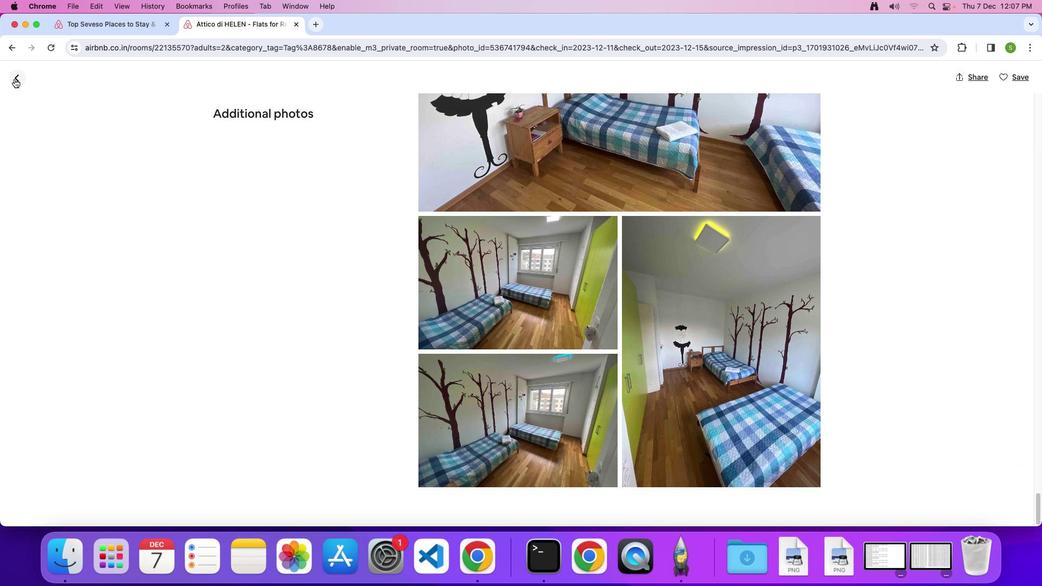 
Action: Mouse pressed left at (14, 79)
Screenshot: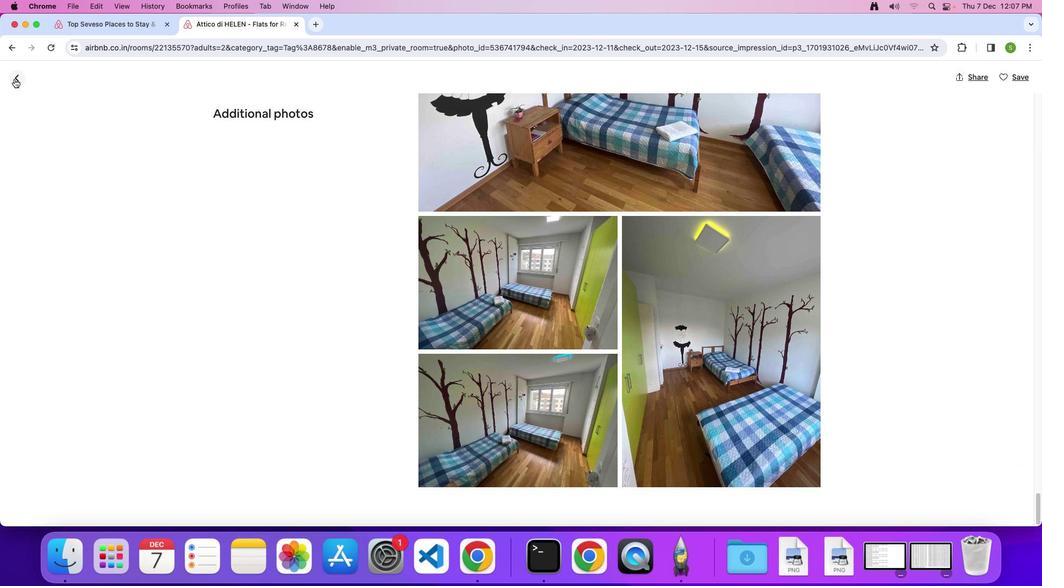 
Action: Mouse moved to (385, 319)
Screenshot: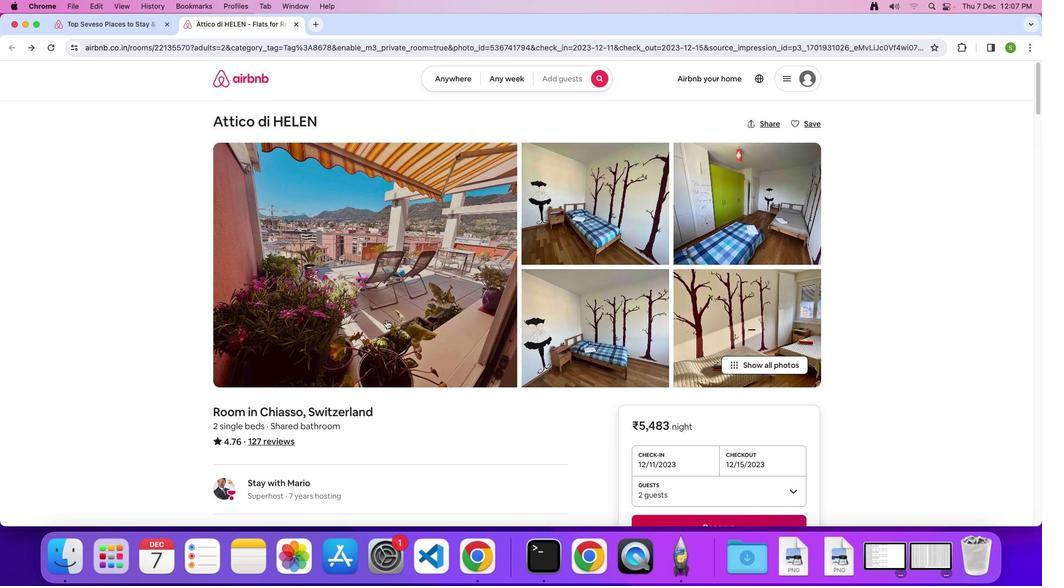 
Action: Mouse scrolled (385, 319) with delta (0, 0)
Screenshot: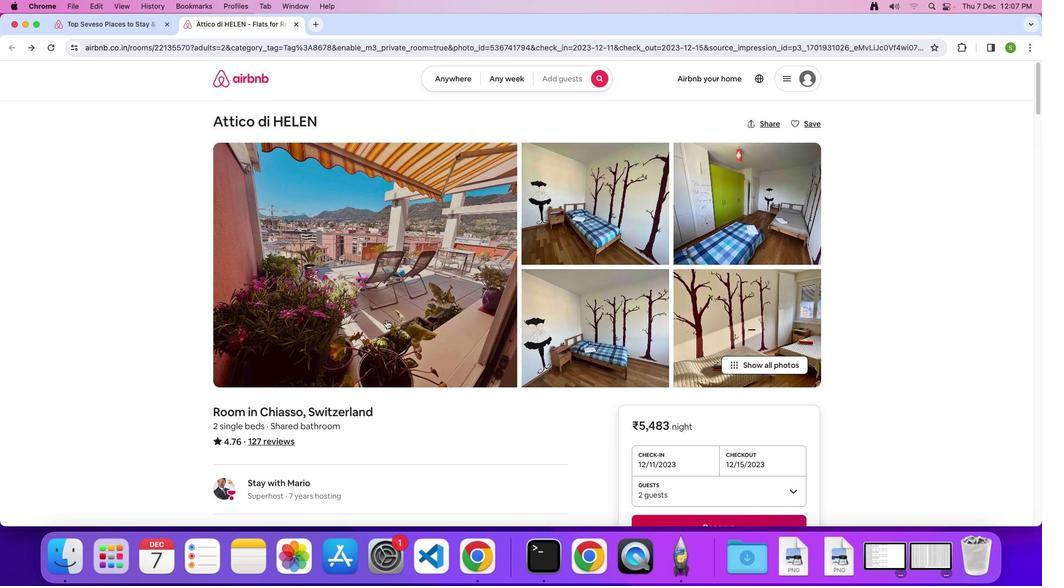 
Action: Mouse scrolled (385, 319) with delta (0, 0)
Screenshot: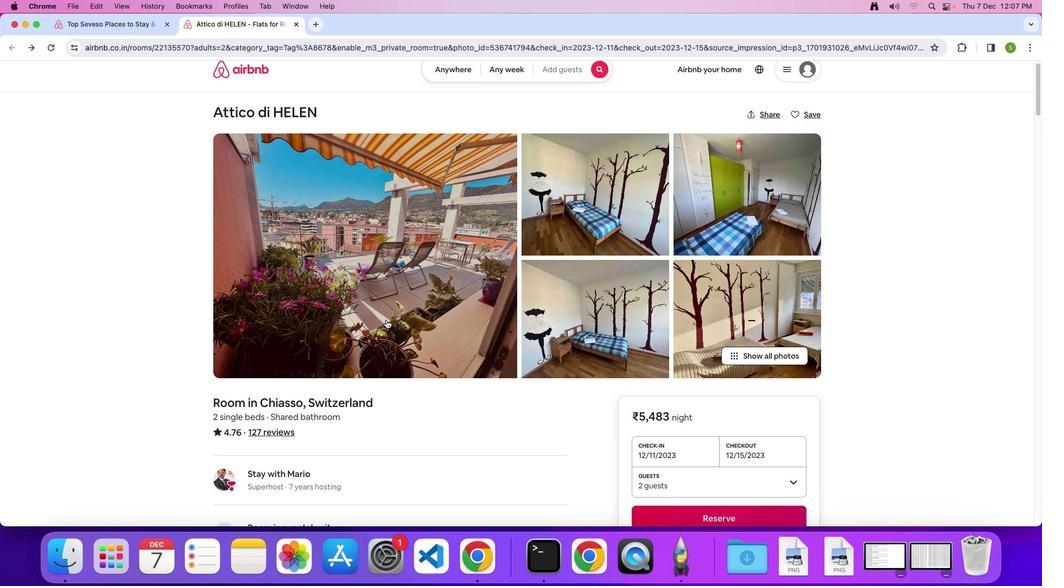 
Action: Mouse scrolled (385, 319) with delta (0, -1)
Screenshot: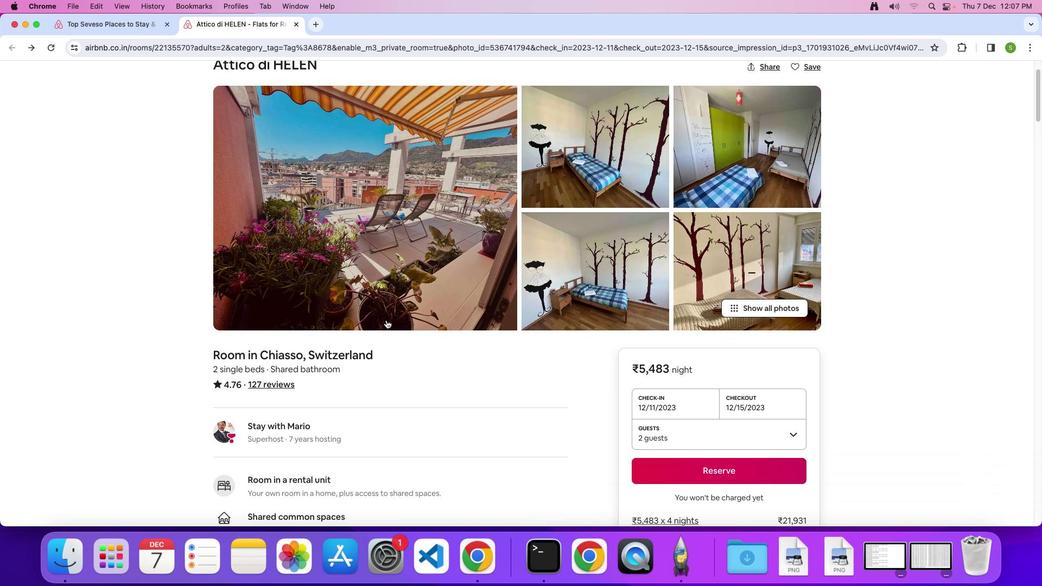 
Action: Mouse scrolled (385, 319) with delta (0, 0)
Screenshot: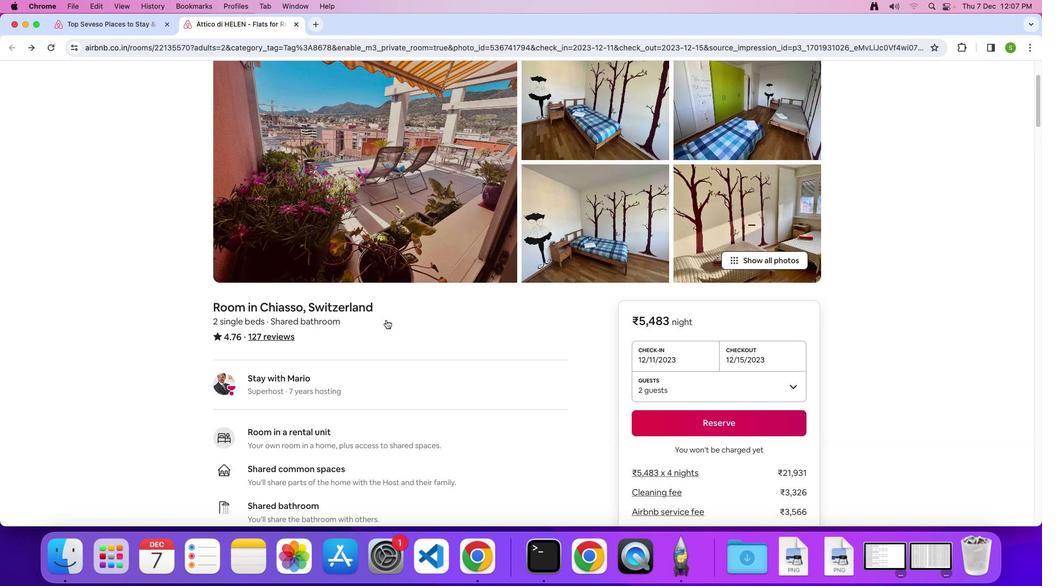 
Action: Mouse scrolled (385, 319) with delta (0, 0)
Screenshot: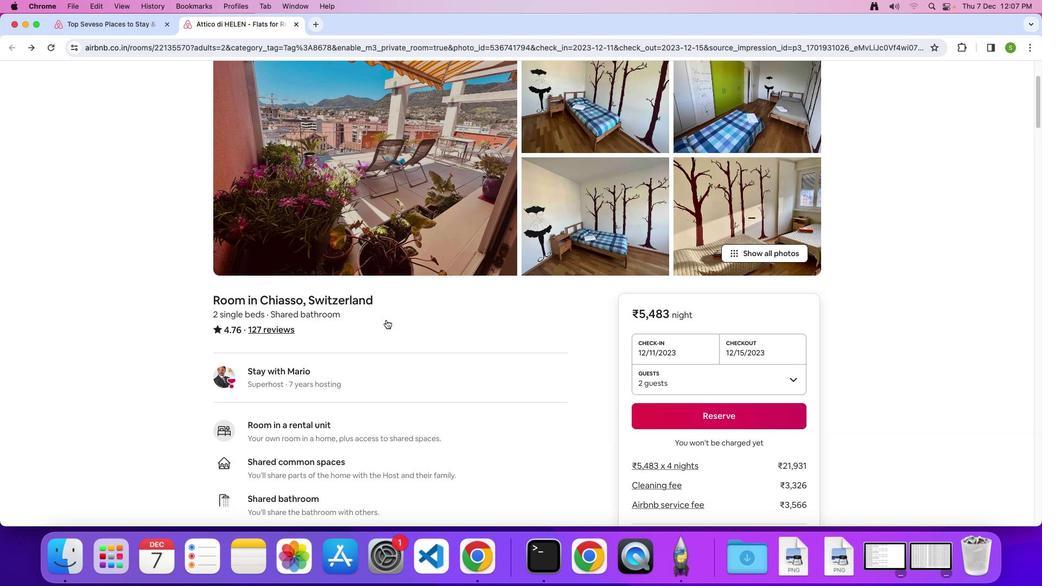 
Action: Mouse scrolled (385, 319) with delta (0, -1)
Screenshot: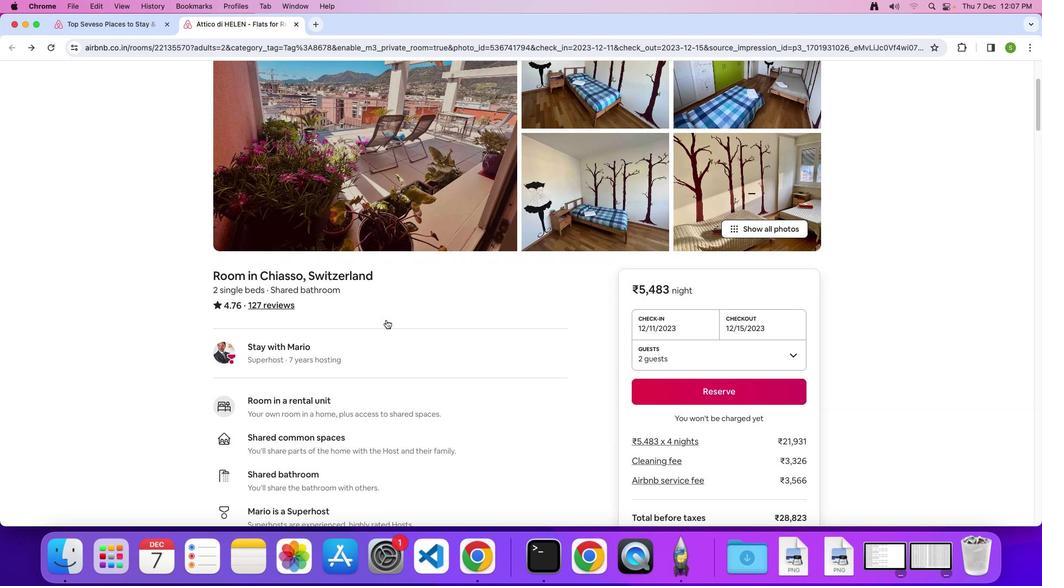 
Action: Mouse scrolled (385, 319) with delta (0, 0)
Screenshot: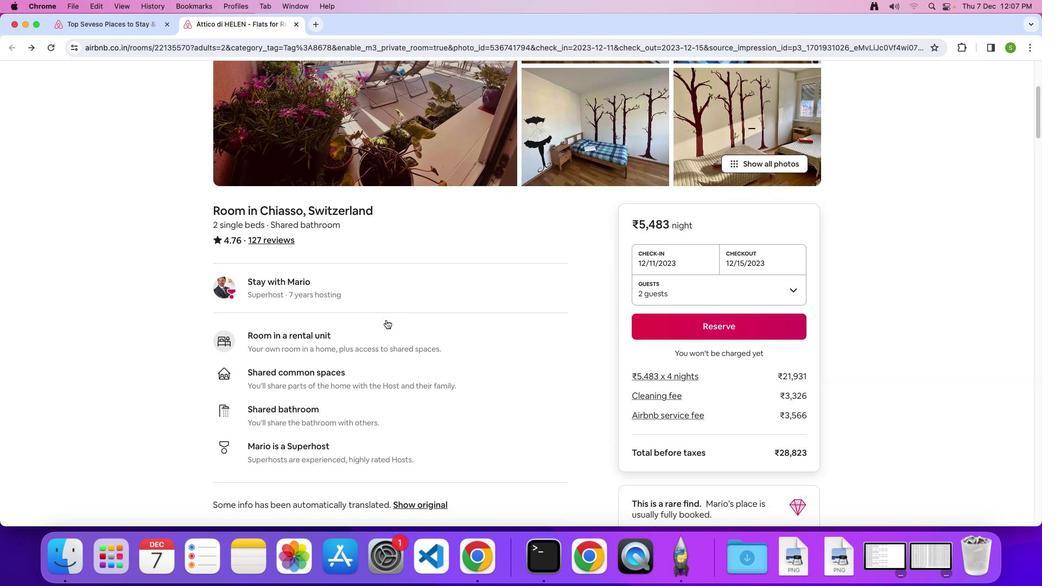 
Action: Mouse scrolled (385, 319) with delta (0, 0)
Screenshot: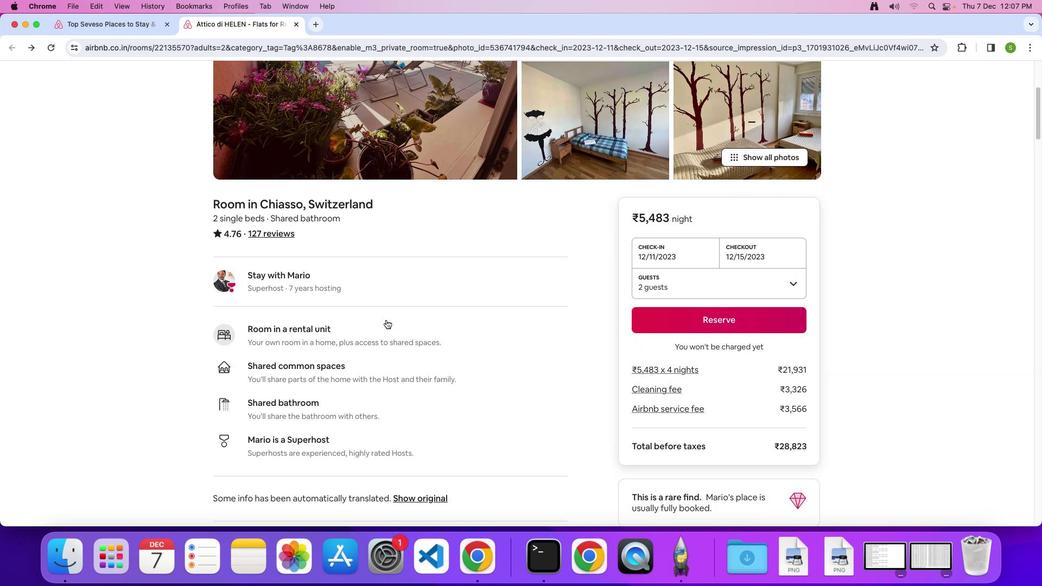
Action: Mouse scrolled (385, 319) with delta (0, -1)
Screenshot: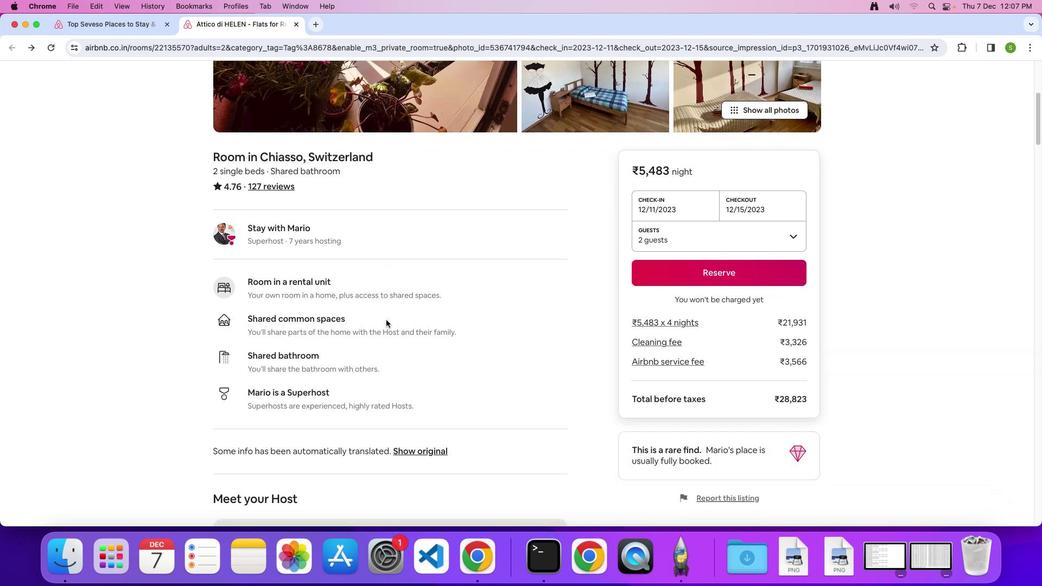 
Action: Mouse scrolled (385, 319) with delta (0, 0)
Screenshot: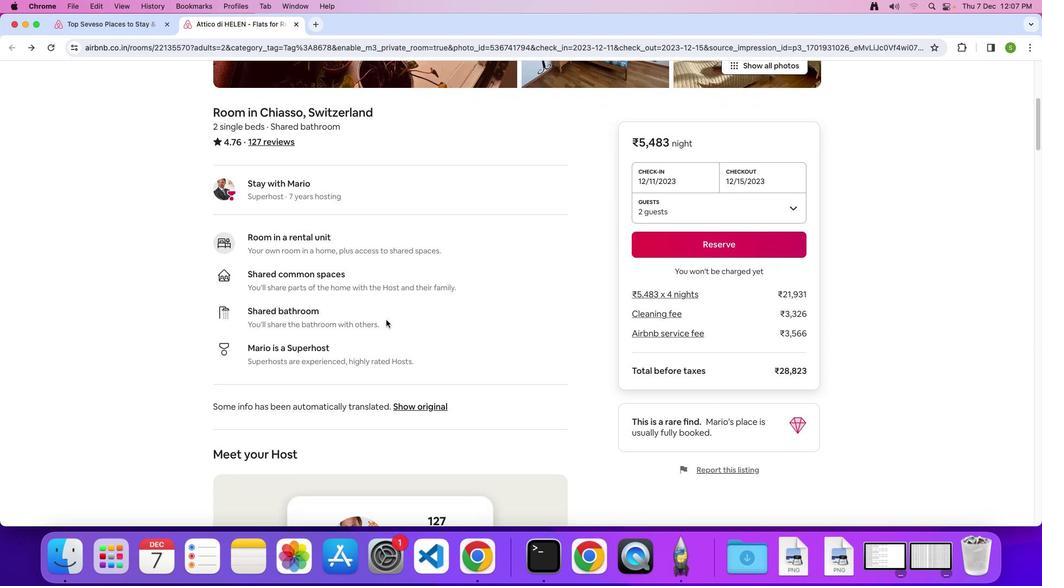 
Action: Mouse scrolled (385, 319) with delta (0, 0)
Screenshot: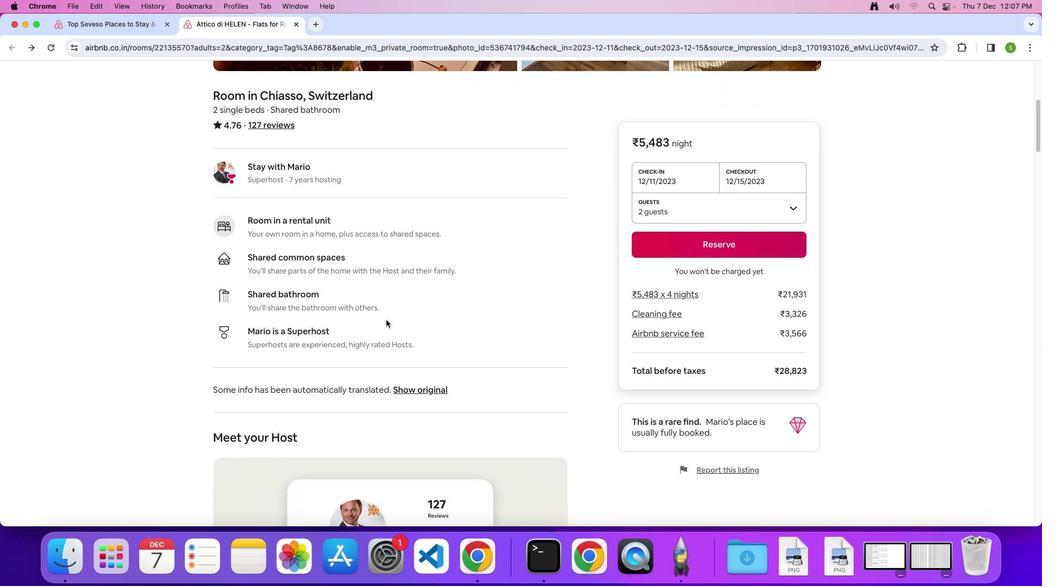 
Action: Mouse scrolled (385, 319) with delta (0, -1)
Screenshot: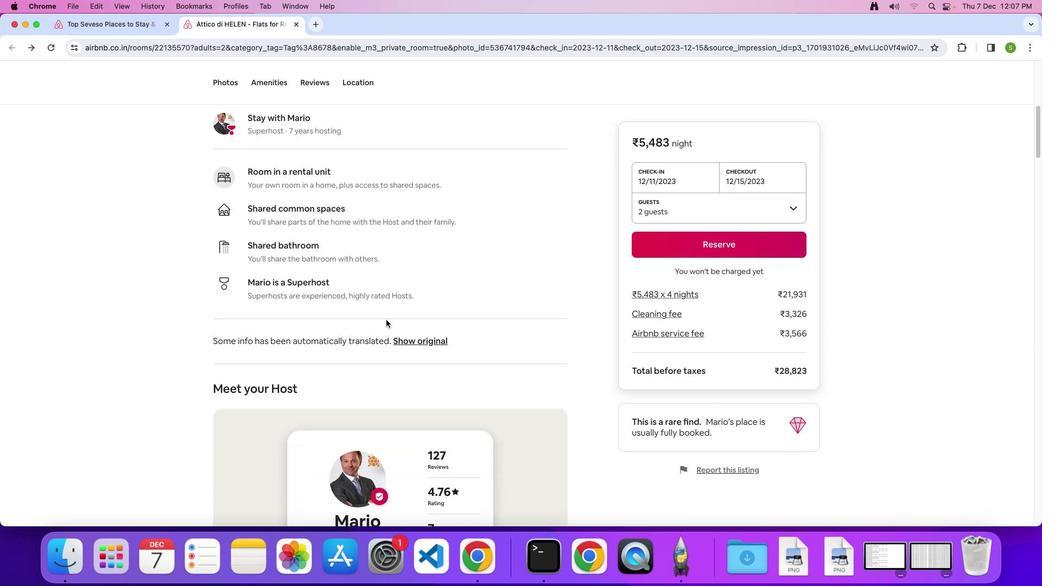 
Action: Mouse scrolled (385, 319) with delta (0, 0)
Screenshot: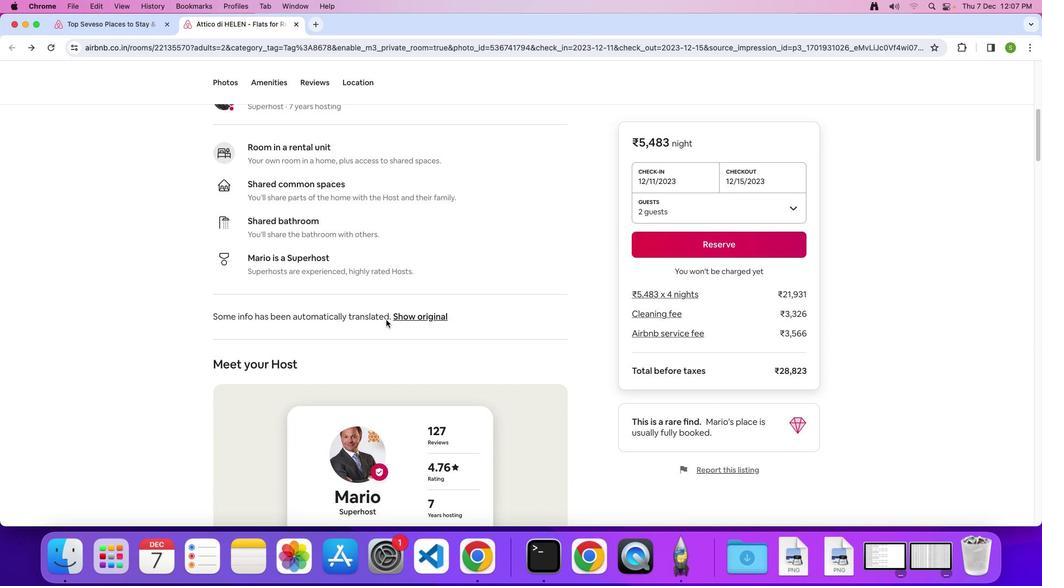 
Action: Mouse scrolled (385, 319) with delta (0, 0)
Screenshot: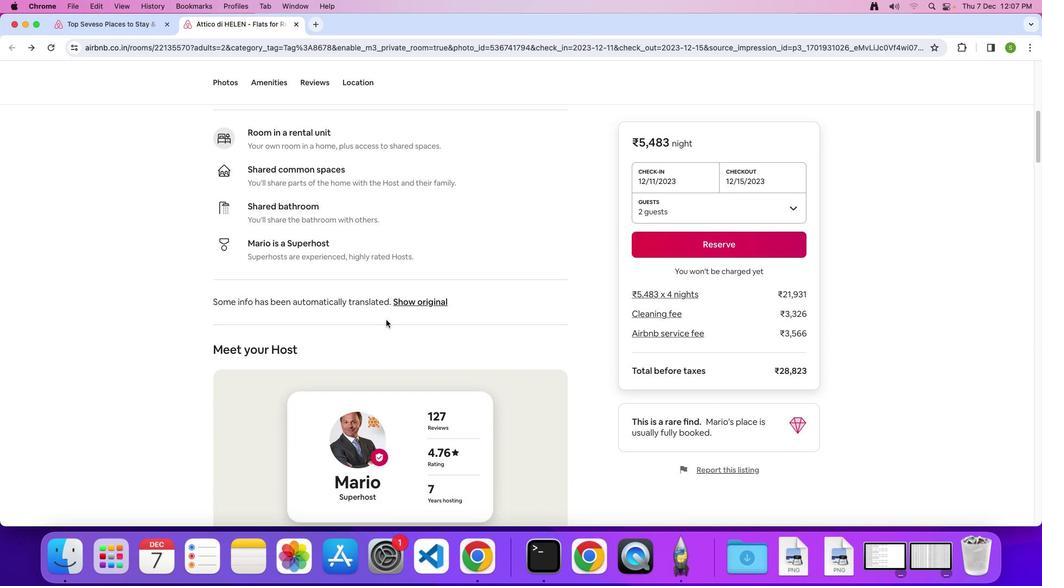 
Action: Mouse scrolled (385, 319) with delta (0, -1)
Screenshot: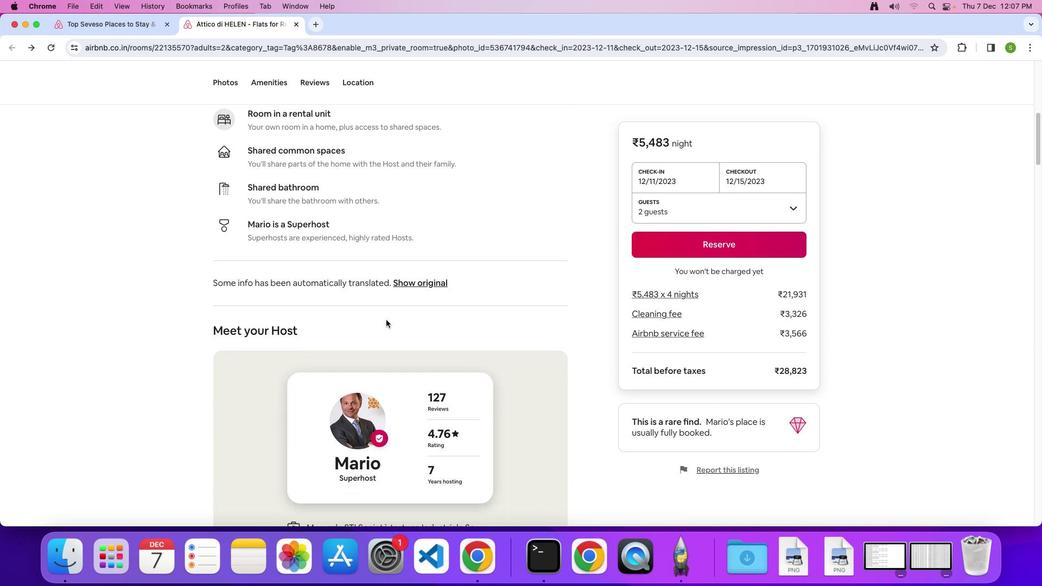 
Action: Mouse scrolled (385, 319) with delta (0, 0)
Screenshot: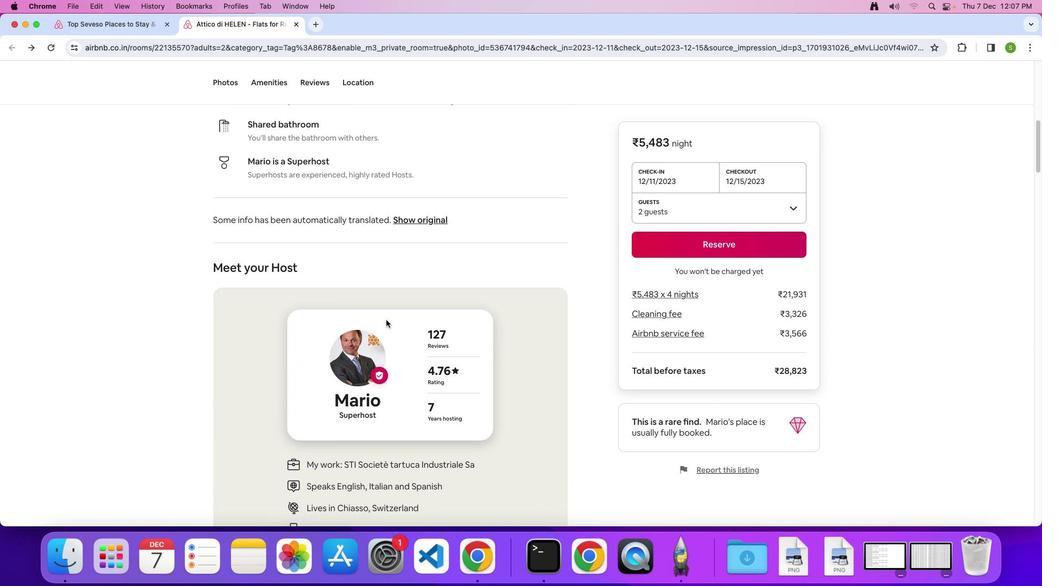 
Action: Mouse scrolled (385, 319) with delta (0, 0)
Screenshot: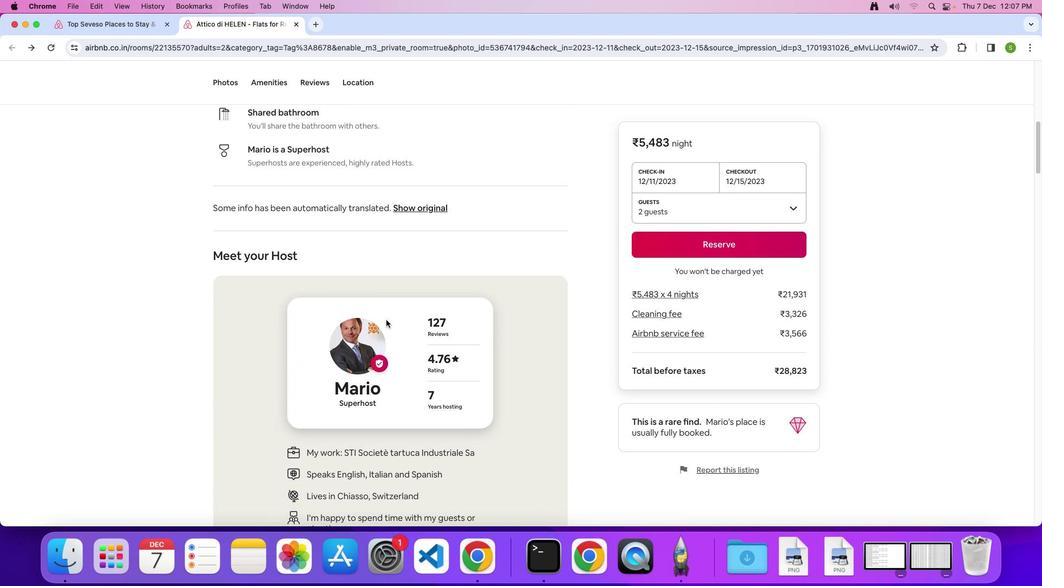 
Action: Mouse scrolled (385, 319) with delta (0, -1)
Screenshot: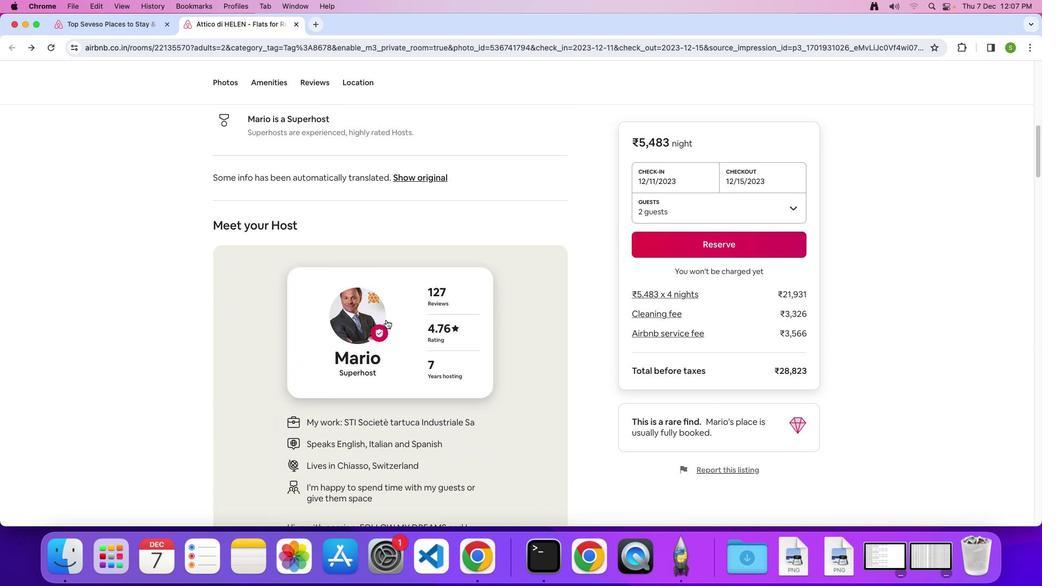 
Action: Mouse scrolled (385, 319) with delta (0, 0)
Screenshot: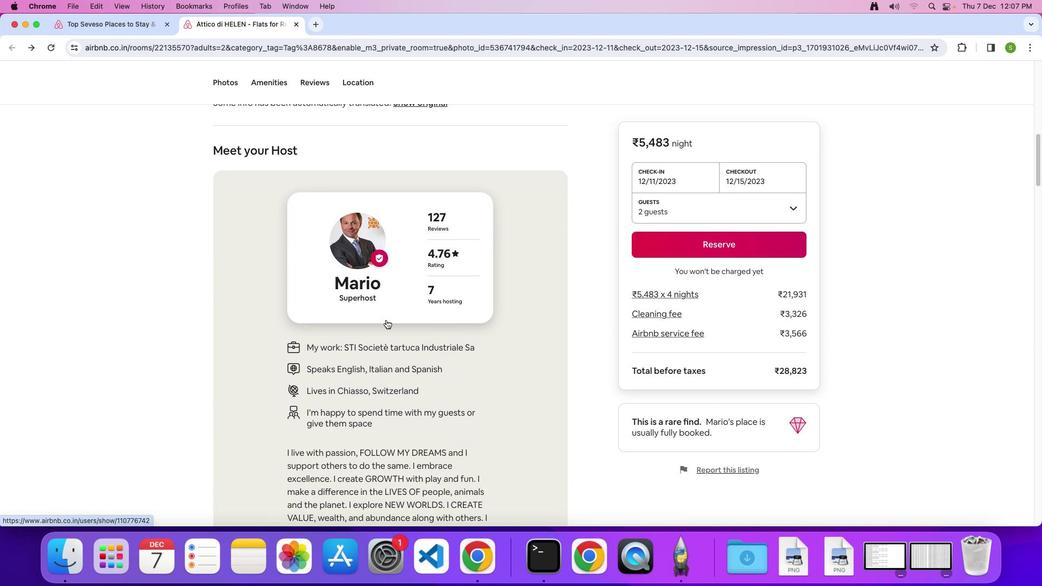 
Action: Mouse scrolled (385, 319) with delta (0, 0)
Screenshot: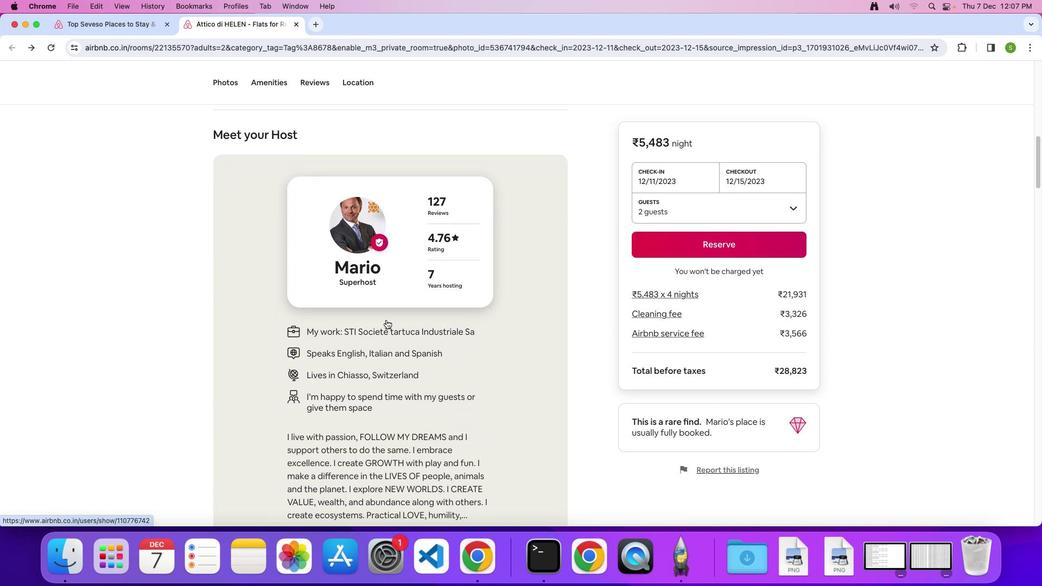 
Action: Mouse scrolled (385, 319) with delta (0, -2)
